 Task: Buy 1 Wheel Locks from Brake System section under best seller category for shipping address: Brandon Turner, 4646 Smithfield Avenue, Lubbock, Texas 79401, Cell Number 8067581089. Pay from credit card ending with 6010, CVV 682
Action: Mouse moved to (429, 76)
Screenshot: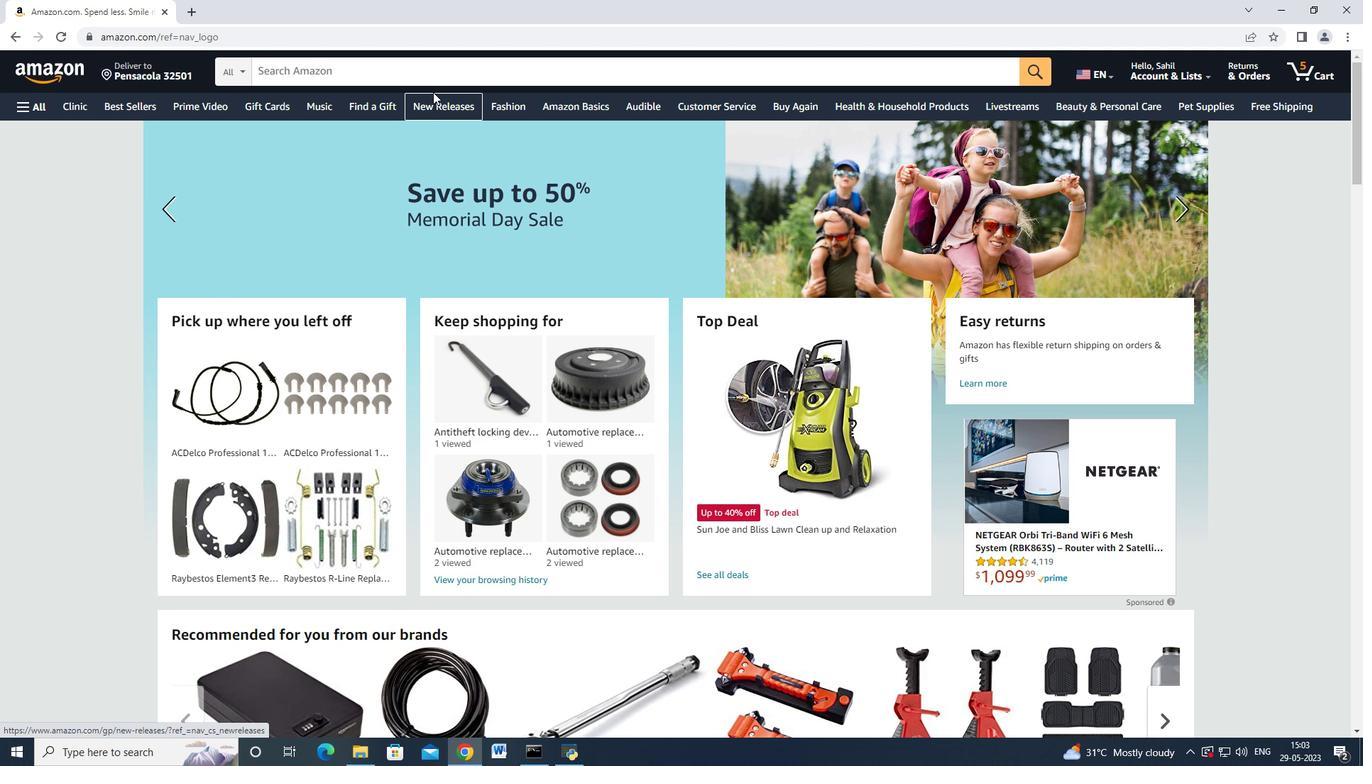
Action: Mouse pressed left at (429, 76)
Screenshot: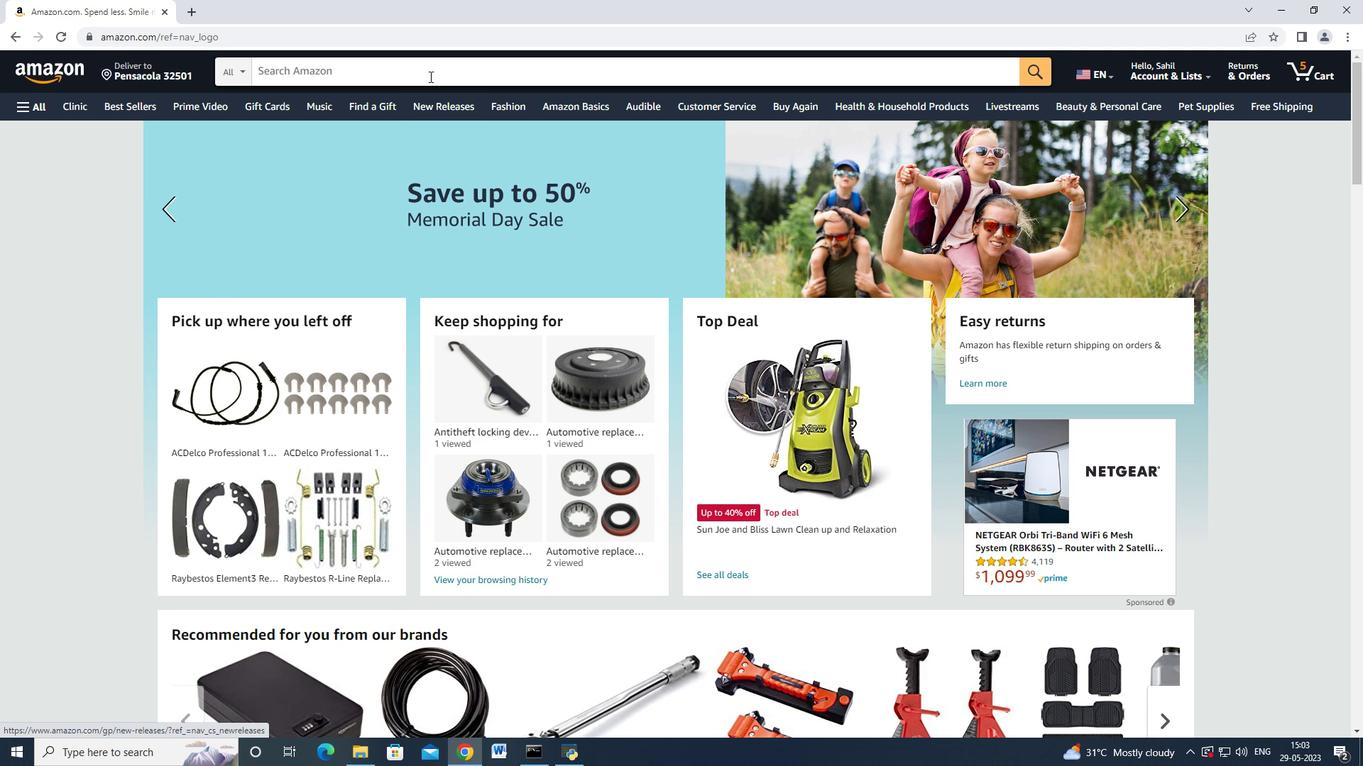 
Action: Mouse moved to (426, 80)
Screenshot: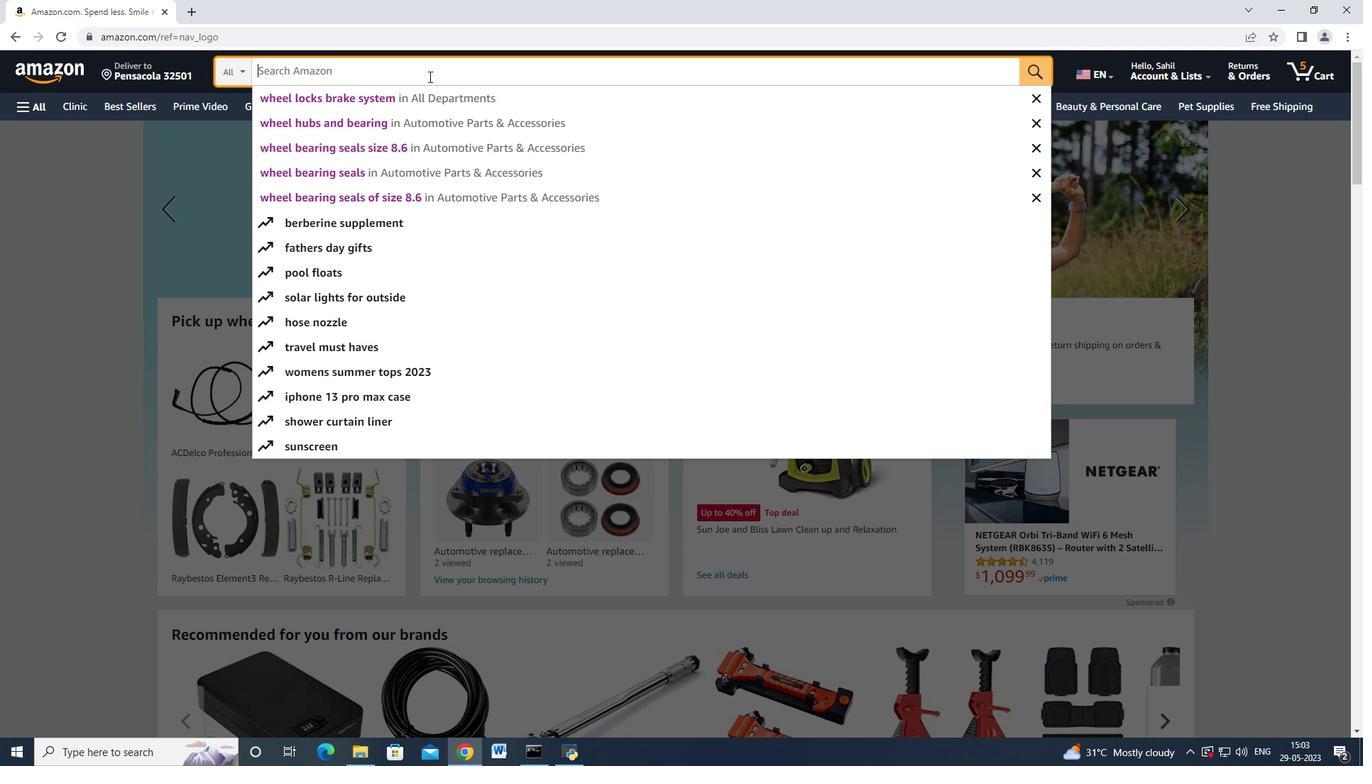 
Action: Key pressed wheel<Key.esc>
Screenshot: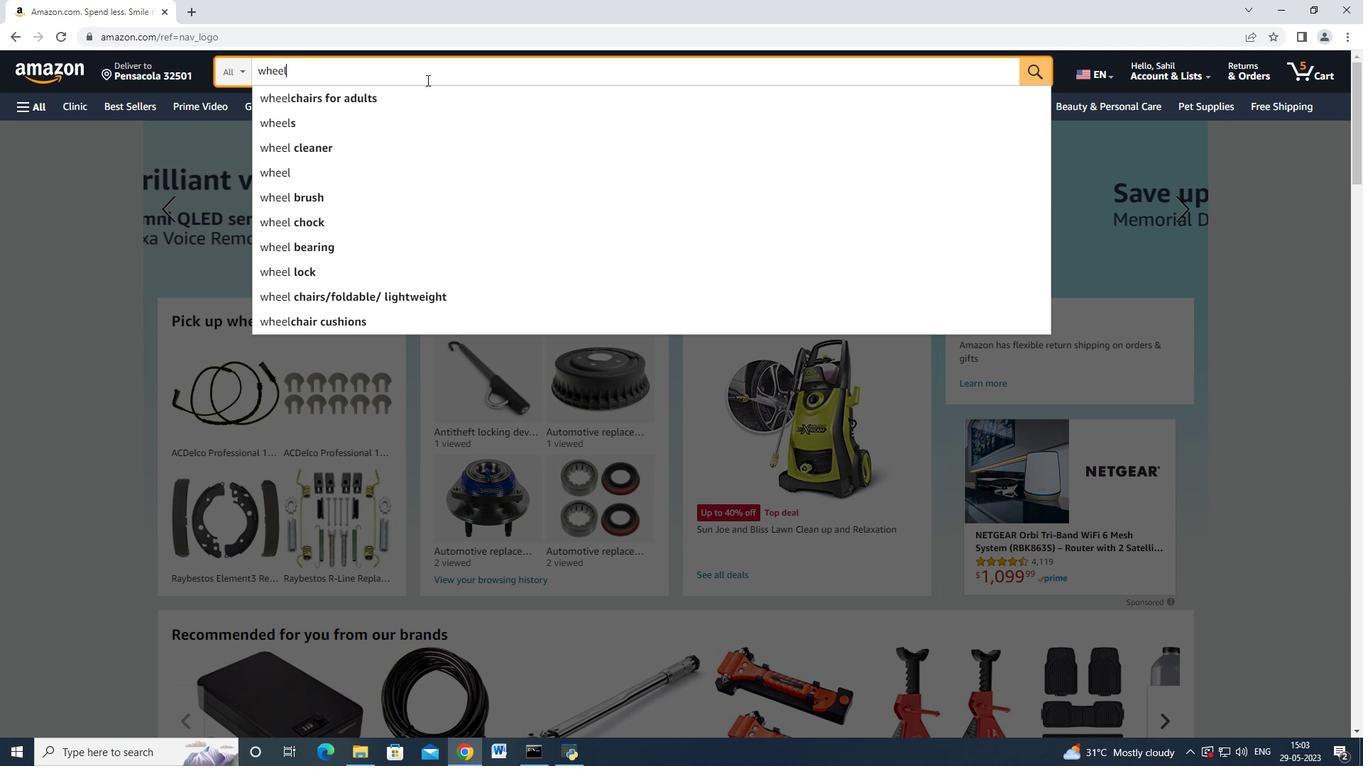 
Action: Mouse moved to (30, 104)
Screenshot: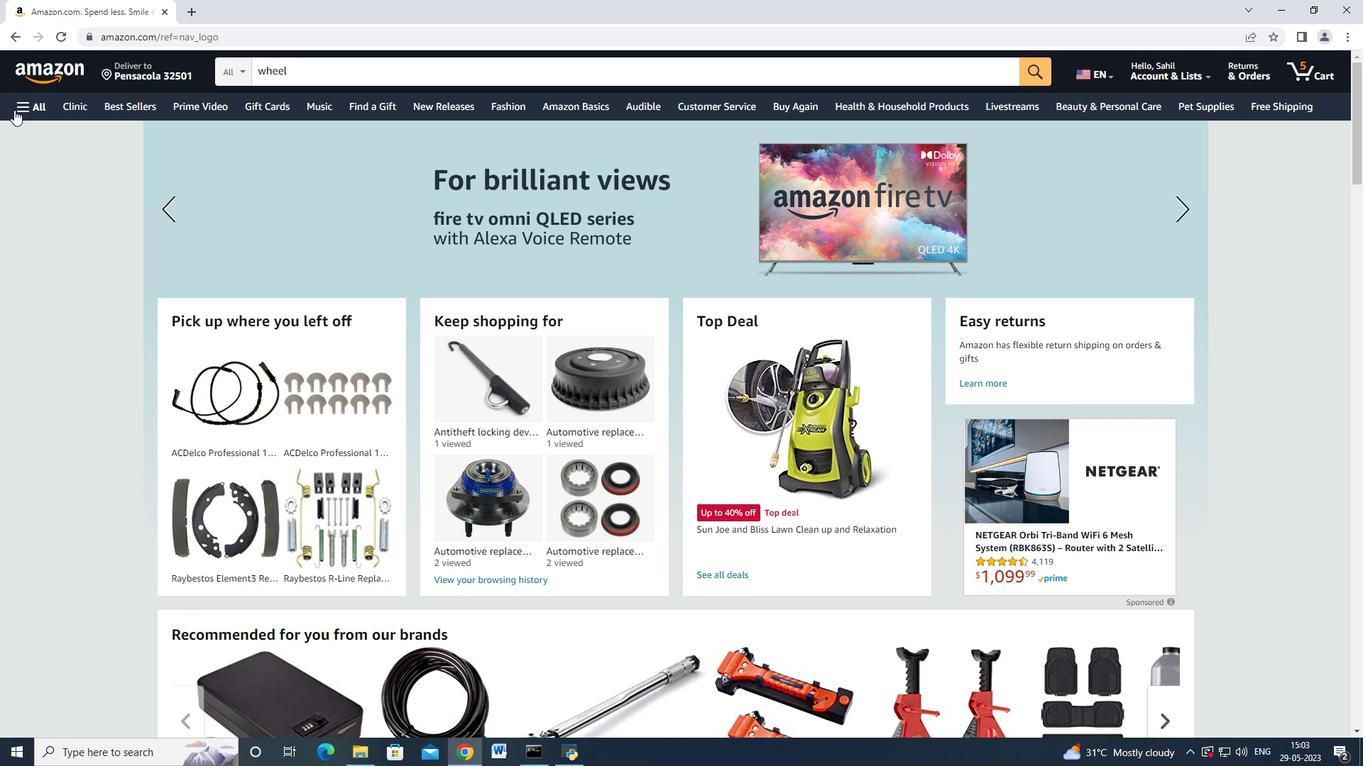
Action: Mouse pressed left at (30, 104)
Screenshot: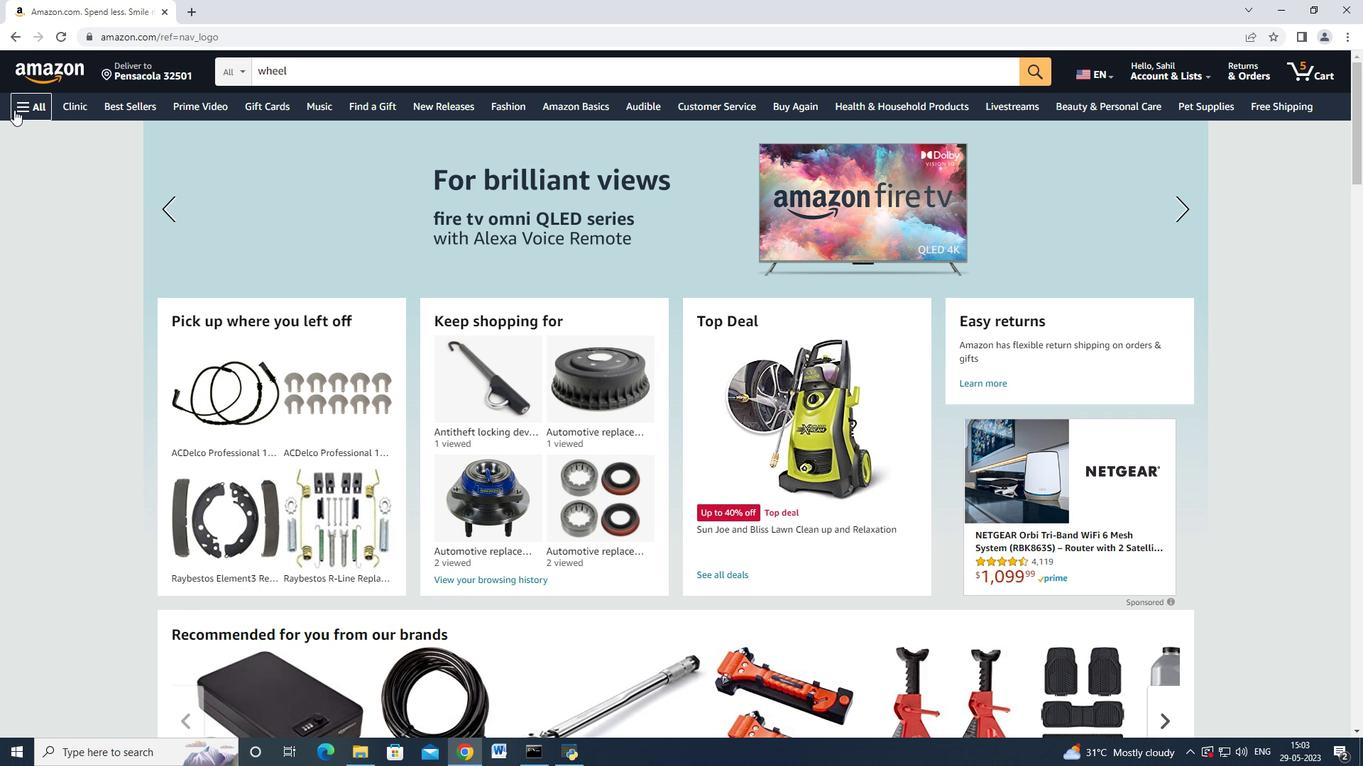 
Action: Mouse moved to (78, 389)
Screenshot: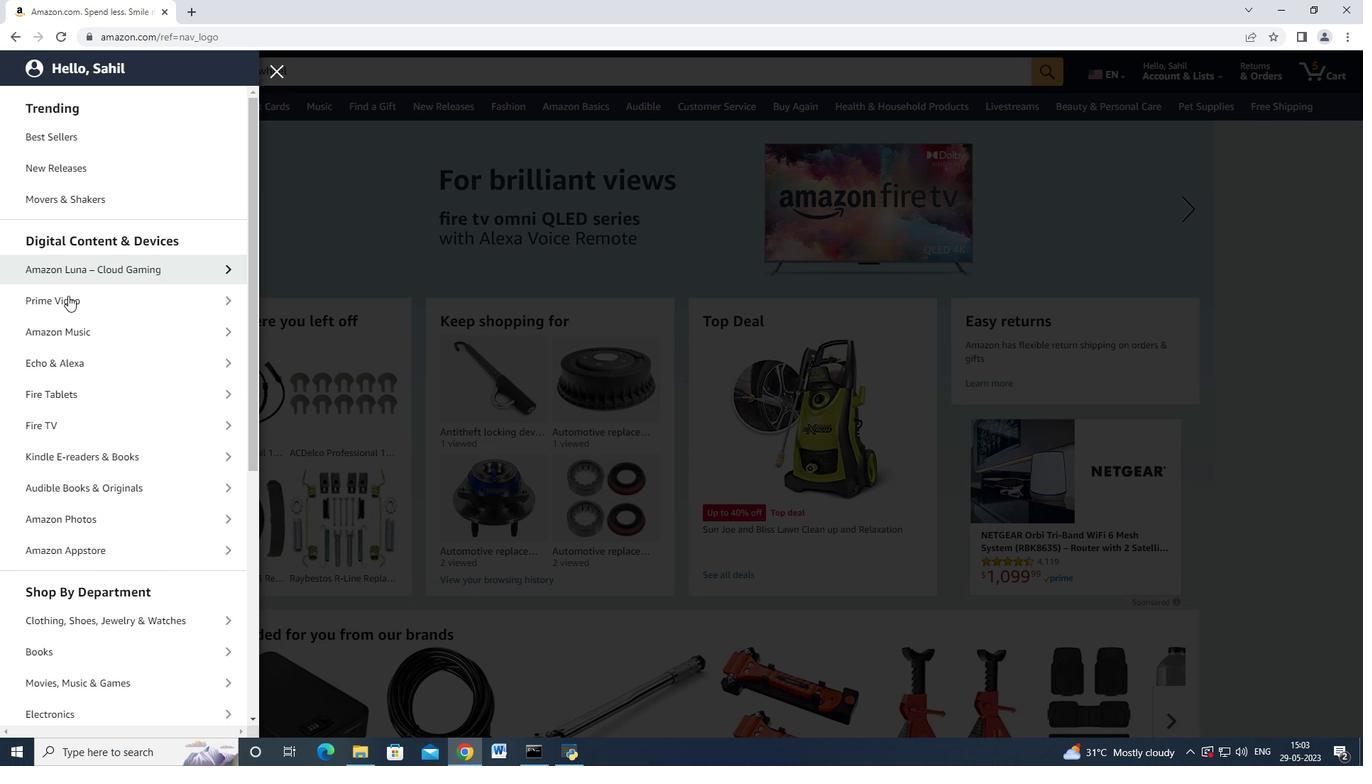 
Action: Mouse scrolled (78, 388) with delta (0, 0)
Screenshot: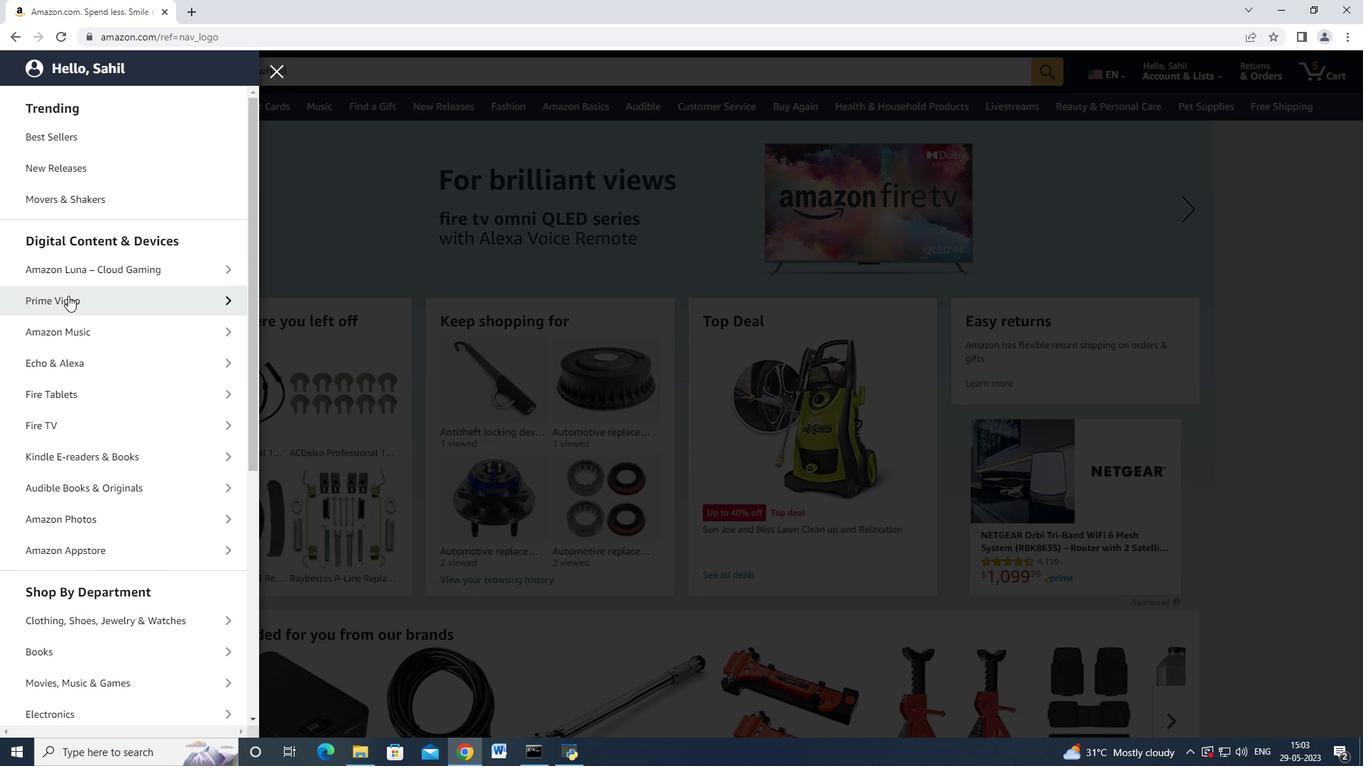 
Action: Mouse moved to (83, 409)
Screenshot: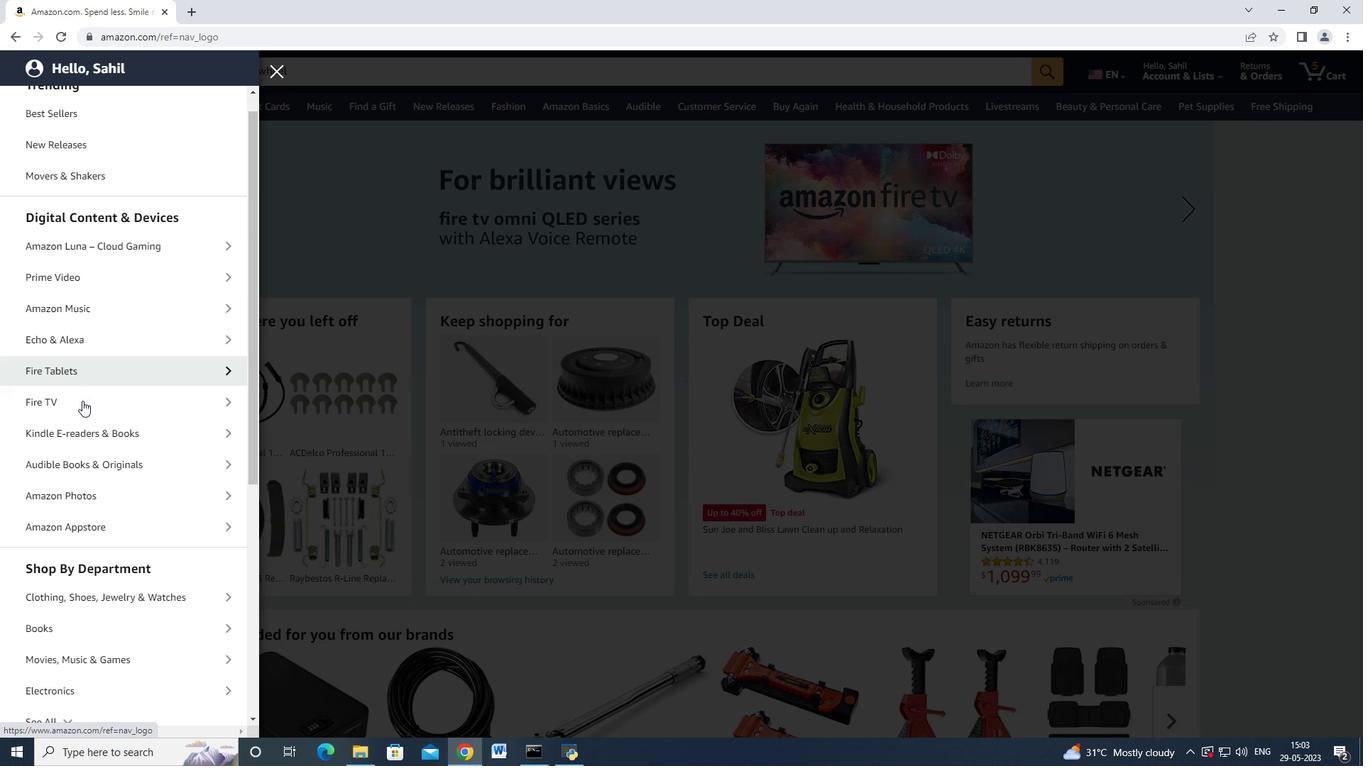 
Action: Mouse scrolled (83, 408) with delta (0, 0)
Screenshot: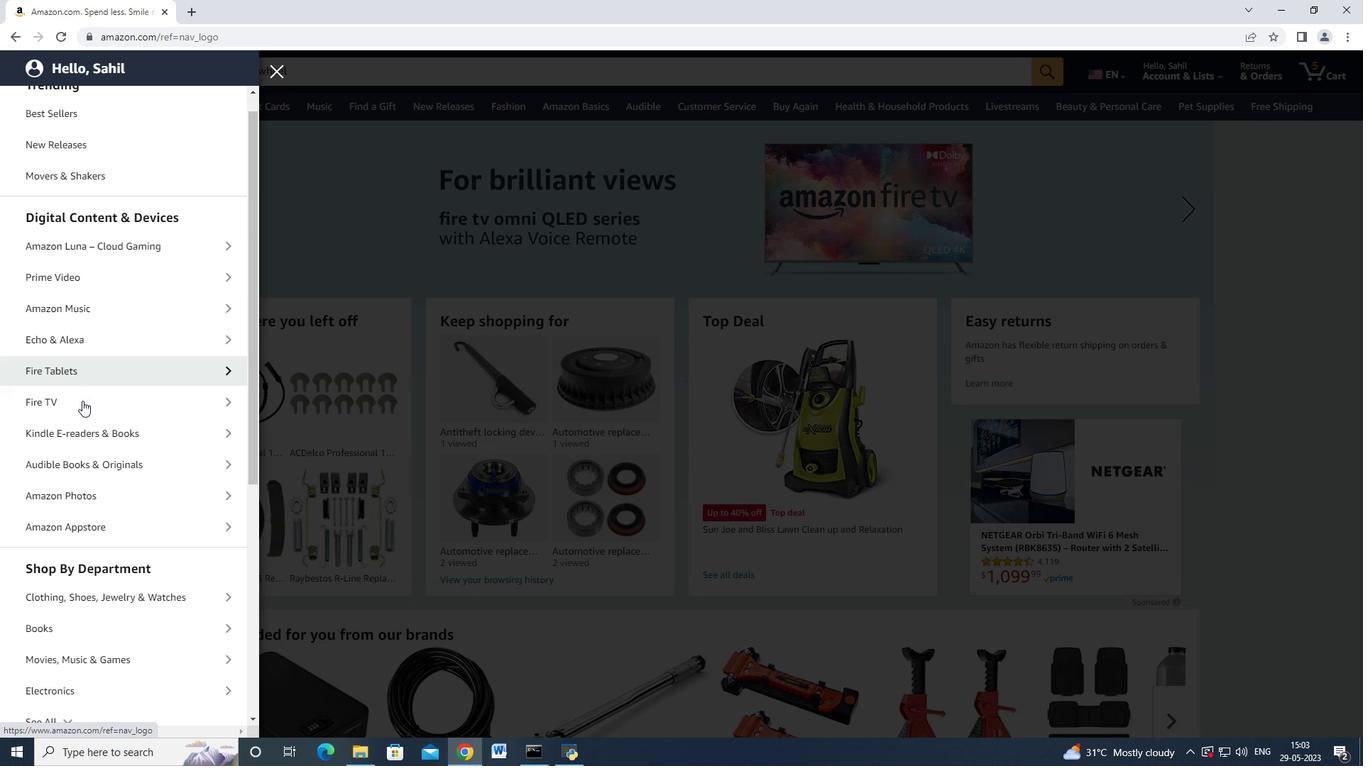 
Action: Mouse moved to (89, 467)
Screenshot: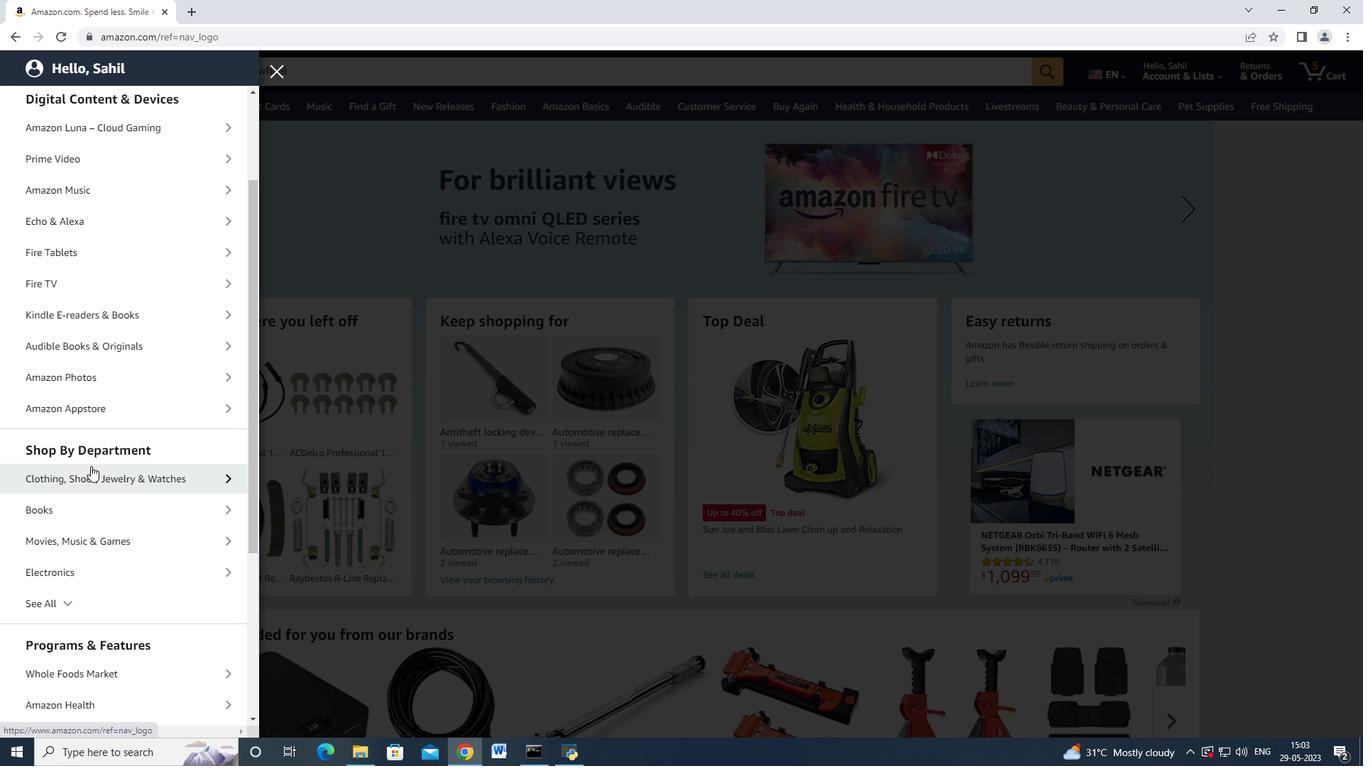 
Action: Mouse scrolled (89, 468) with delta (0, 0)
Screenshot: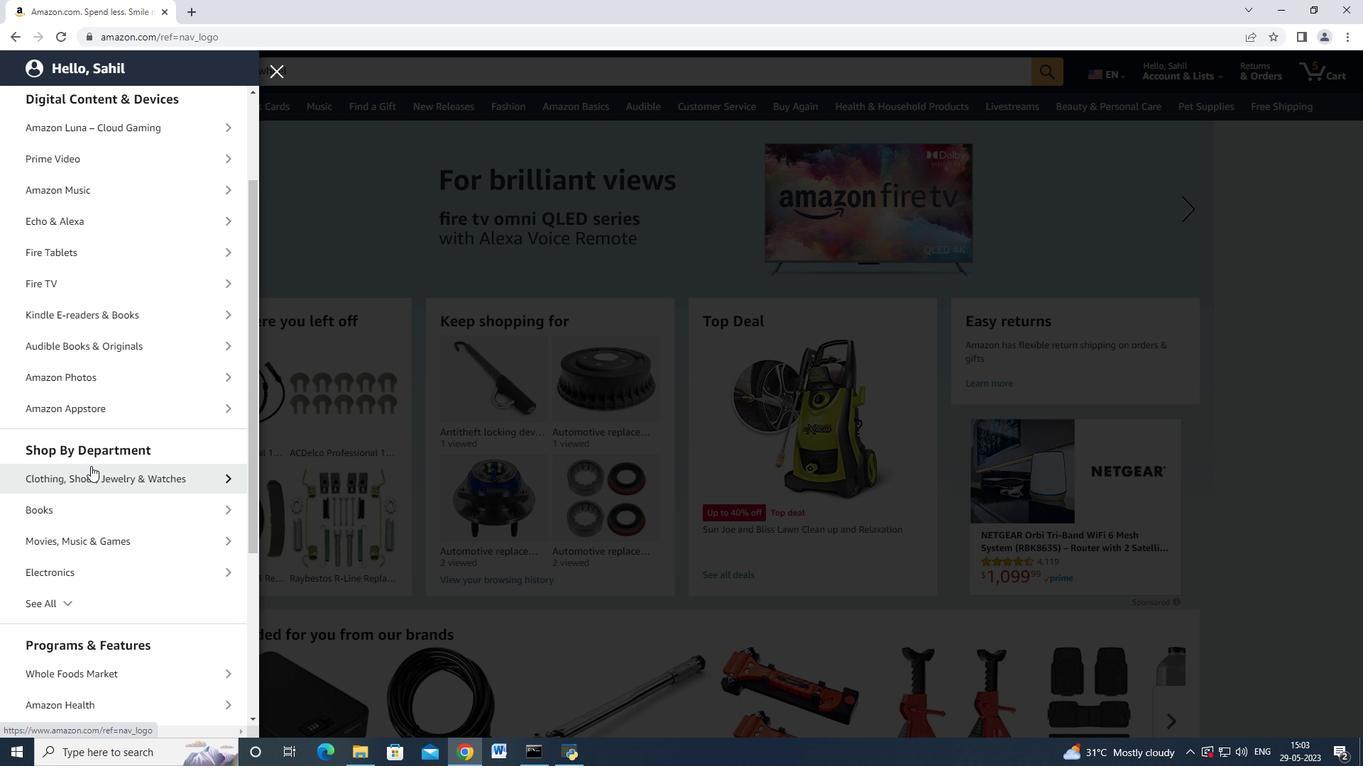 
Action: Mouse scrolled (89, 468) with delta (0, 0)
Screenshot: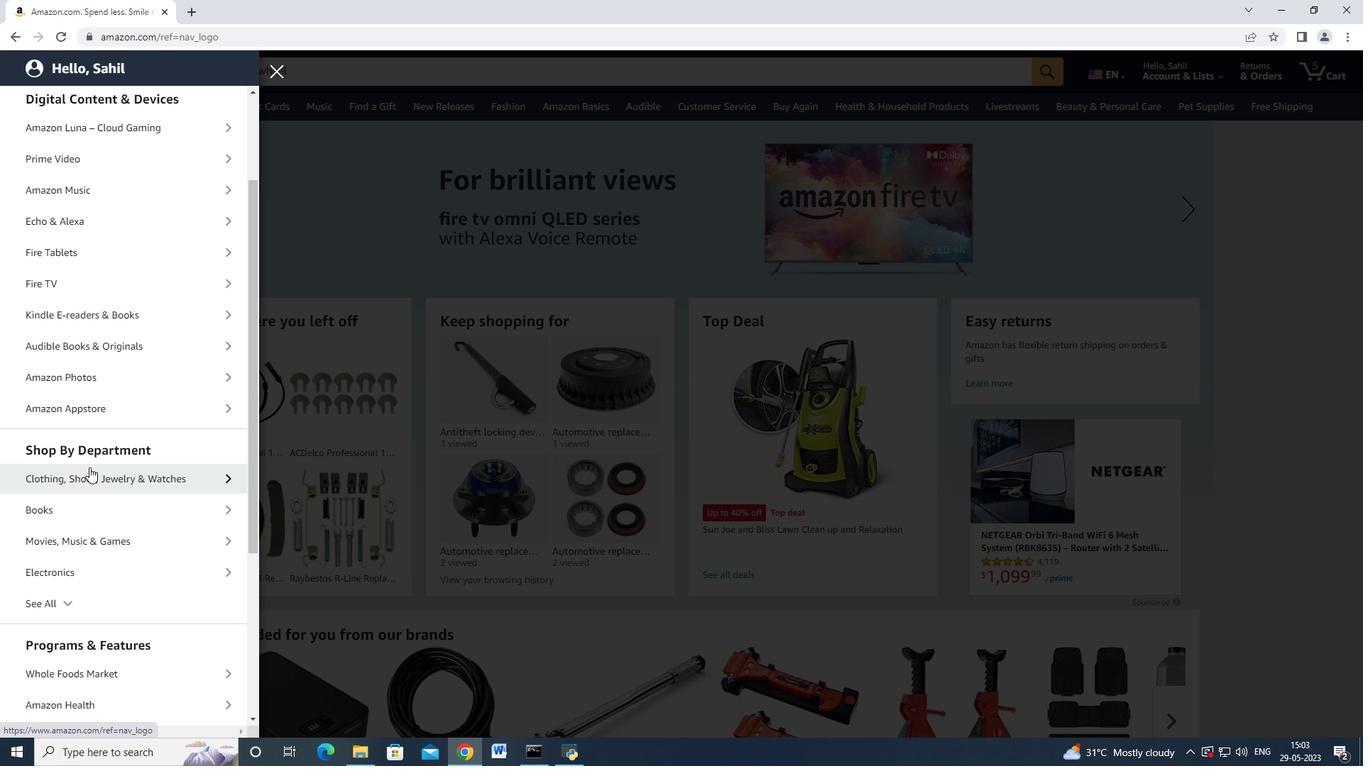 
Action: Mouse moved to (89, 467)
Screenshot: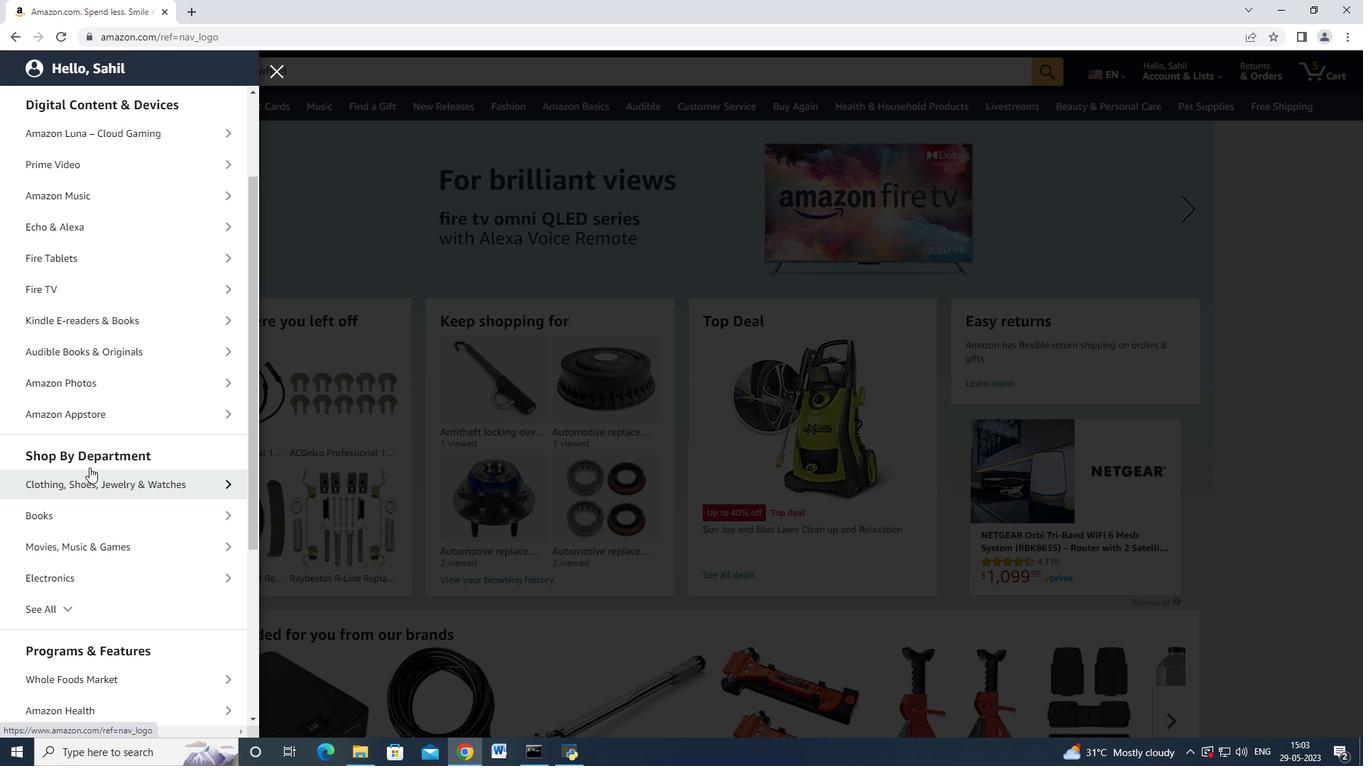 
Action: Mouse scrolled (89, 467) with delta (0, 0)
Screenshot: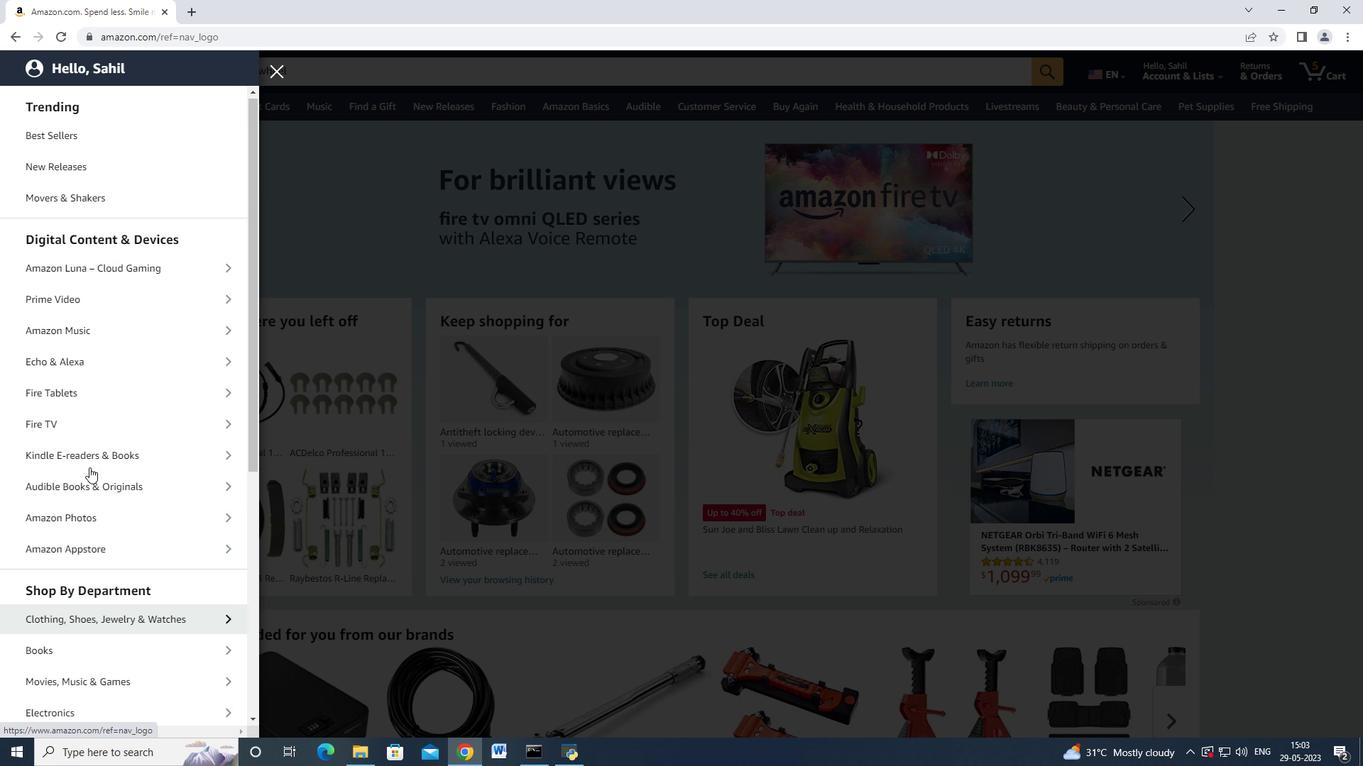 
Action: Mouse scrolled (89, 467) with delta (0, 0)
Screenshot: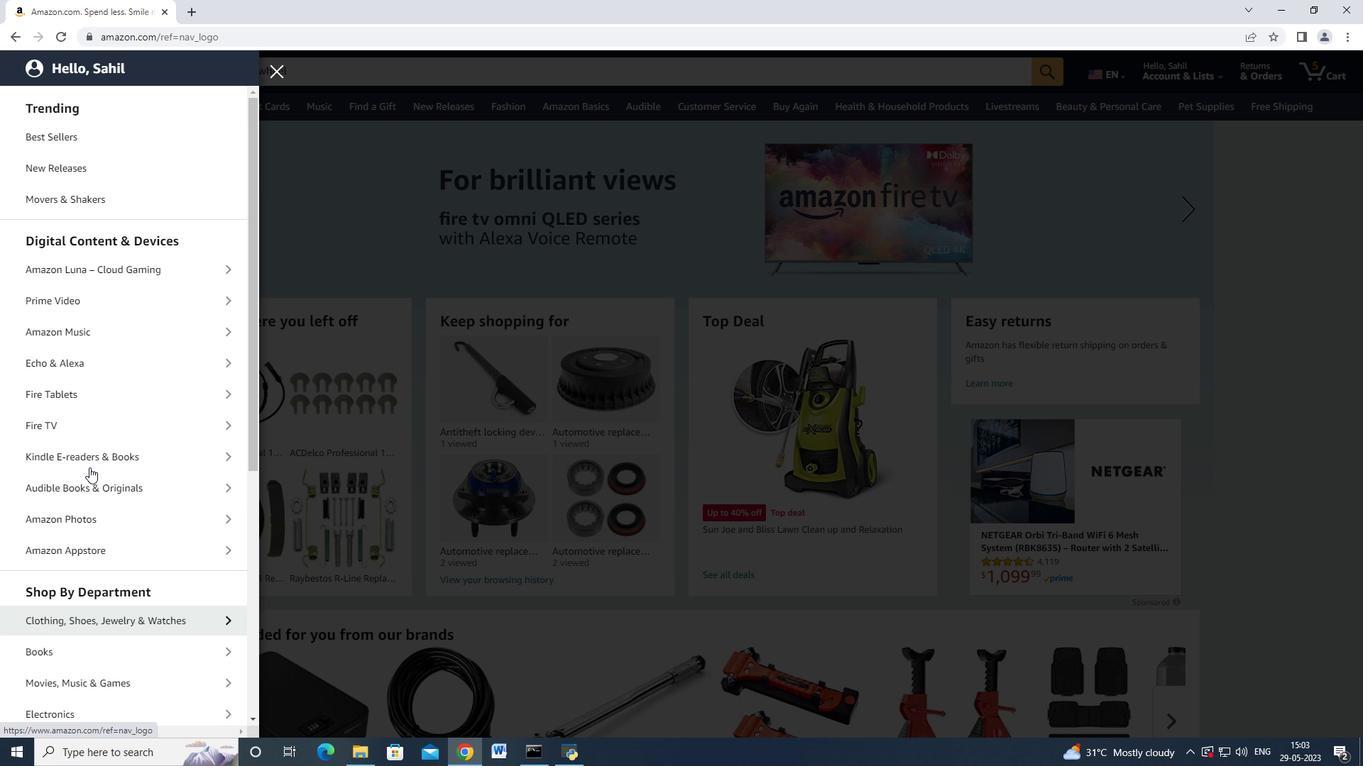 
Action: Mouse scrolled (89, 467) with delta (0, 0)
Screenshot: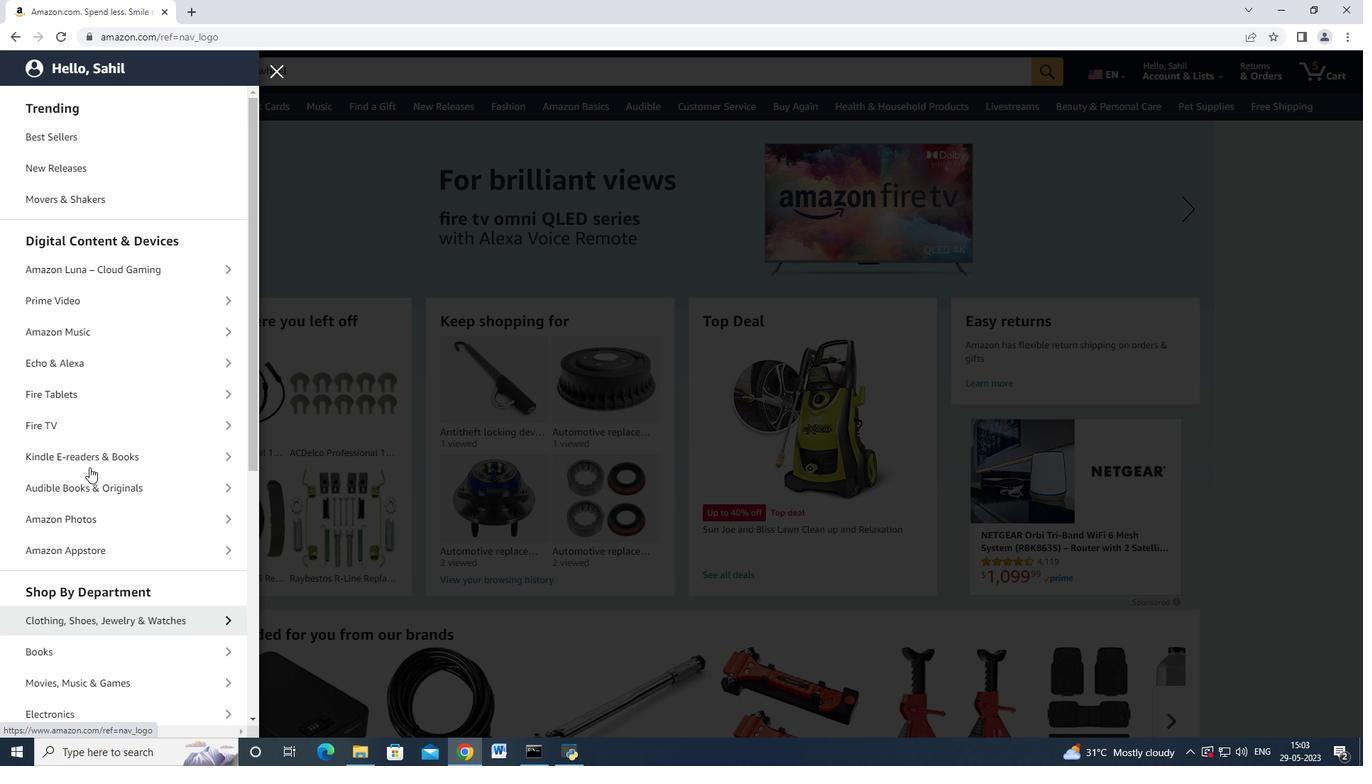 
Action: Mouse moved to (81, 531)
Screenshot: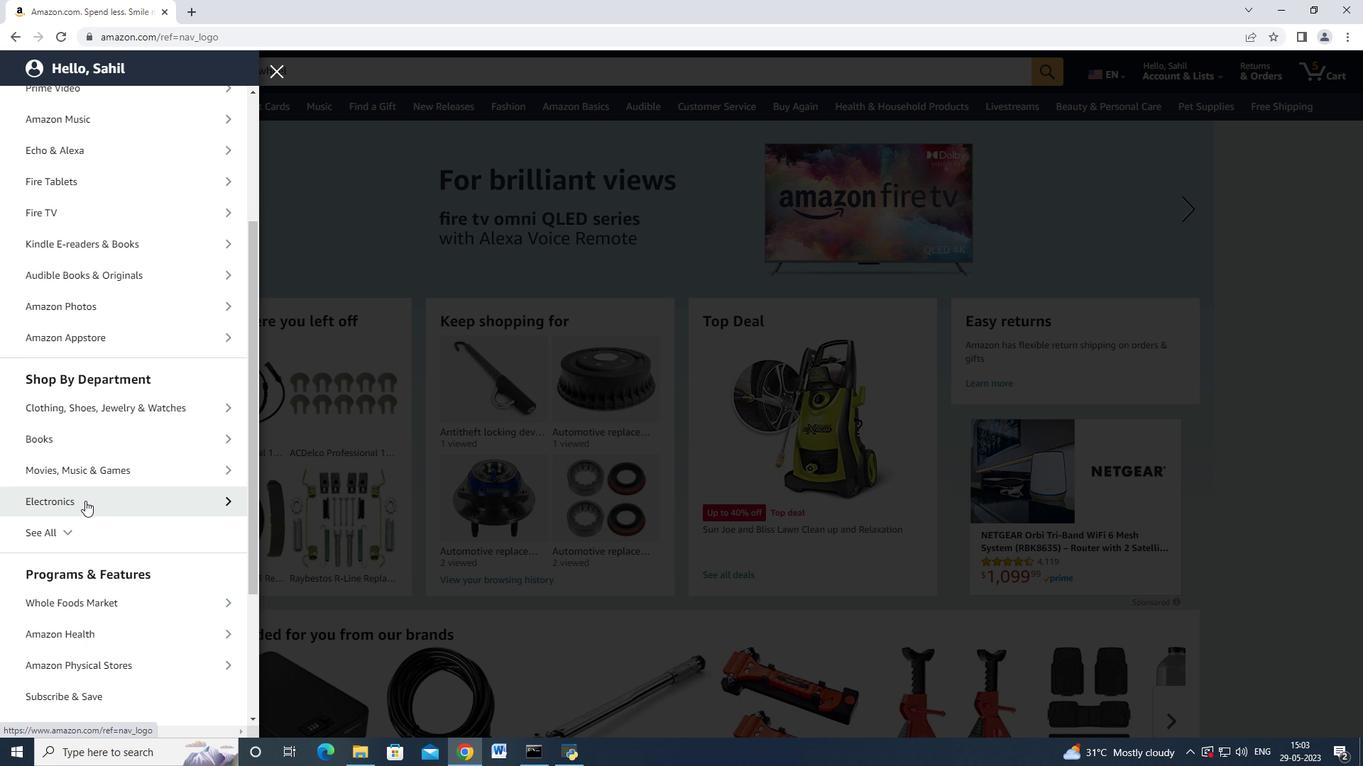 
Action: Mouse pressed left at (81, 531)
Screenshot: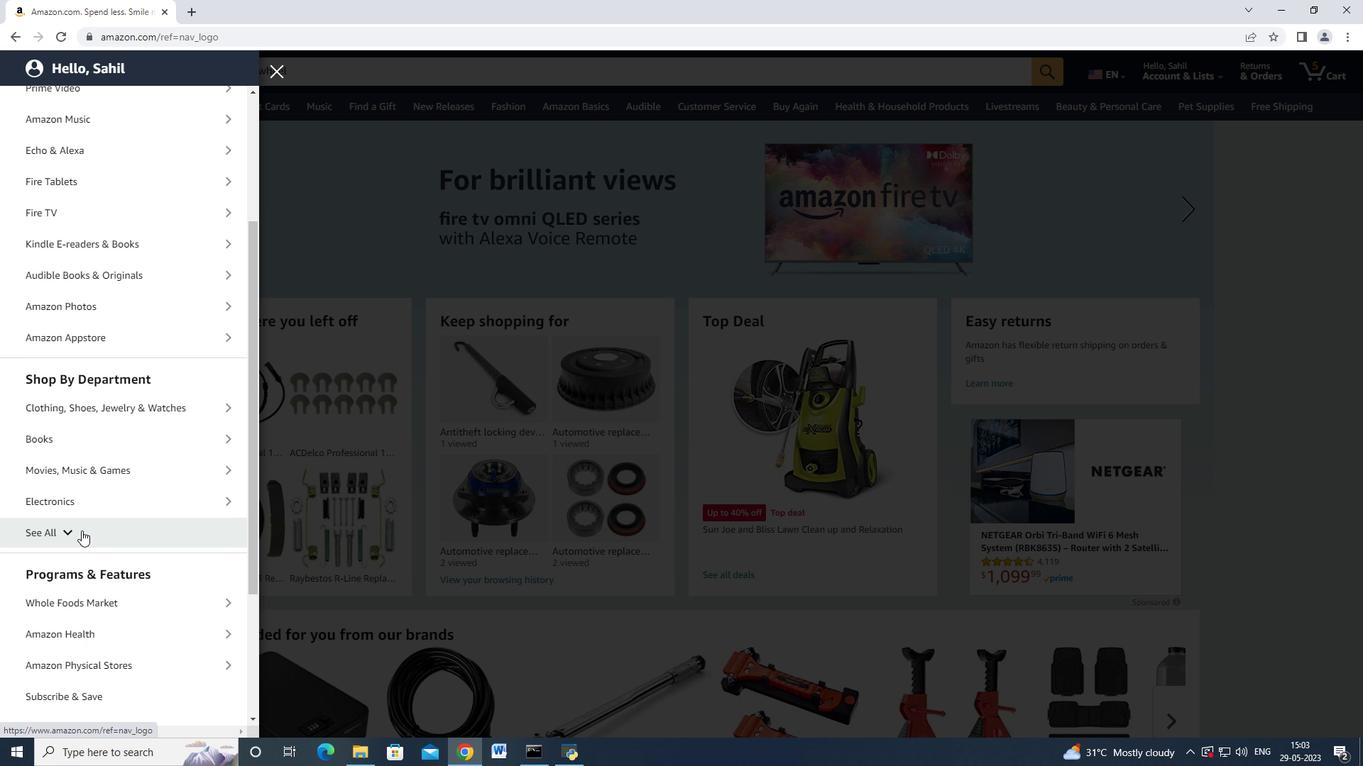 
Action: Mouse moved to (89, 521)
Screenshot: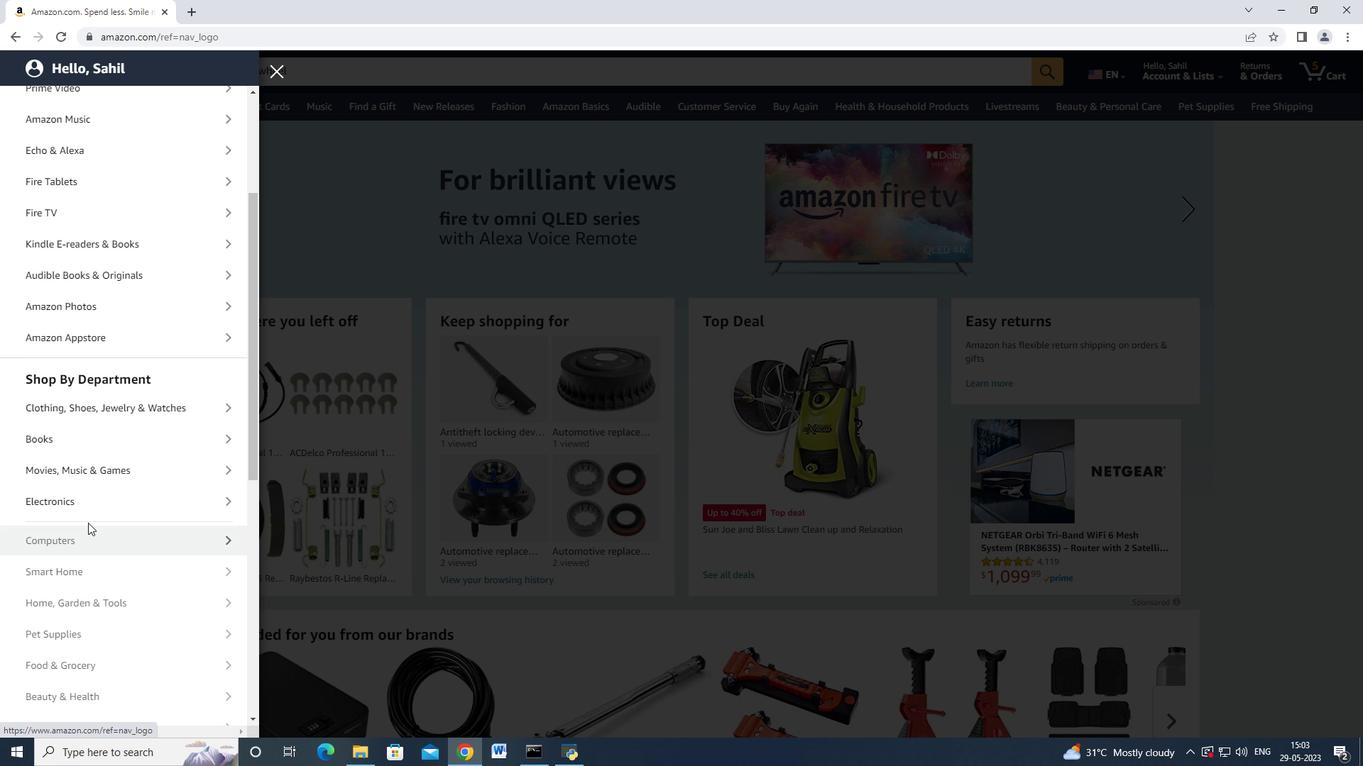 
Action: Mouse scrolled (89, 520) with delta (0, 0)
Screenshot: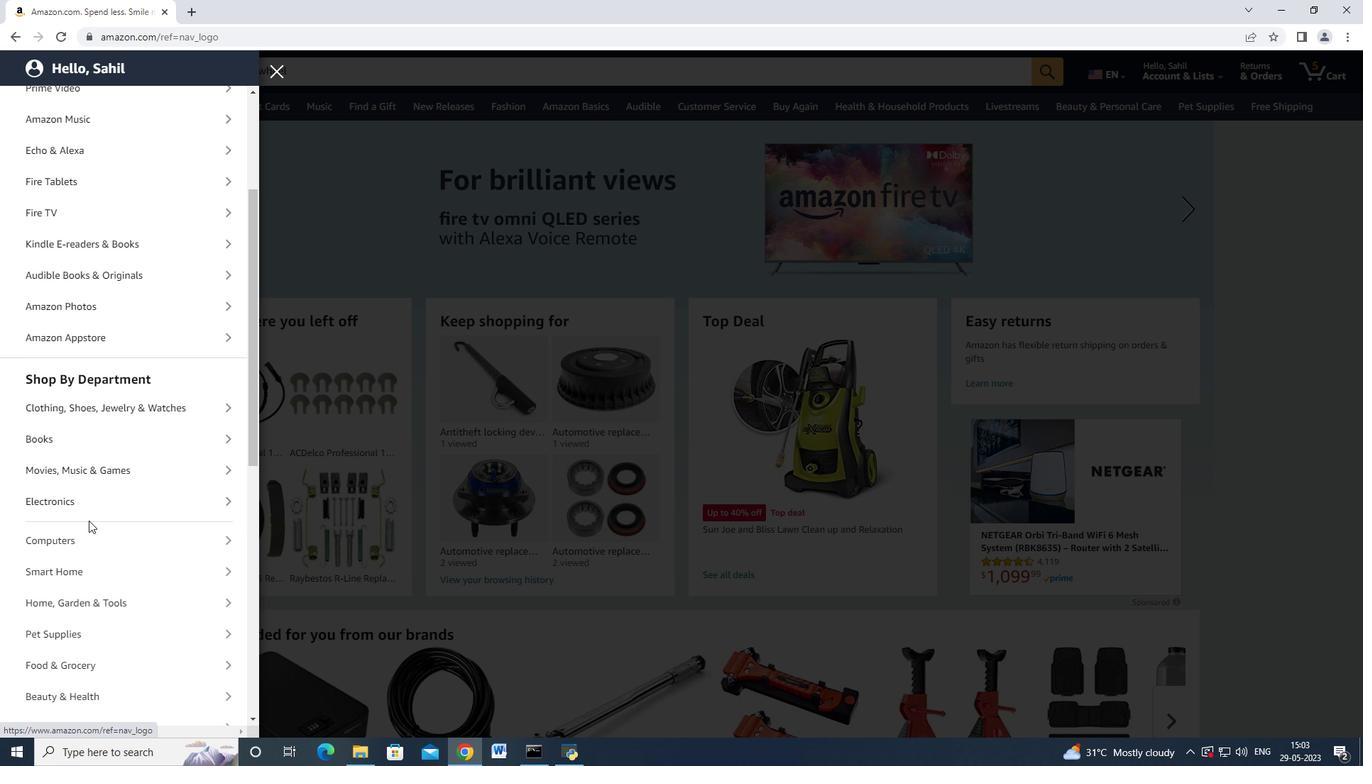 
Action: Mouse scrolled (89, 520) with delta (0, 0)
Screenshot: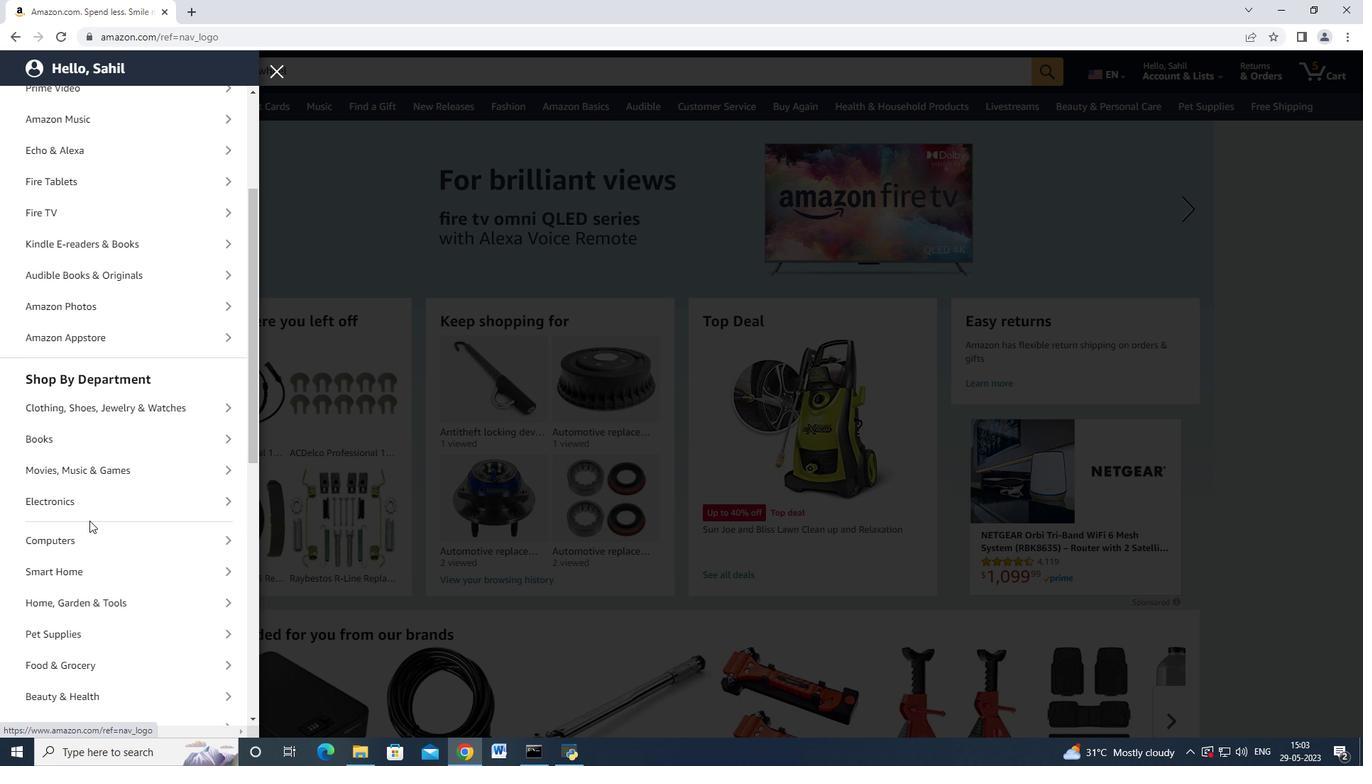 
Action: Mouse scrolled (89, 520) with delta (0, 0)
Screenshot: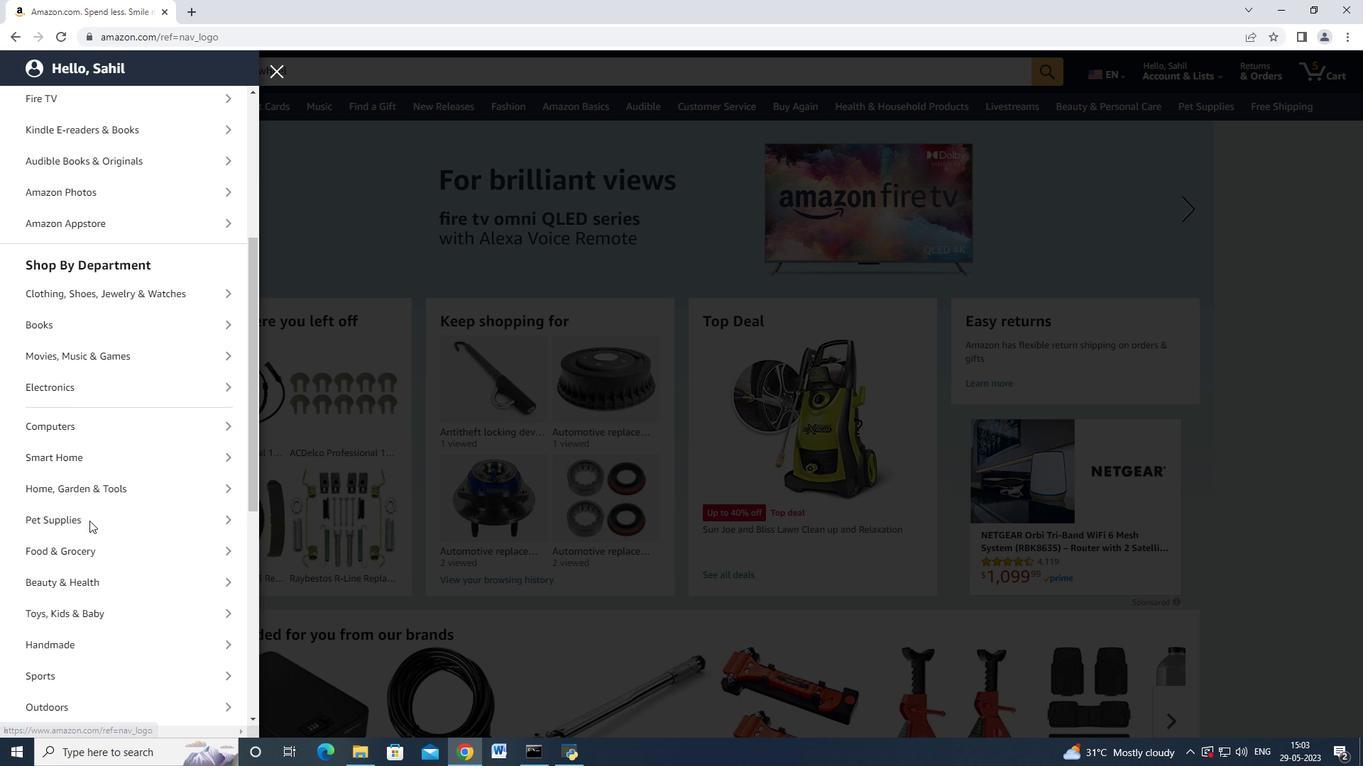 
Action: Mouse scrolled (89, 520) with delta (0, 0)
Screenshot: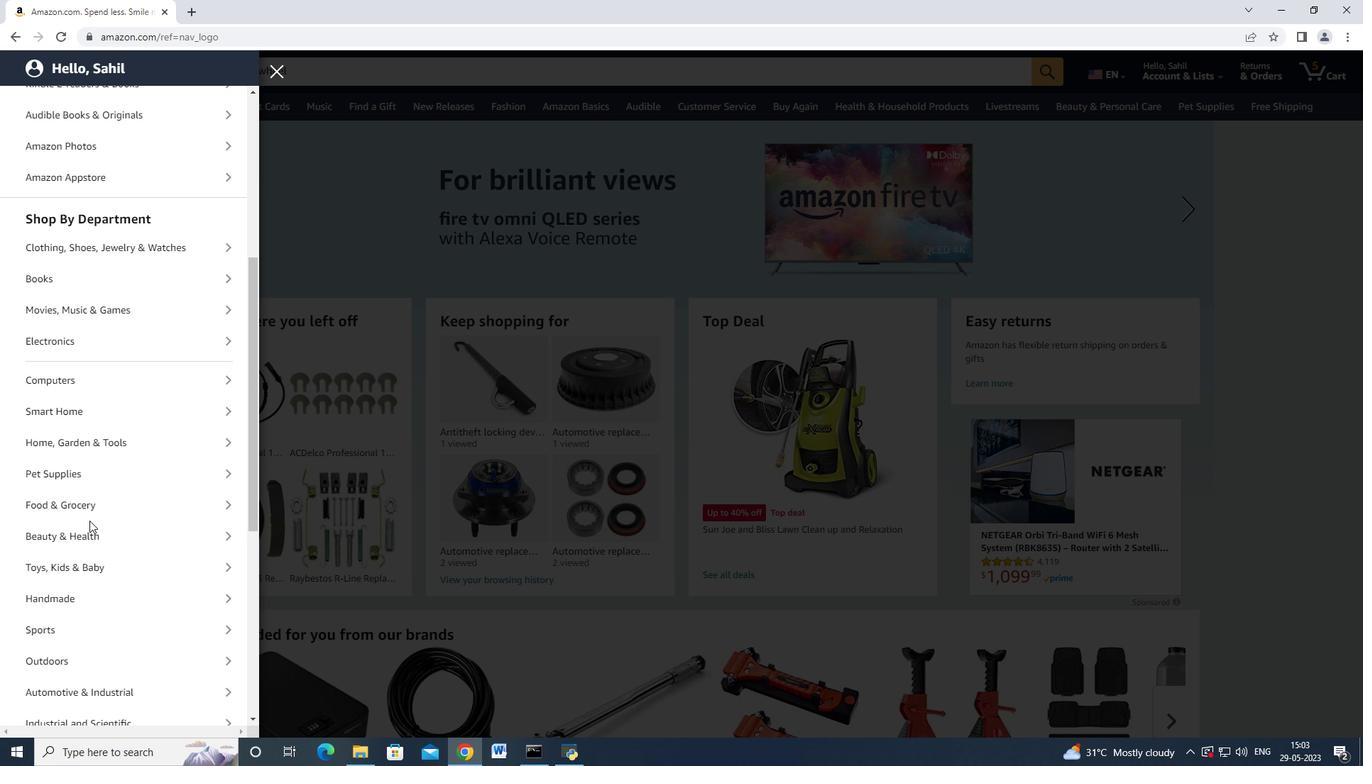 
Action: Mouse scrolled (89, 520) with delta (0, 0)
Screenshot: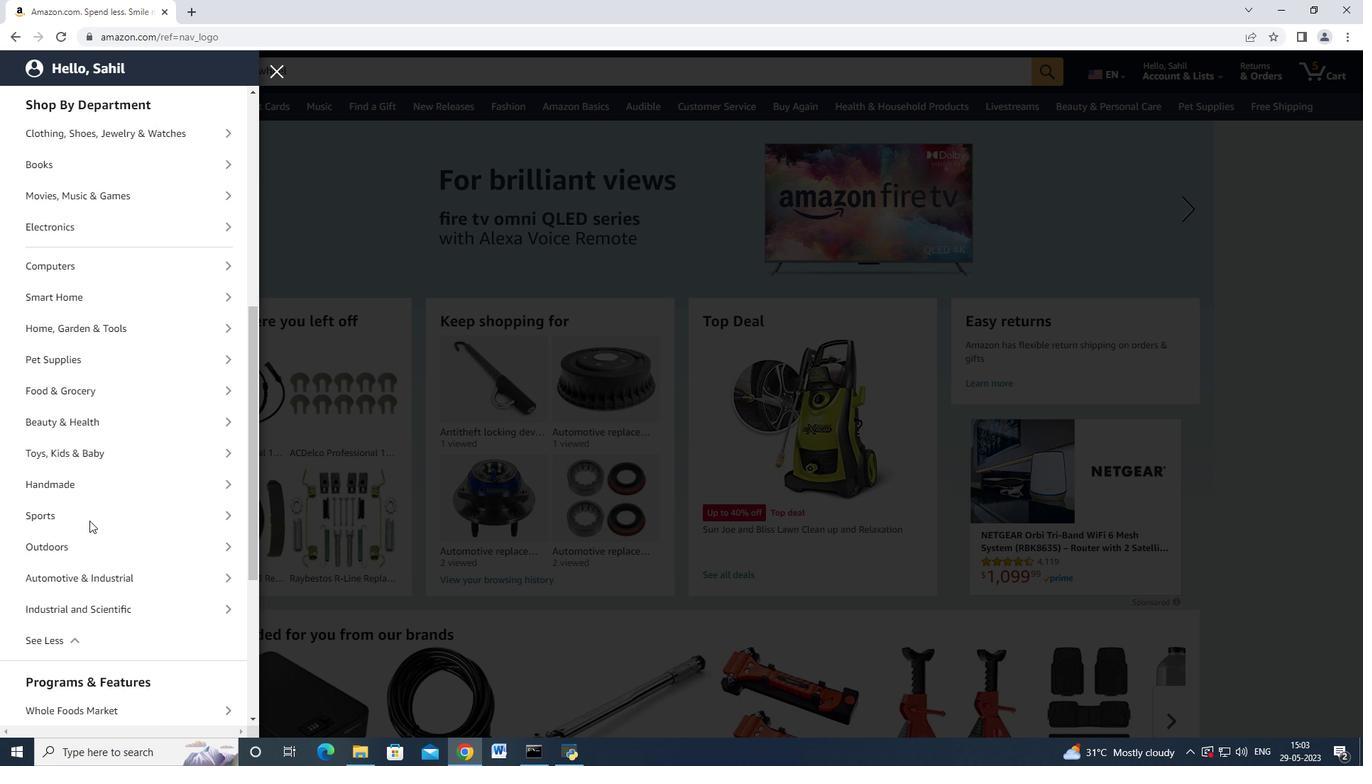 
Action: Mouse moved to (102, 501)
Screenshot: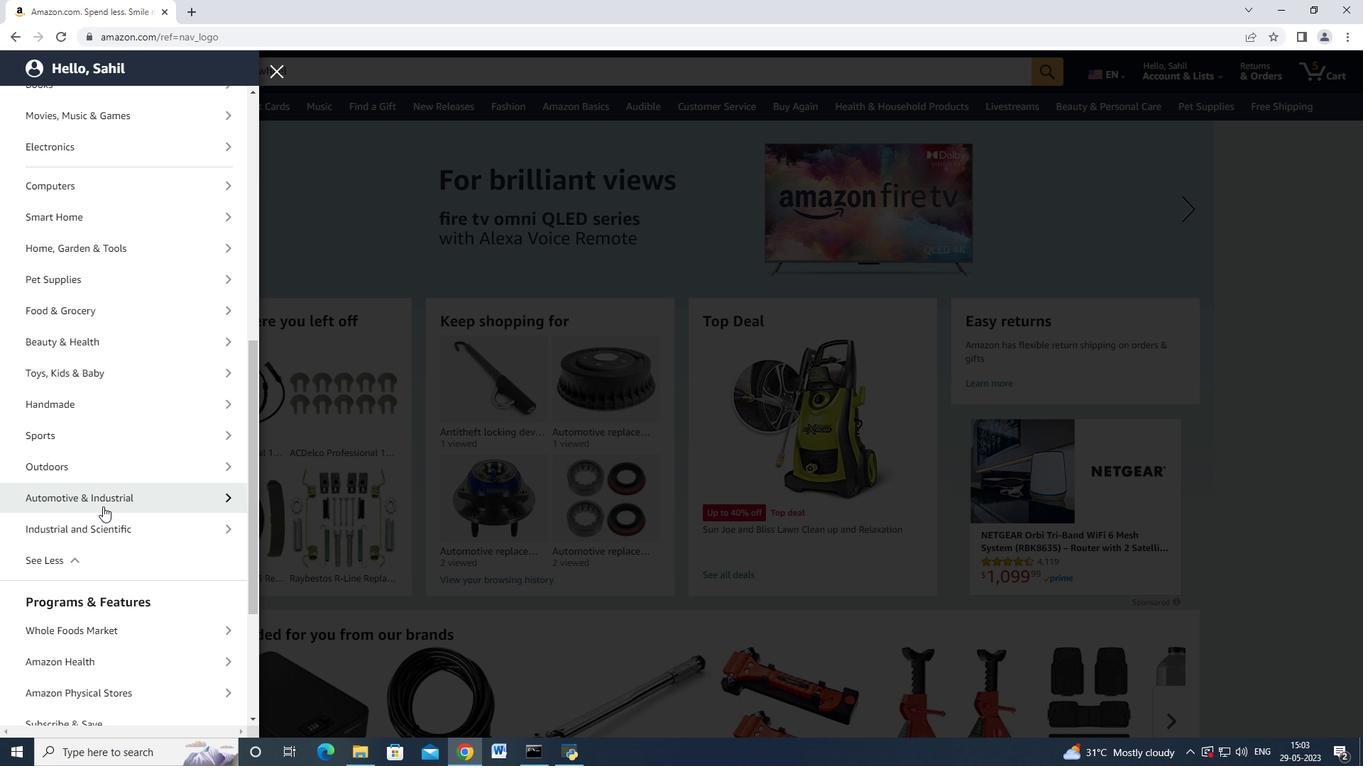 
Action: Mouse pressed left at (102, 501)
Screenshot: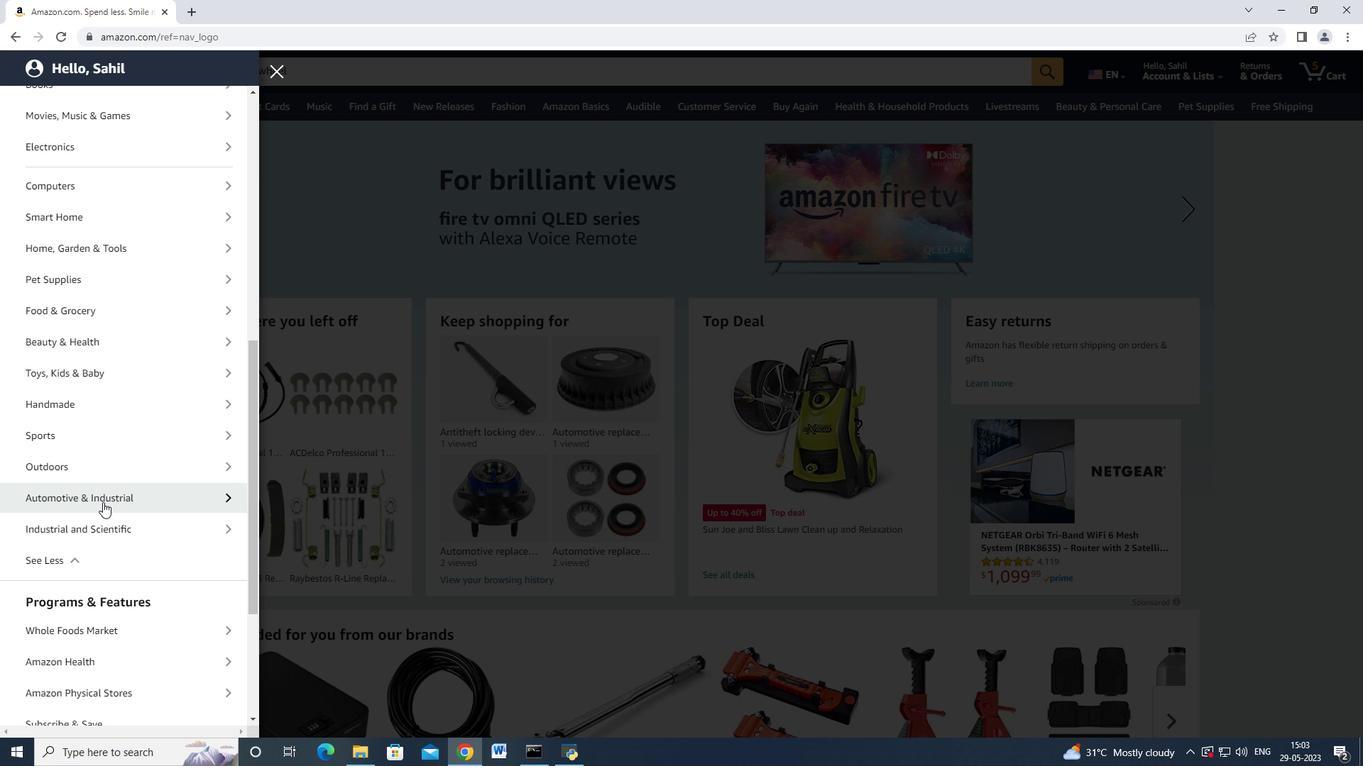 
Action: Mouse moved to (160, 176)
Screenshot: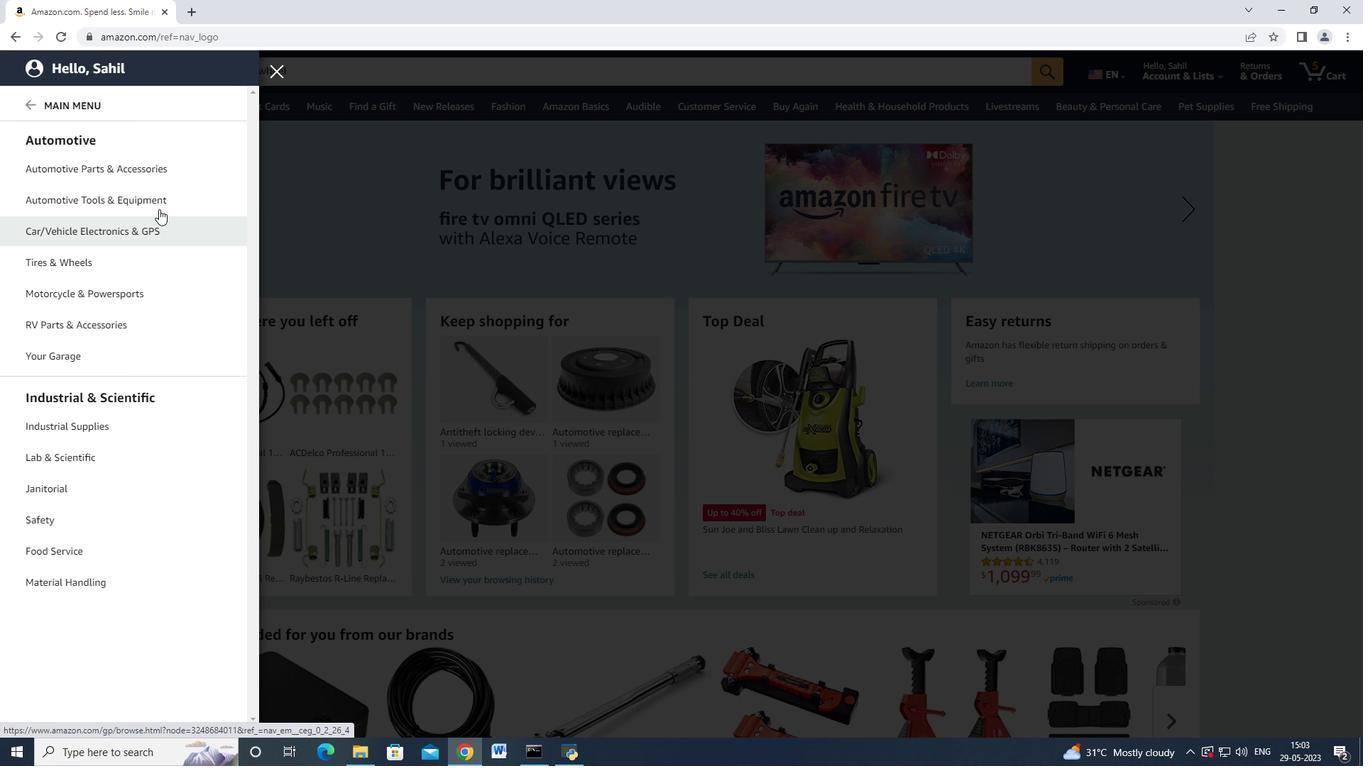 
Action: Mouse pressed left at (160, 176)
Screenshot: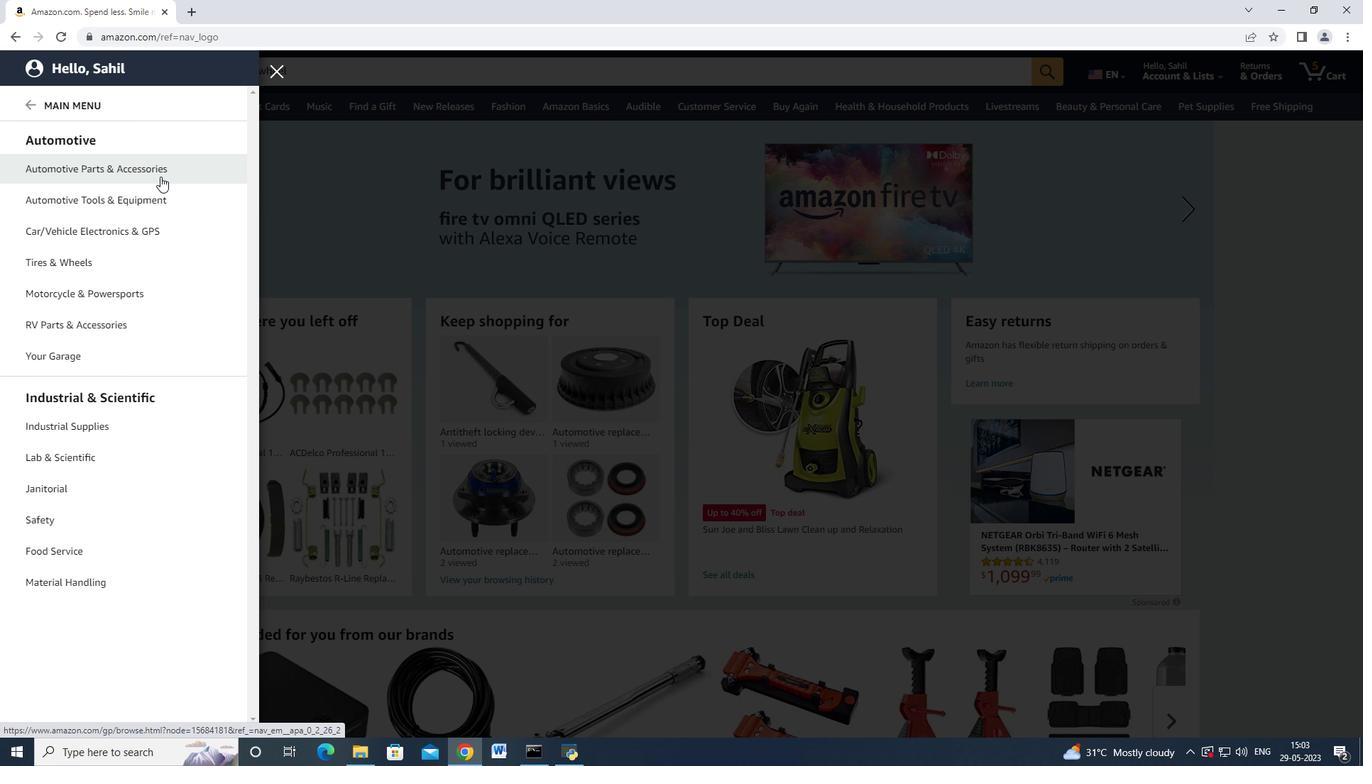 
Action: Mouse moved to (236, 131)
Screenshot: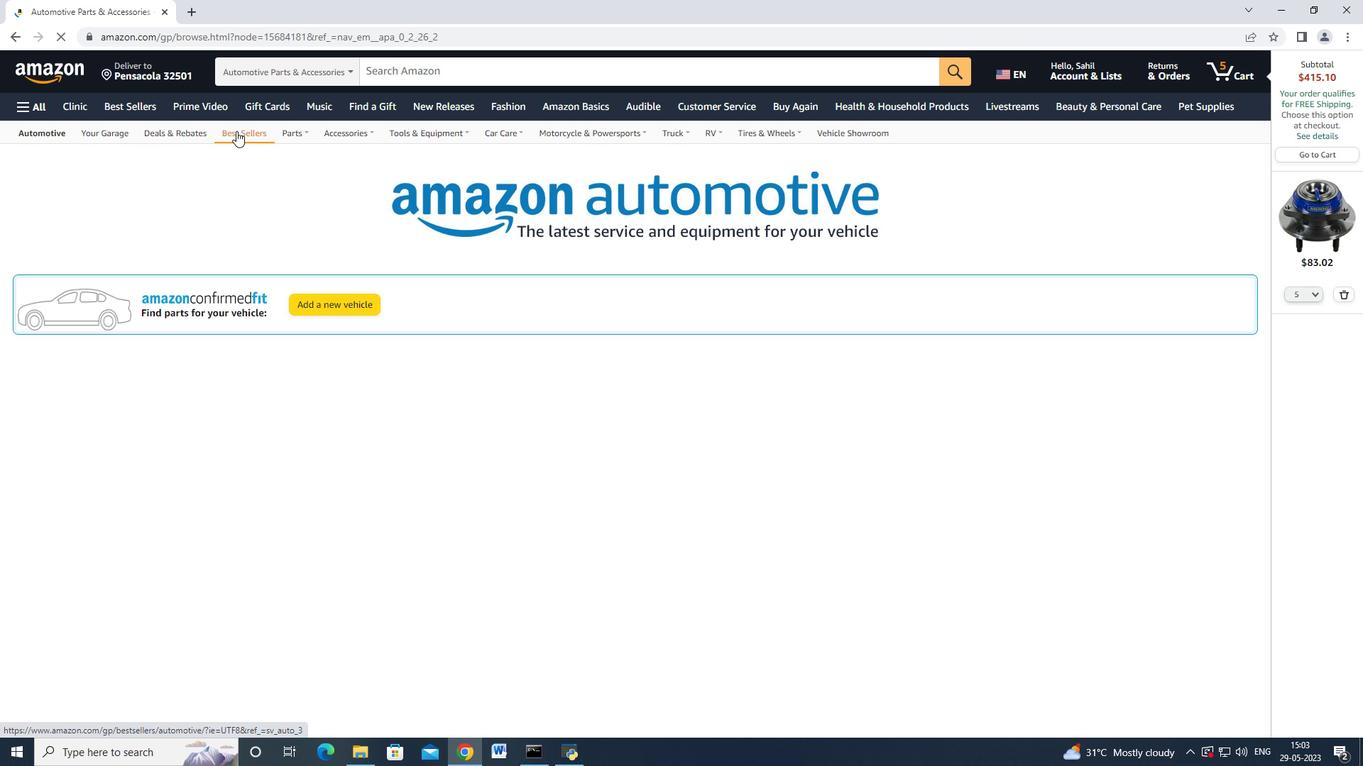 
Action: Mouse pressed left at (236, 131)
Screenshot: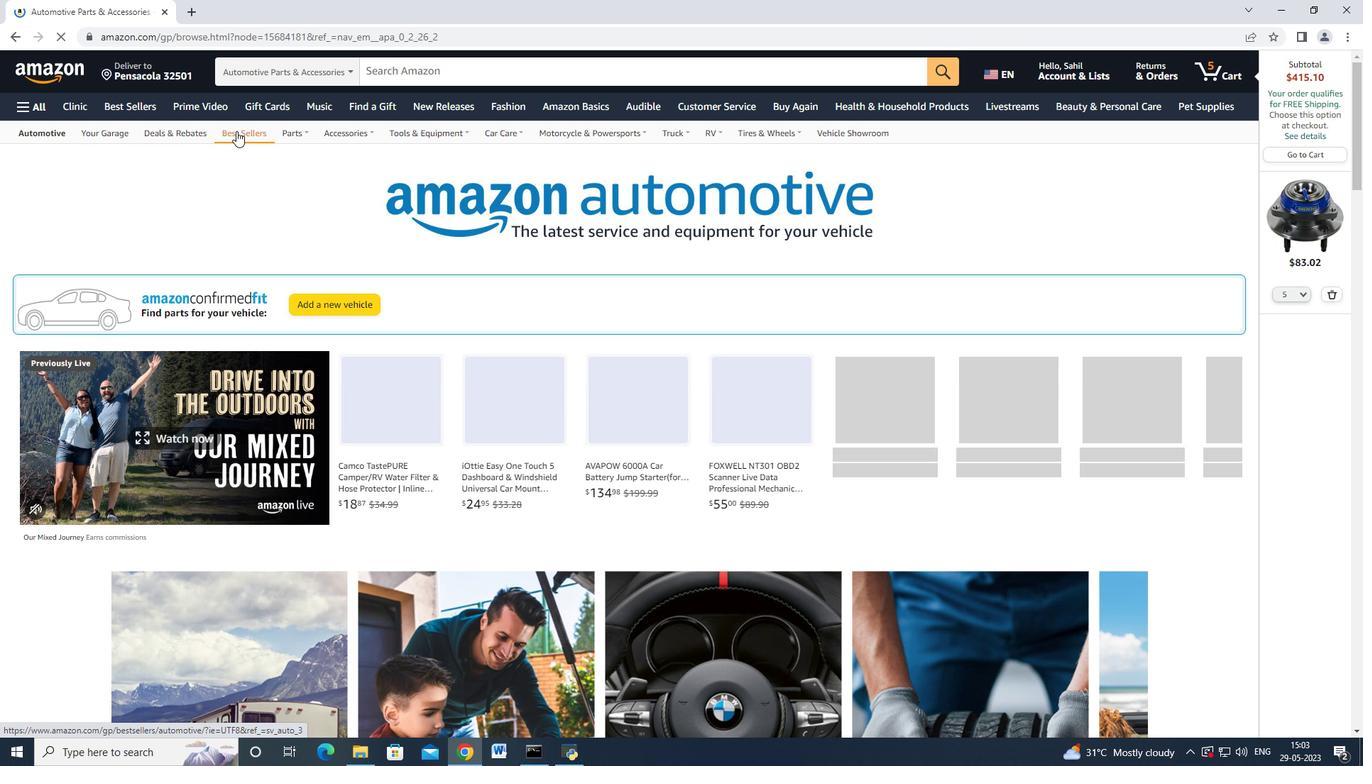 
Action: Mouse moved to (430, 66)
Screenshot: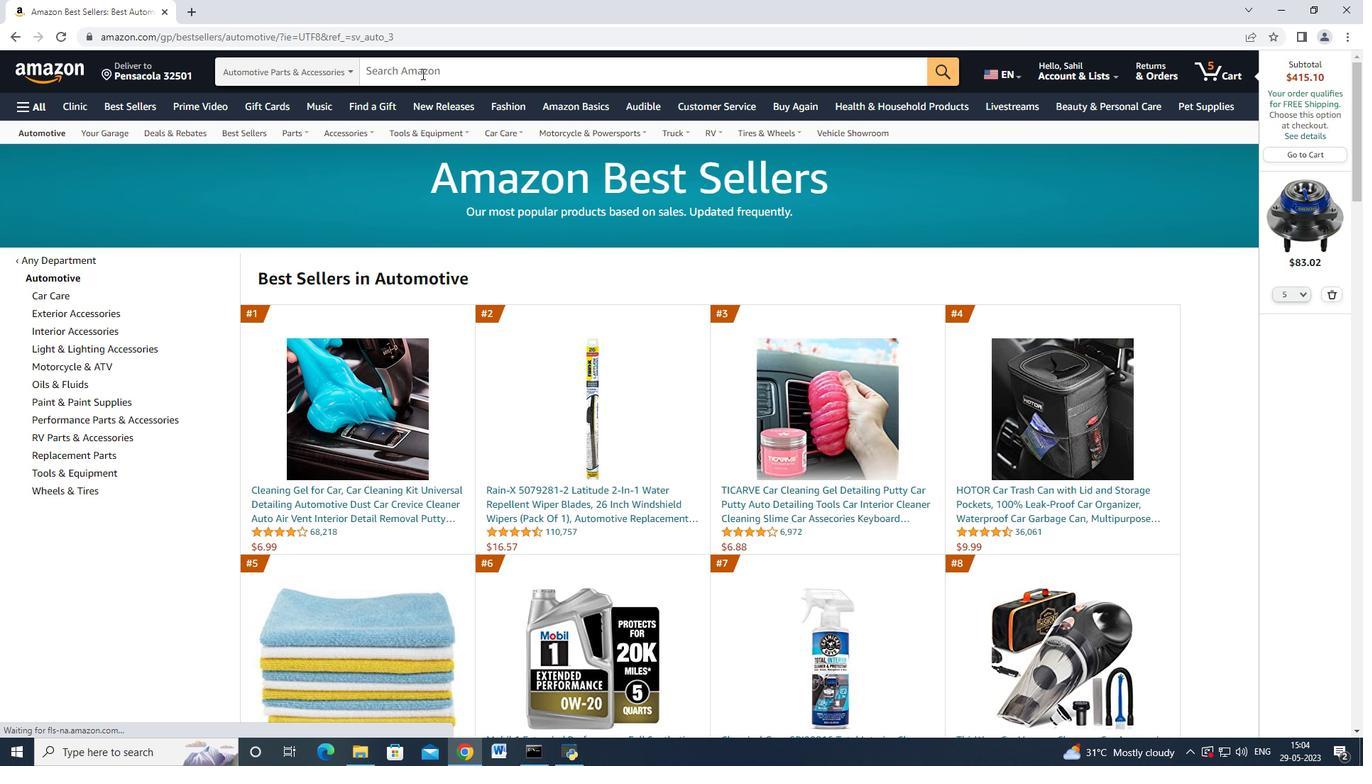 
Action: Mouse pressed left at (430, 66)
Screenshot: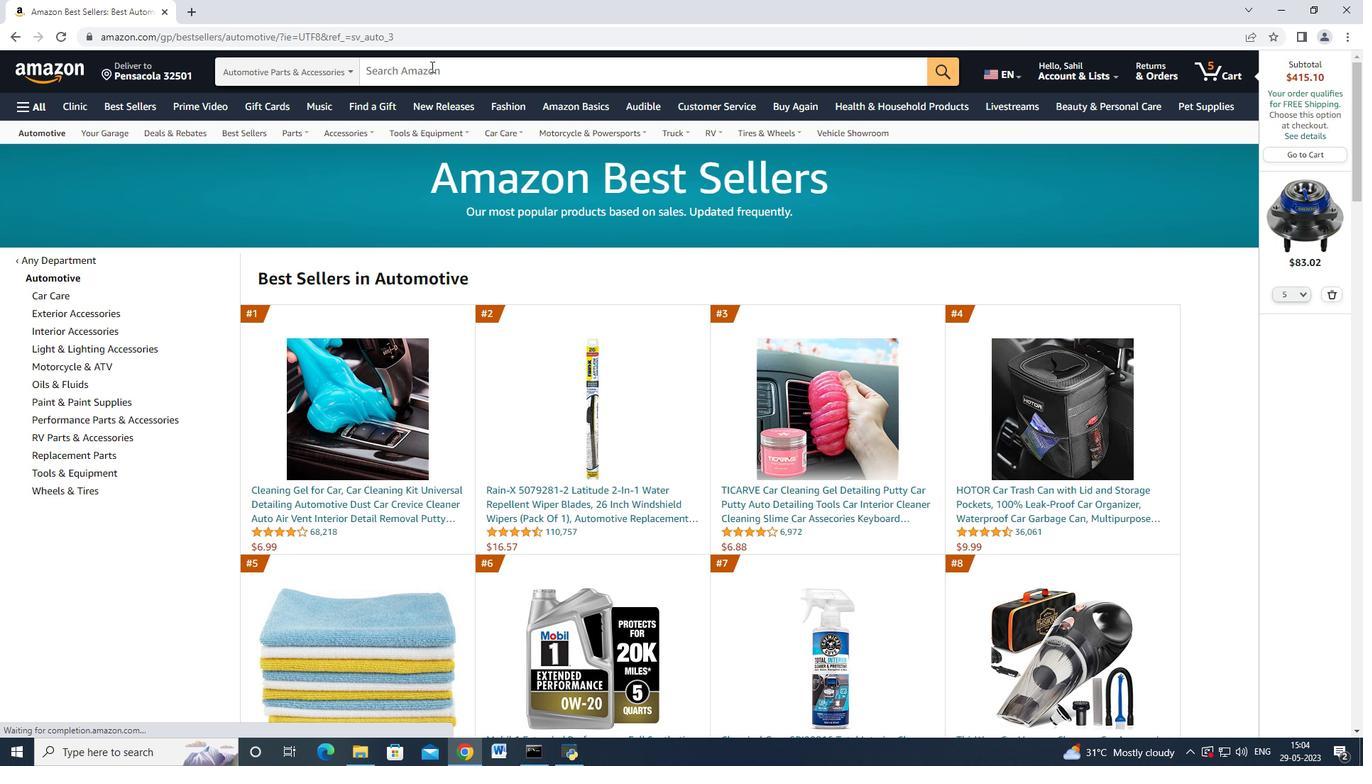 
Action: Mouse moved to (101, 482)
Screenshot: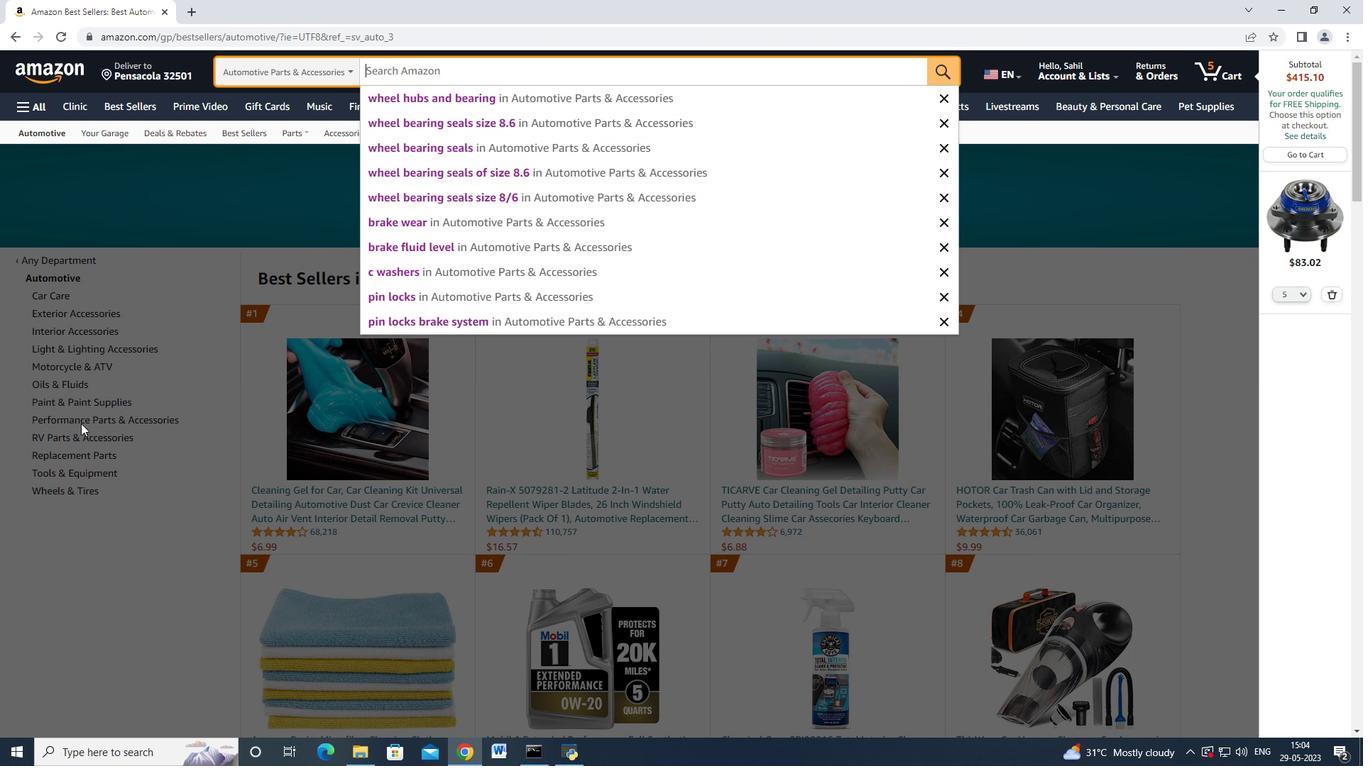 
Action: Mouse pressed left at (101, 482)
Screenshot: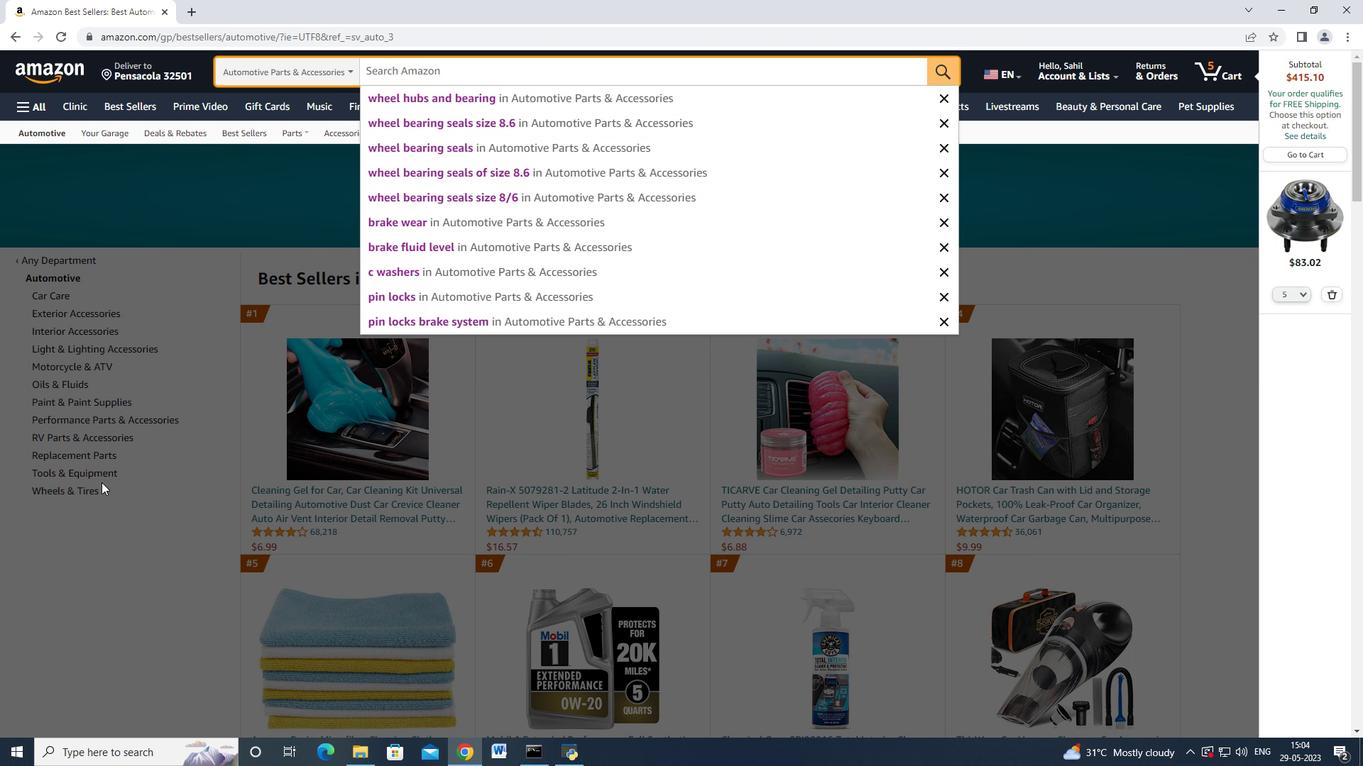 
Action: Mouse moved to (94, 451)
Screenshot: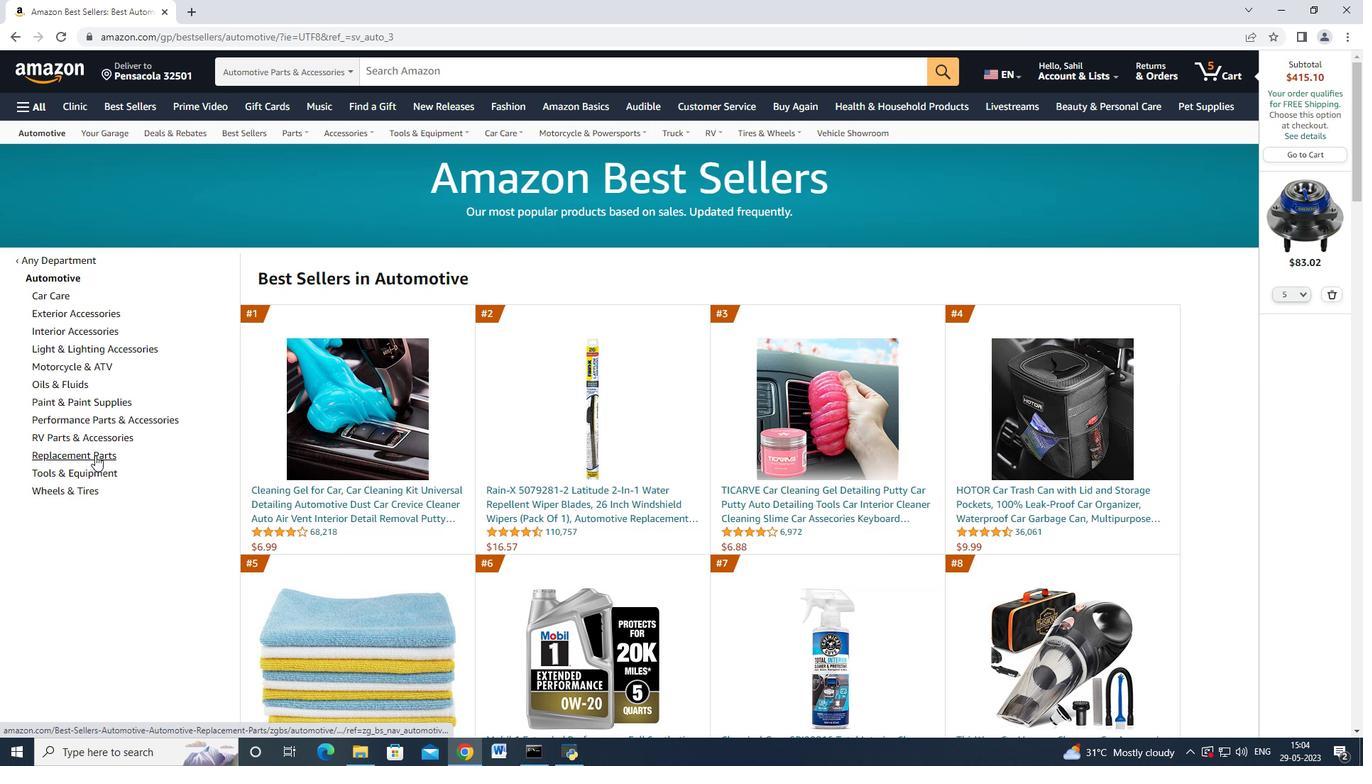 
Action: Mouse pressed left at (94, 451)
Screenshot: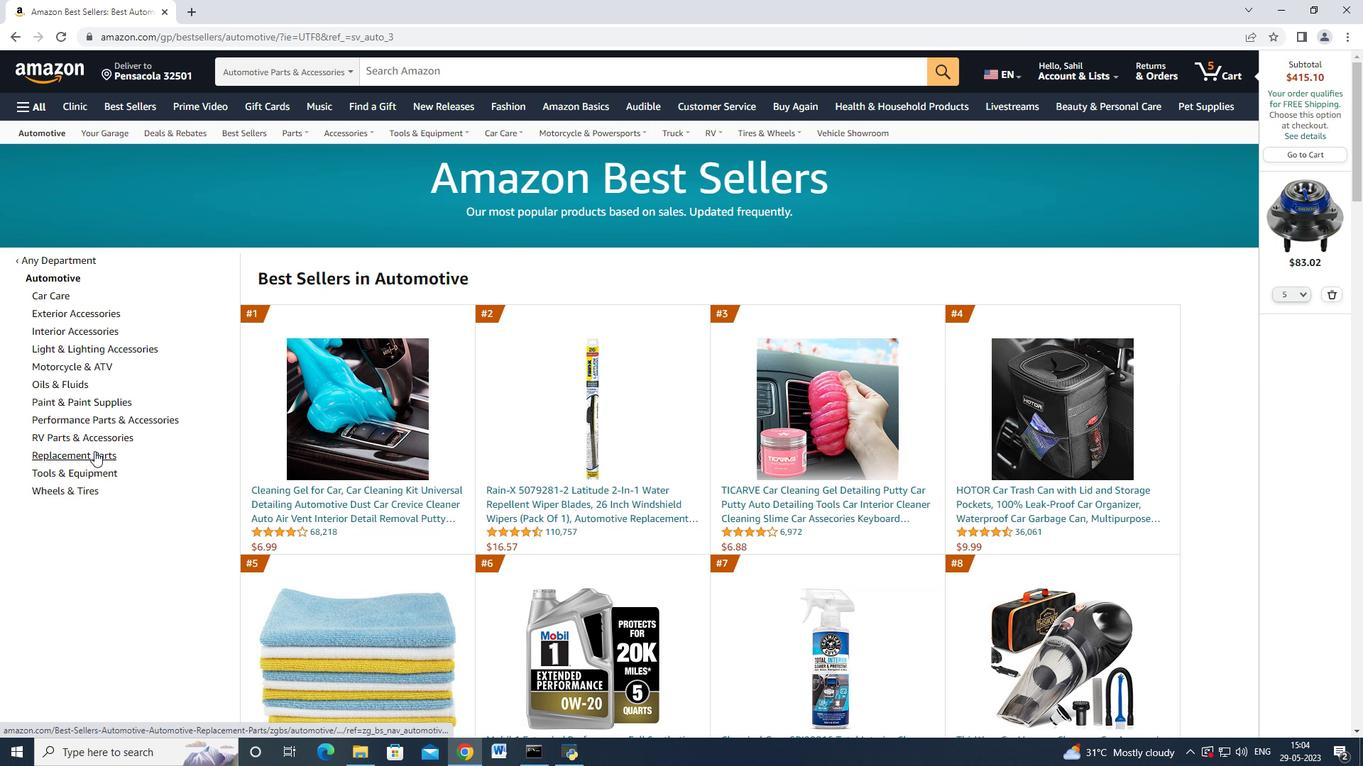 
Action: Mouse moved to (85, 379)
Screenshot: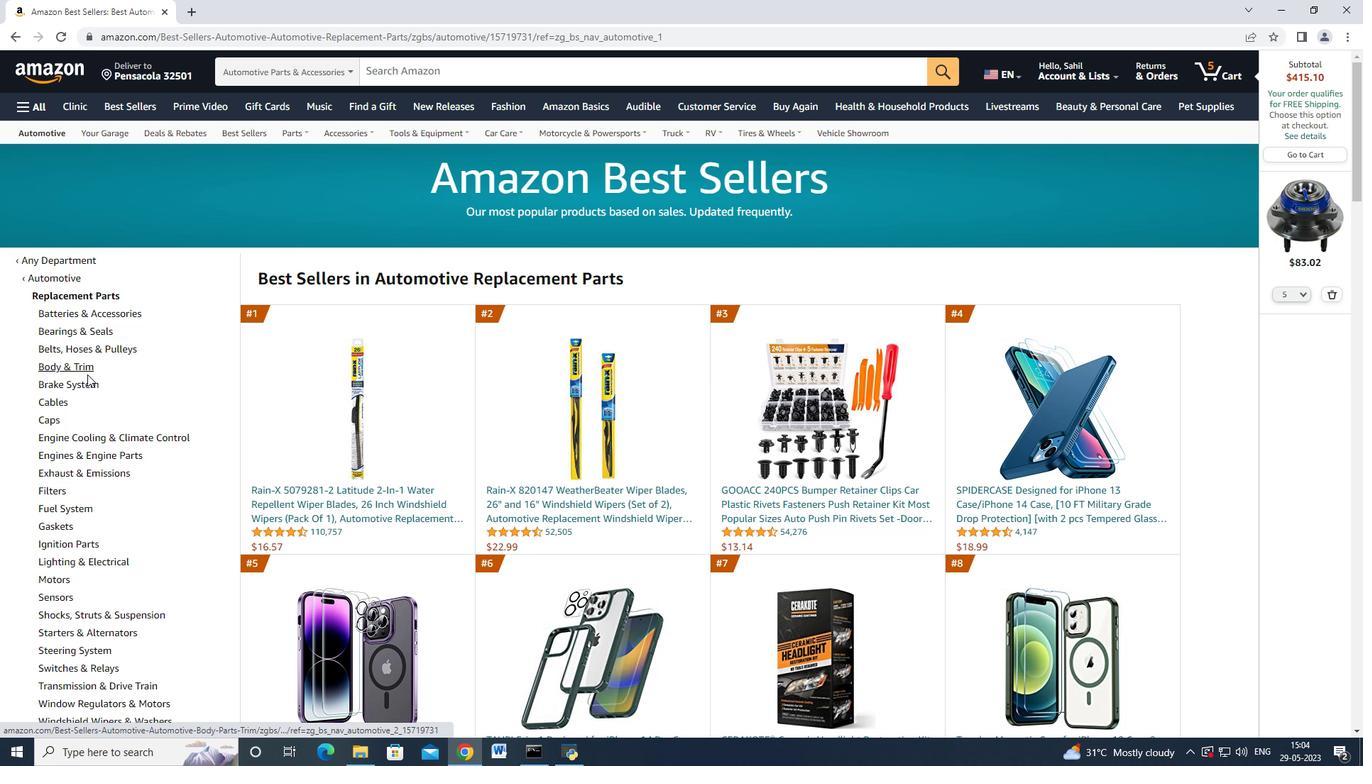 
Action: Mouse pressed left at (85, 379)
Screenshot: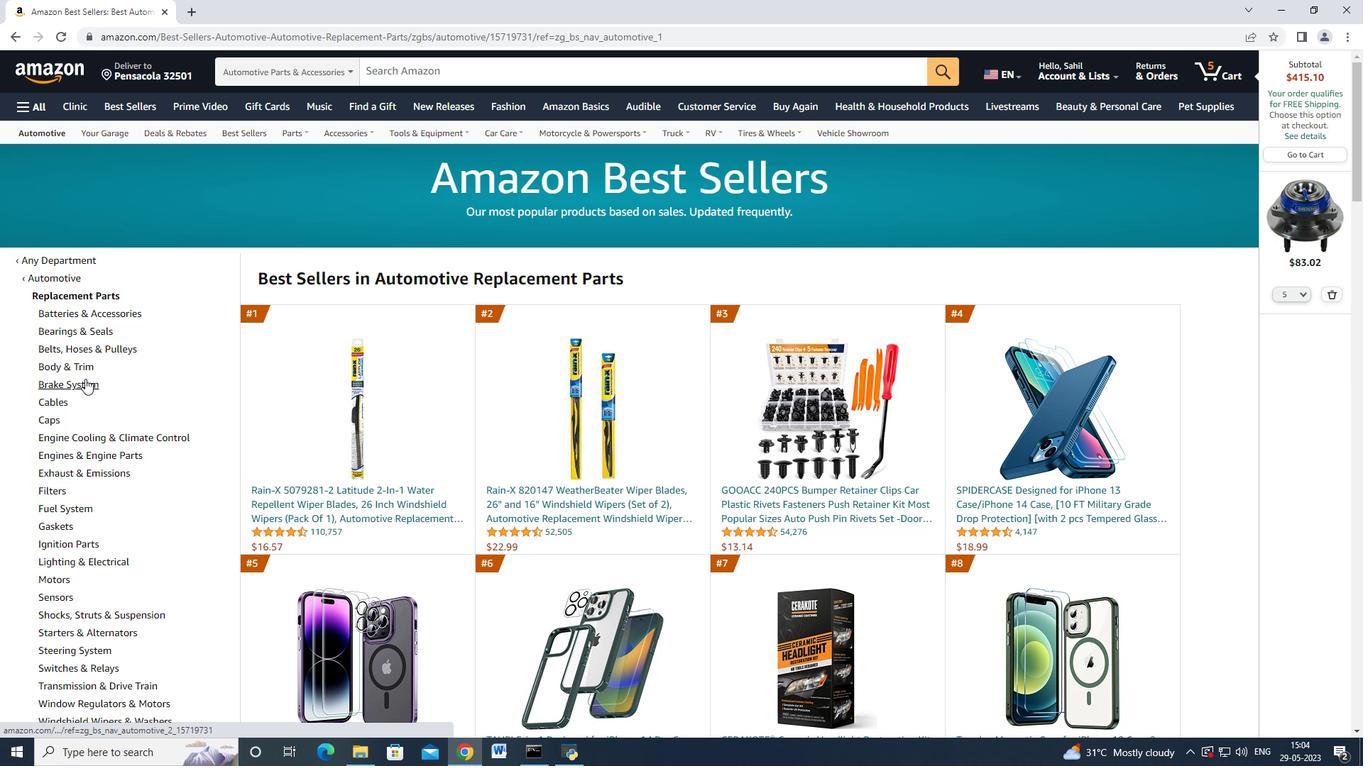 
Action: Mouse moved to (83, 386)
Screenshot: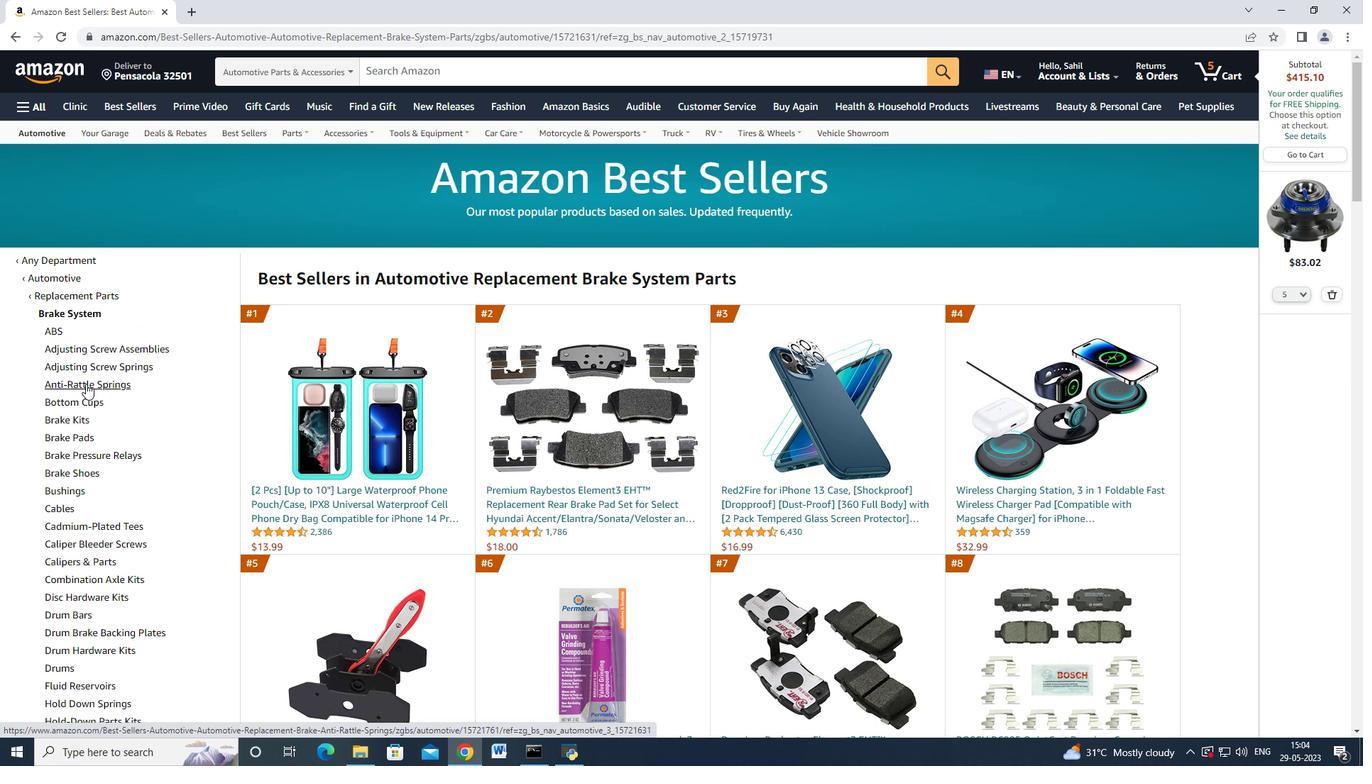
Action: Mouse scrolled (83, 385) with delta (0, 0)
Screenshot: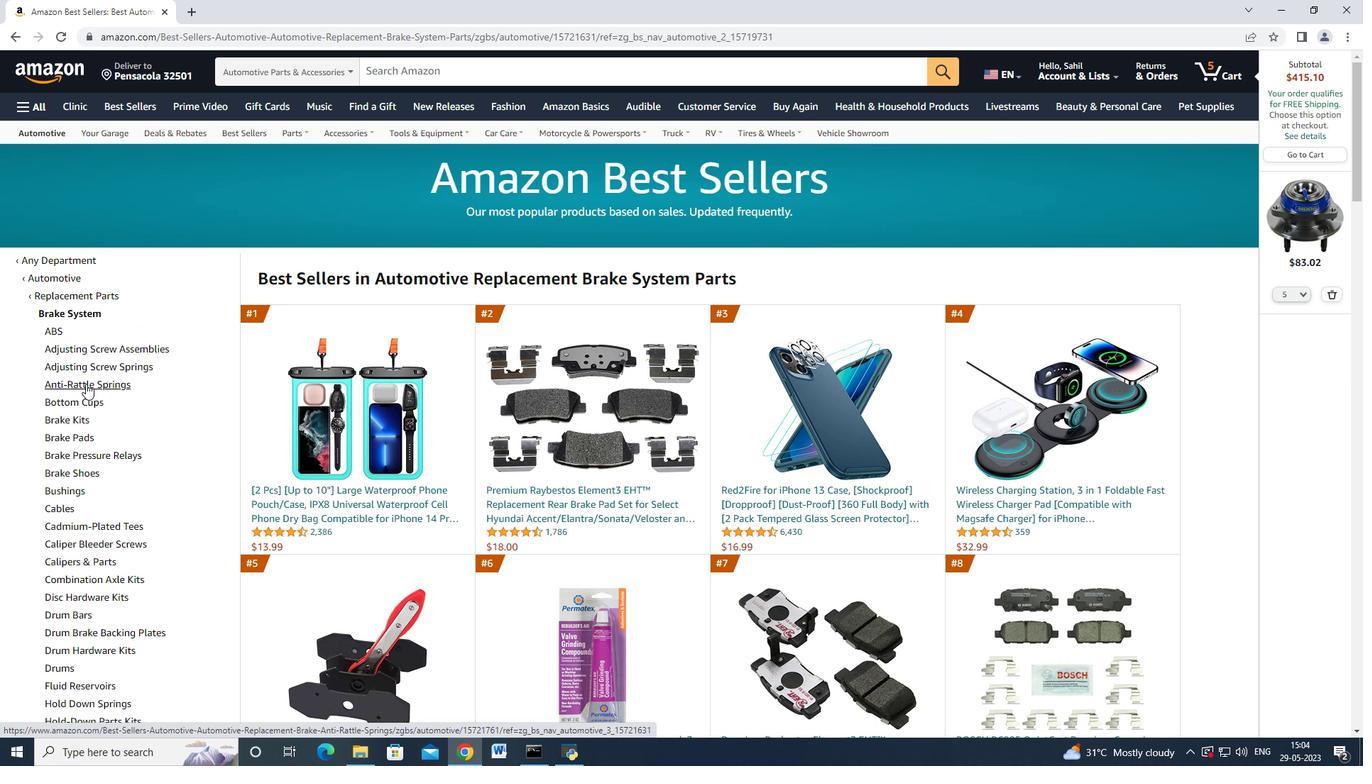 
Action: Mouse scrolled (83, 385) with delta (0, 0)
Screenshot: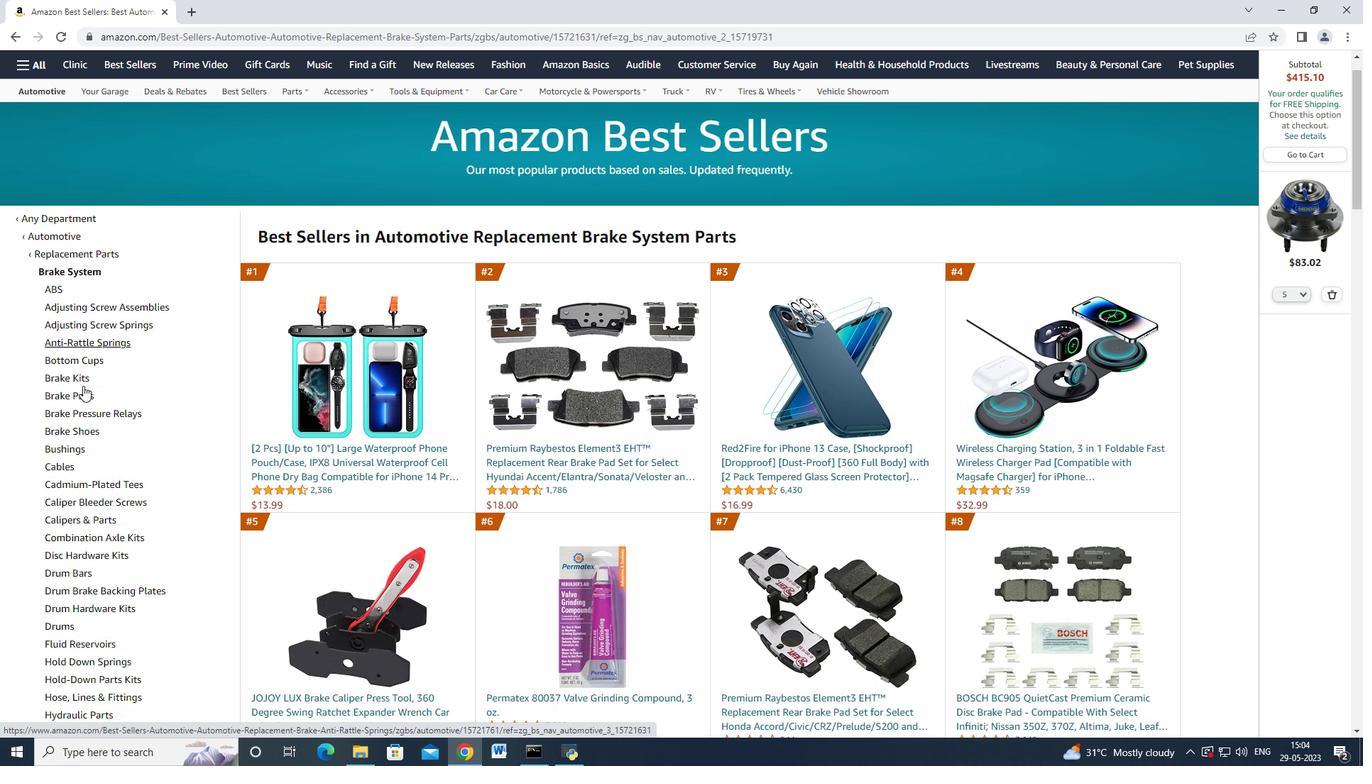 
Action: Mouse moved to (81, 384)
Screenshot: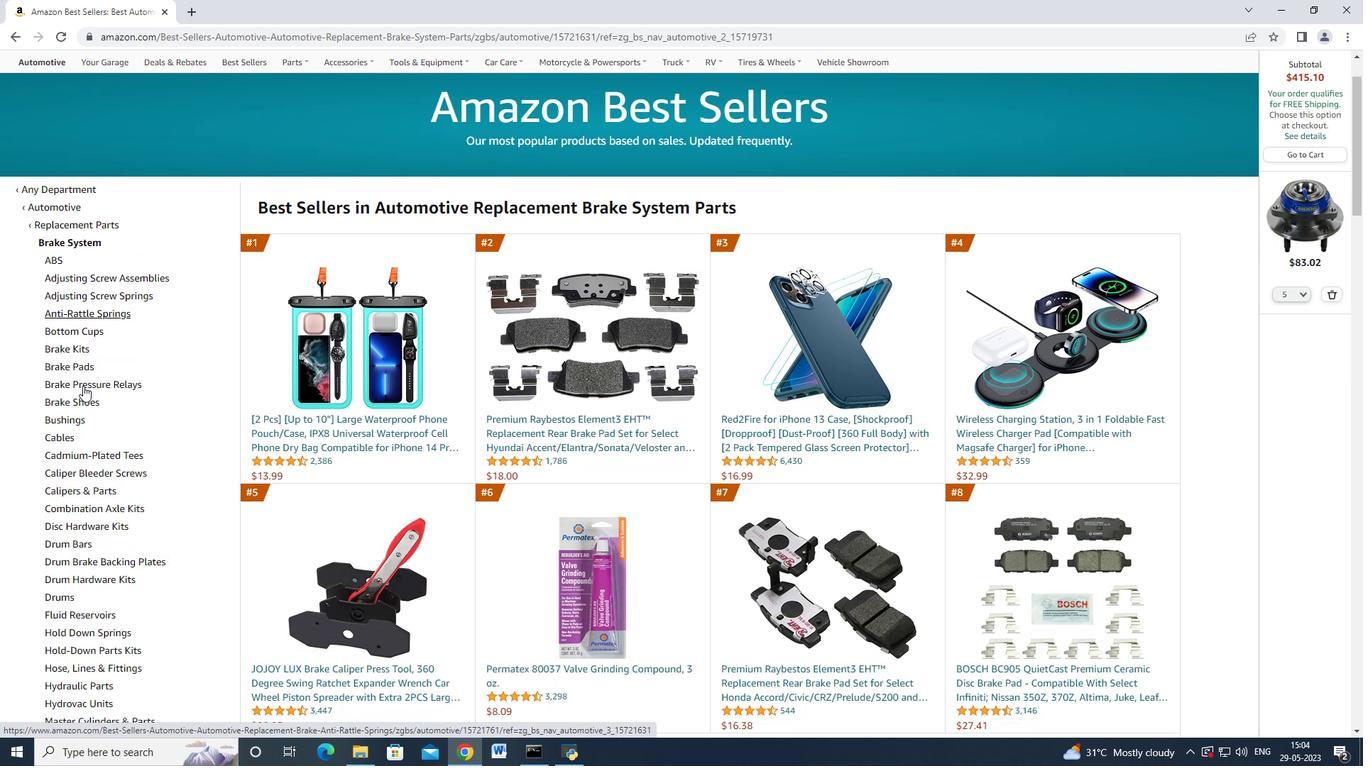 
Action: Mouse scrolled (81, 383) with delta (0, 0)
Screenshot: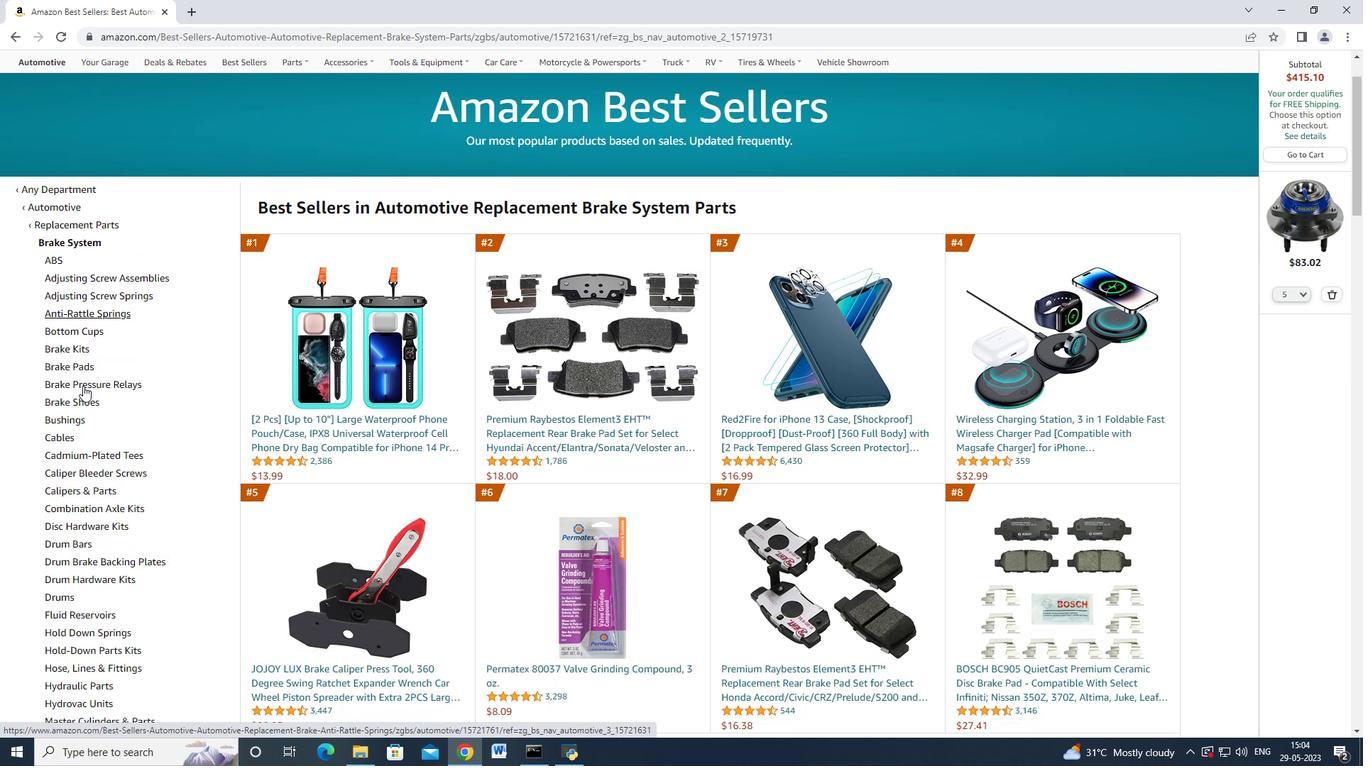 
Action: Mouse moved to (82, 377)
Screenshot: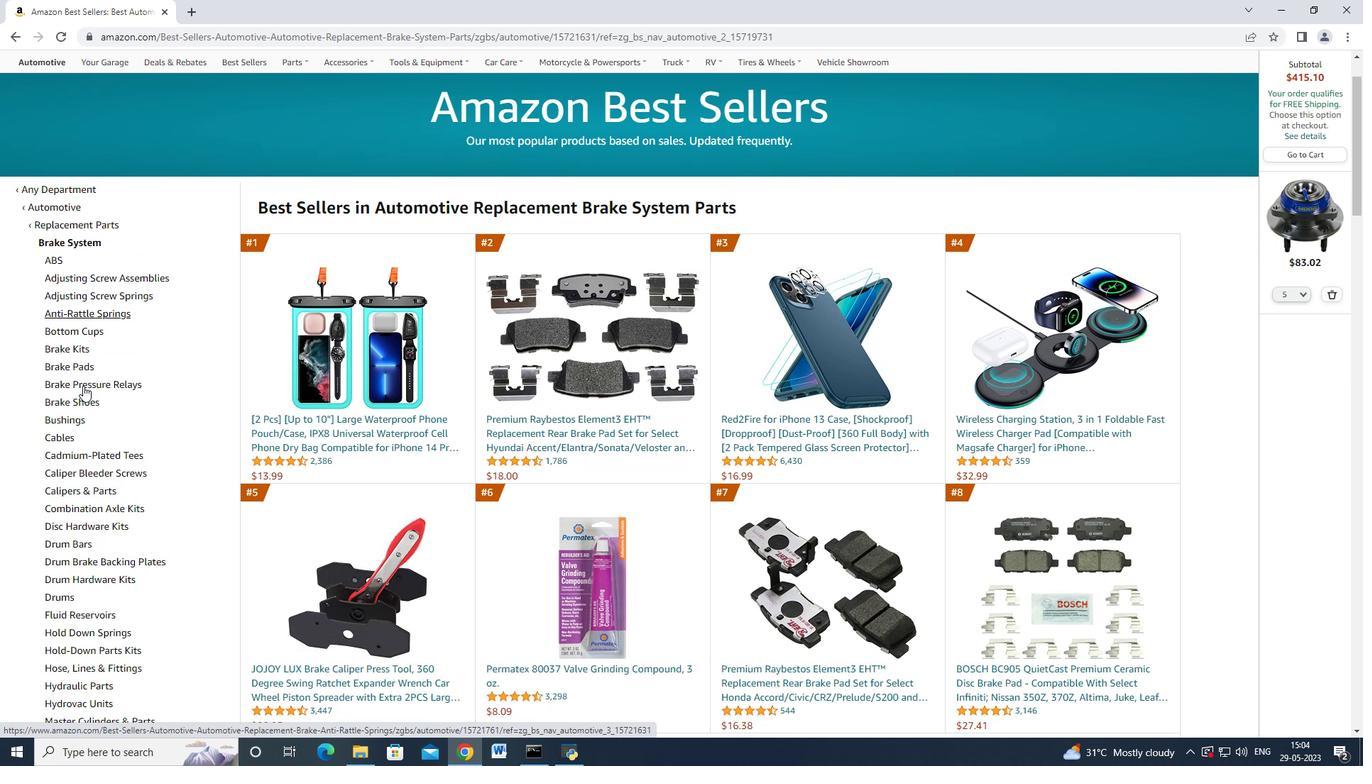 
Action: Mouse scrolled (80, 377) with delta (0, 0)
Screenshot: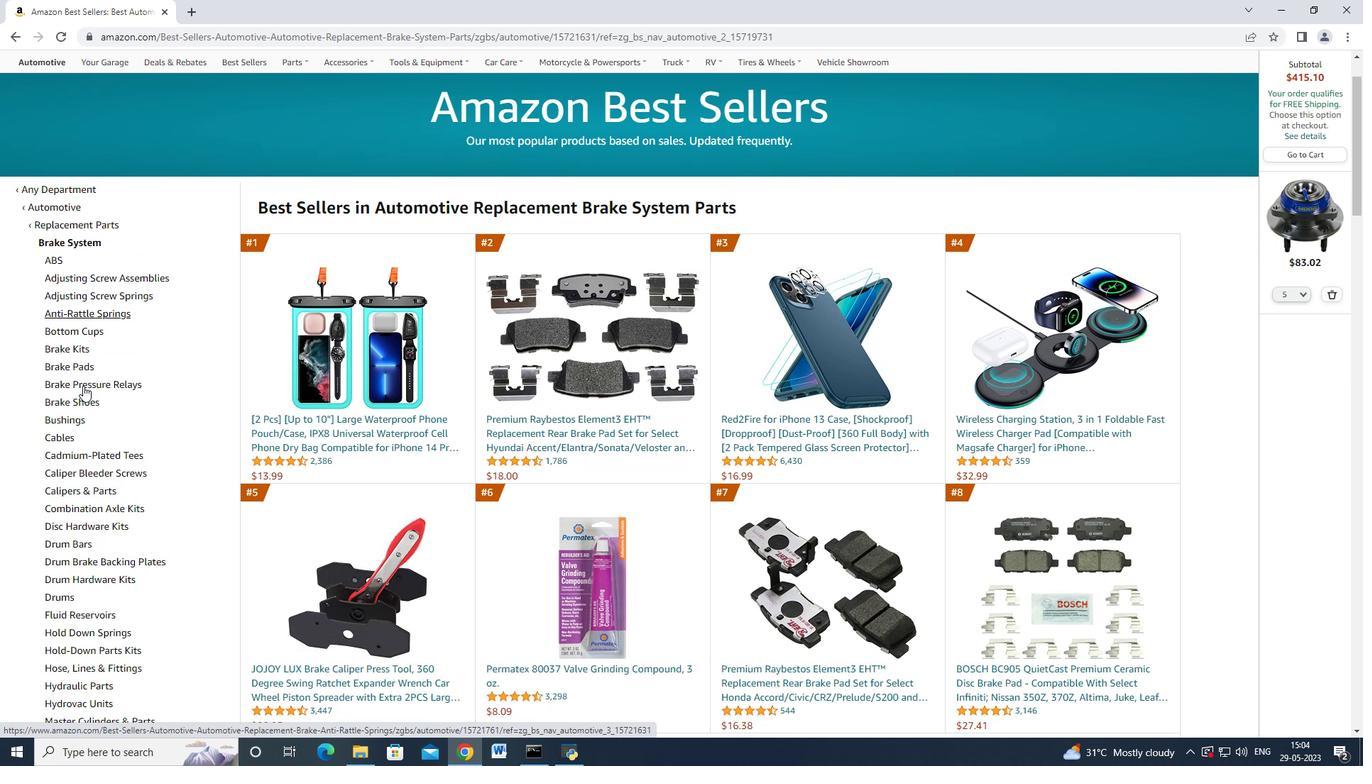 
Action: Mouse moved to (77, 379)
Screenshot: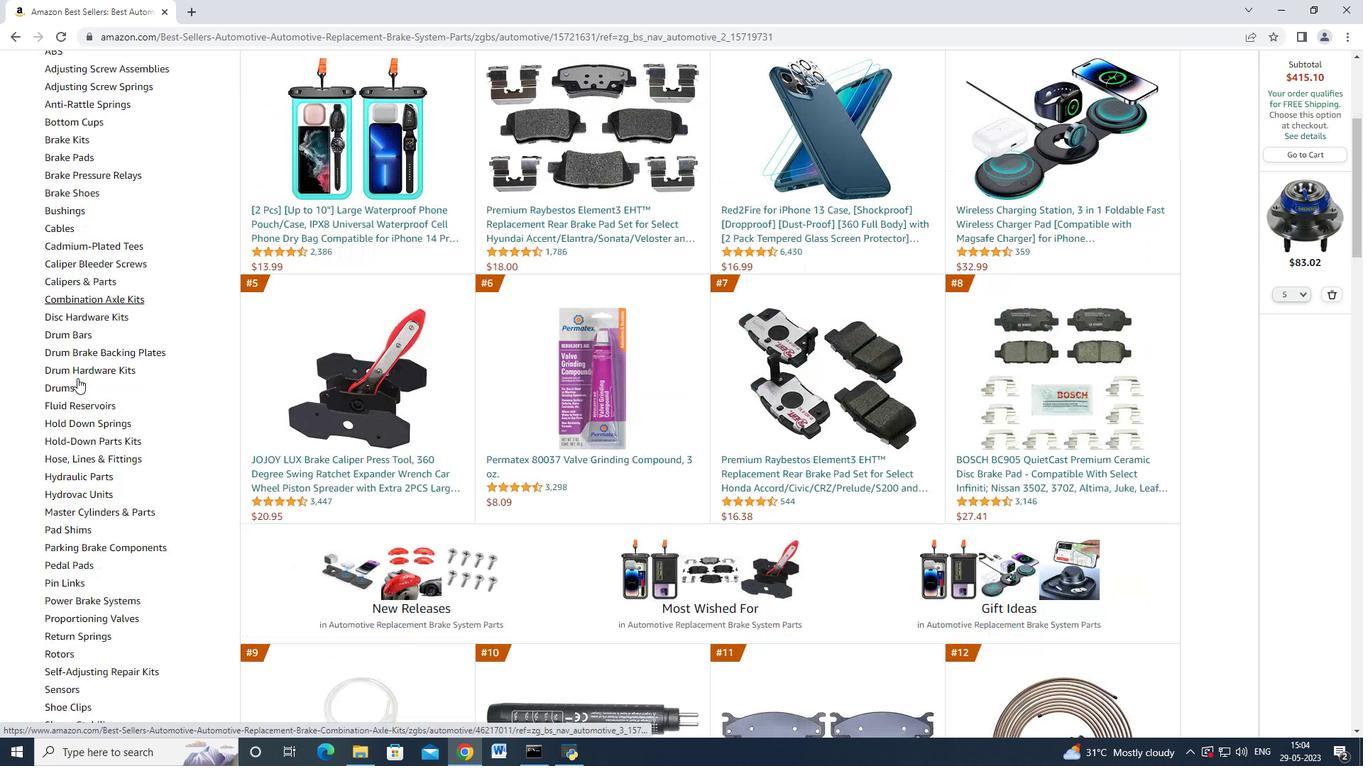 
Action: Mouse scrolled (77, 378) with delta (0, 0)
Screenshot: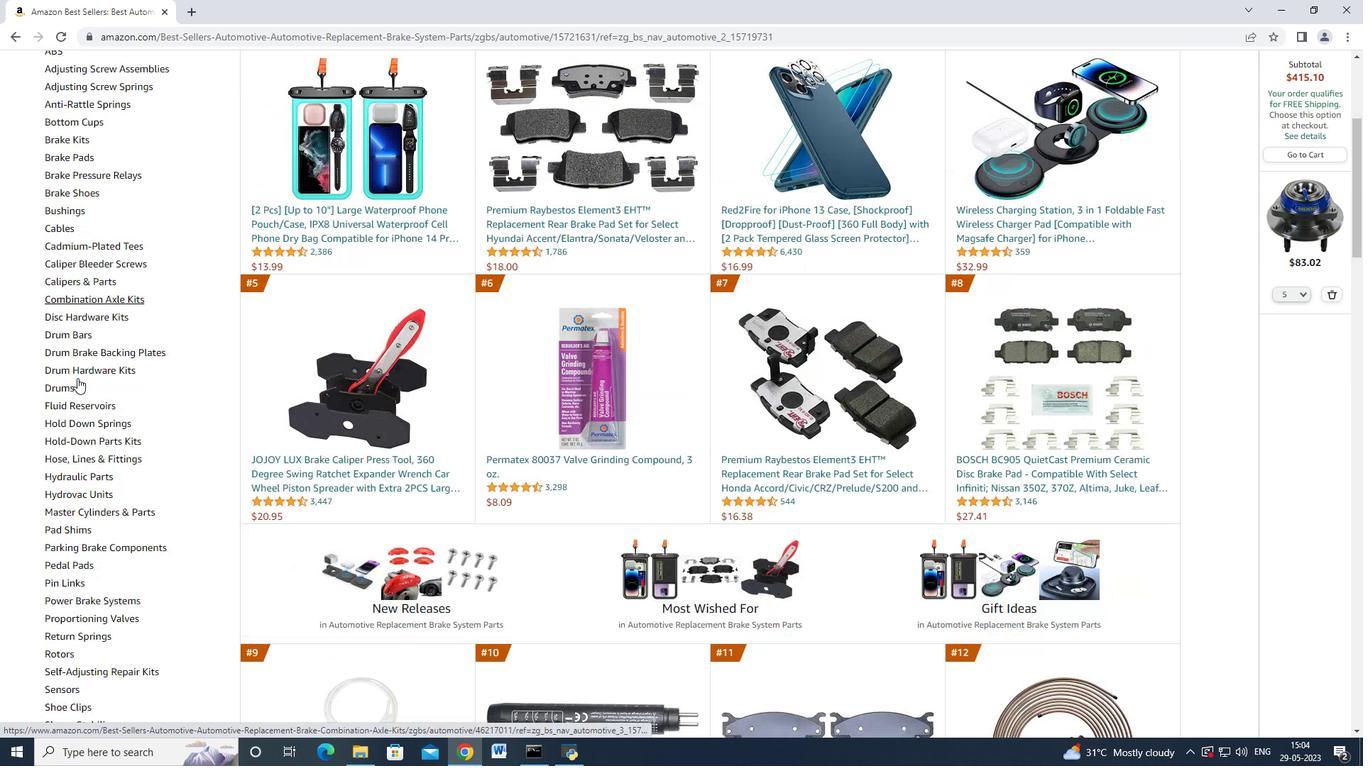 
Action: Mouse moved to (77, 379)
Screenshot: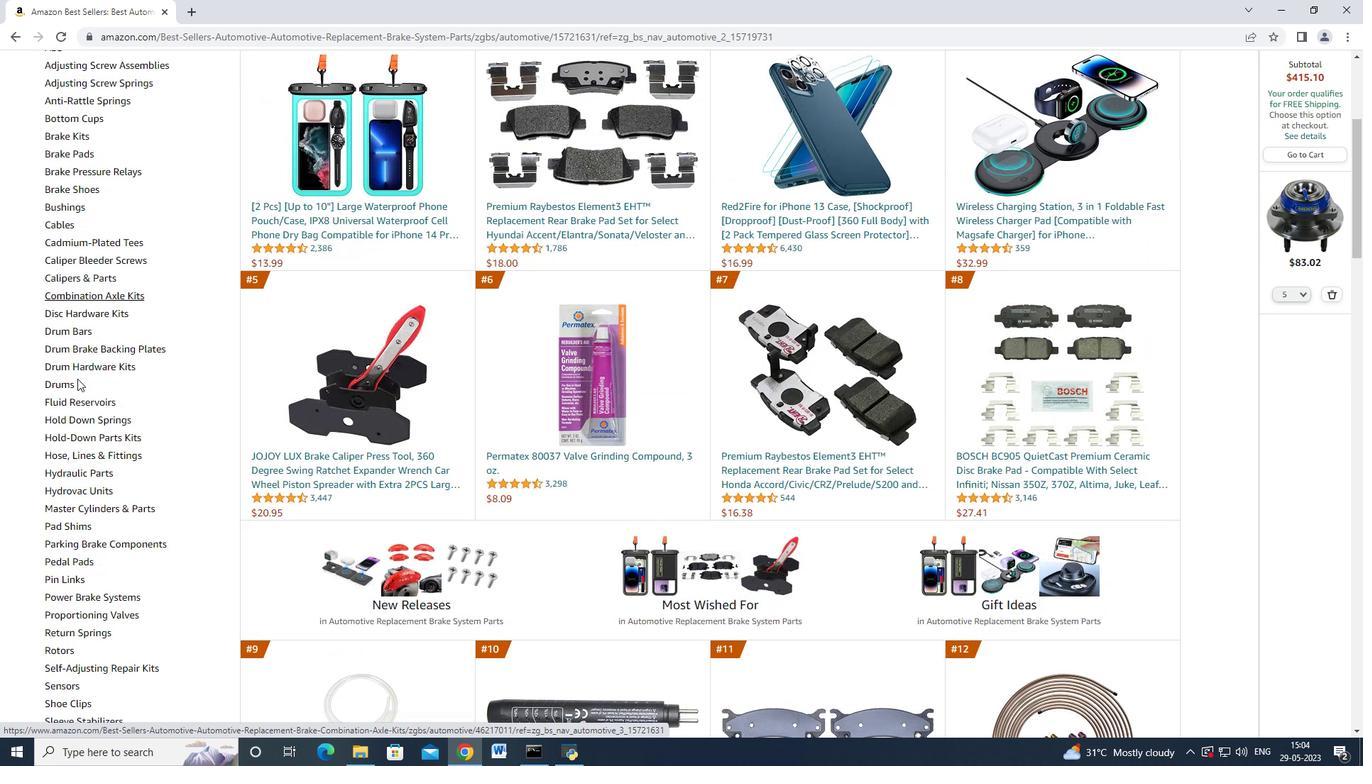 
Action: Mouse scrolled (77, 379) with delta (0, 0)
Screenshot: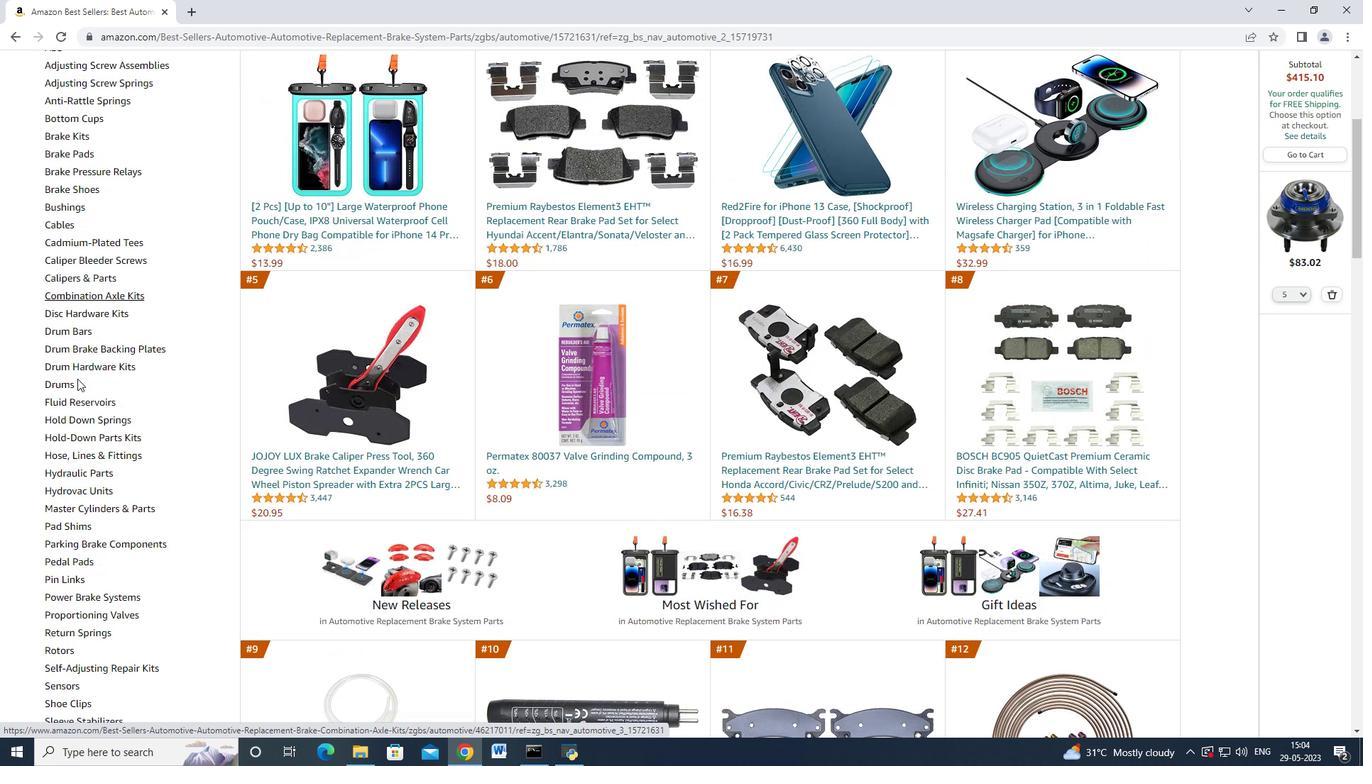 
Action: Mouse moved to (72, 386)
Screenshot: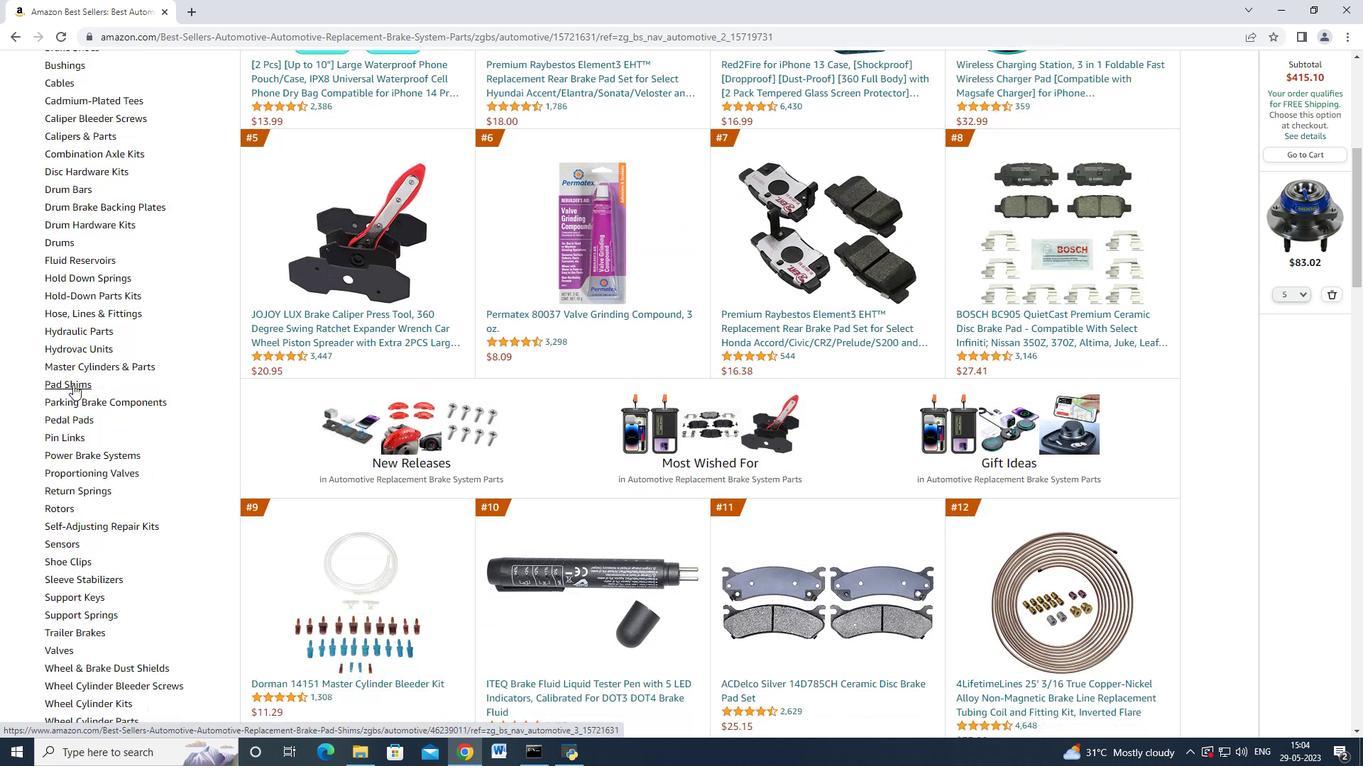
Action: Mouse scrolled (72, 385) with delta (0, 0)
Screenshot: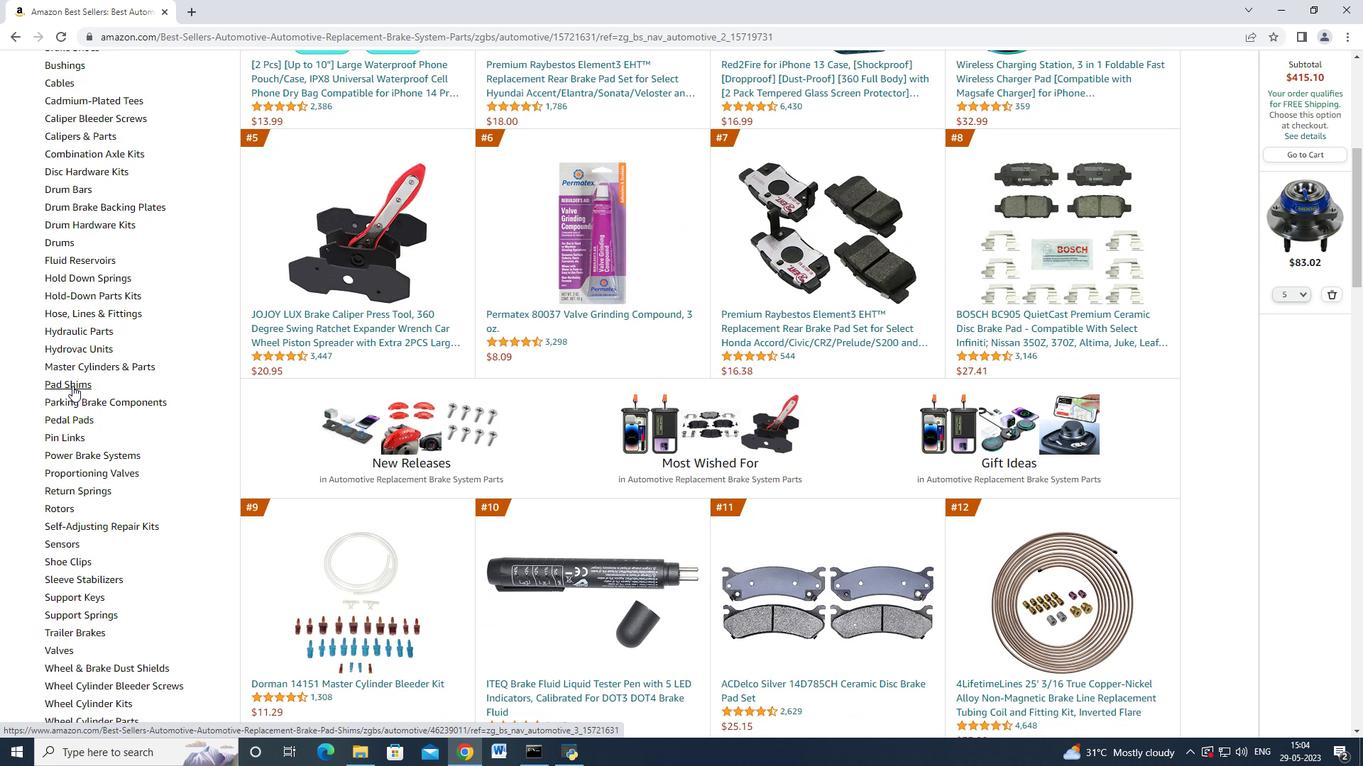 
Action: Mouse moved to (74, 389)
Screenshot: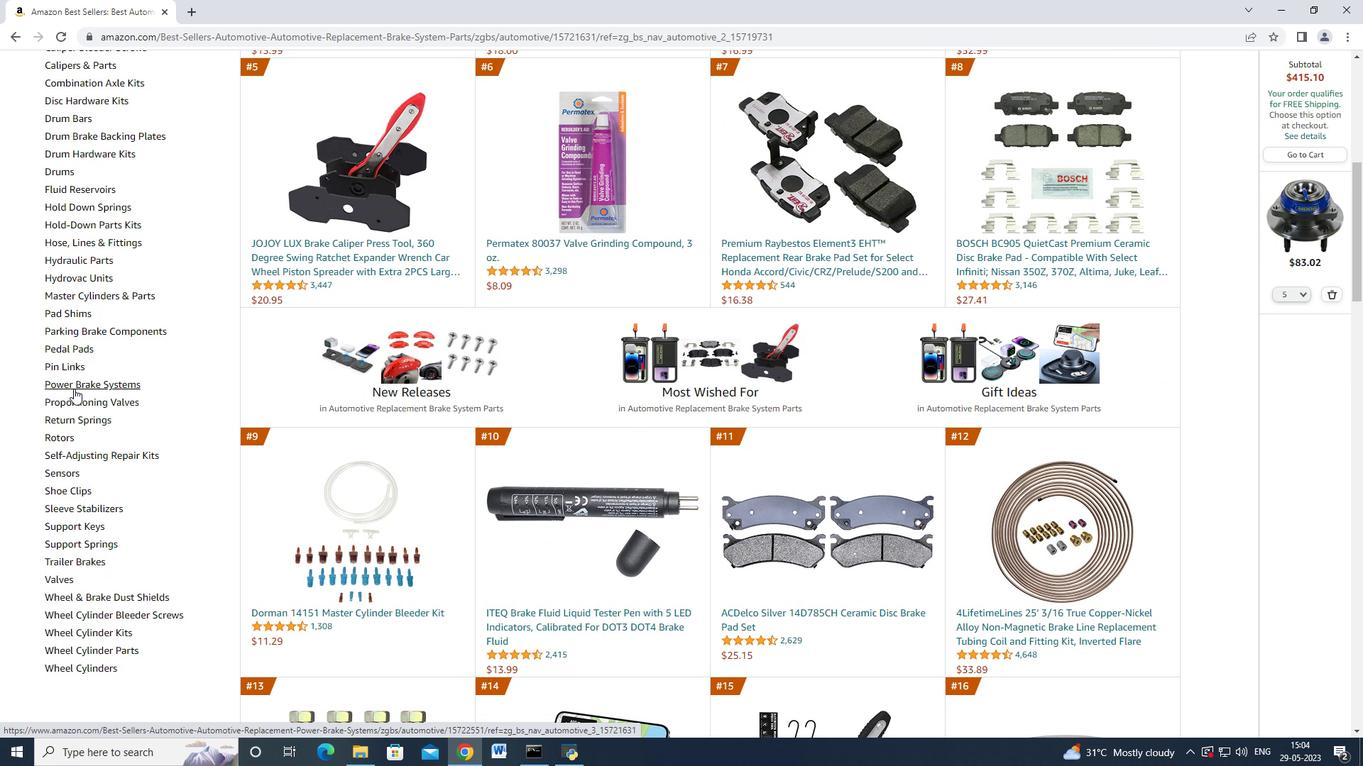 
Action: Mouse scrolled (74, 388) with delta (0, 0)
Screenshot: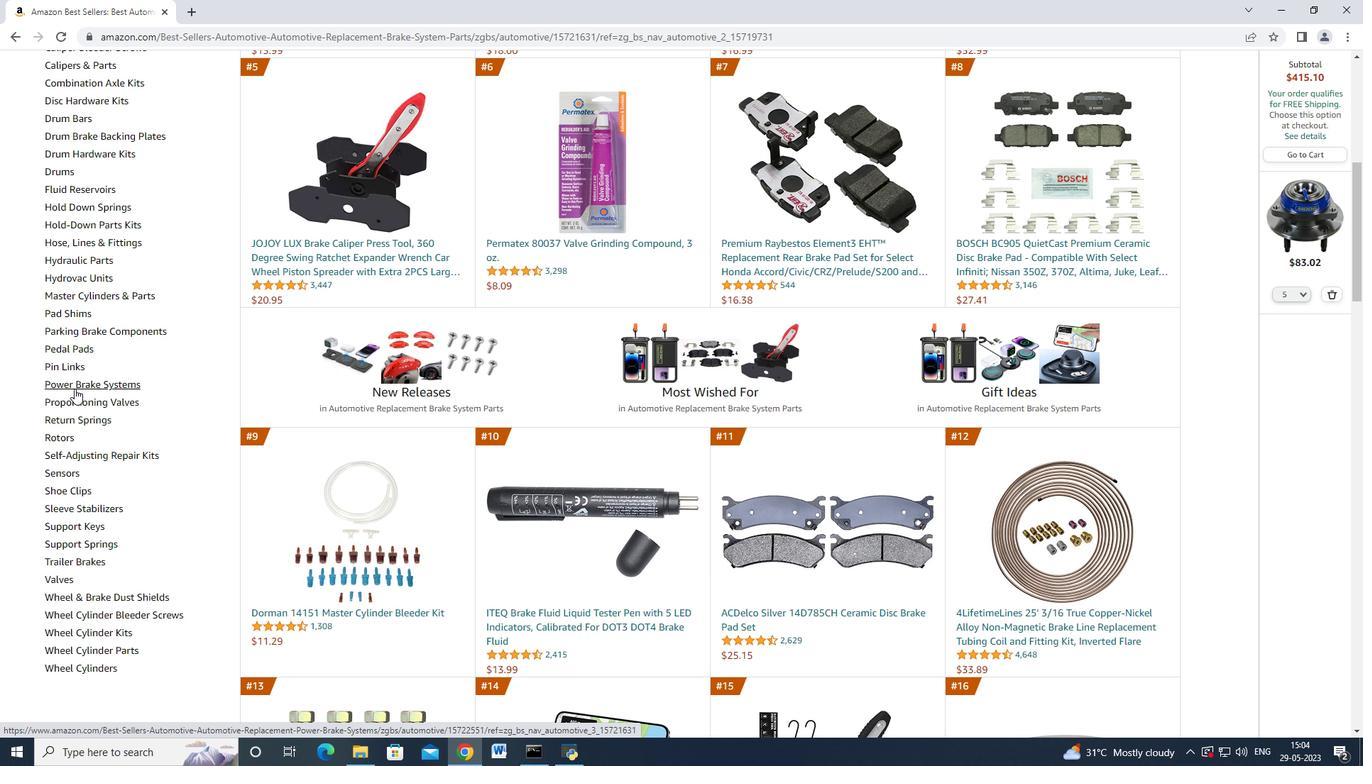 
Action: Mouse moved to (119, 526)
Screenshot: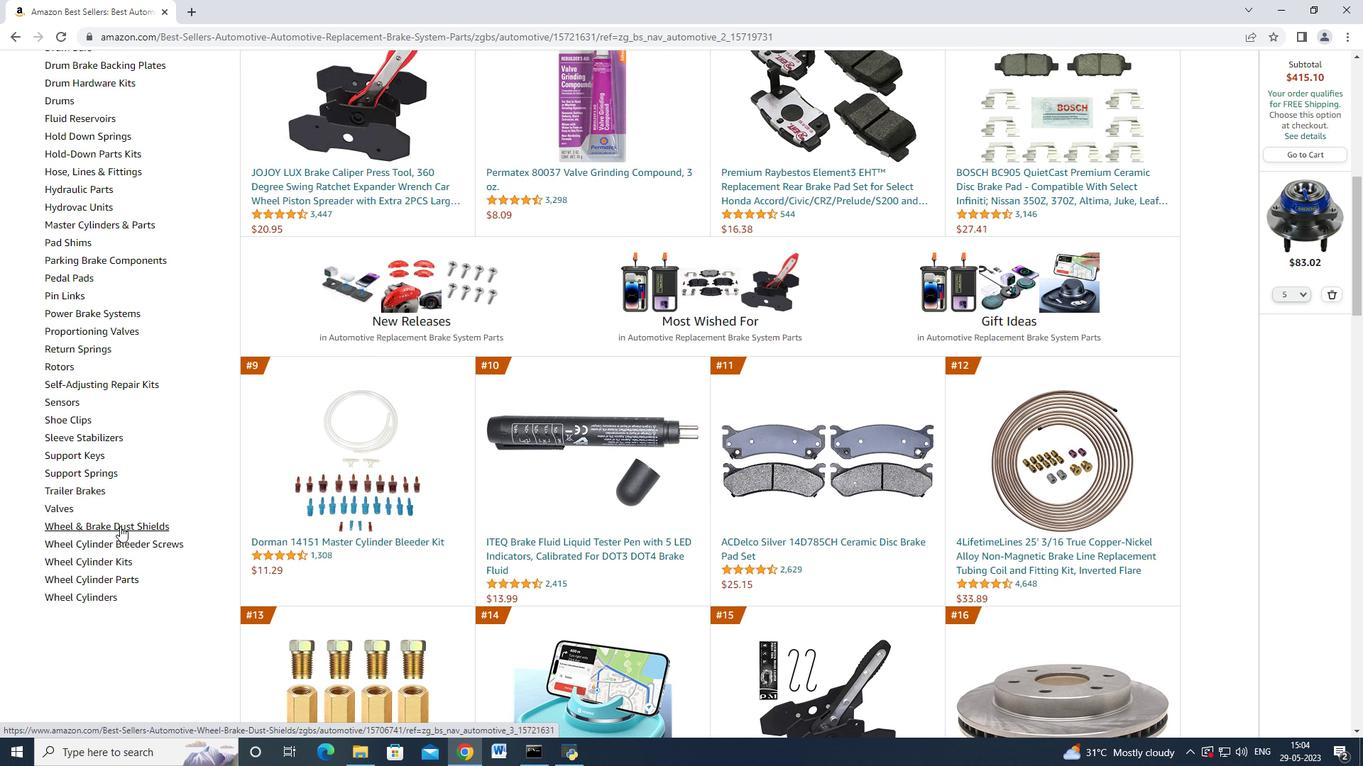 
Action: Mouse pressed left at (119, 526)
Screenshot: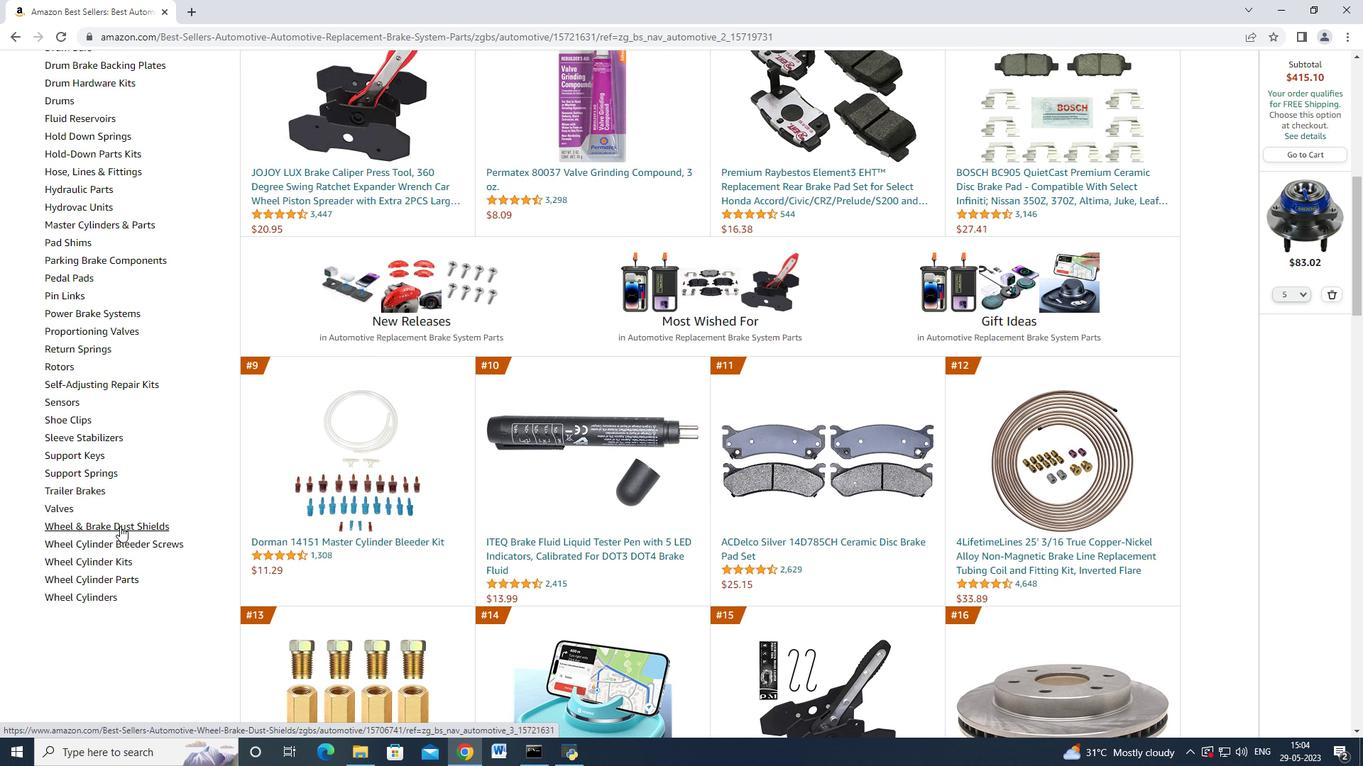 
Action: Mouse moved to (520, 425)
Screenshot: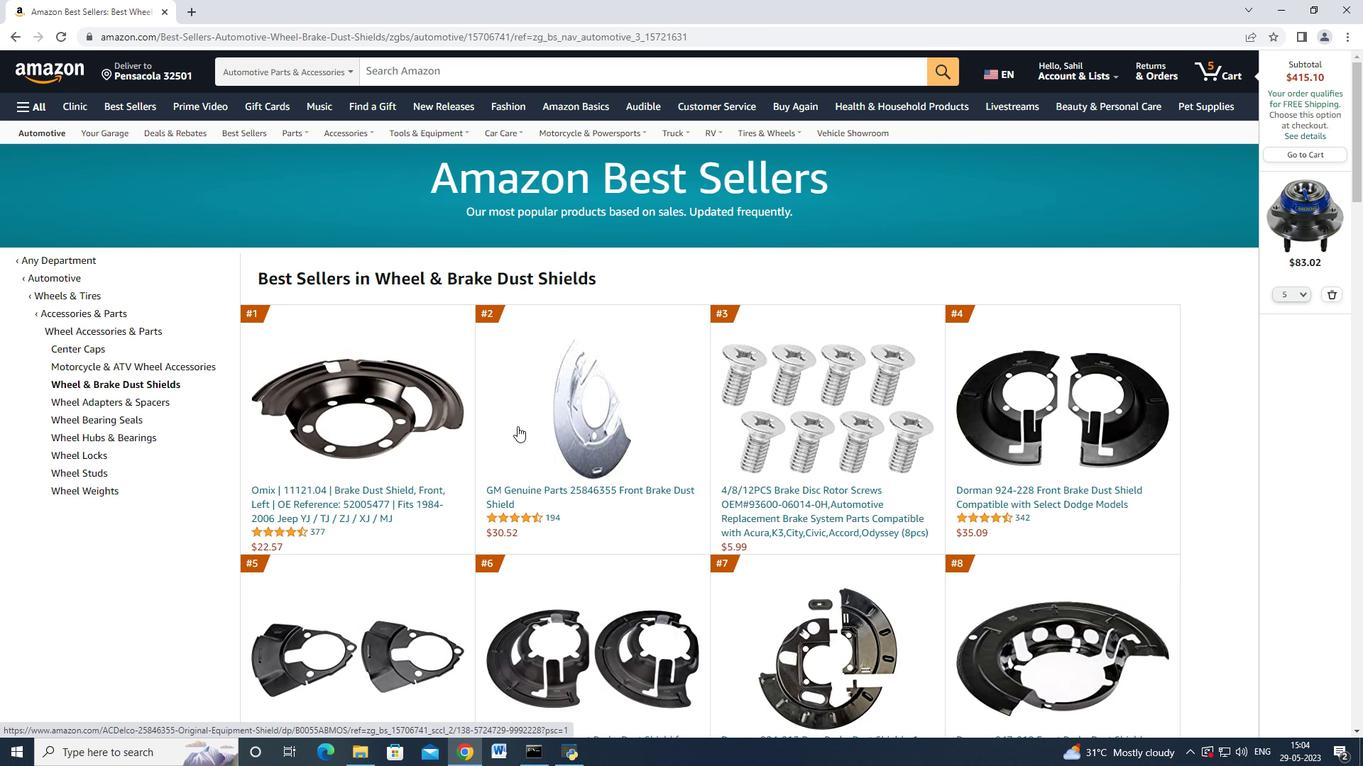 
Action: Mouse scrolled (520, 425) with delta (0, 0)
Screenshot: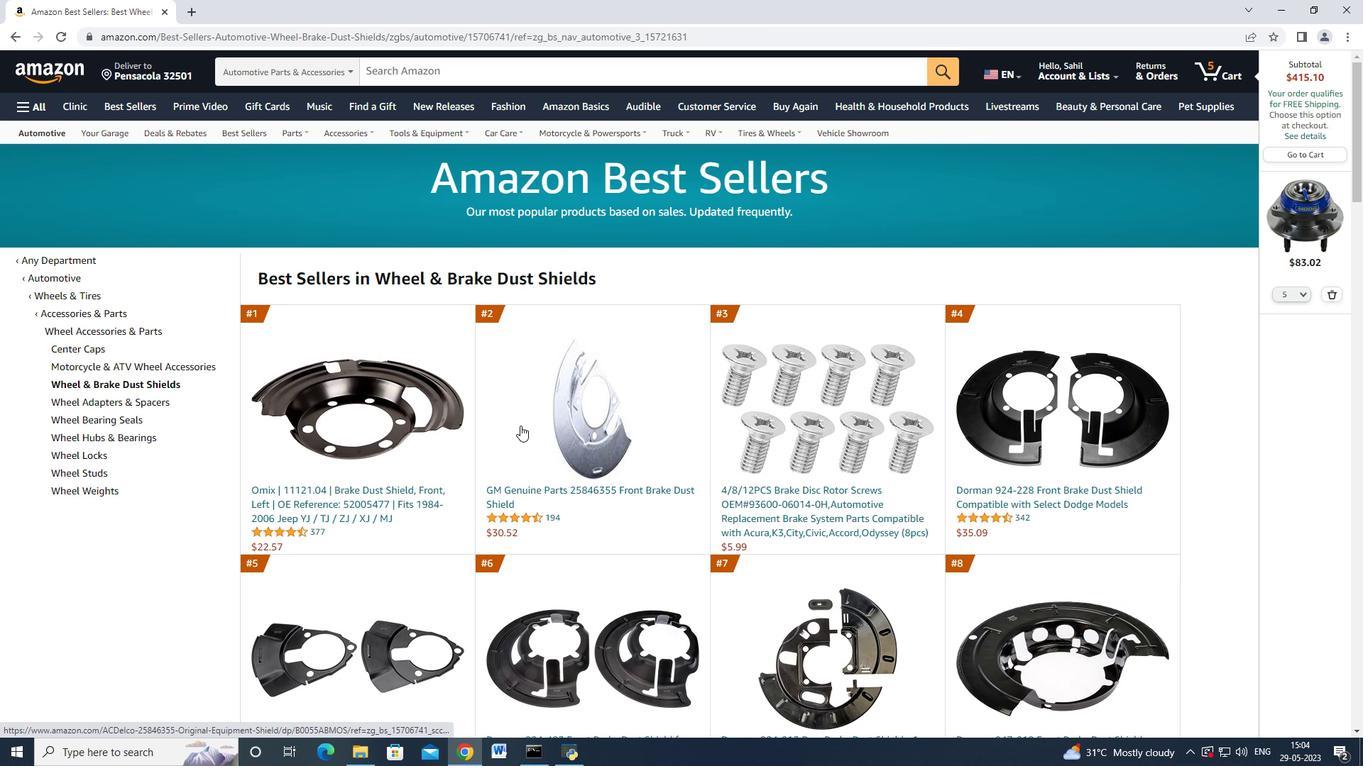 
Action: Mouse scrolled (520, 425) with delta (0, 0)
Screenshot: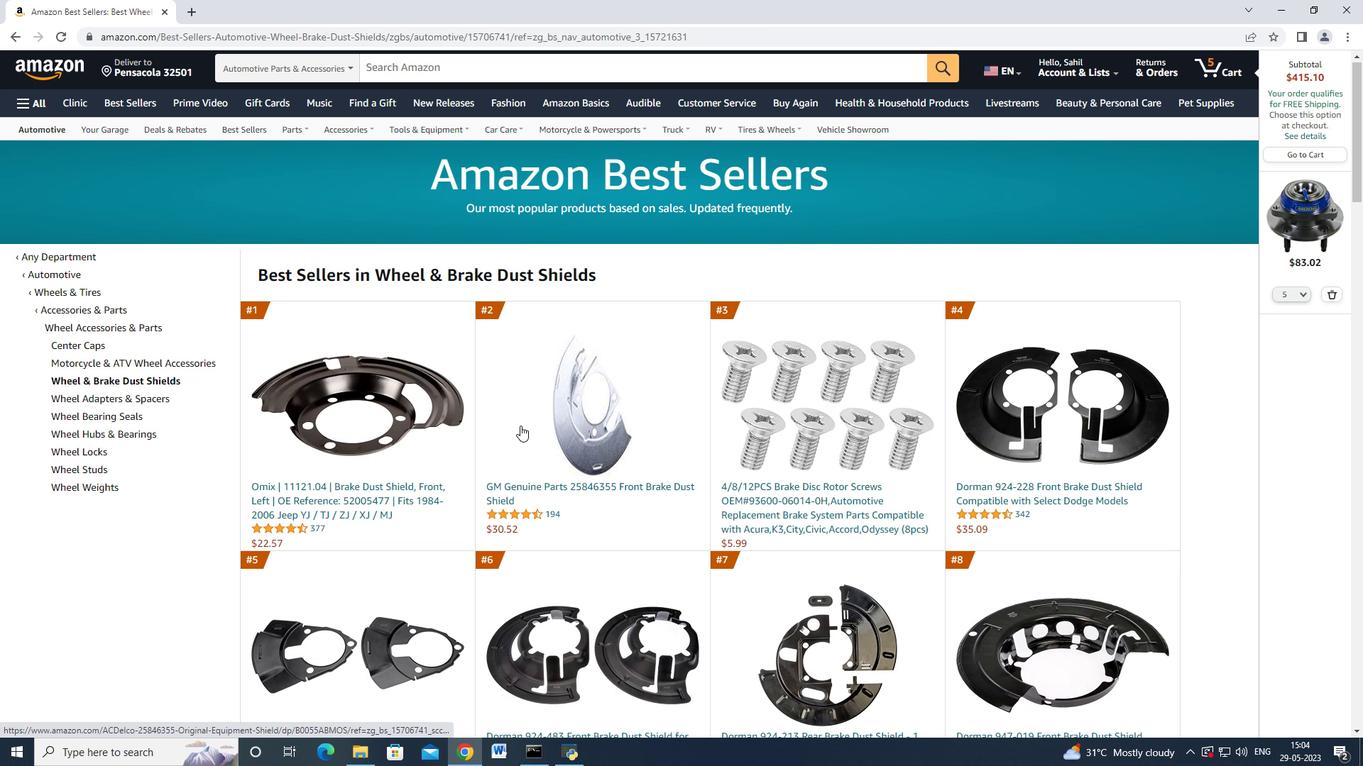 
Action: Mouse scrolled (520, 425) with delta (0, 0)
Screenshot: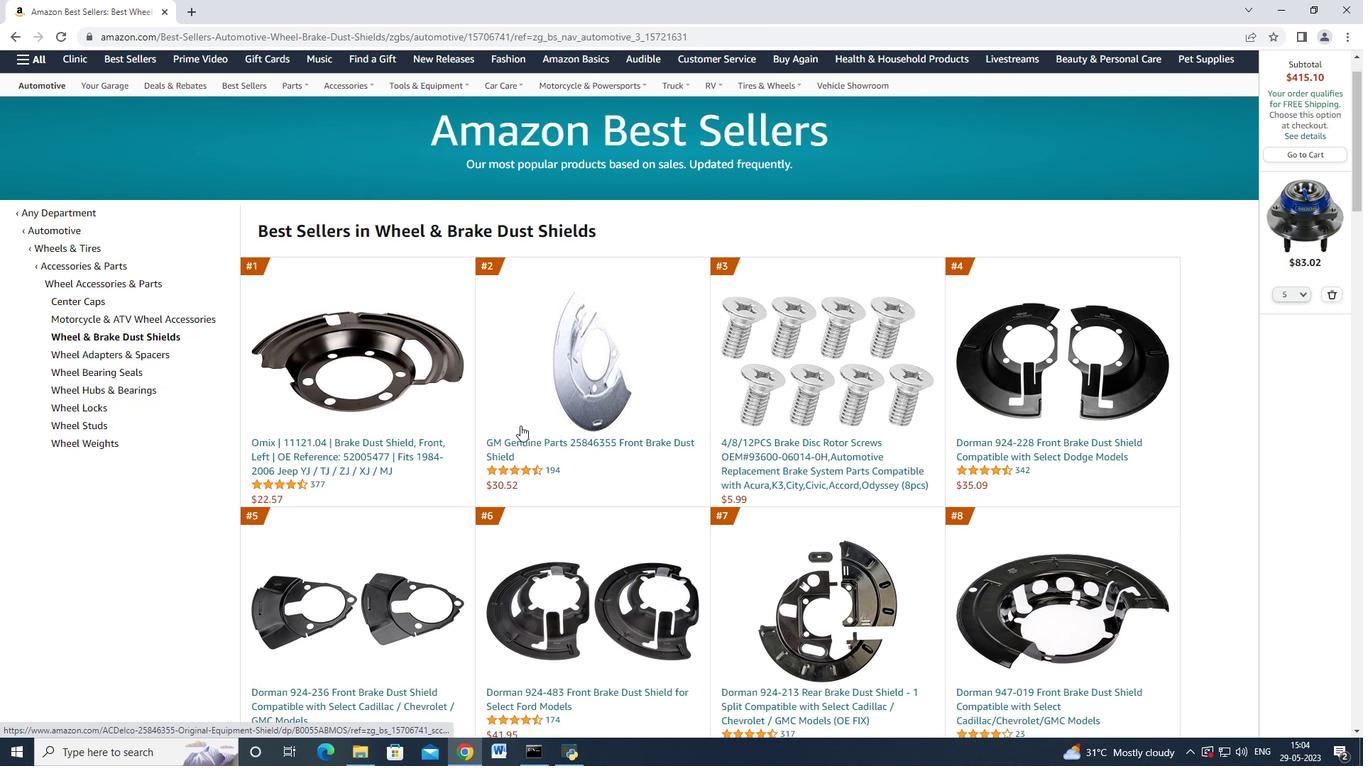 
Action: Mouse scrolled (520, 425) with delta (0, 0)
Screenshot: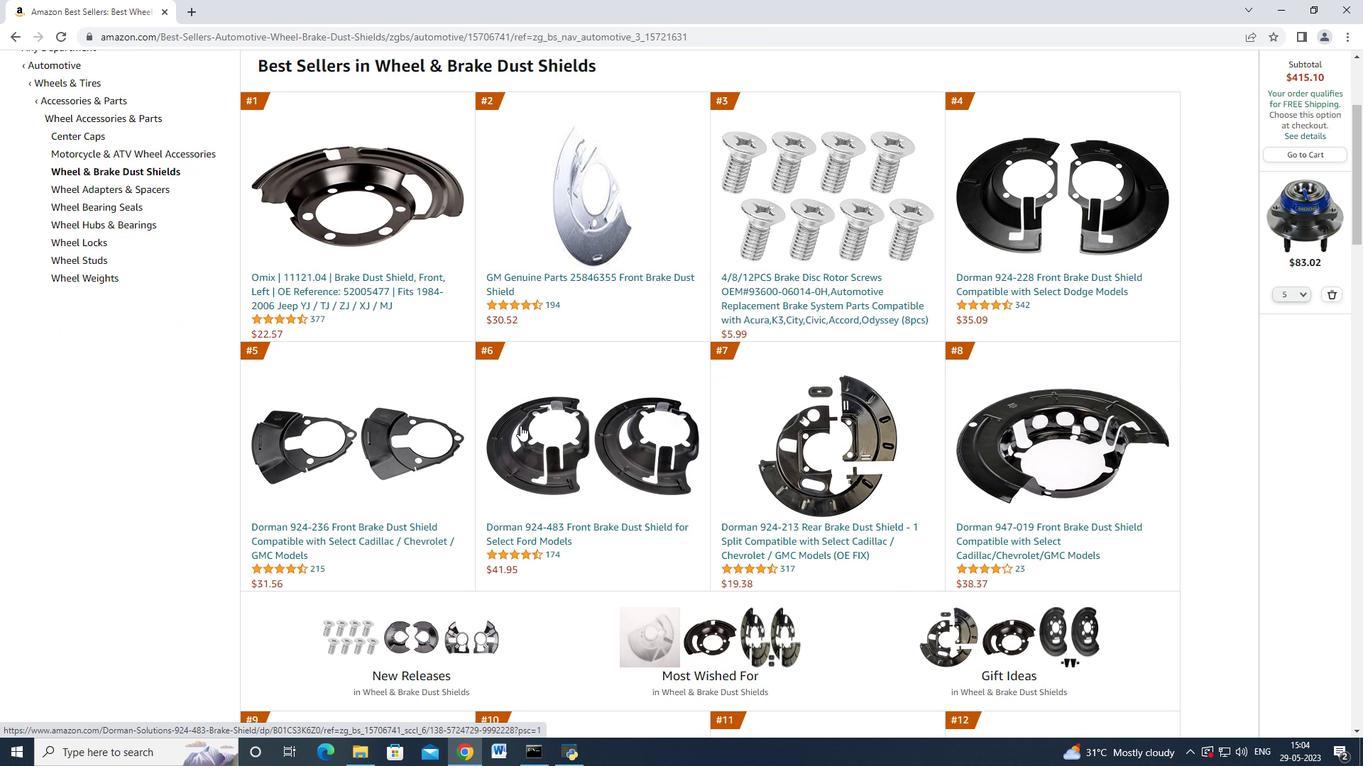 
Action: Mouse moved to (520, 425)
Screenshot: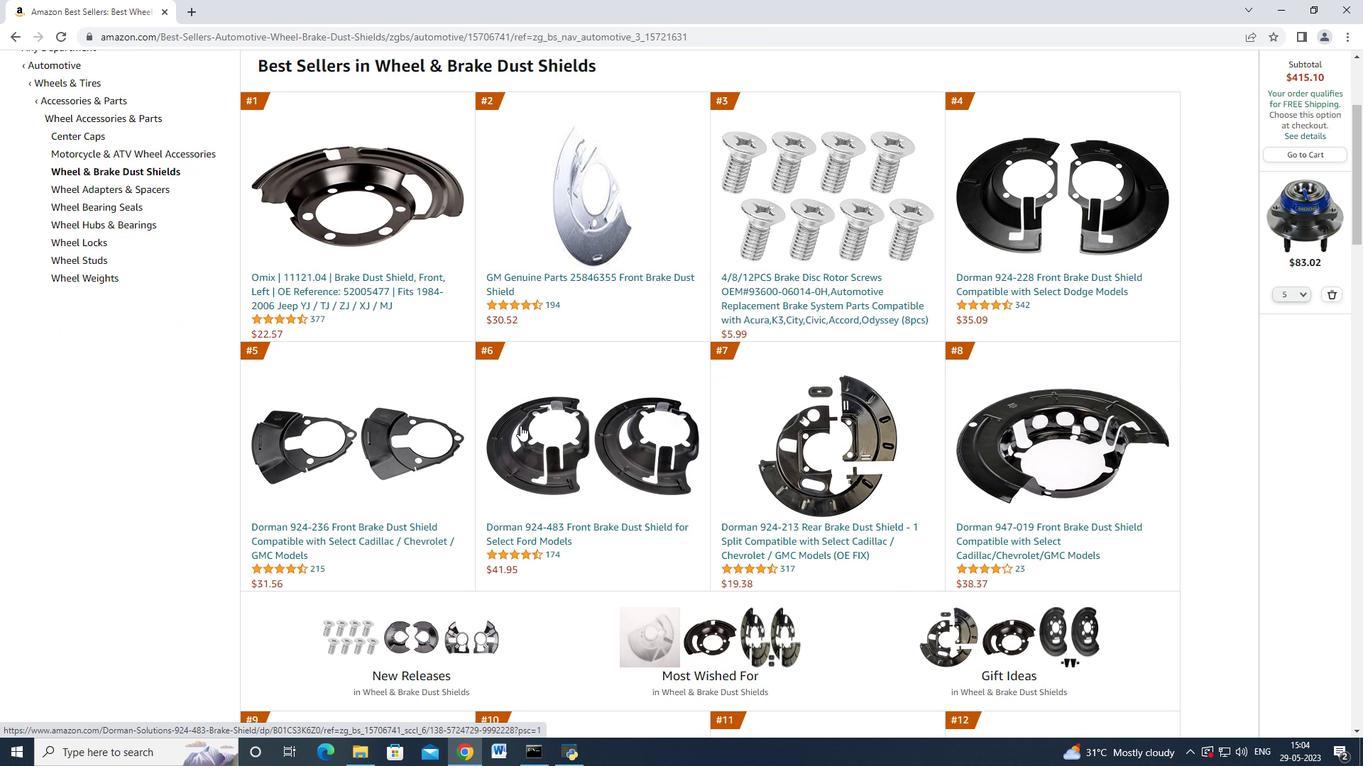 
Action: Mouse scrolled (520, 425) with delta (0, 0)
Screenshot: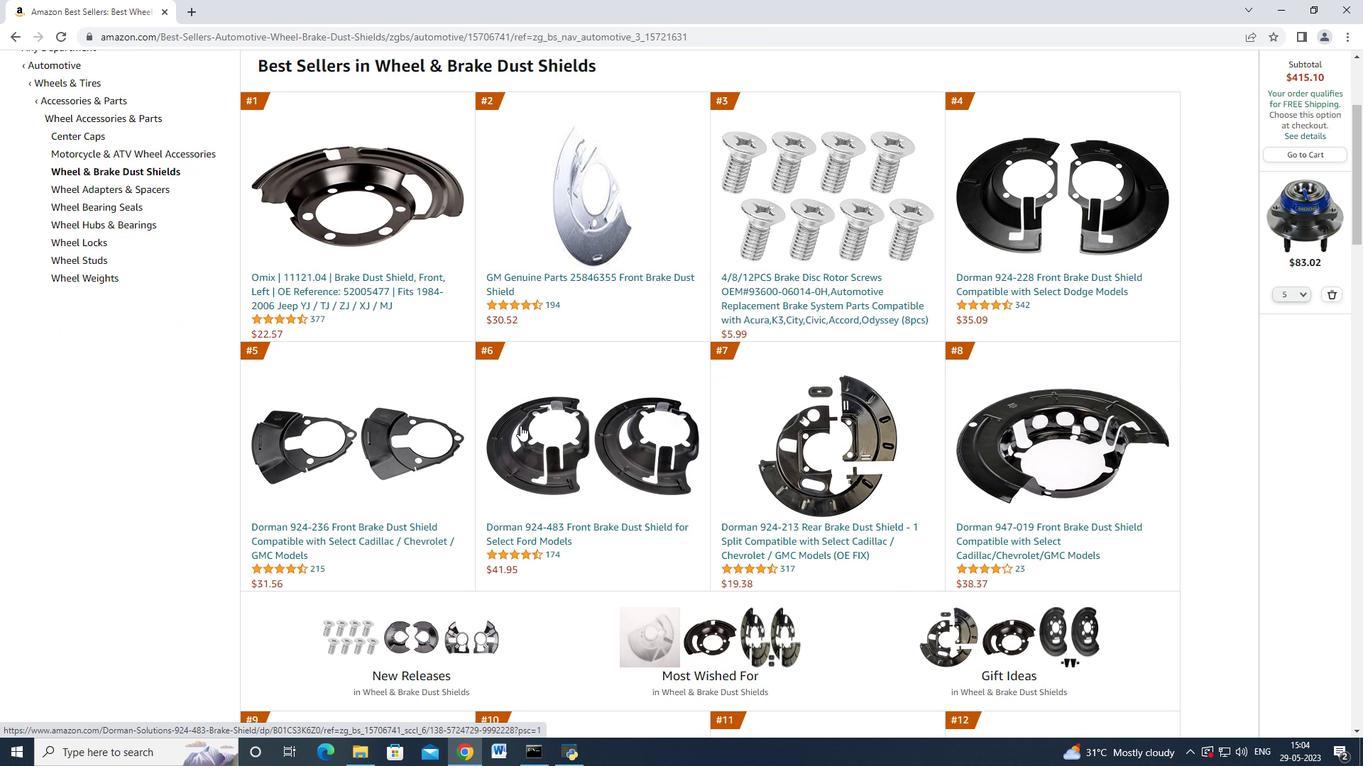 
Action: Mouse moved to (520, 425)
Screenshot: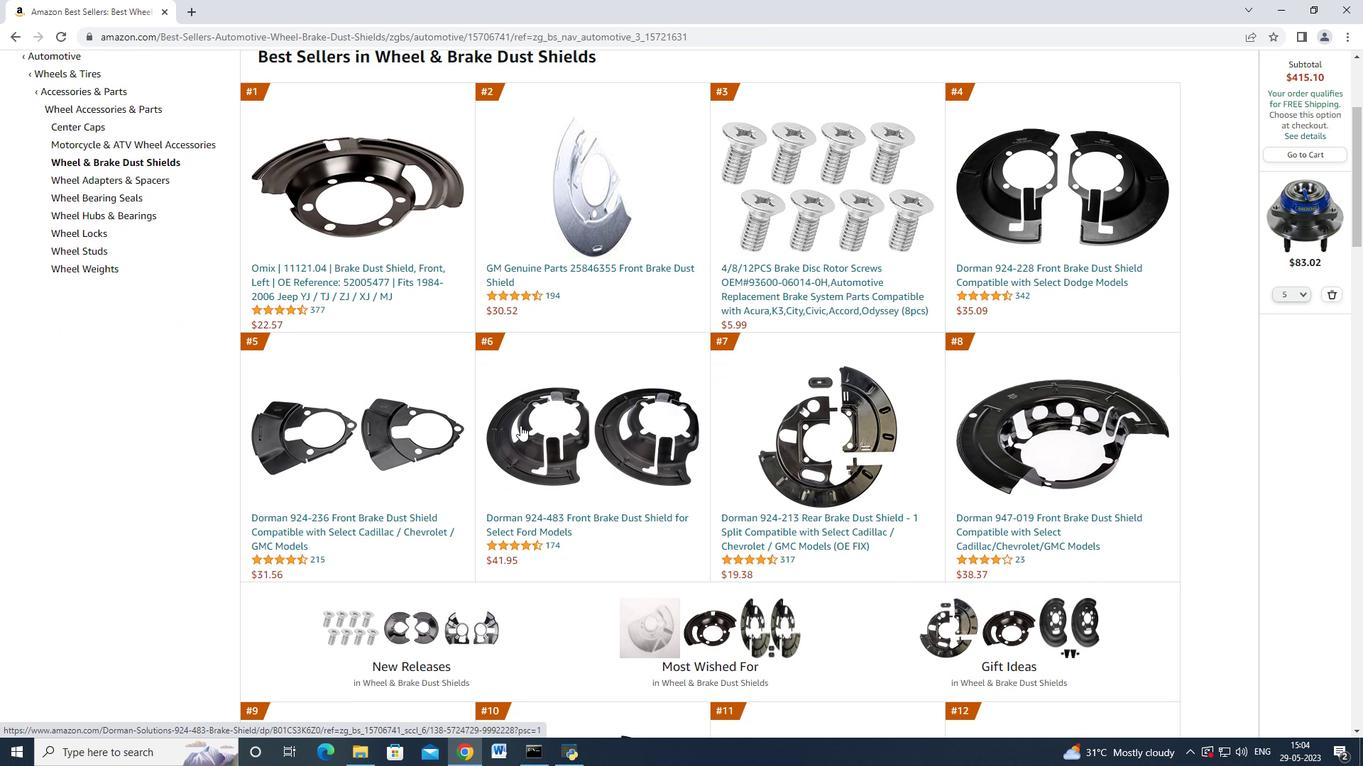 
Action: Mouse scrolled (520, 425) with delta (0, 0)
Screenshot: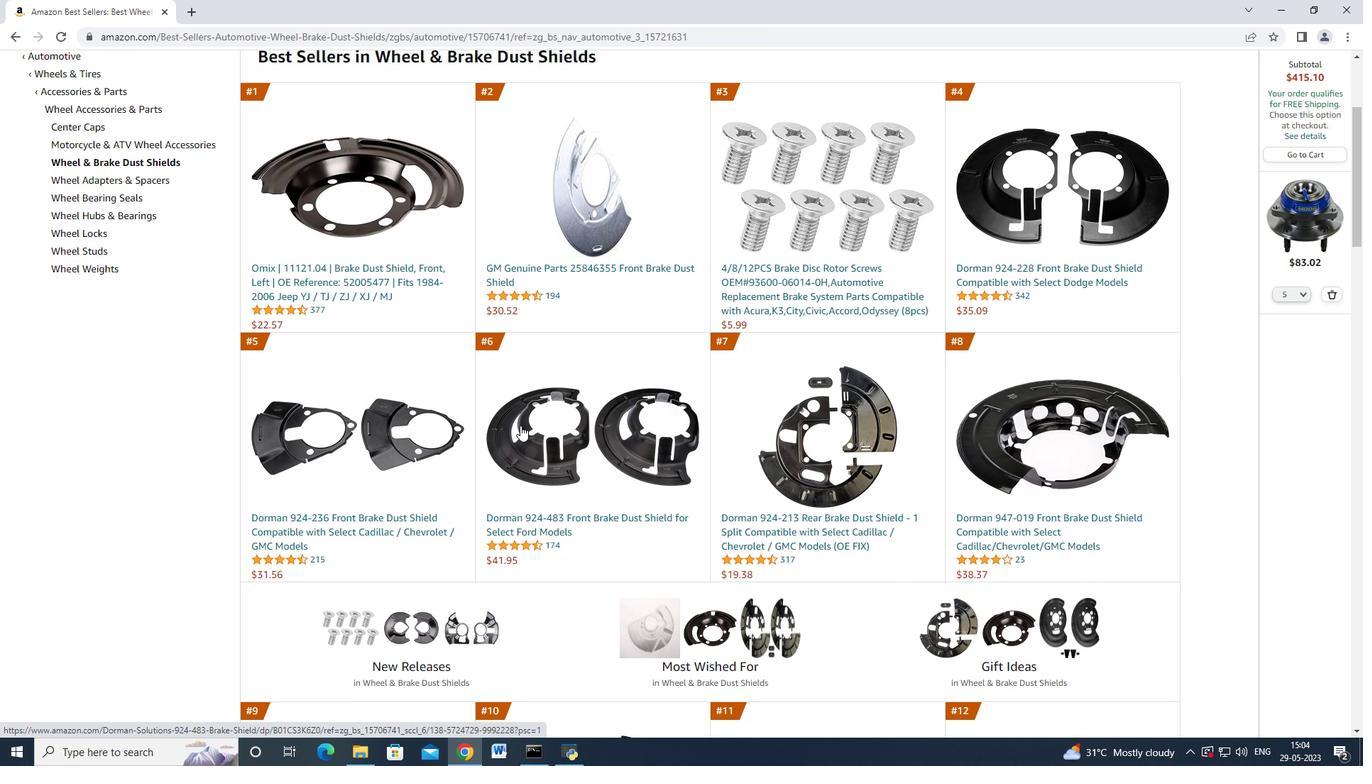 
Action: Mouse moved to (520, 425)
Screenshot: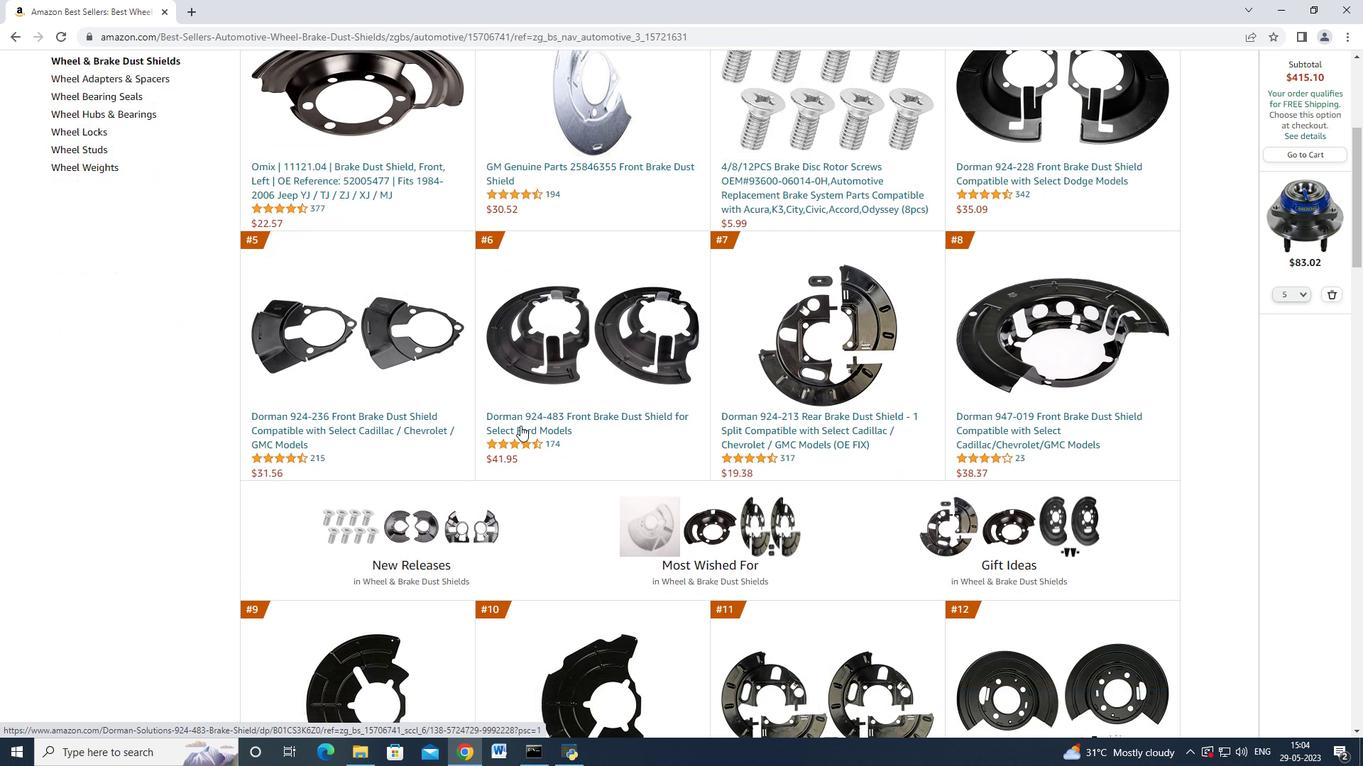 
Action: Mouse scrolled (520, 425) with delta (0, 0)
Screenshot: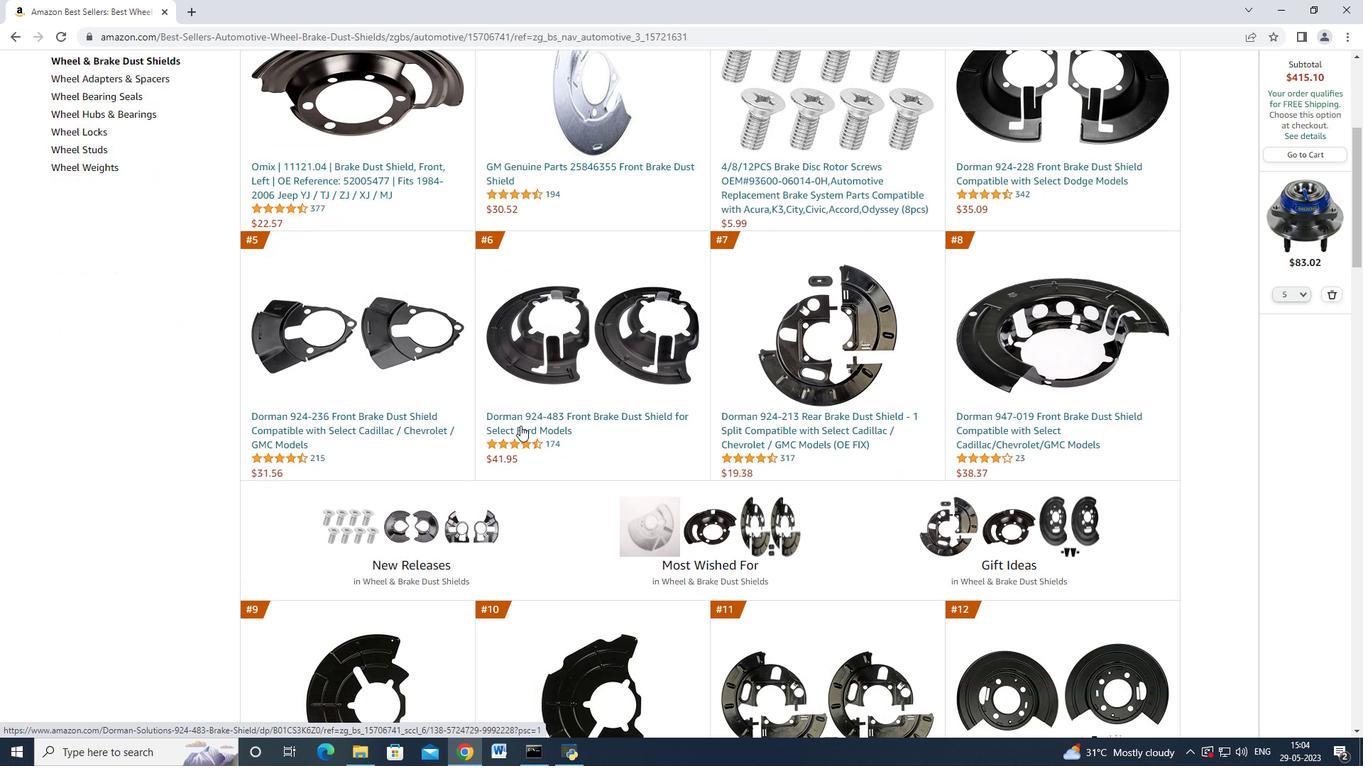 
Action: Mouse moved to (514, 427)
Screenshot: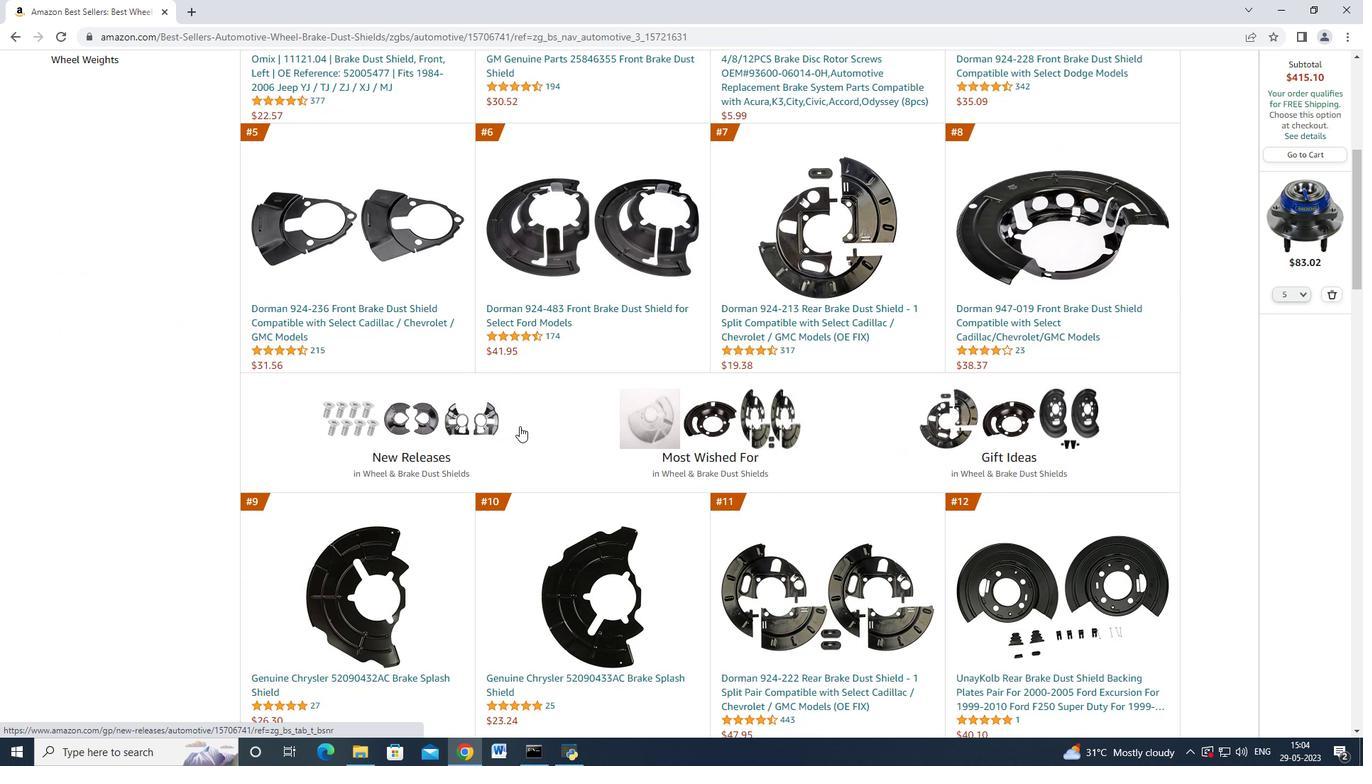 
Action: Mouse scrolled (514, 426) with delta (0, 0)
Screenshot: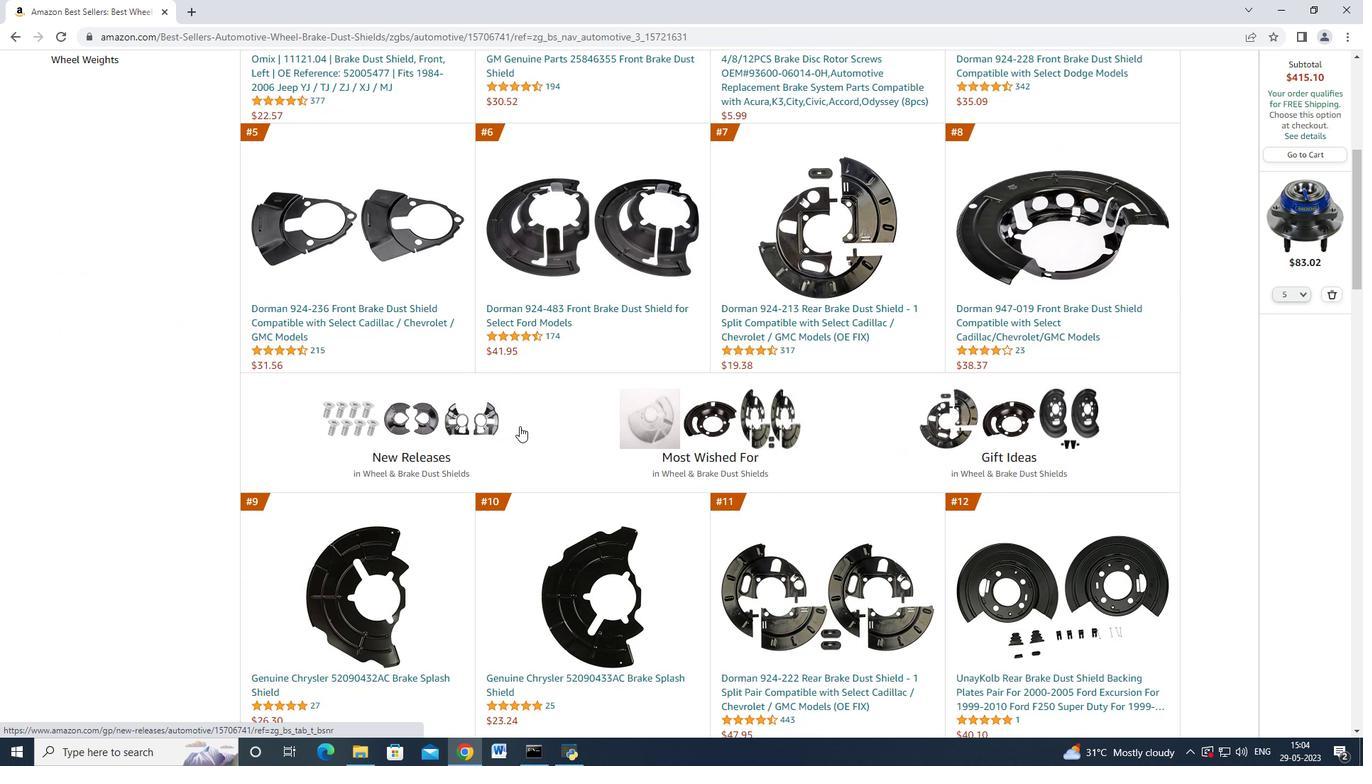 
Action: Mouse scrolled (514, 426) with delta (0, 0)
Screenshot: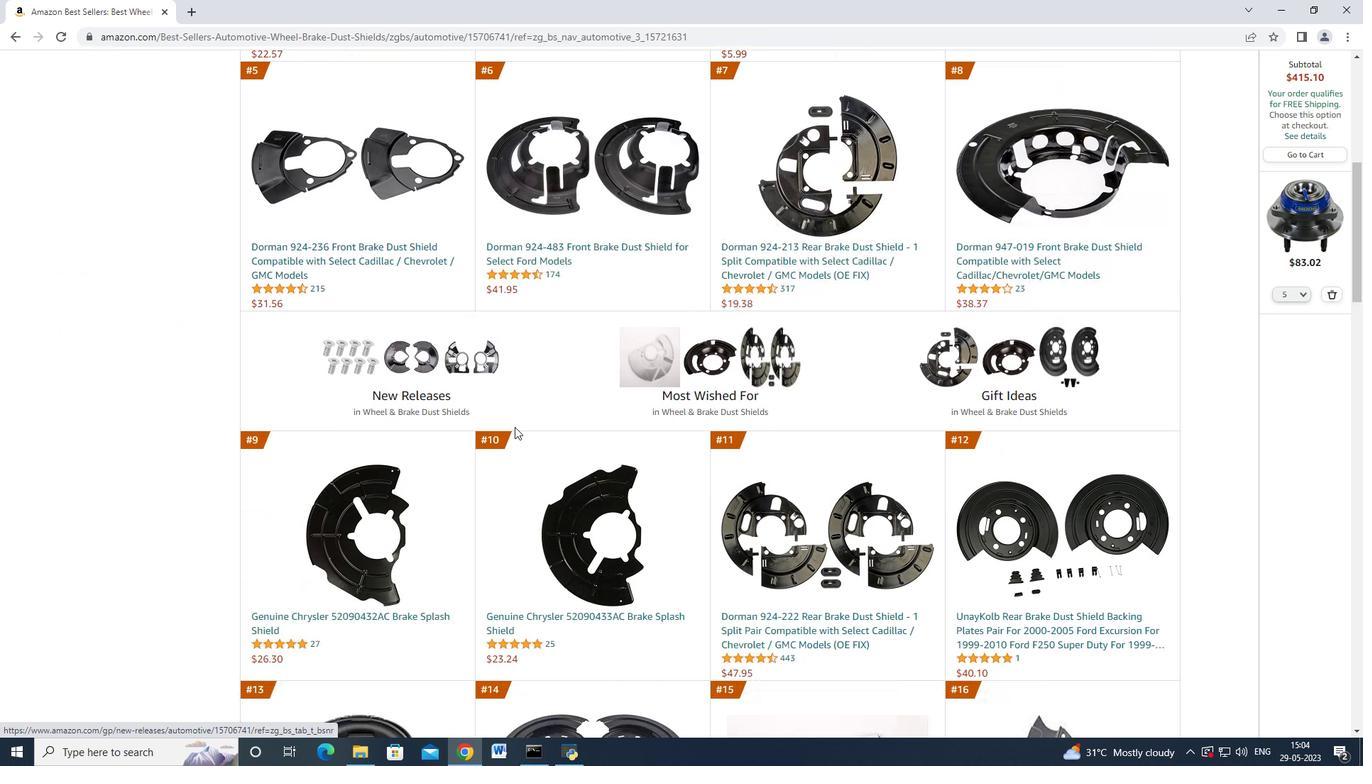 
Action: Mouse scrolled (514, 426) with delta (0, 0)
Screenshot: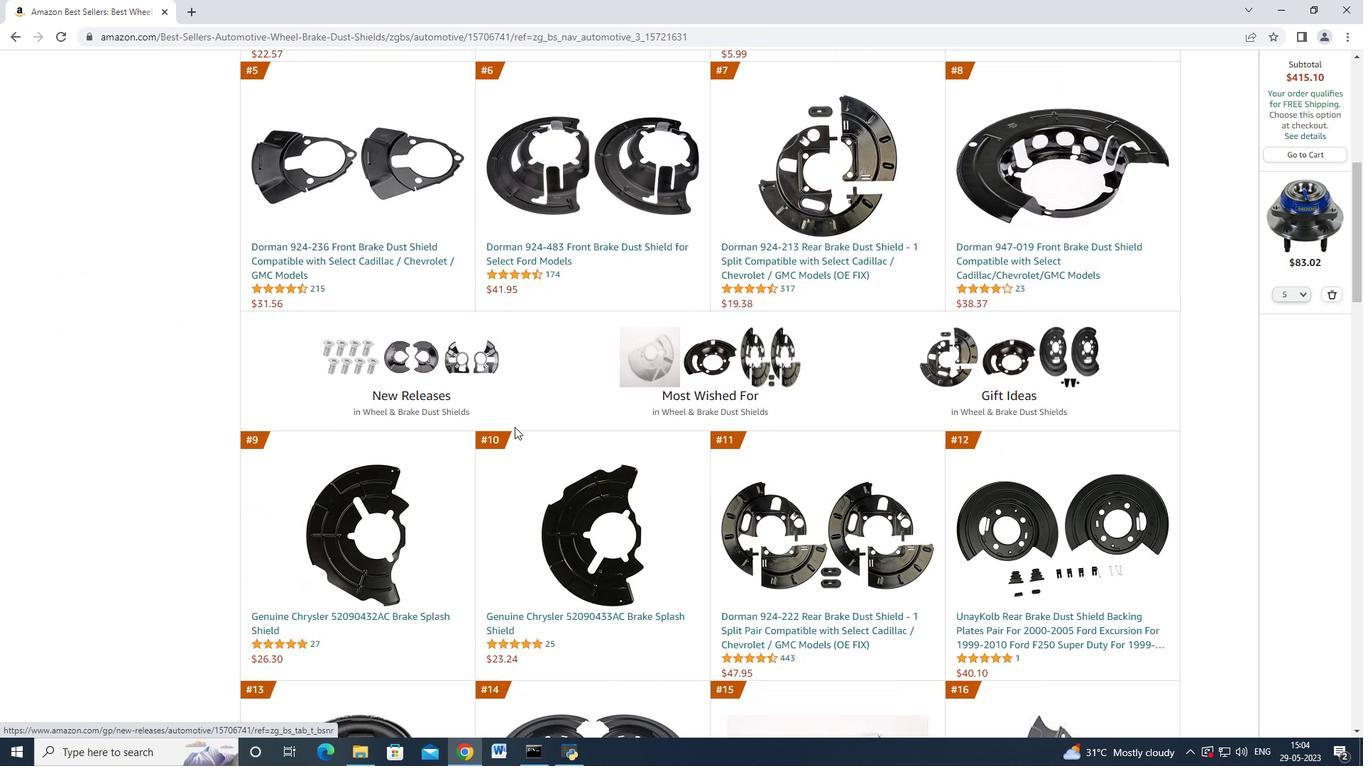 
Action: Mouse scrolled (514, 426) with delta (0, 0)
Screenshot: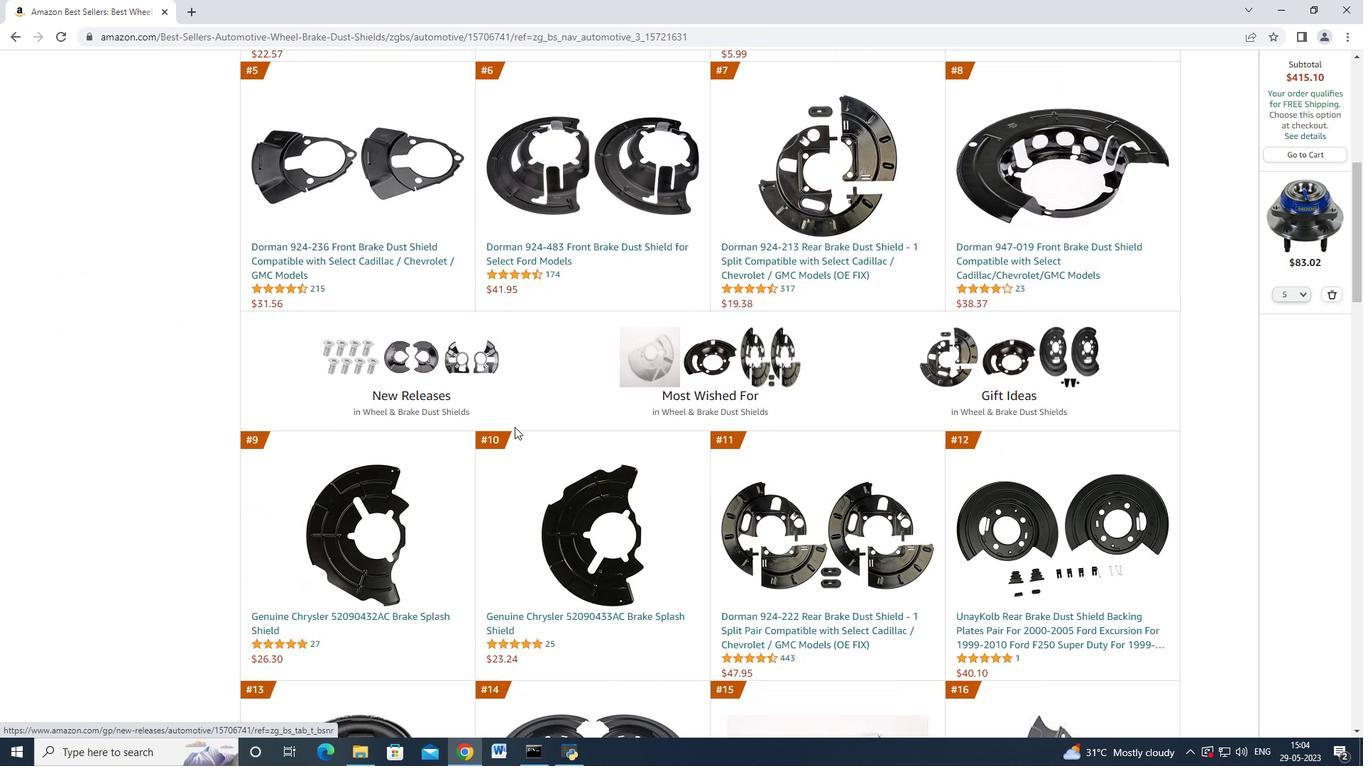
Action: Mouse scrolled (514, 426) with delta (0, 0)
Screenshot: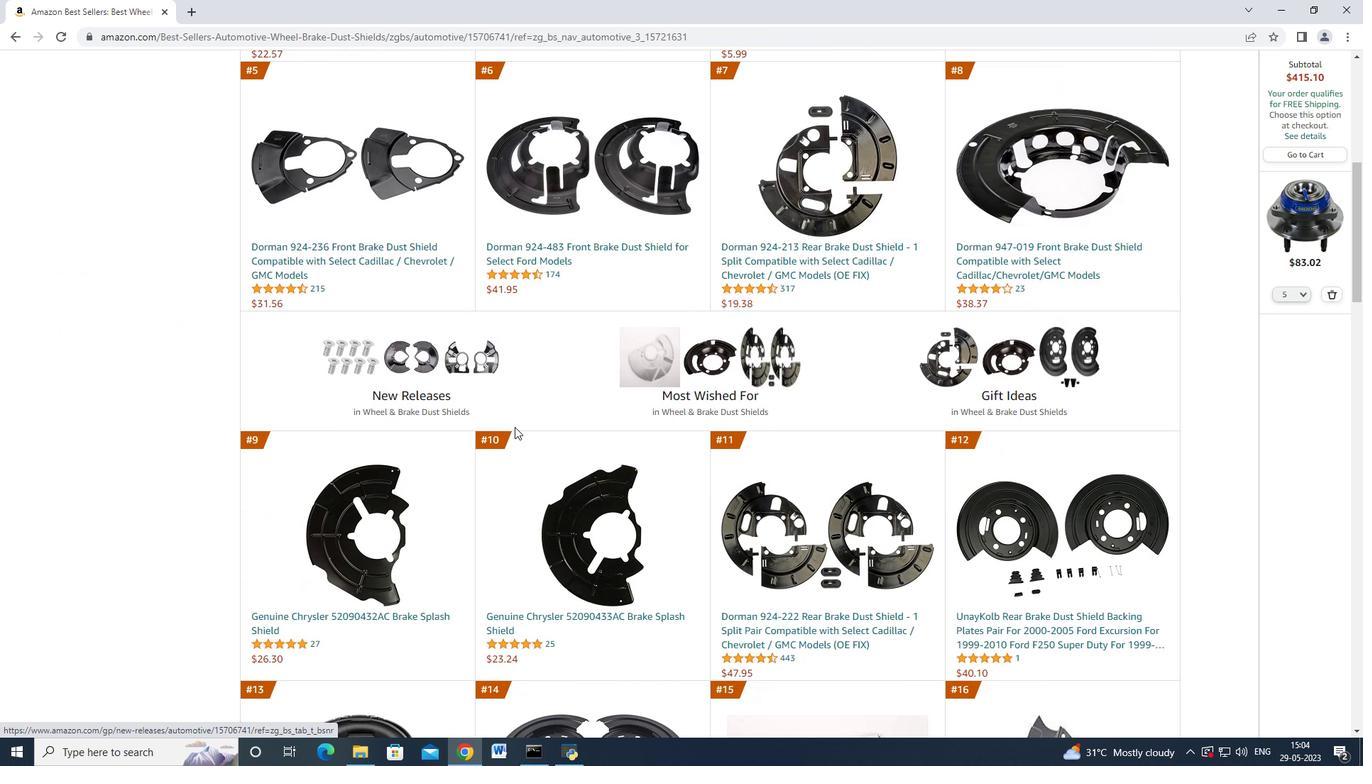
Action: Mouse scrolled (514, 426) with delta (0, 0)
Screenshot: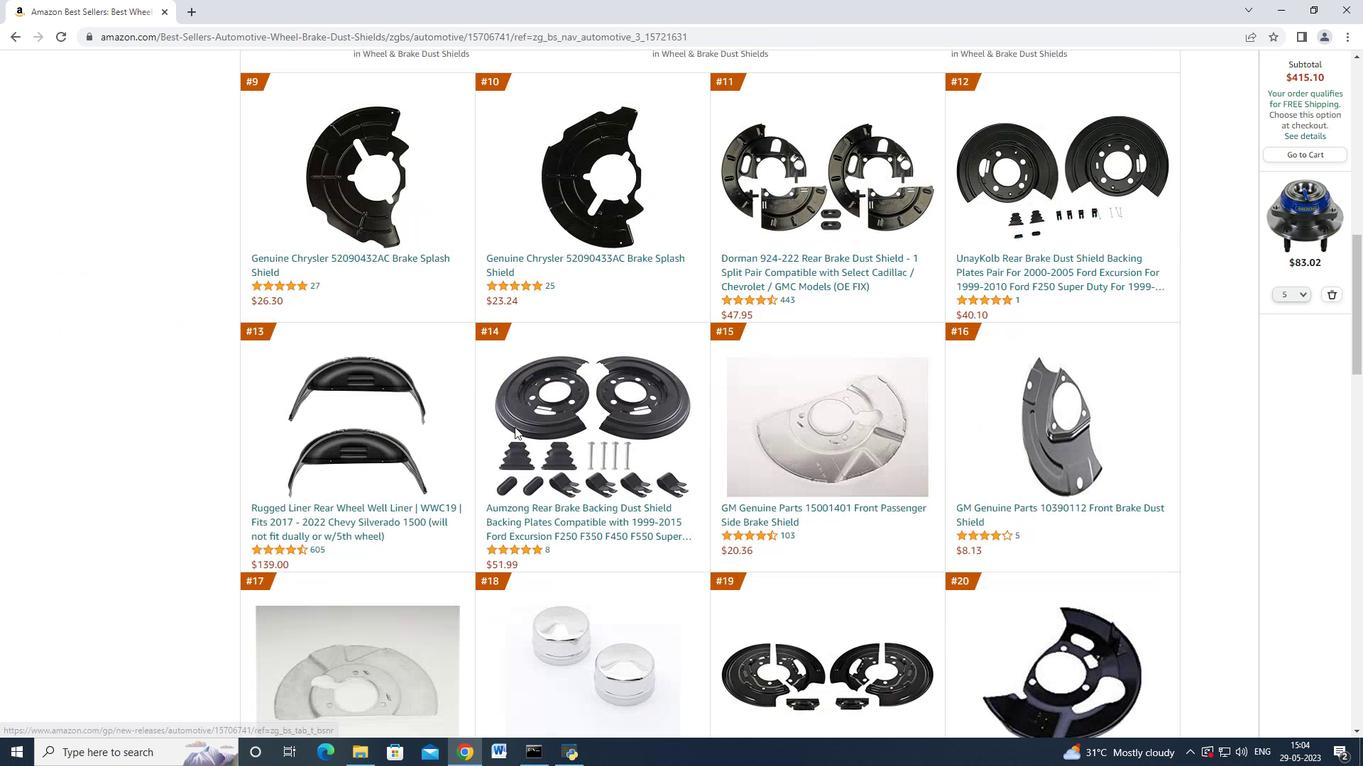 
Action: Mouse scrolled (514, 426) with delta (0, 0)
Screenshot: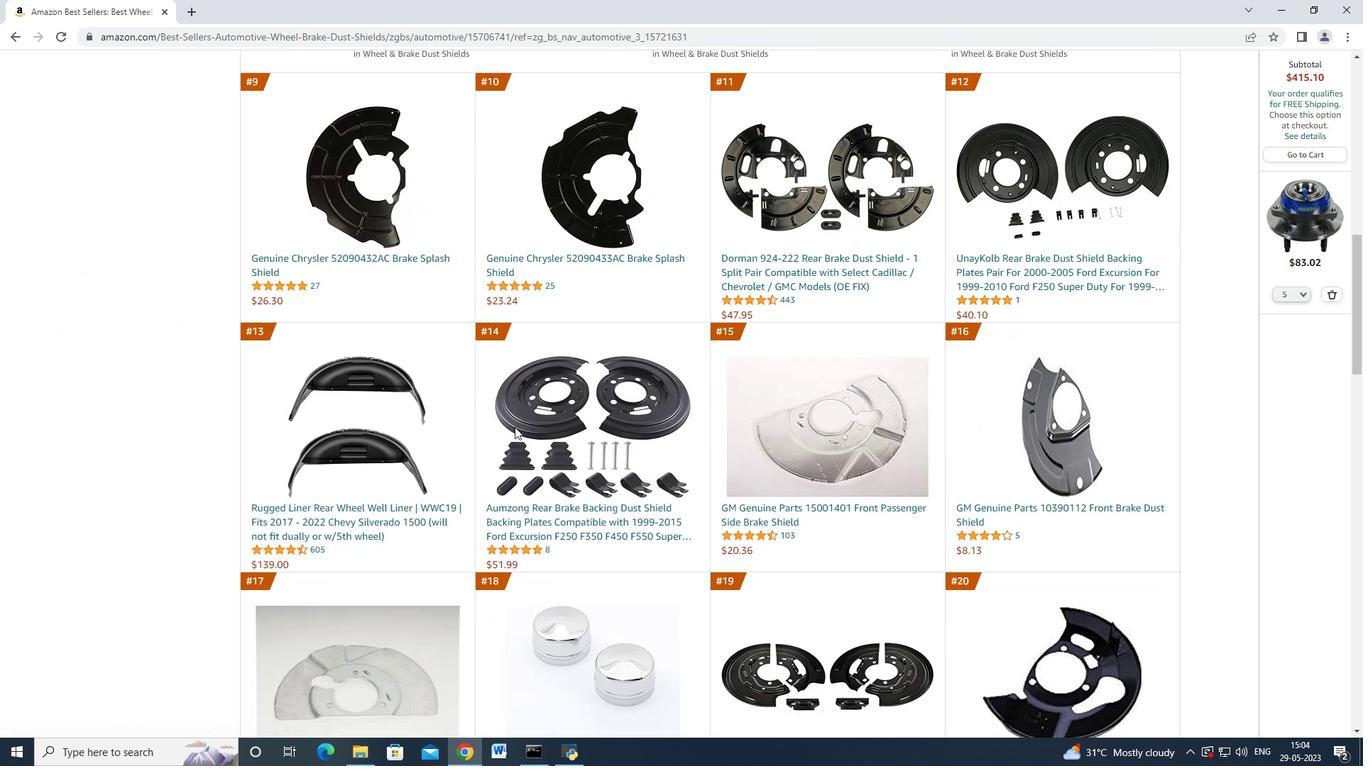 
Action: Mouse moved to (514, 427)
Screenshot: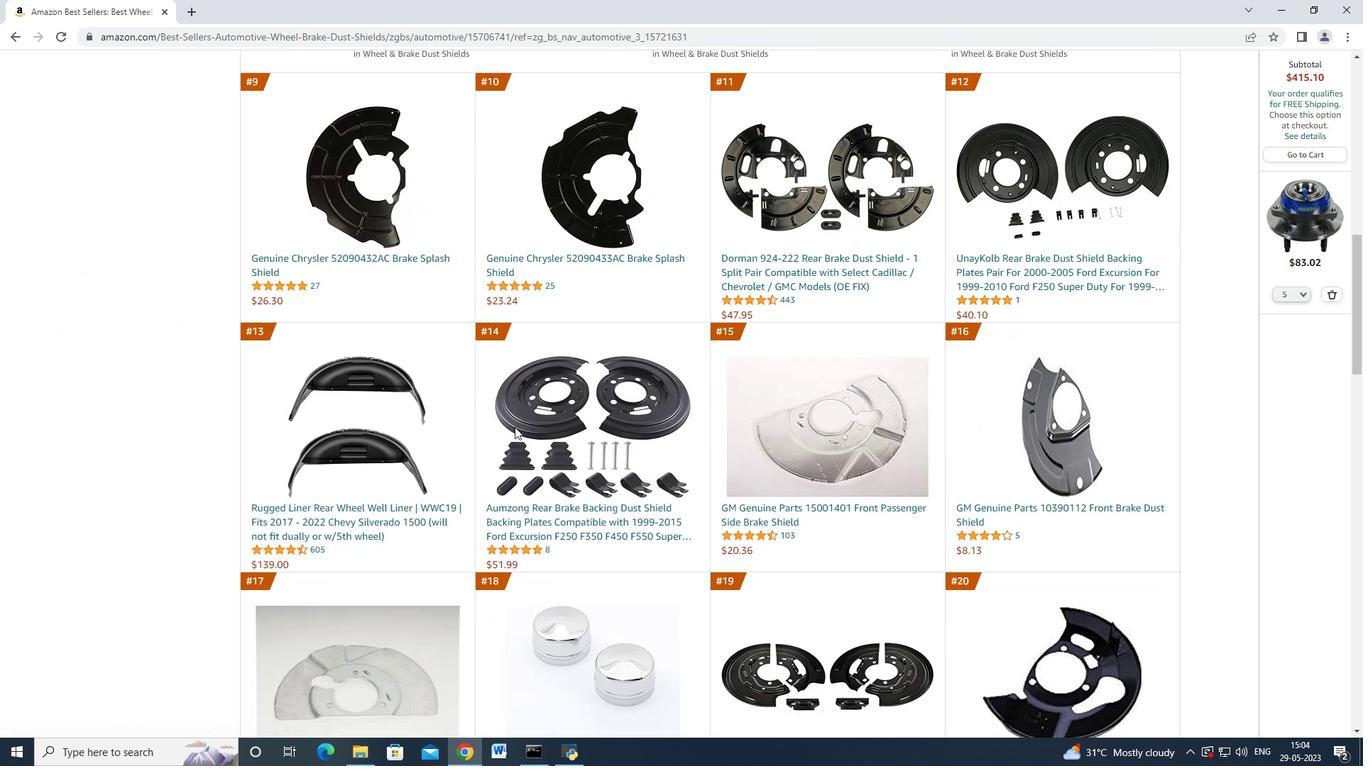 
Action: Mouse scrolled (514, 426) with delta (0, 0)
Screenshot: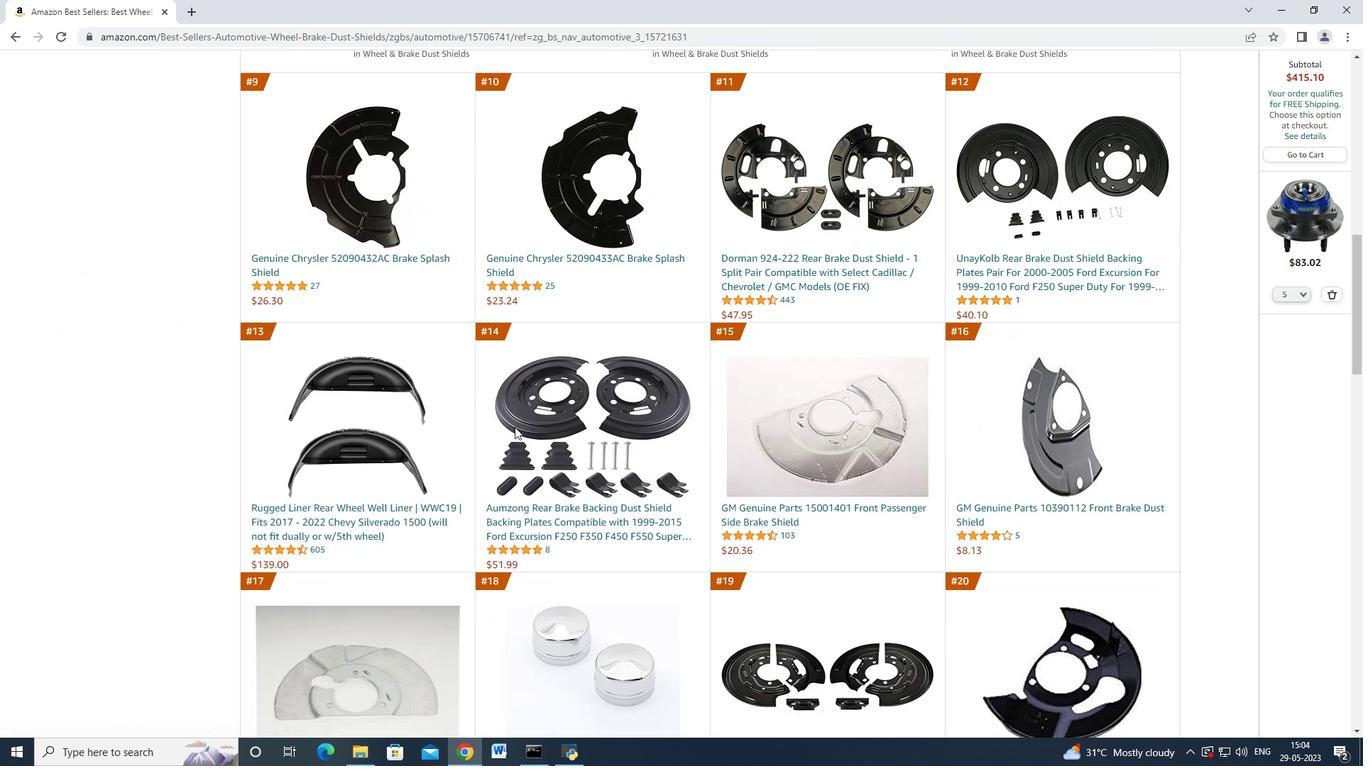 
Action: Mouse scrolled (514, 426) with delta (0, 0)
Screenshot: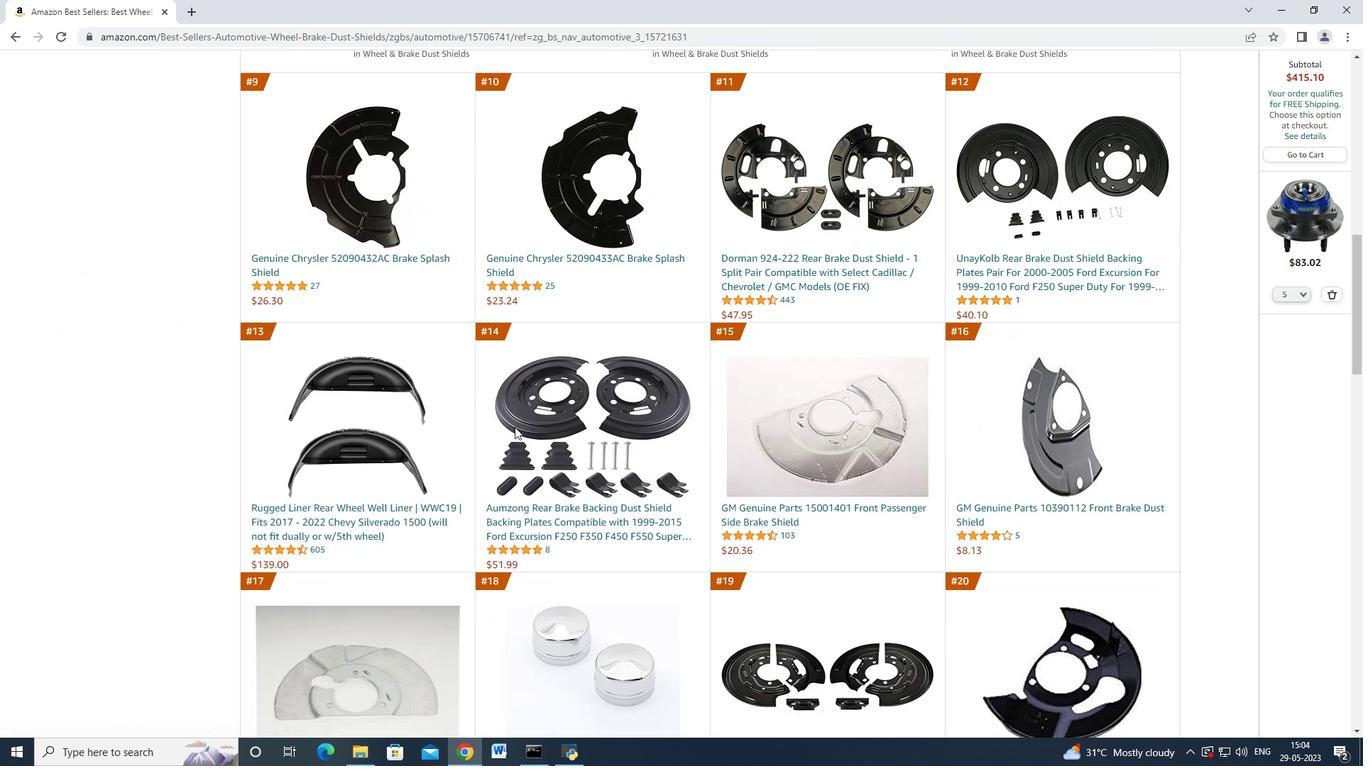 
Action: Mouse scrolled (514, 426) with delta (0, 0)
Screenshot: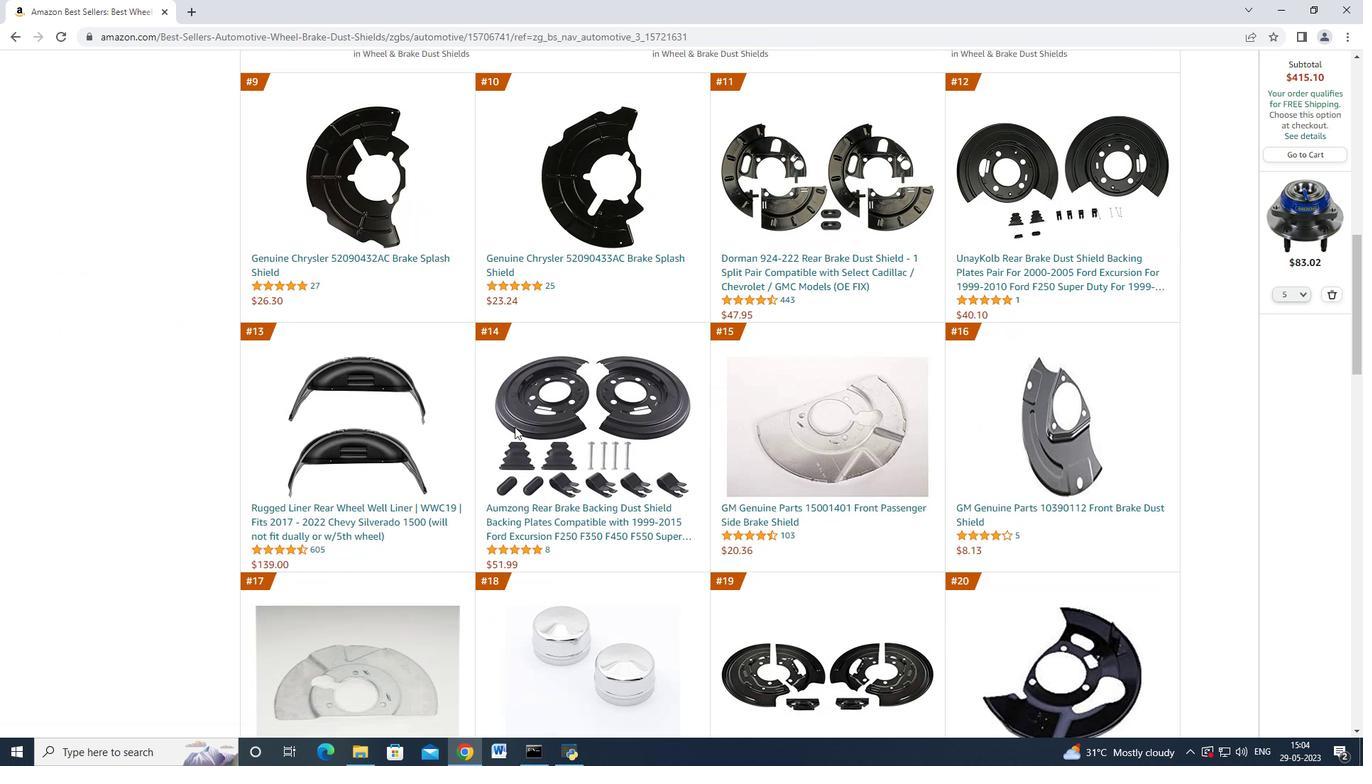 
Action: Mouse scrolled (514, 426) with delta (0, 0)
Screenshot: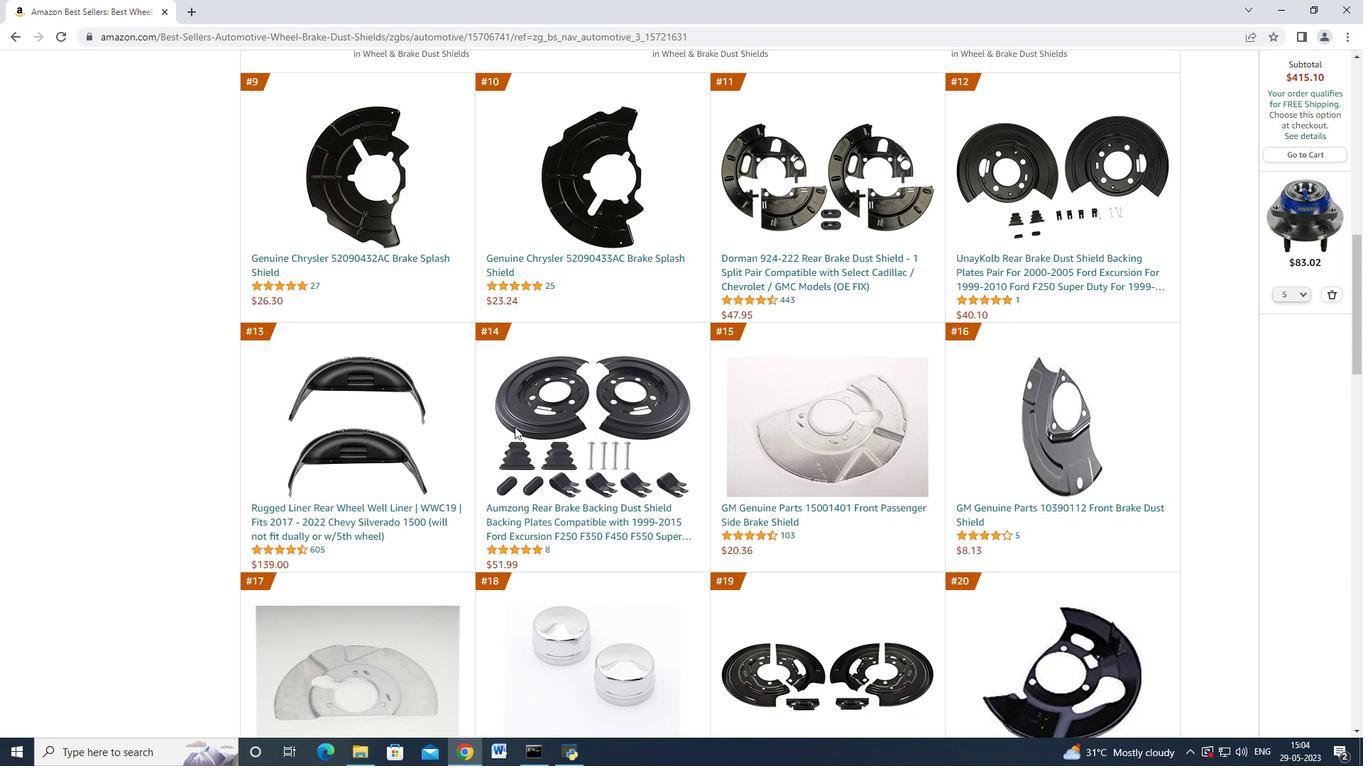 
Action: Mouse moved to (515, 427)
Screenshot: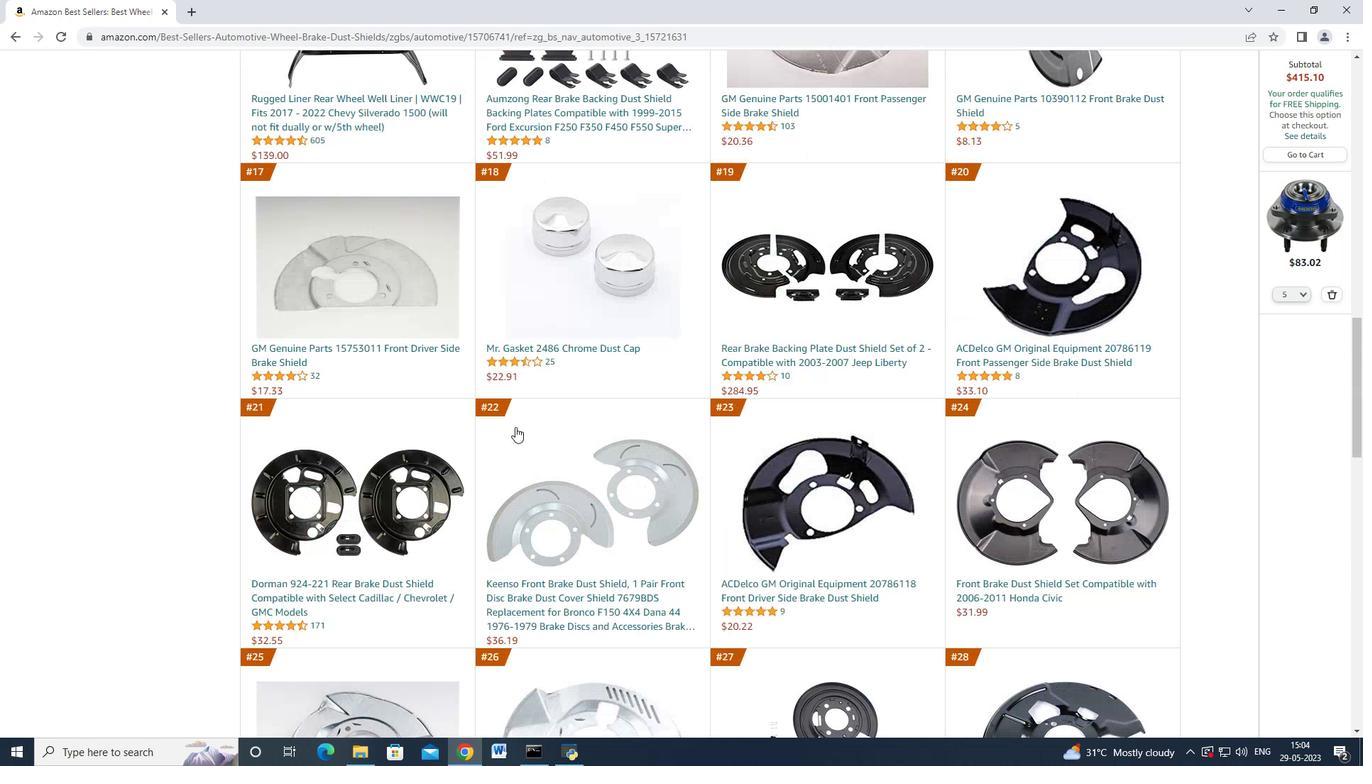
Action: Mouse scrolled (515, 426) with delta (0, 0)
Screenshot: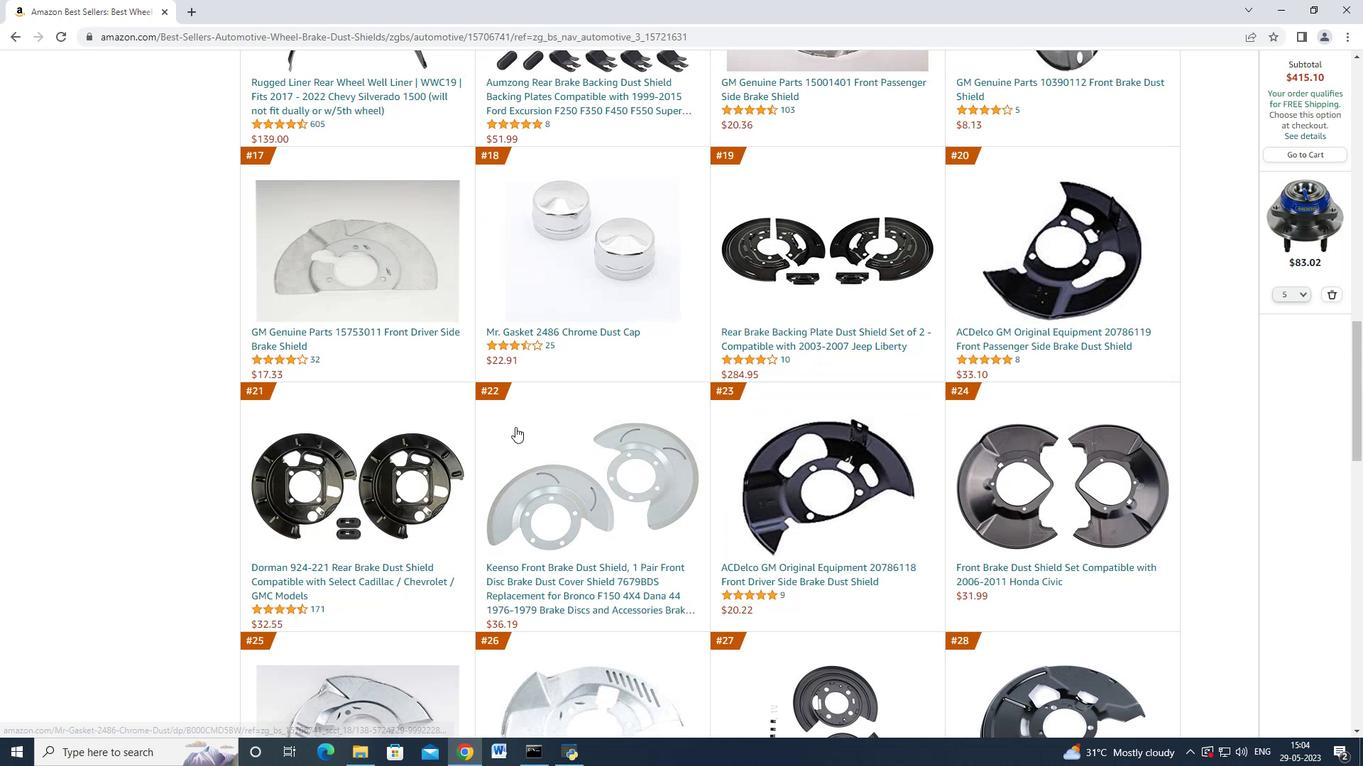 
Action: Mouse scrolled (515, 426) with delta (0, 0)
Screenshot: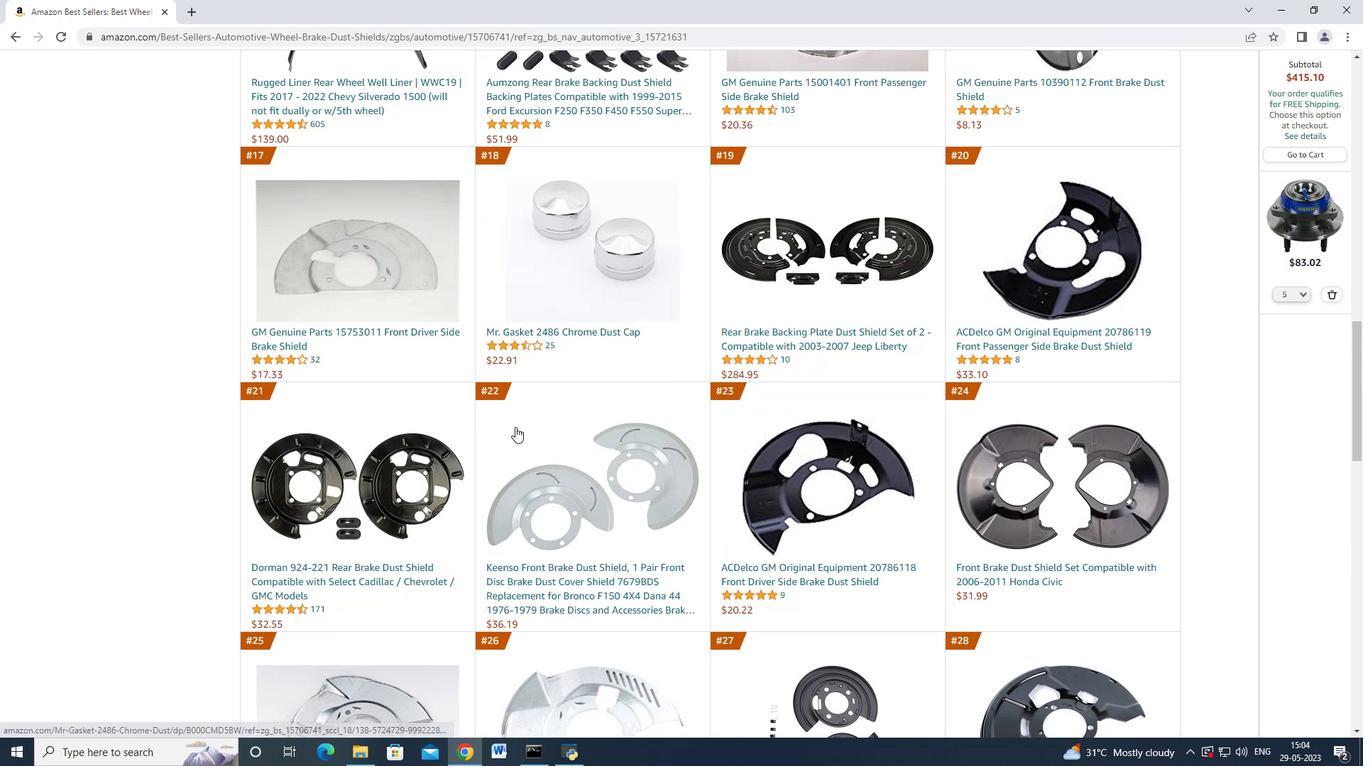 
Action: Mouse scrolled (515, 426) with delta (0, 0)
Screenshot: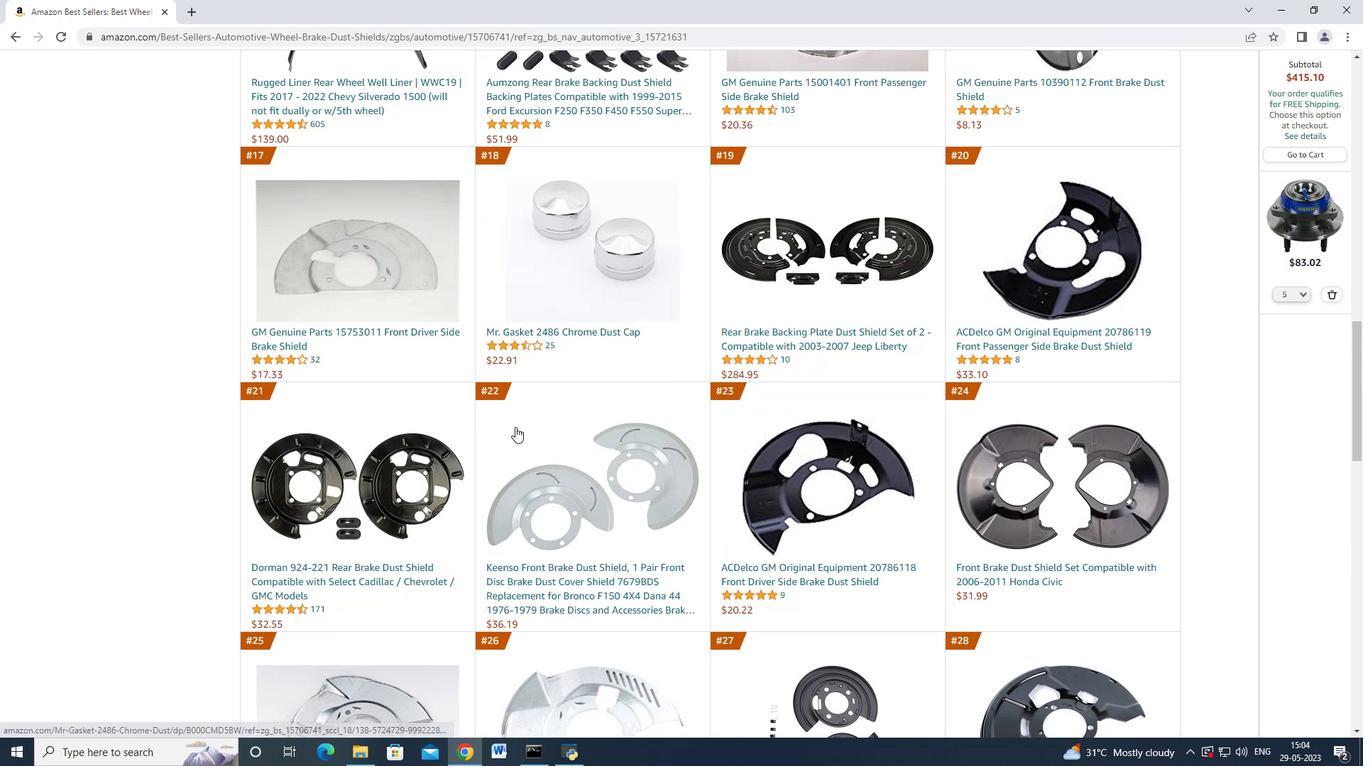 
Action: Mouse scrolled (515, 426) with delta (0, 0)
Screenshot: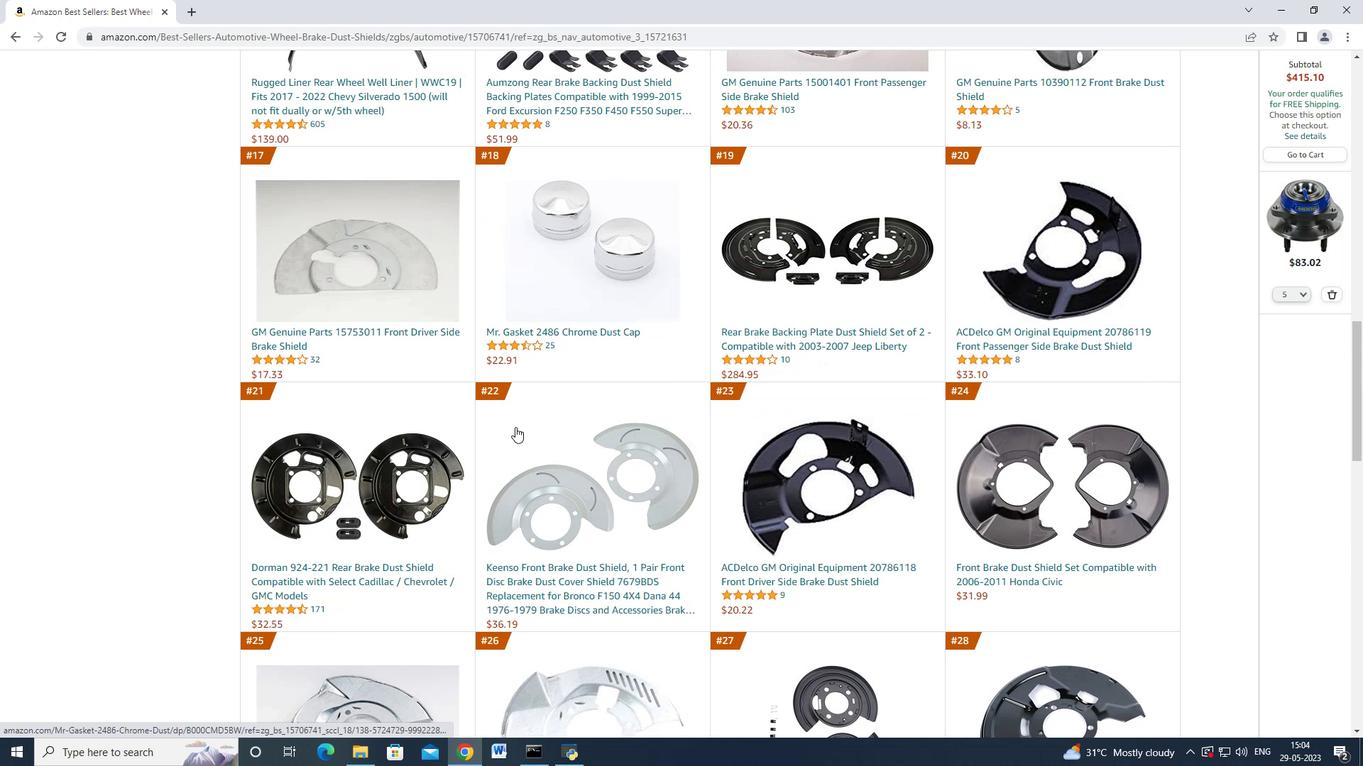 
Action: Mouse scrolled (515, 426) with delta (0, 0)
Screenshot: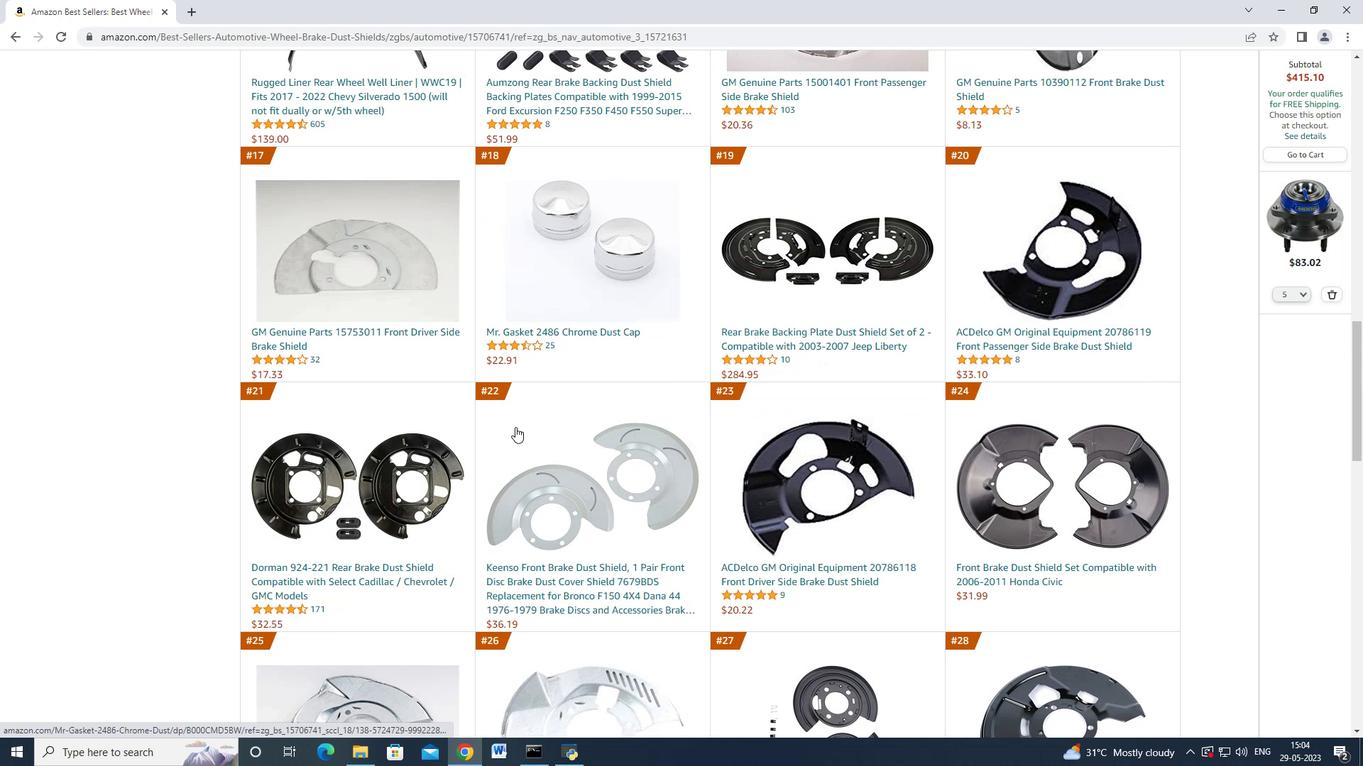 
Action: Mouse scrolled (515, 426) with delta (0, 0)
Screenshot: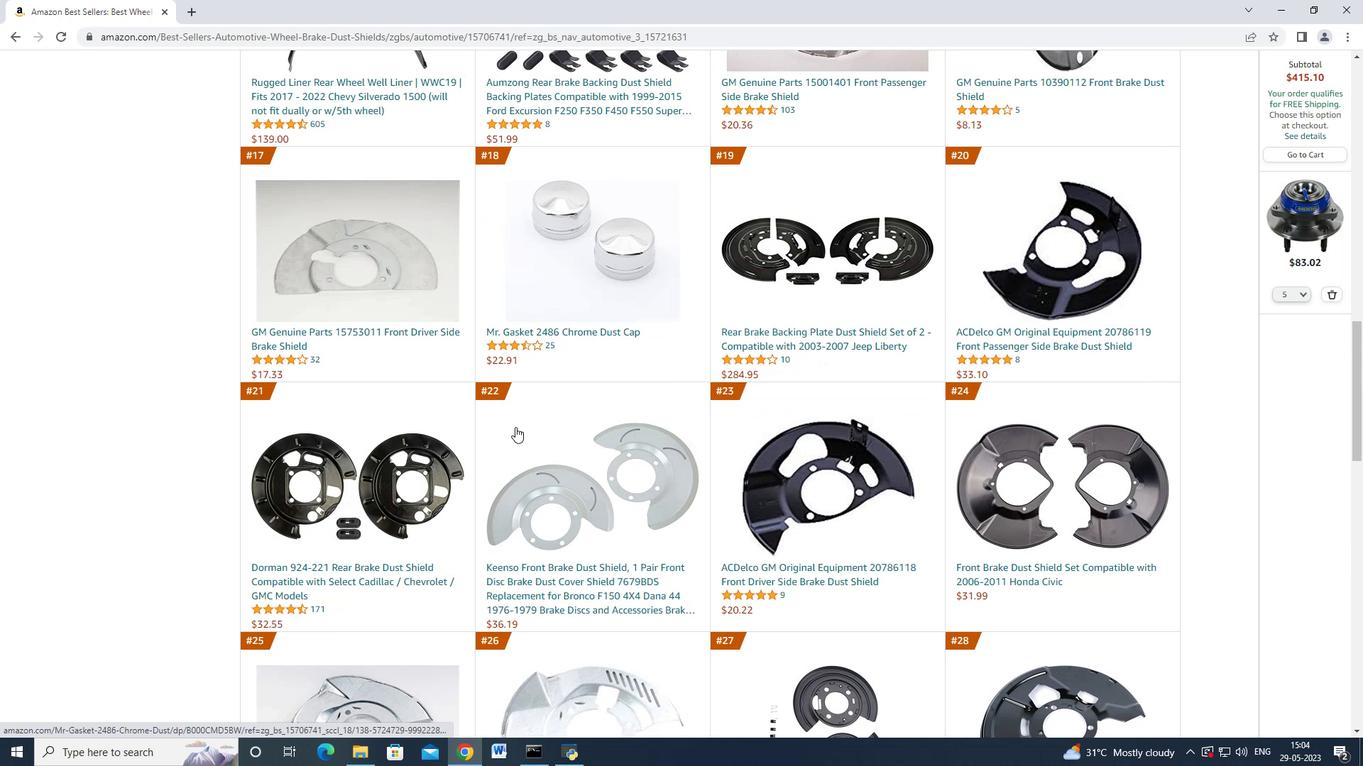 
Action: Mouse moved to (516, 427)
Screenshot: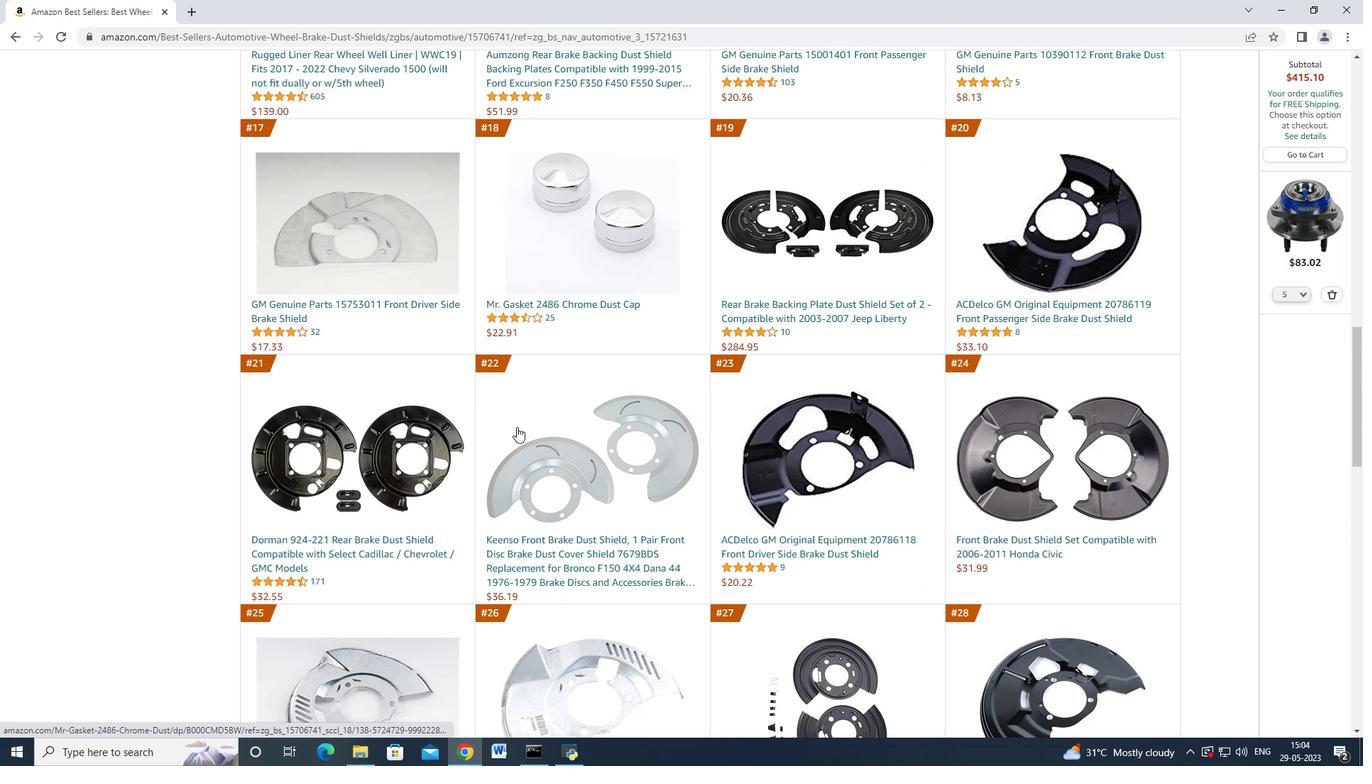
Action: Mouse scrolled (516, 426) with delta (0, 0)
Screenshot: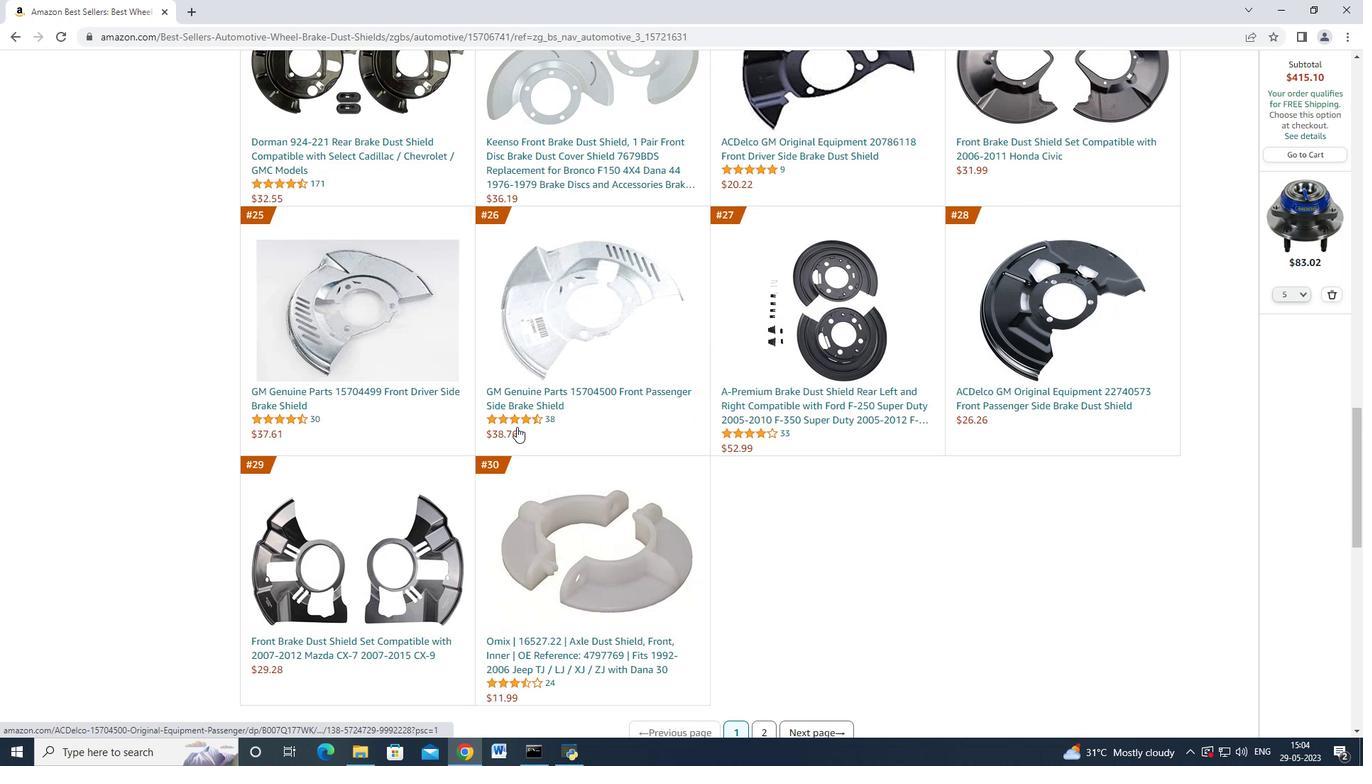 
Action: Mouse scrolled (516, 426) with delta (0, 0)
Screenshot: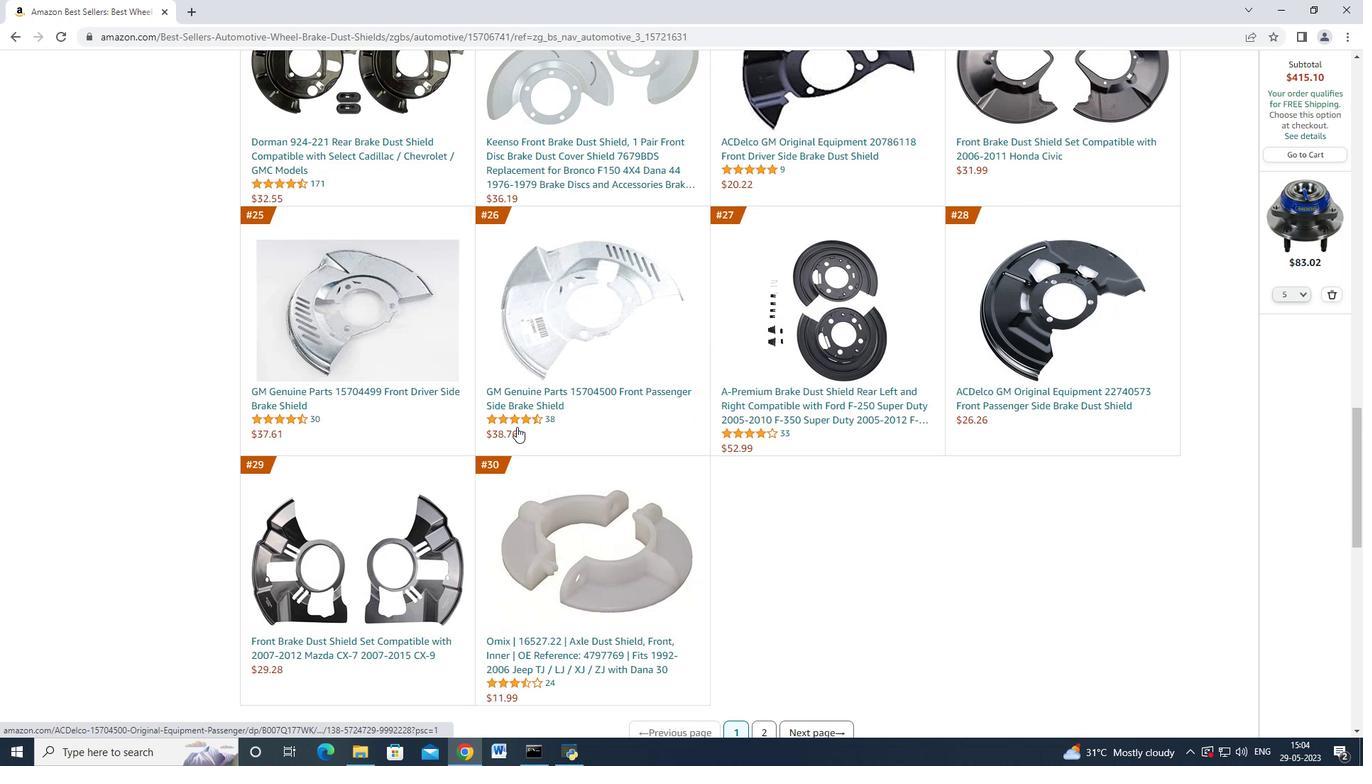 
Action: Mouse scrolled (516, 426) with delta (0, 0)
Screenshot: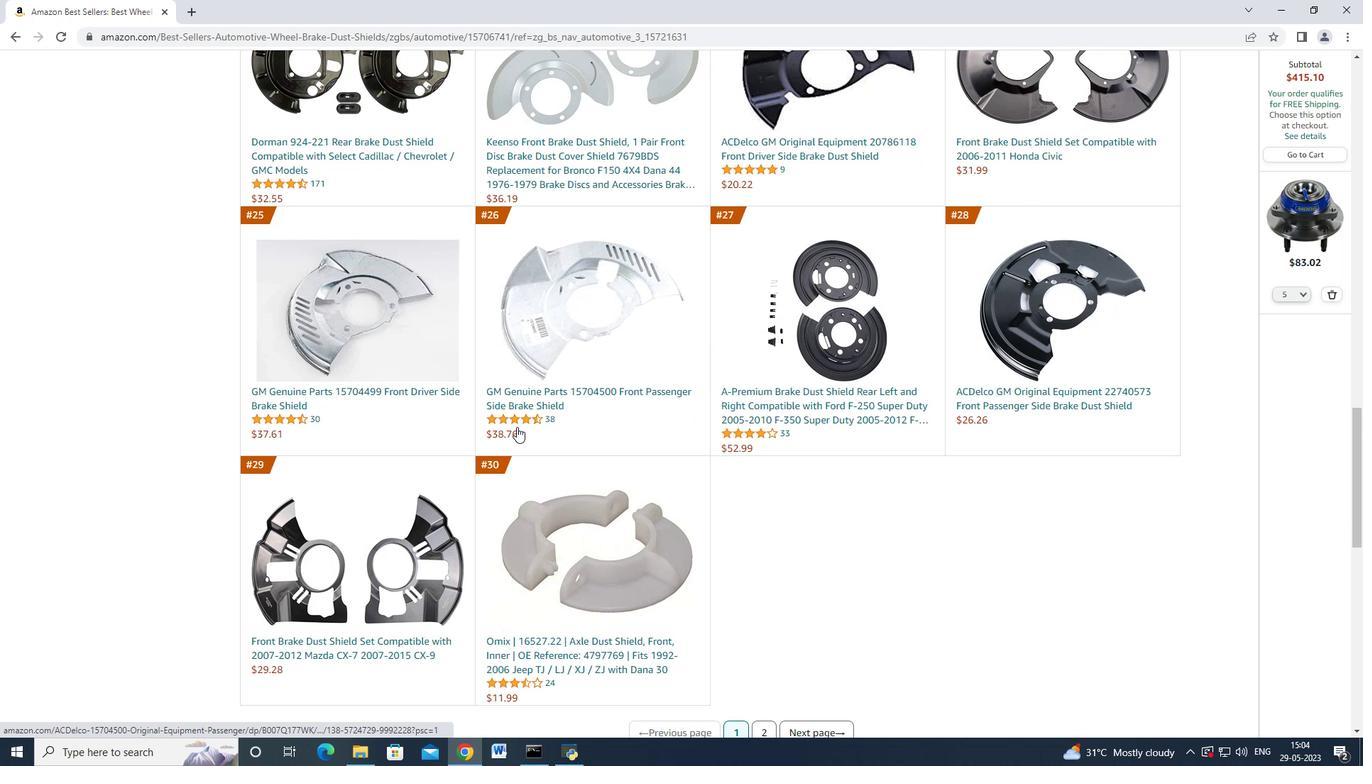 
Action: Mouse scrolled (516, 426) with delta (0, 0)
Screenshot: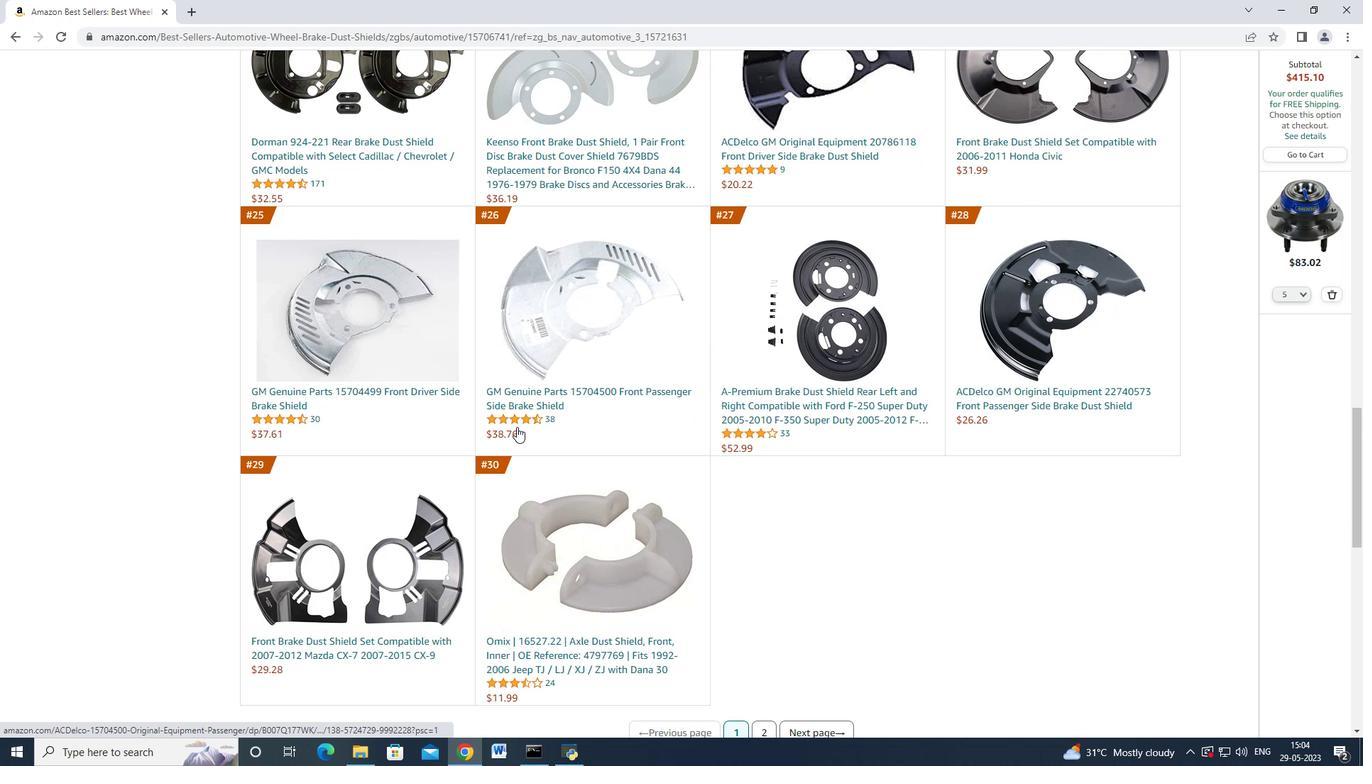 
Action: Mouse scrolled (516, 426) with delta (0, 0)
Screenshot: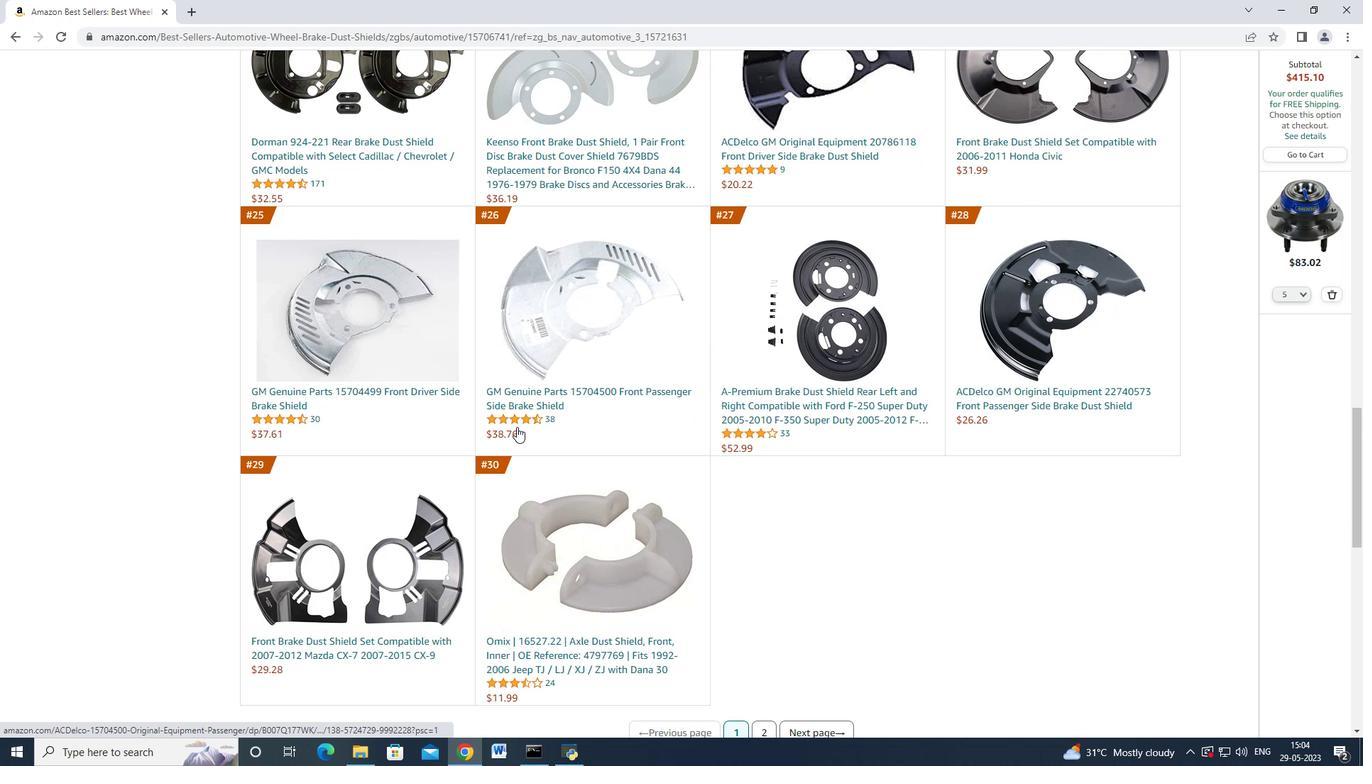 
Action: Mouse scrolled (516, 426) with delta (0, 0)
Screenshot: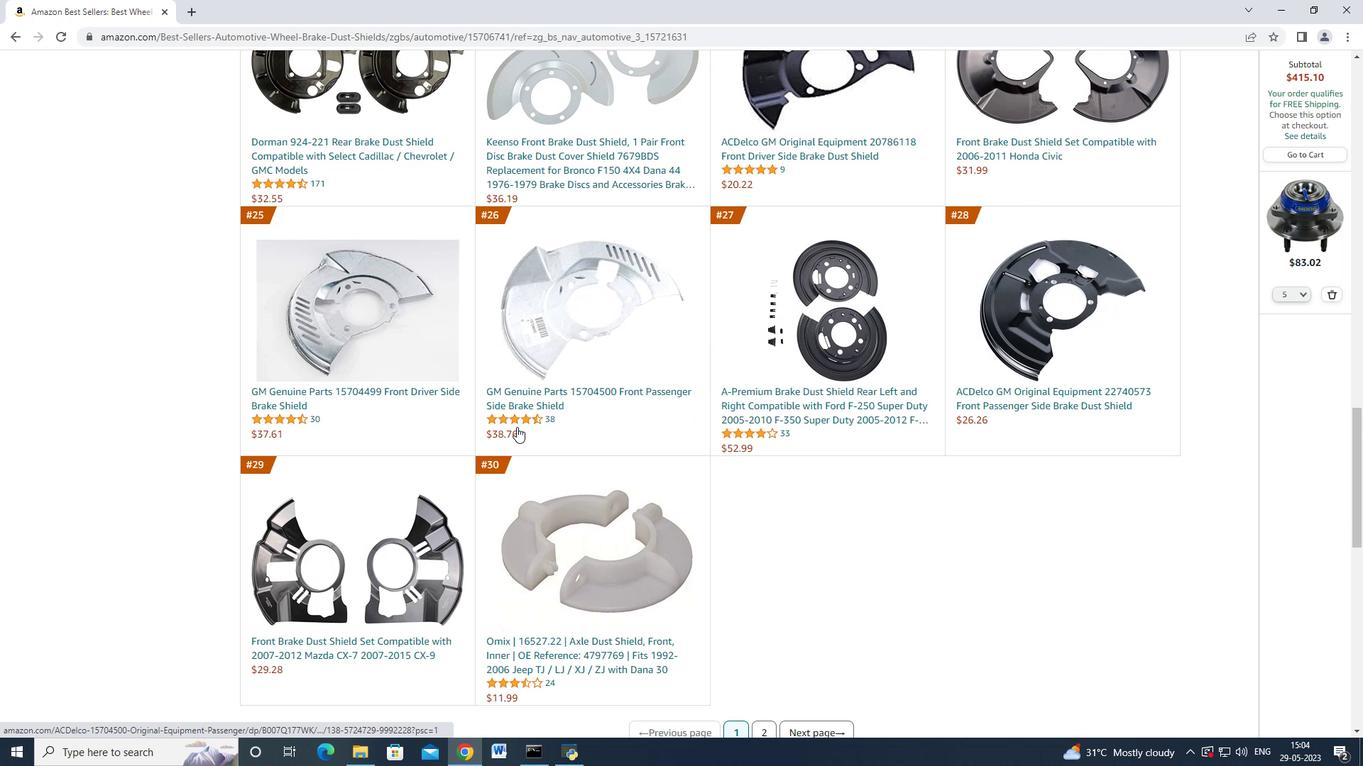 
Action: Mouse scrolled (516, 426) with delta (0, 0)
Screenshot: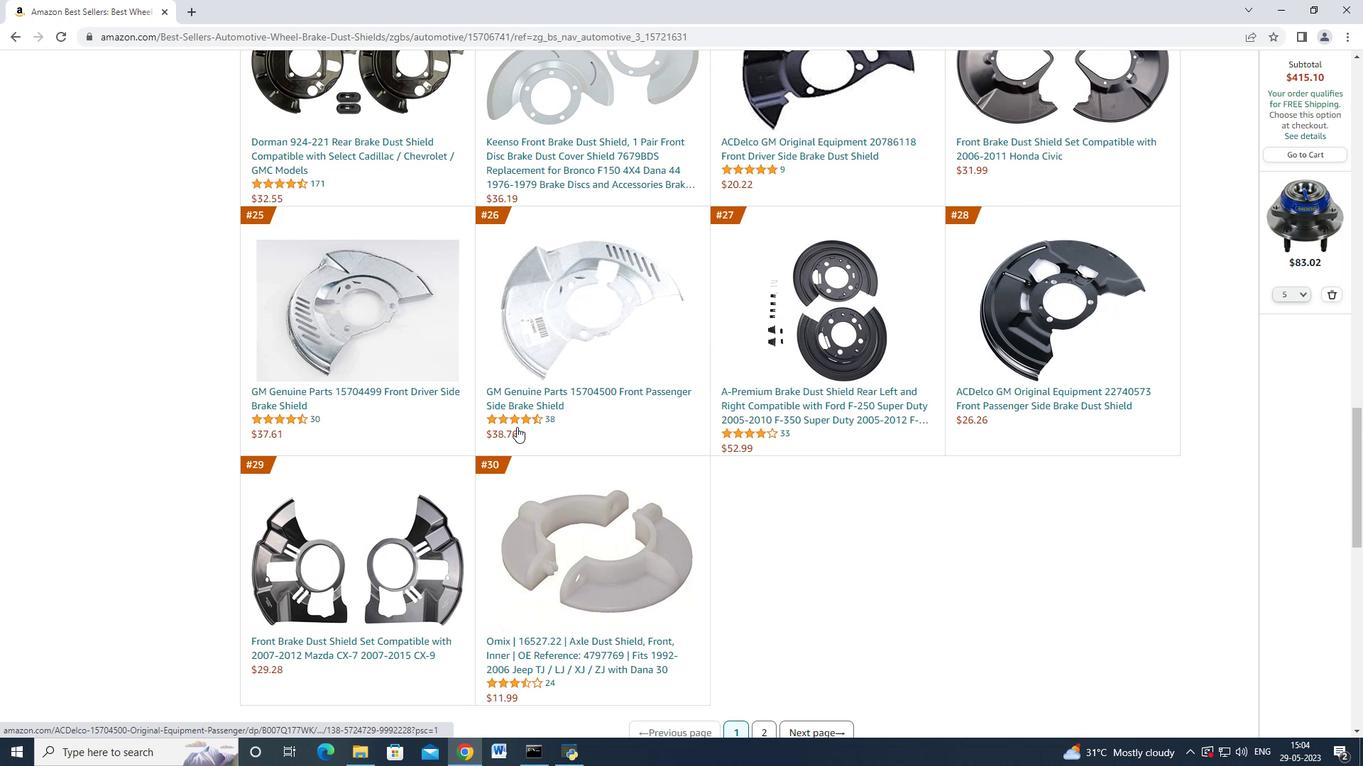 
Action: Mouse moved to (516, 427)
Screenshot: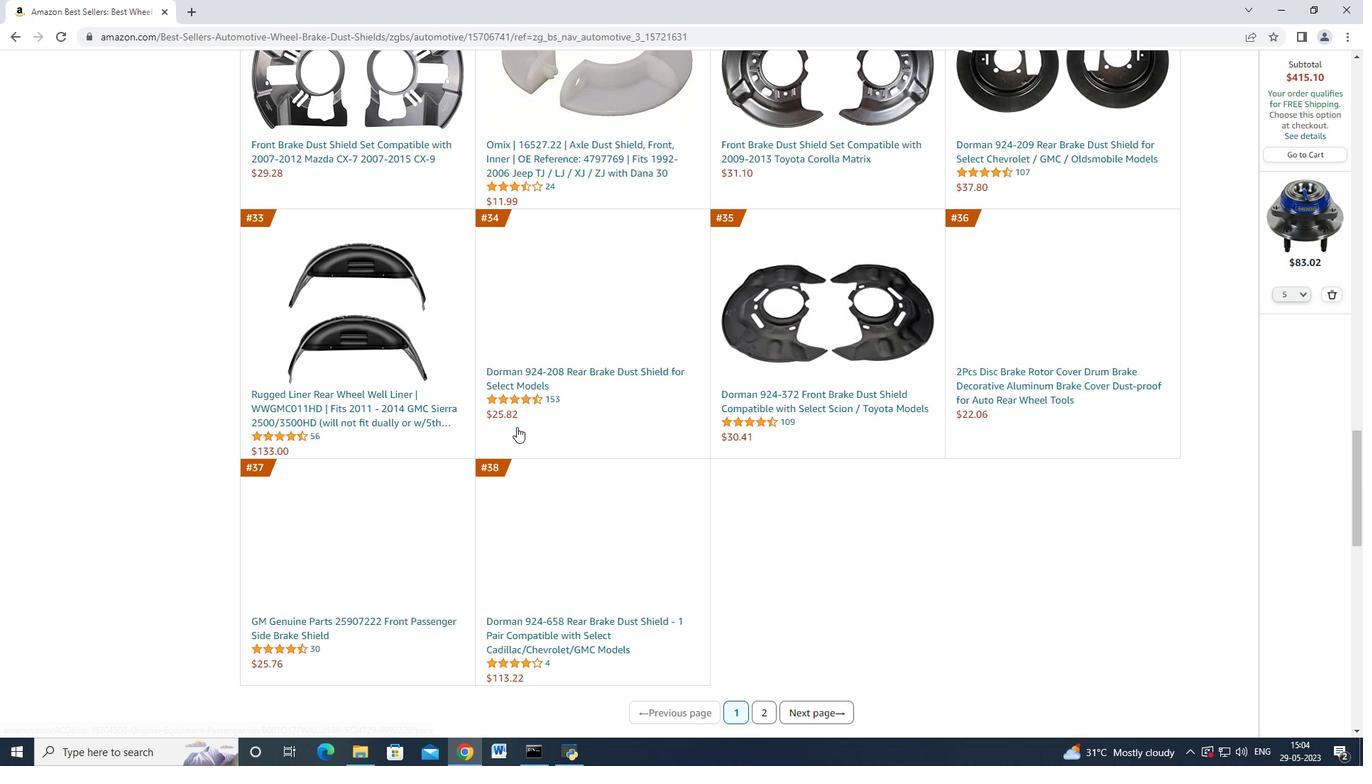 
Action: Mouse scrolled (516, 428) with delta (0, 0)
Screenshot: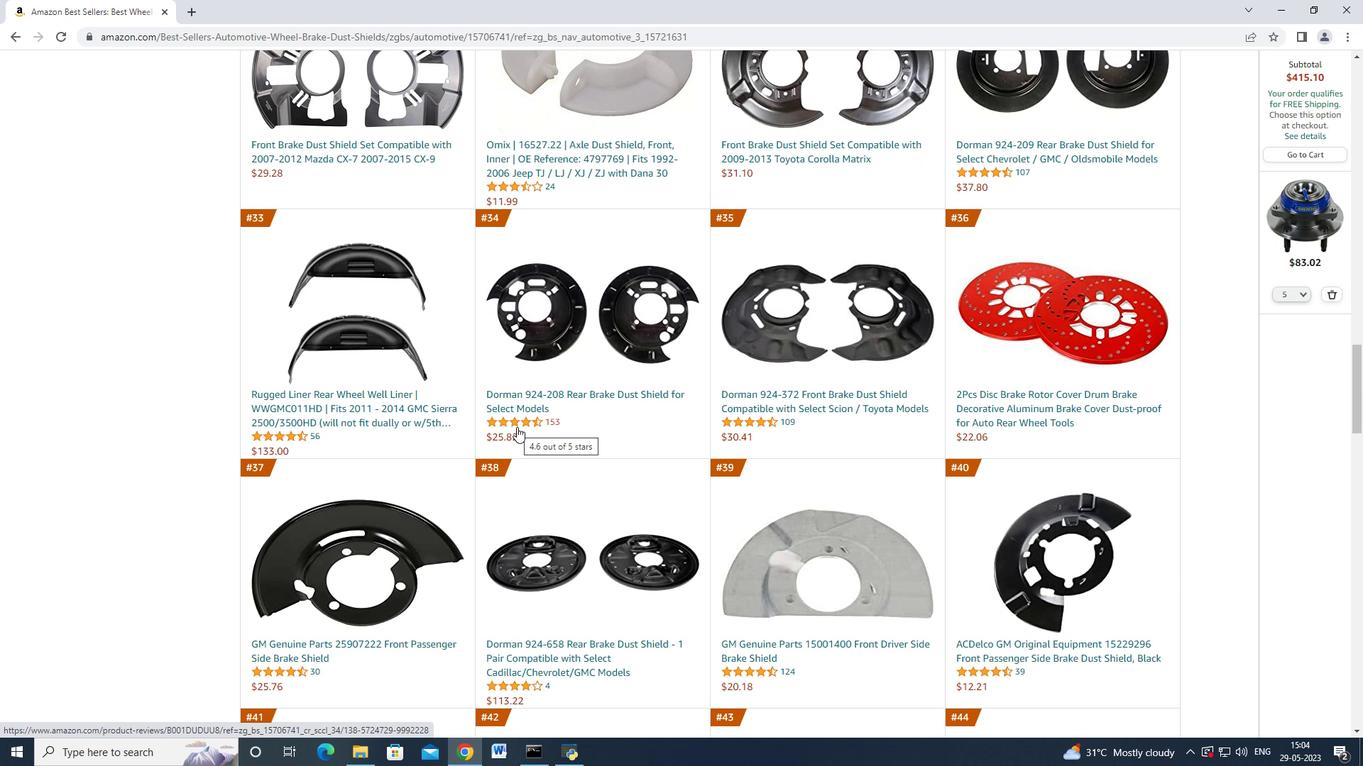 
Action: Mouse scrolled (516, 428) with delta (0, 0)
Screenshot: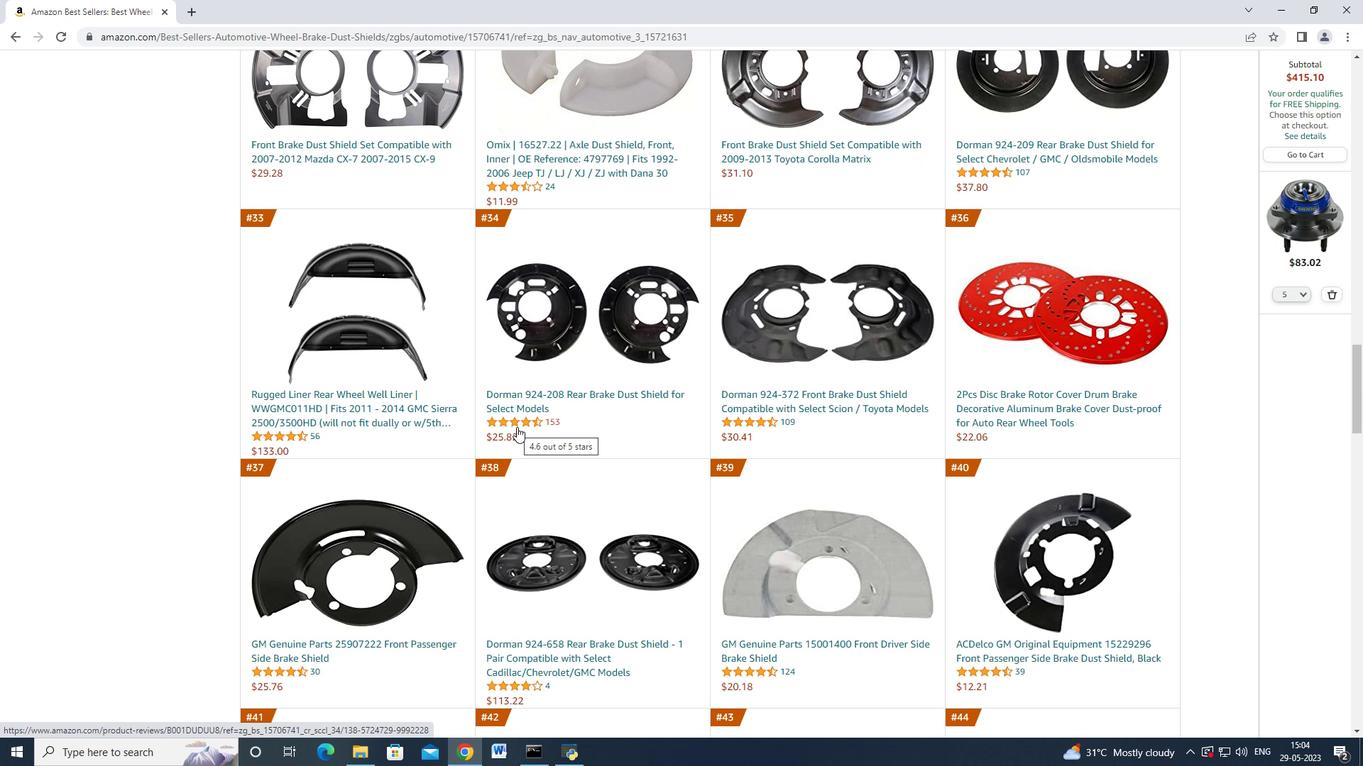 
Action: Mouse scrolled (516, 428) with delta (0, 0)
Screenshot: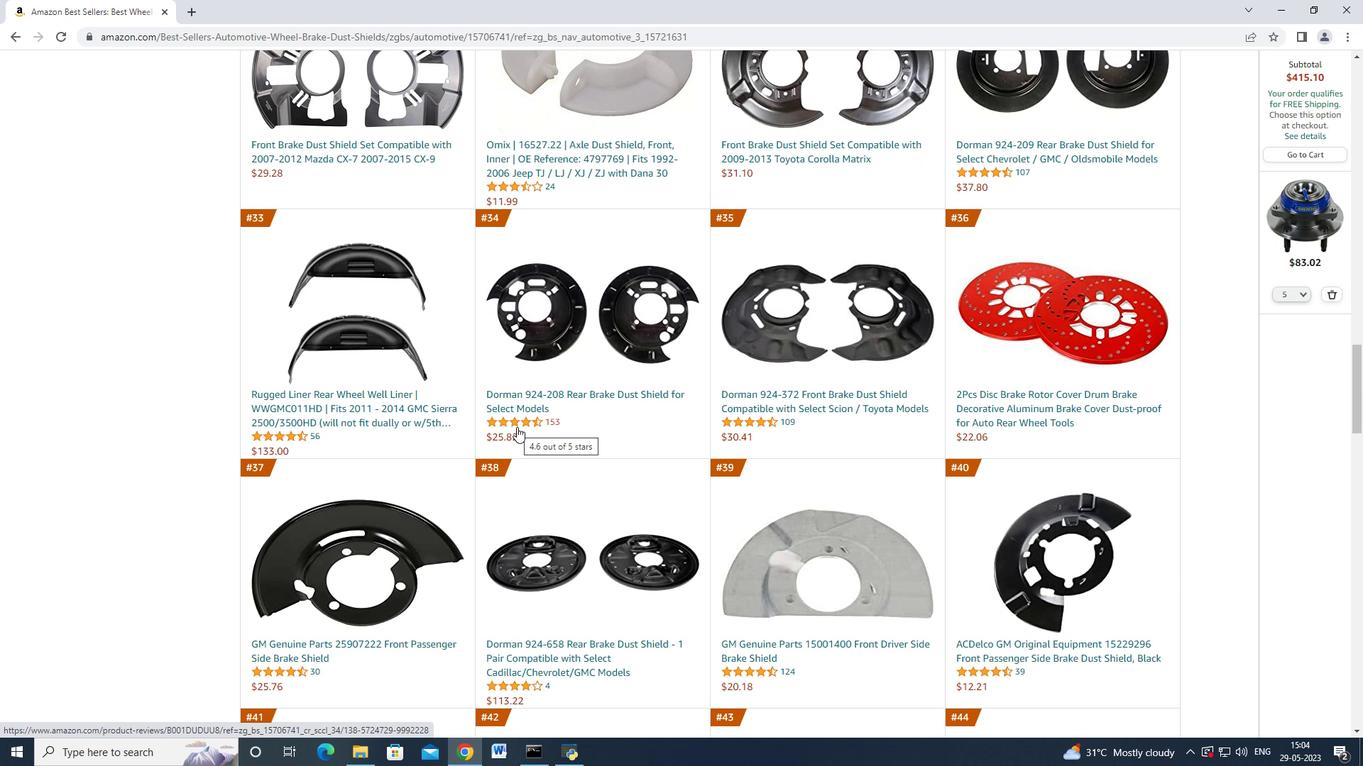 
Action: Mouse scrolled (516, 428) with delta (0, 0)
Screenshot: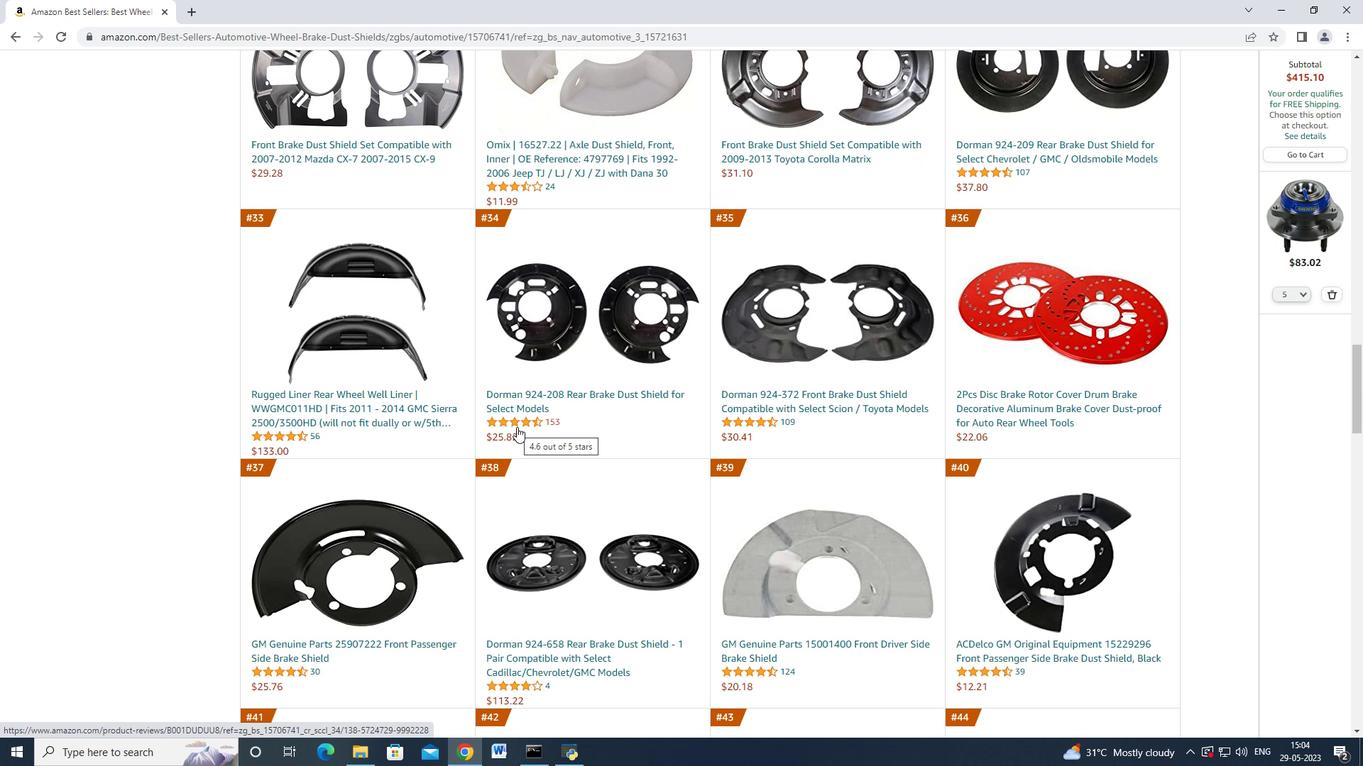 
Action: Mouse scrolled (516, 428) with delta (0, 0)
Screenshot: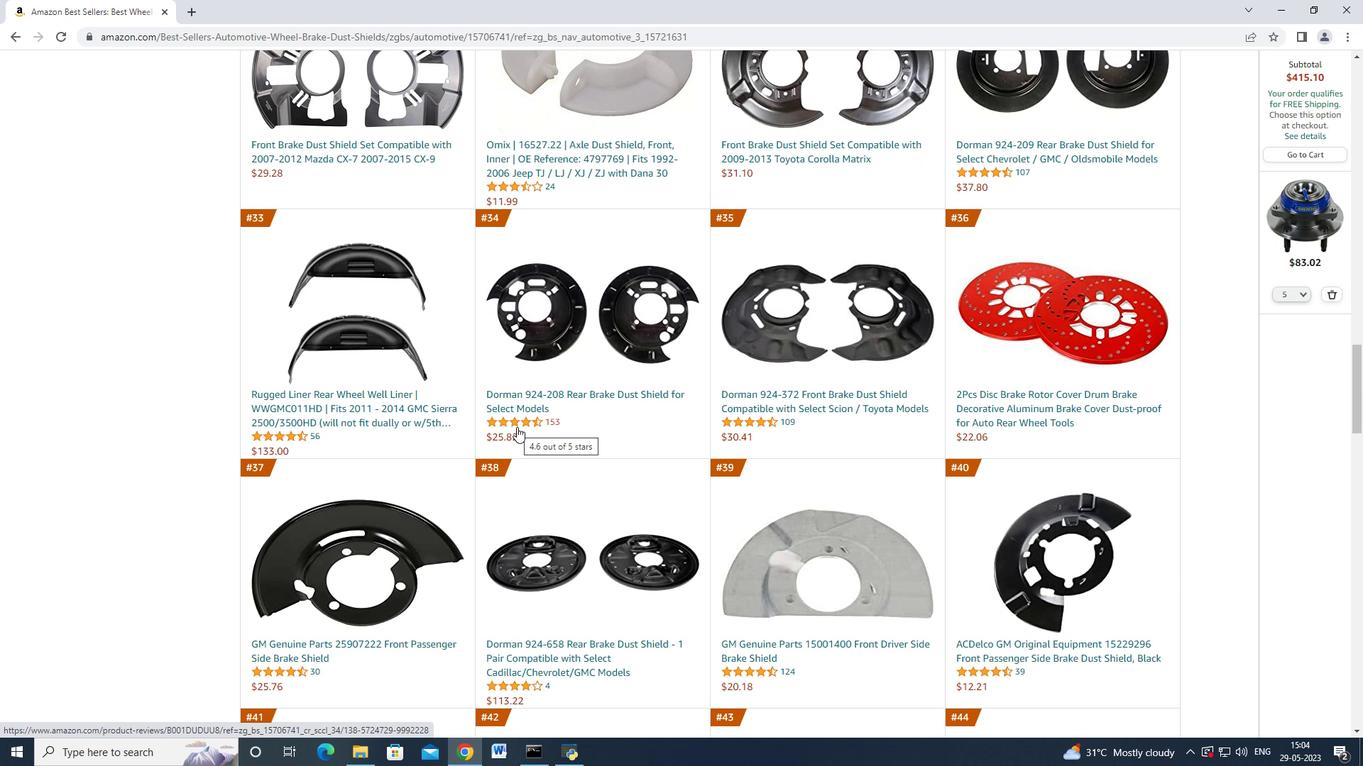
Action: Mouse scrolled (516, 428) with delta (0, 0)
Screenshot: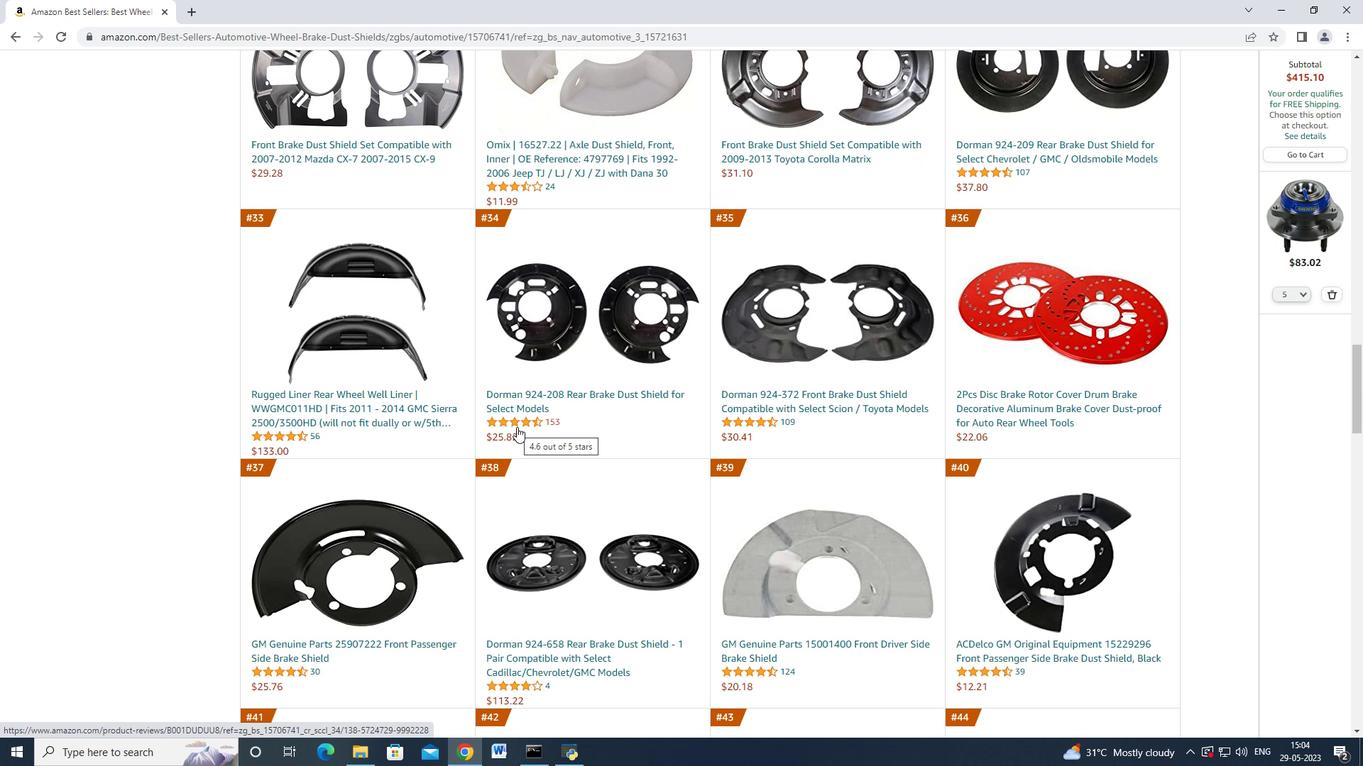 
Action: Mouse scrolled (516, 428) with delta (0, 0)
Screenshot: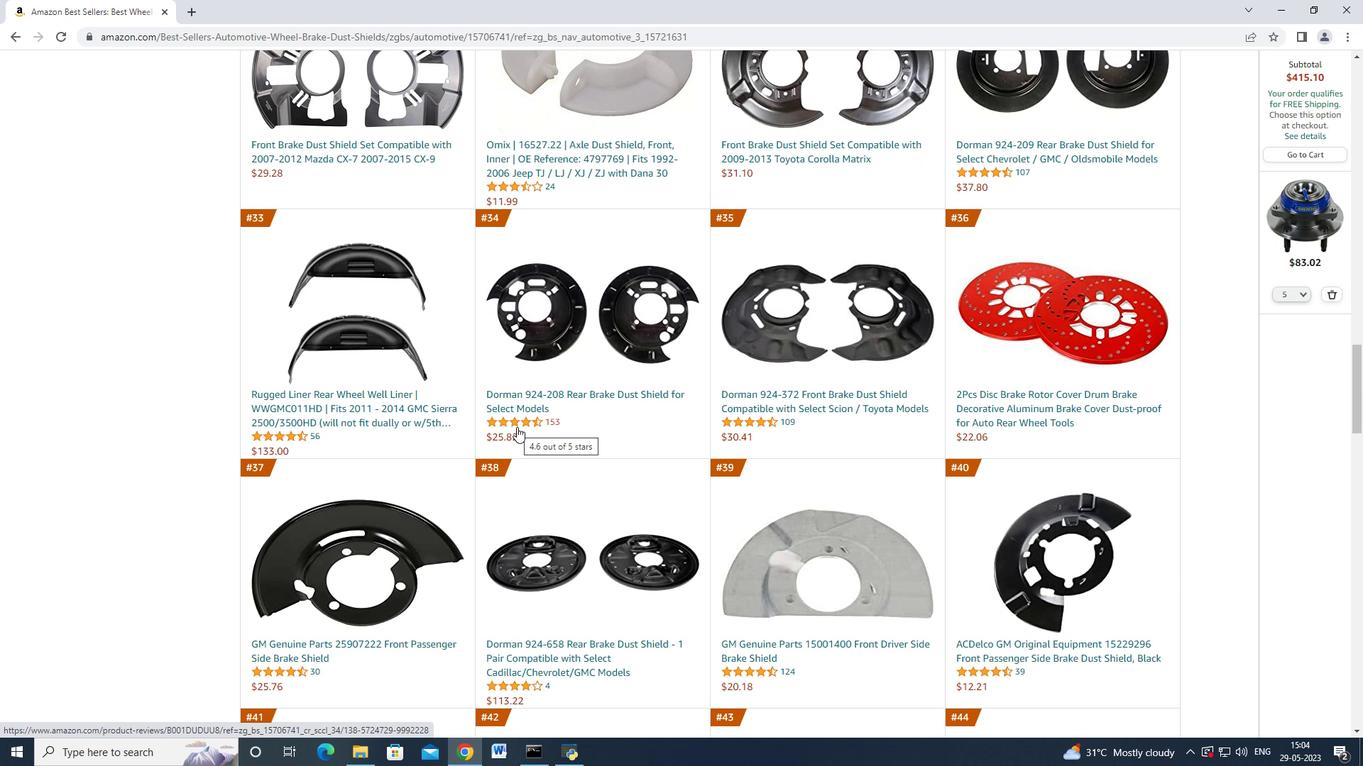 
Action: Mouse moved to (519, 425)
Screenshot: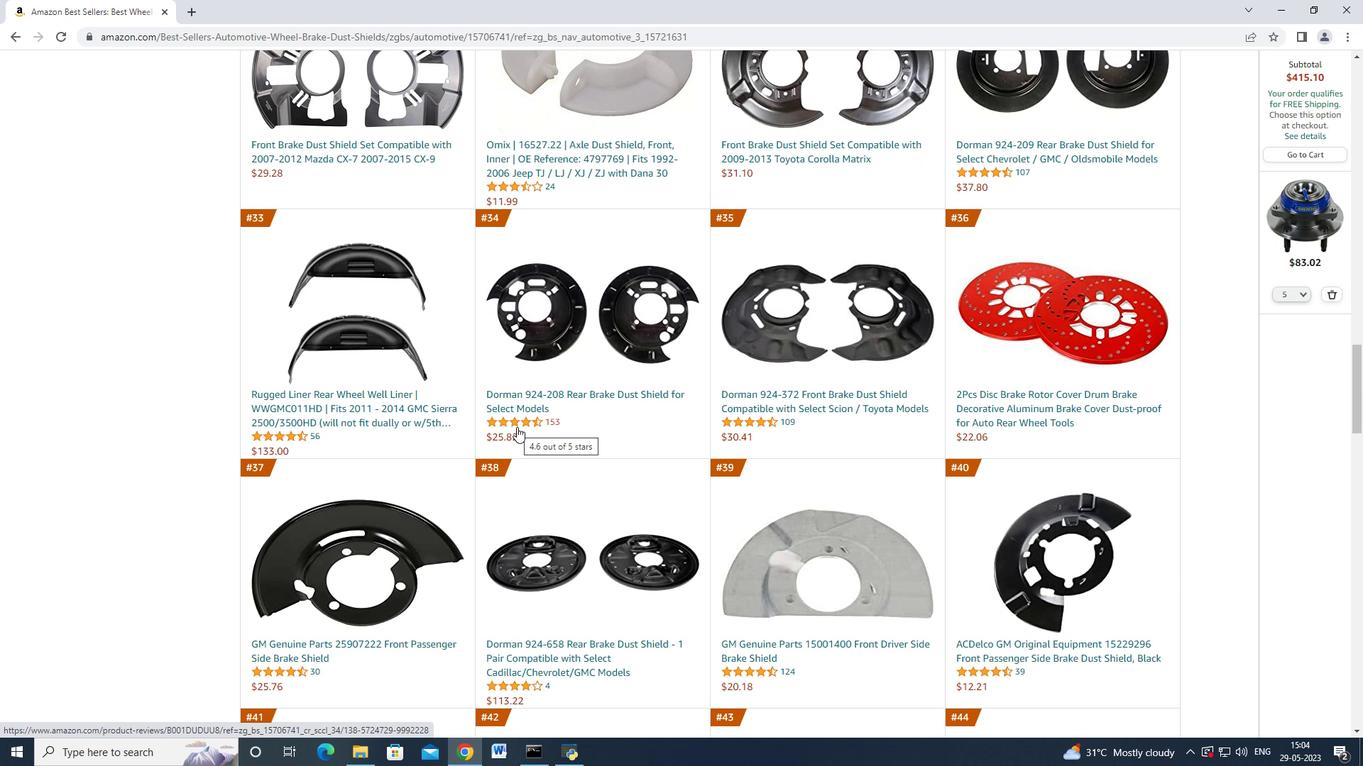 
Action: Mouse scrolled (519, 425) with delta (0, 0)
Screenshot: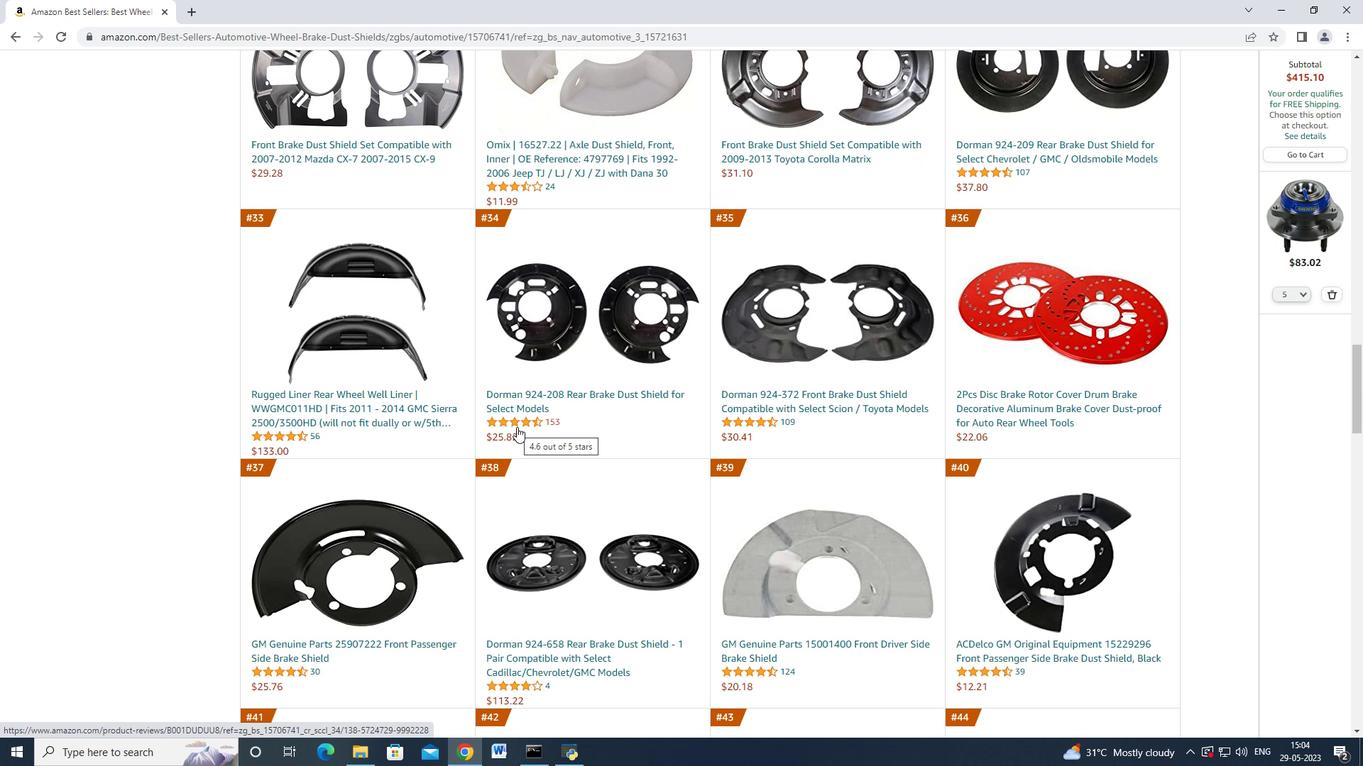 
Action: Mouse moved to (513, 416)
Screenshot: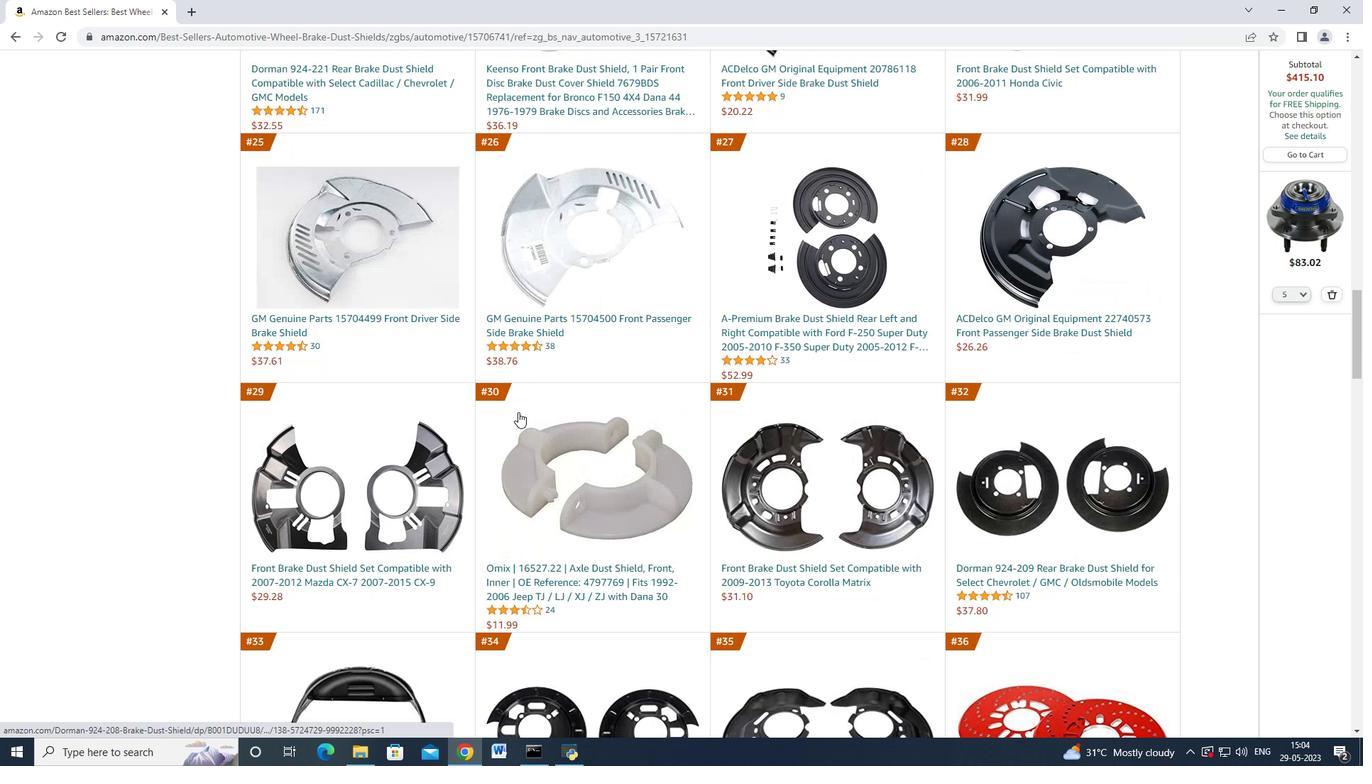 
Action: Mouse scrolled (513, 416) with delta (0, 0)
Screenshot: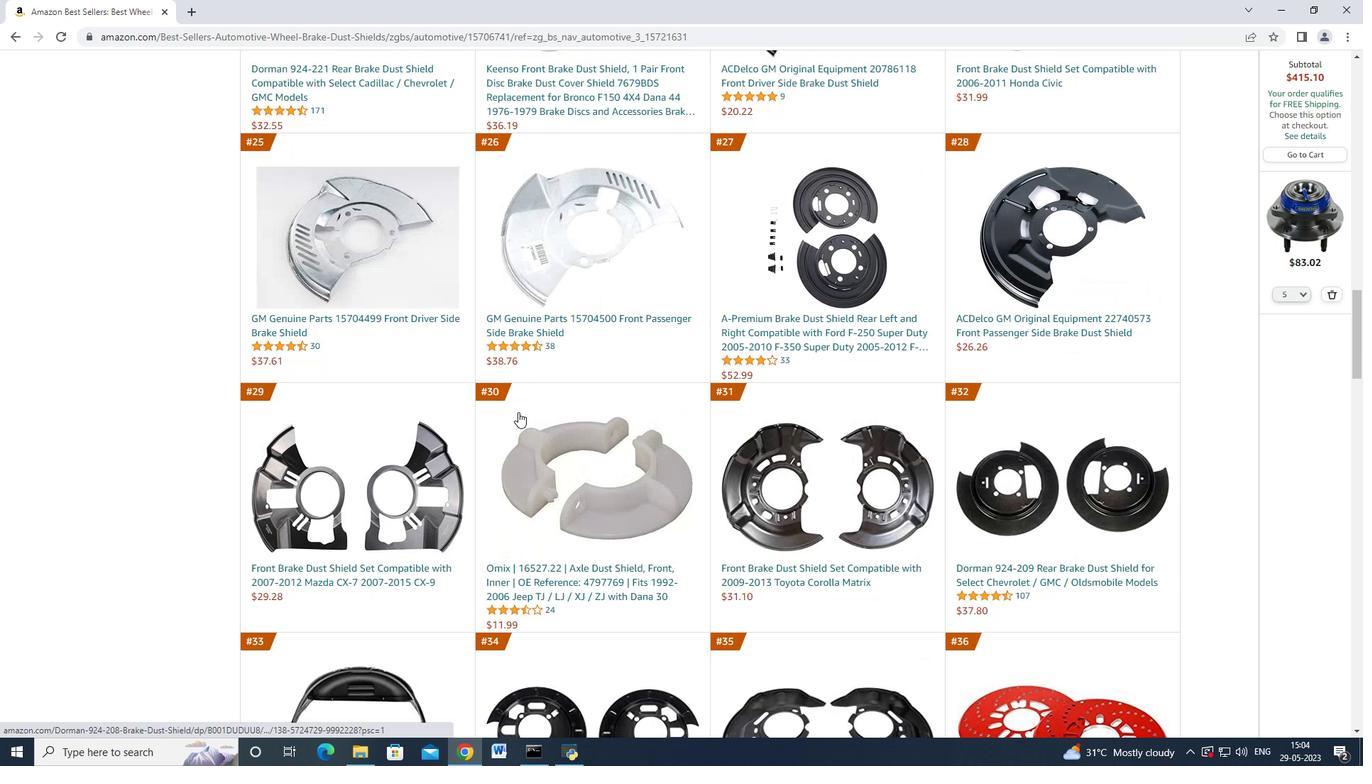 
Action: Mouse moved to (512, 416)
Screenshot: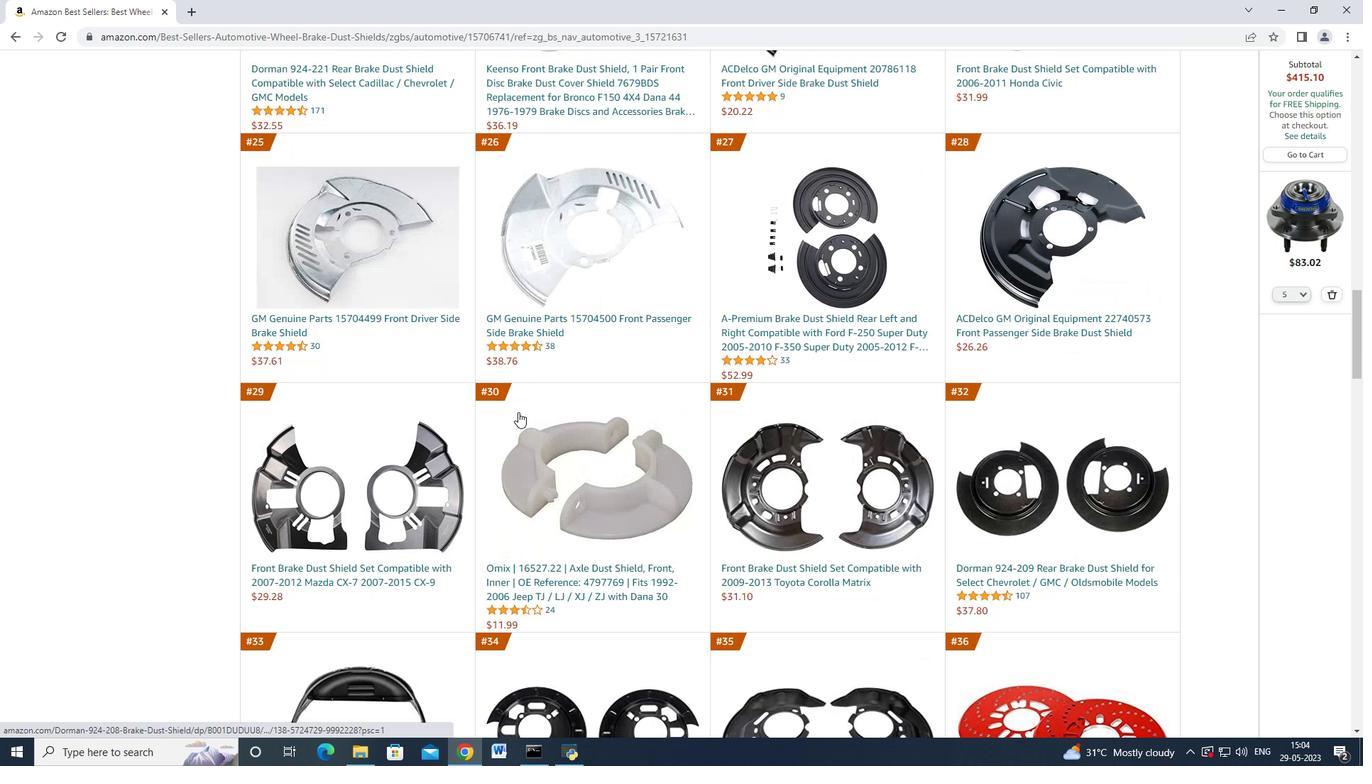 
Action: Mouse scrolled (512, 416) with delta (0, 0)
Screenshot: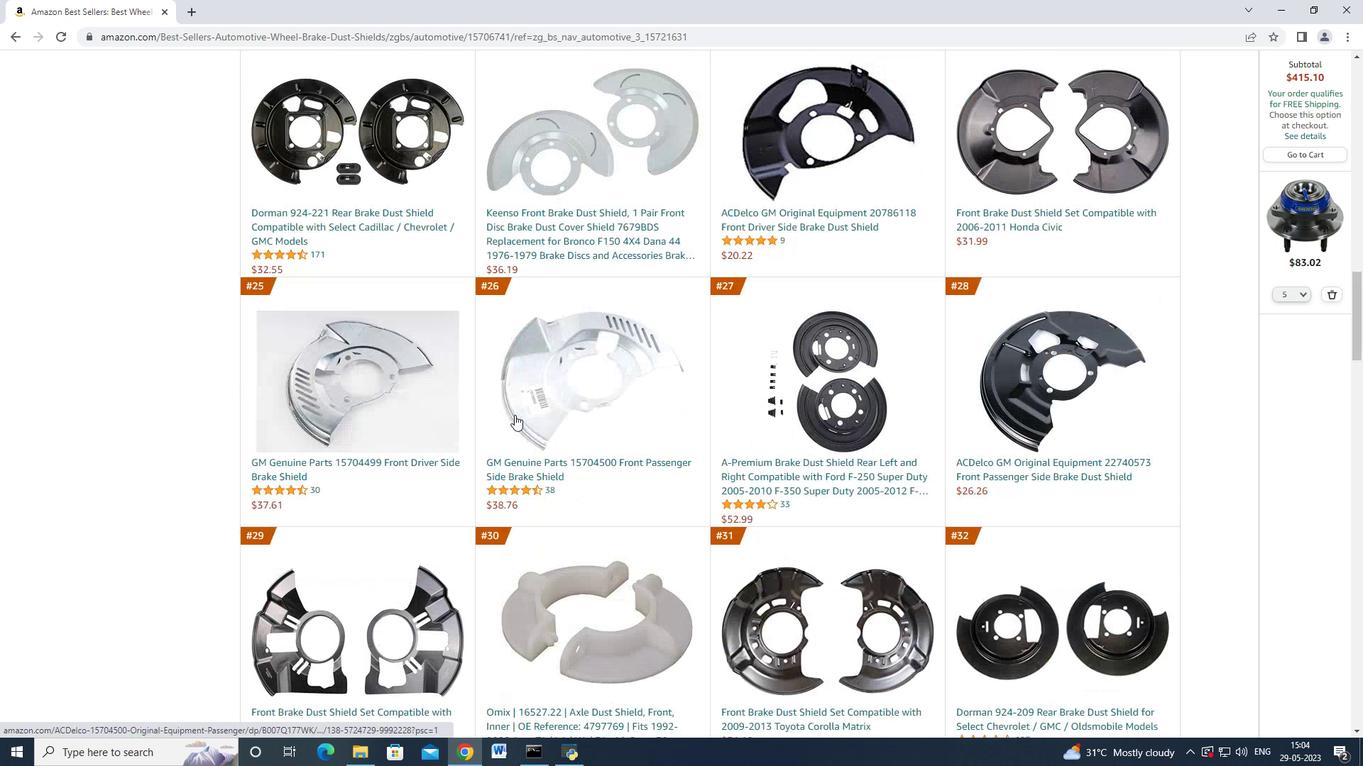 
Action: Mouse scrolled (512, 416) with delta (0, 0)
Screenshot: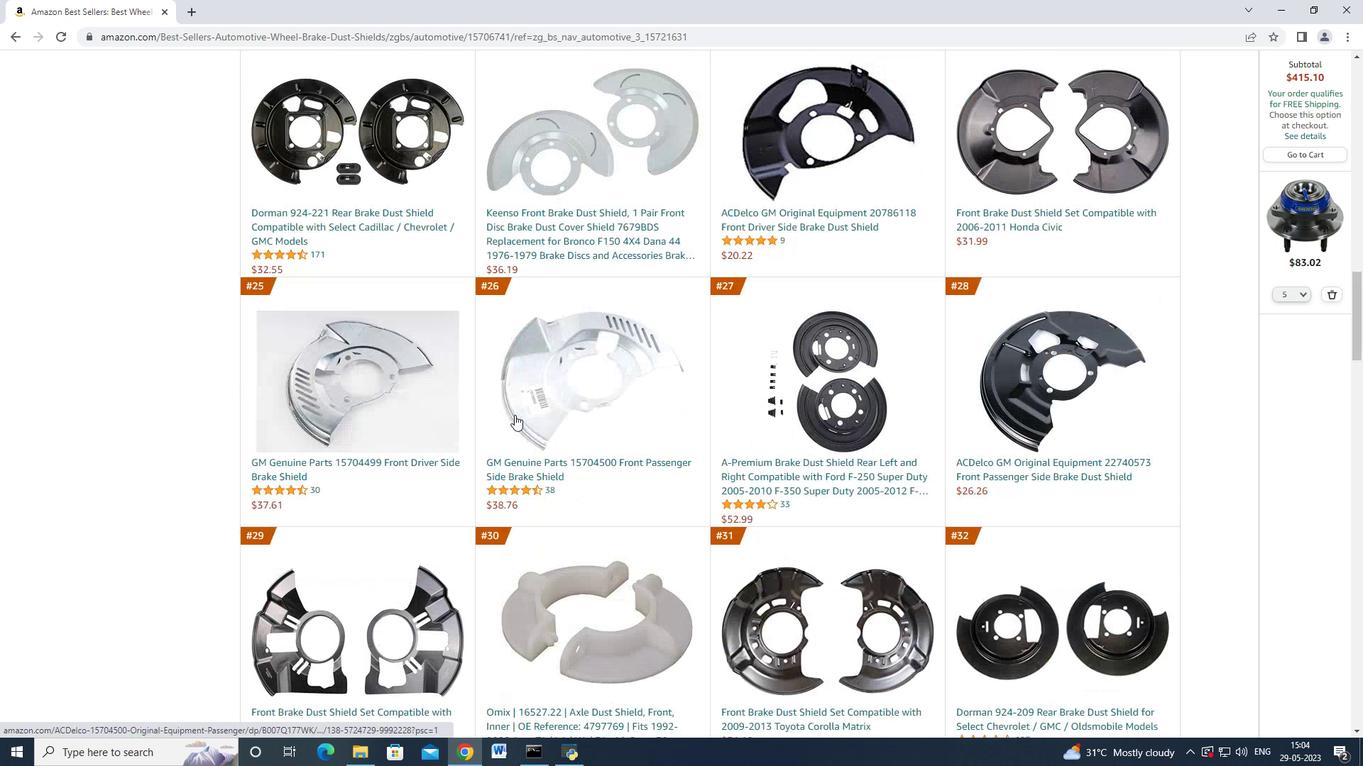 
Action: Mouse scrolled (512, 416) with delta (0, 0)
Screenshot: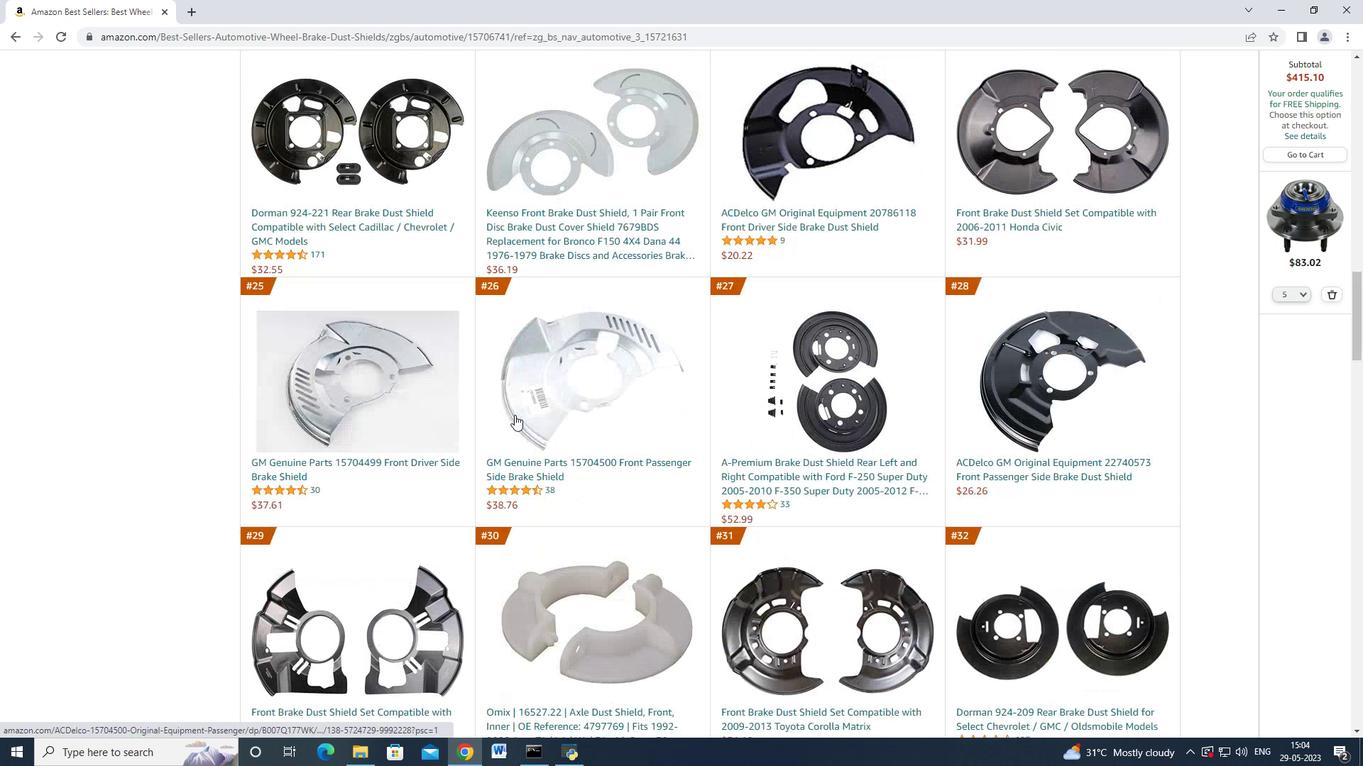 
Action: Mouse scrolled (512, 416) with delta (0, 0)
Screenshot: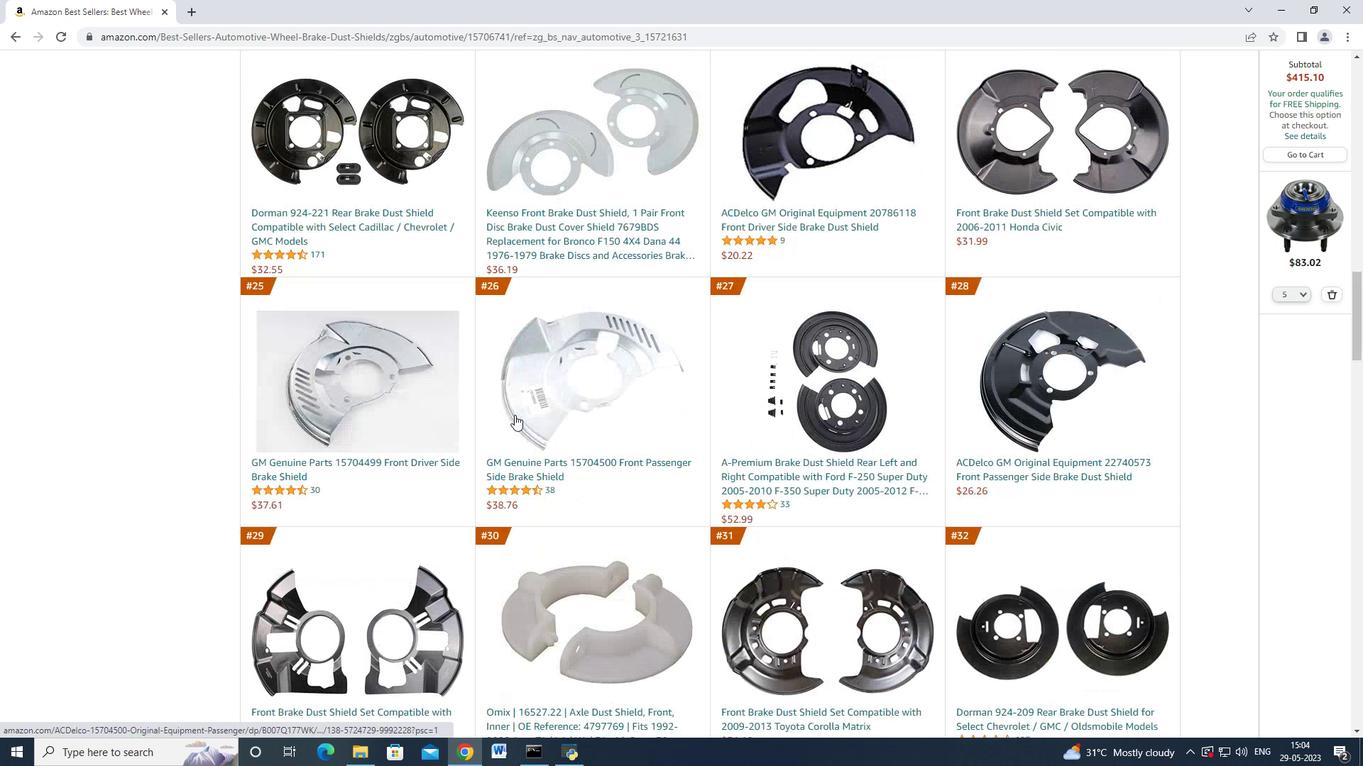 
Action: Mouse scrolled (512, 416) with delta (0, 0)
Screenshot: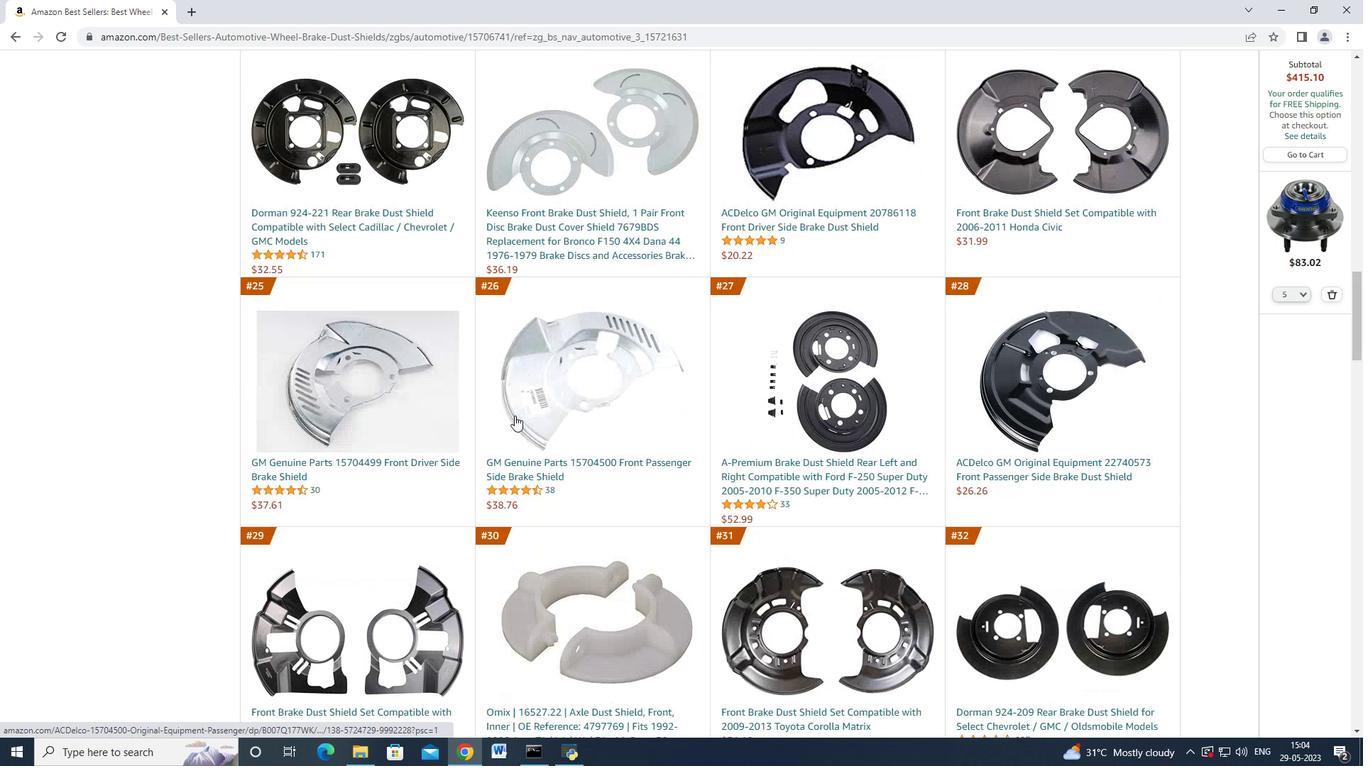 
Action: Mouse moved to (512, 416)
Screenshot: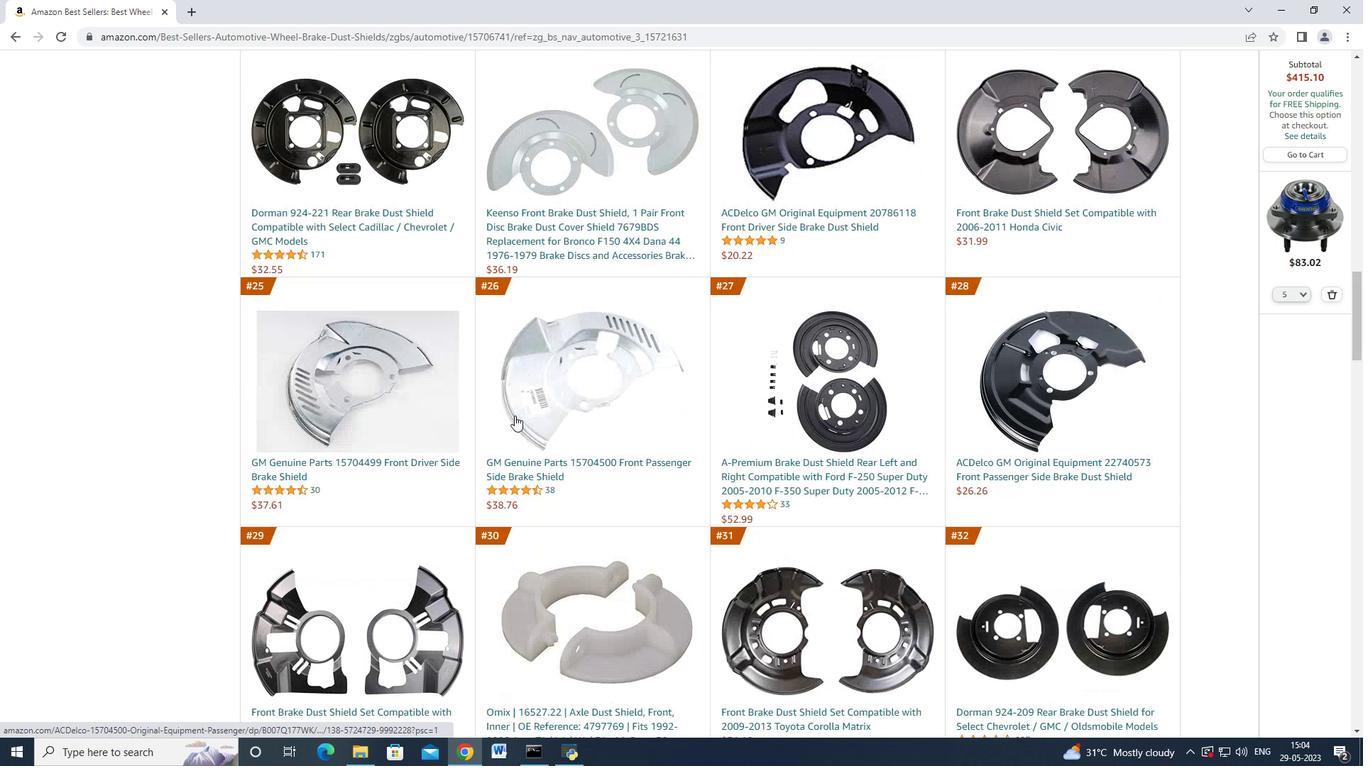
Action: Mouse scrolled (512, 416) with delta (0, 0)
Screenshot: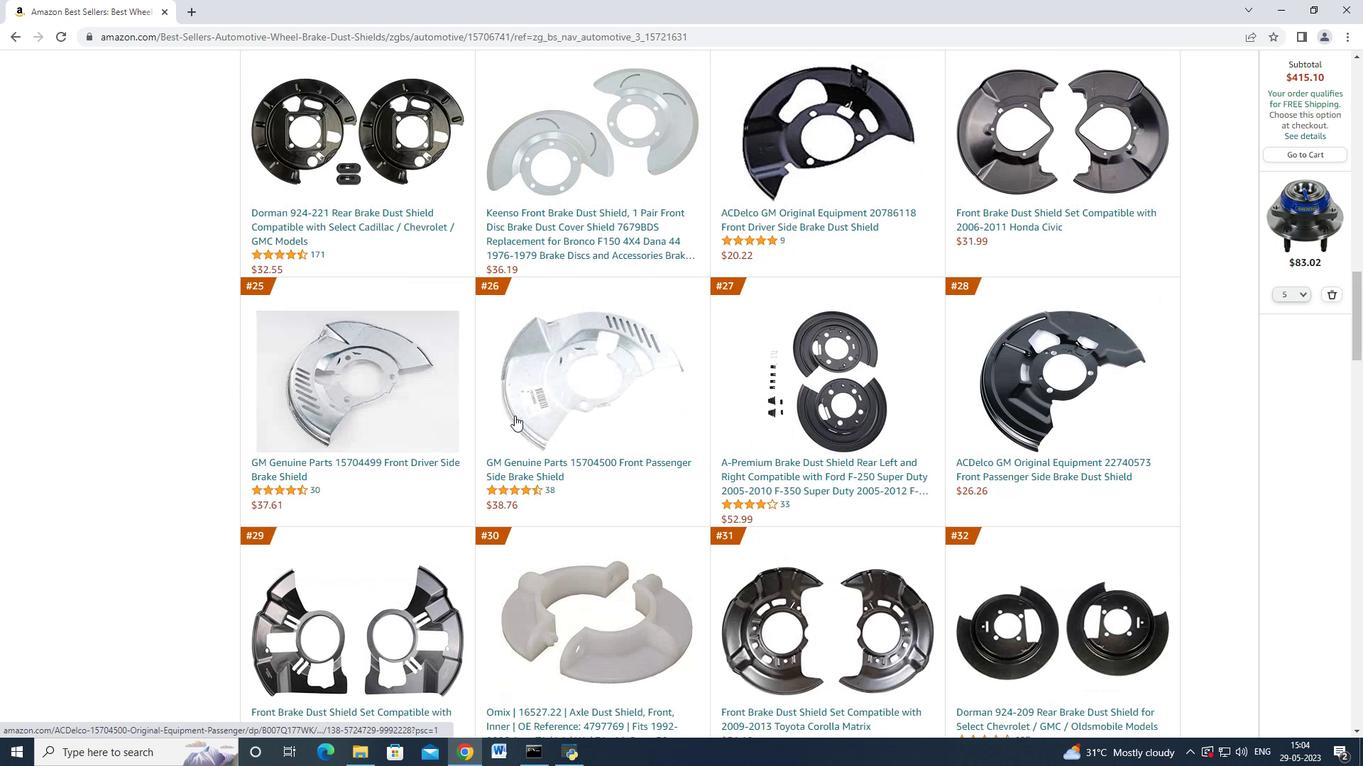 
Action: Mouse moved to (509, 410)
Screenshot: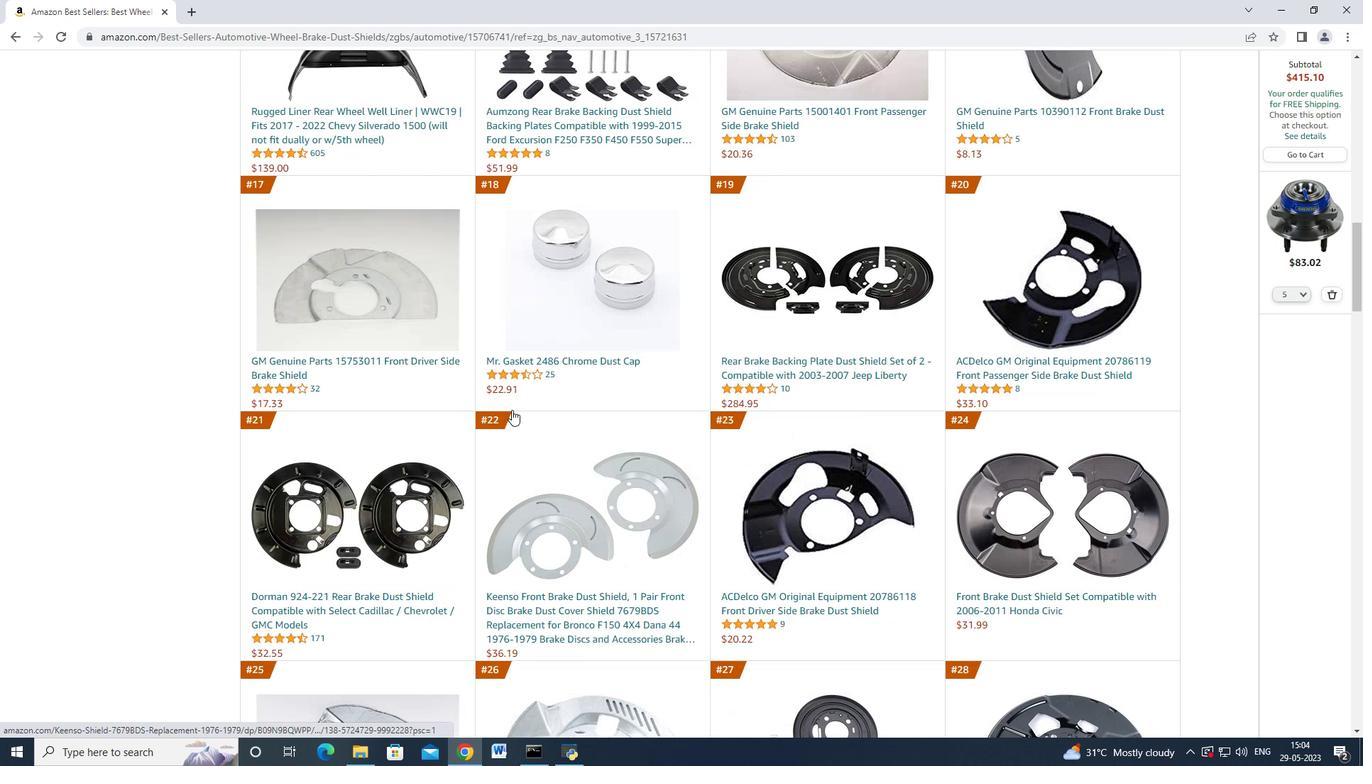 
Action: Mouse scrolled (511, 411) with delta (0, 0)
Screenshot: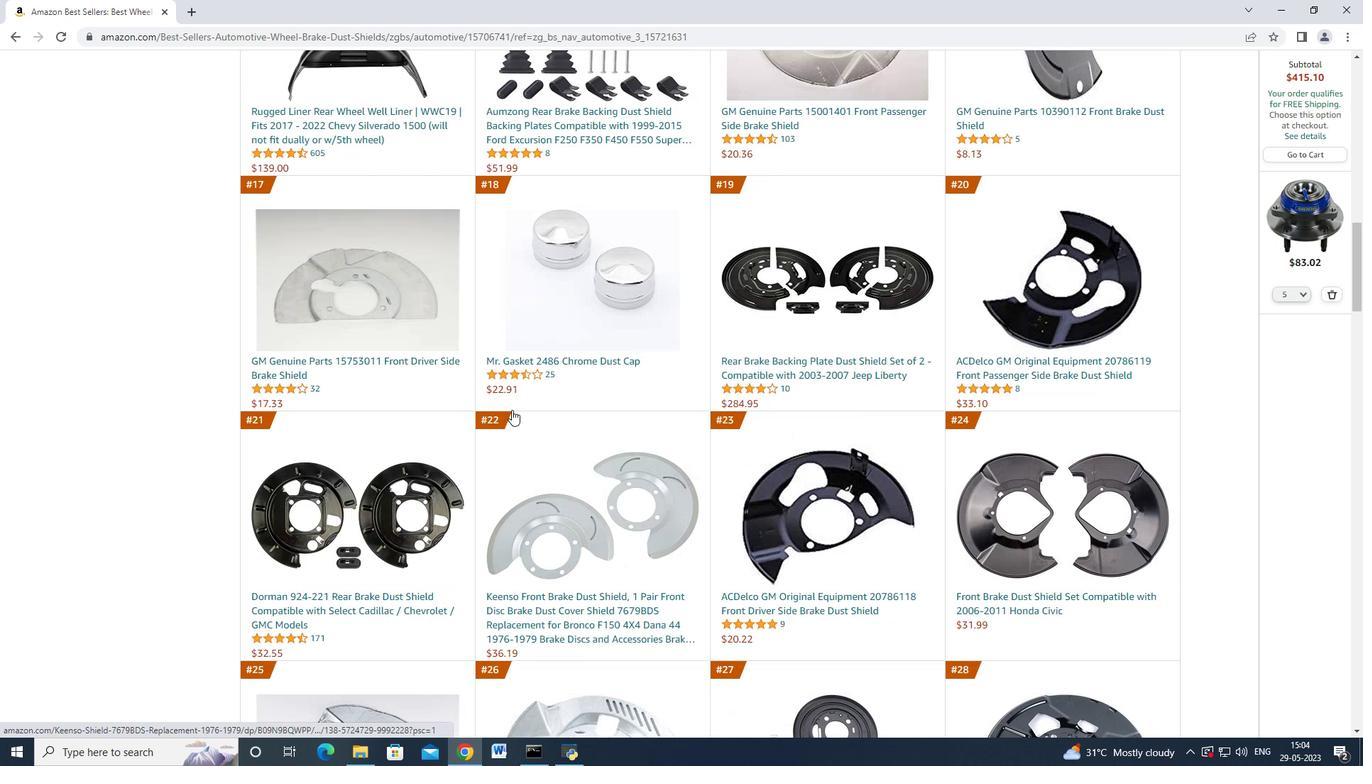 
Action: Mouse moved to (509, 410)
Screenshot: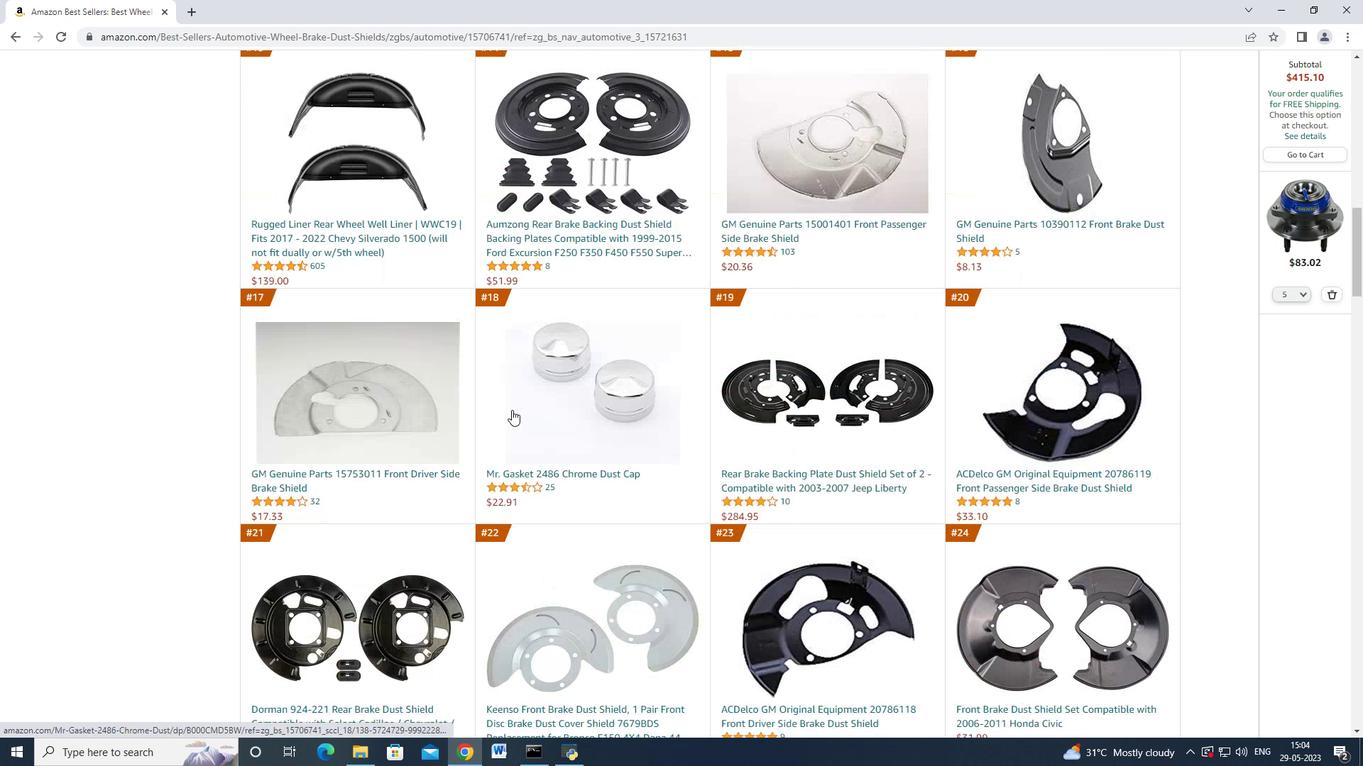 
Action: Mouse scrolled (509, 411) with delta (0, 0)
Screenshot: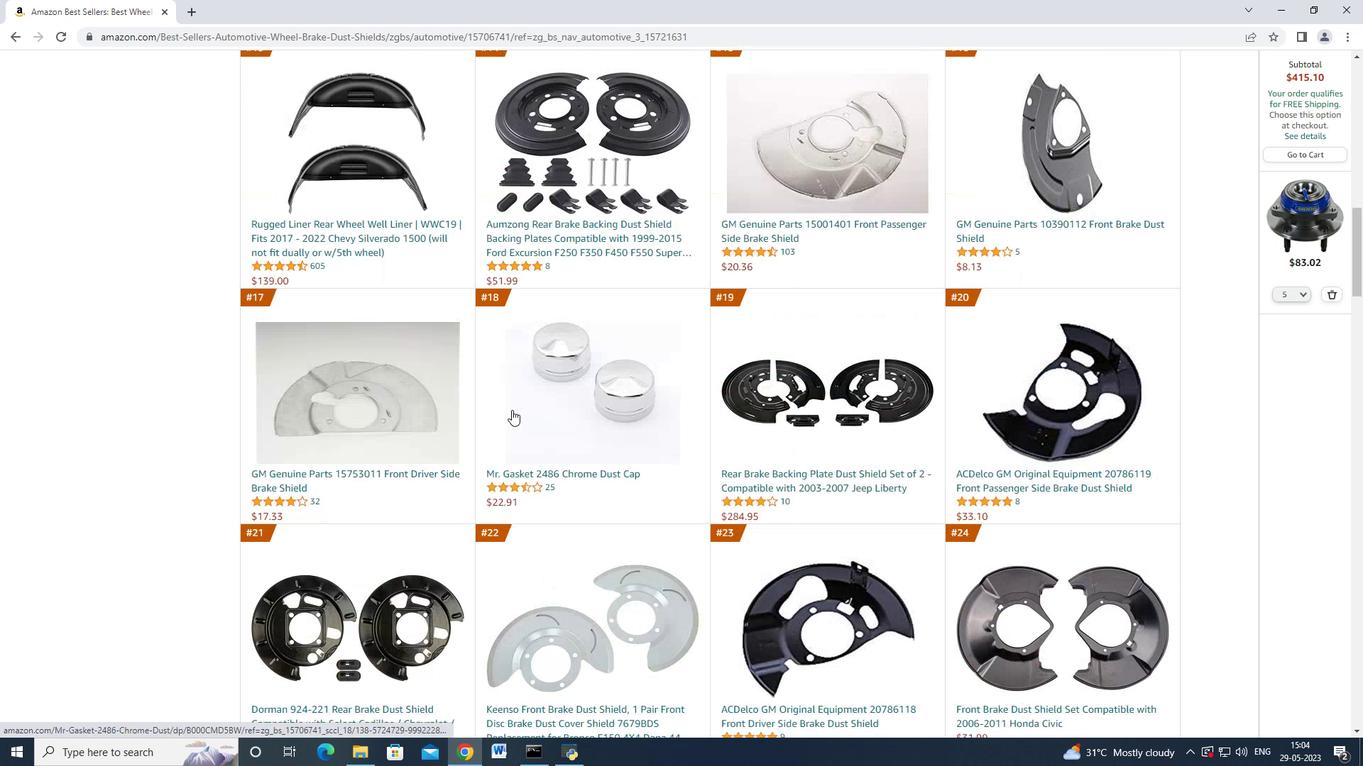 
Action: Mouse scrolled (509, 411) with delta (0, 0)
Screenshot: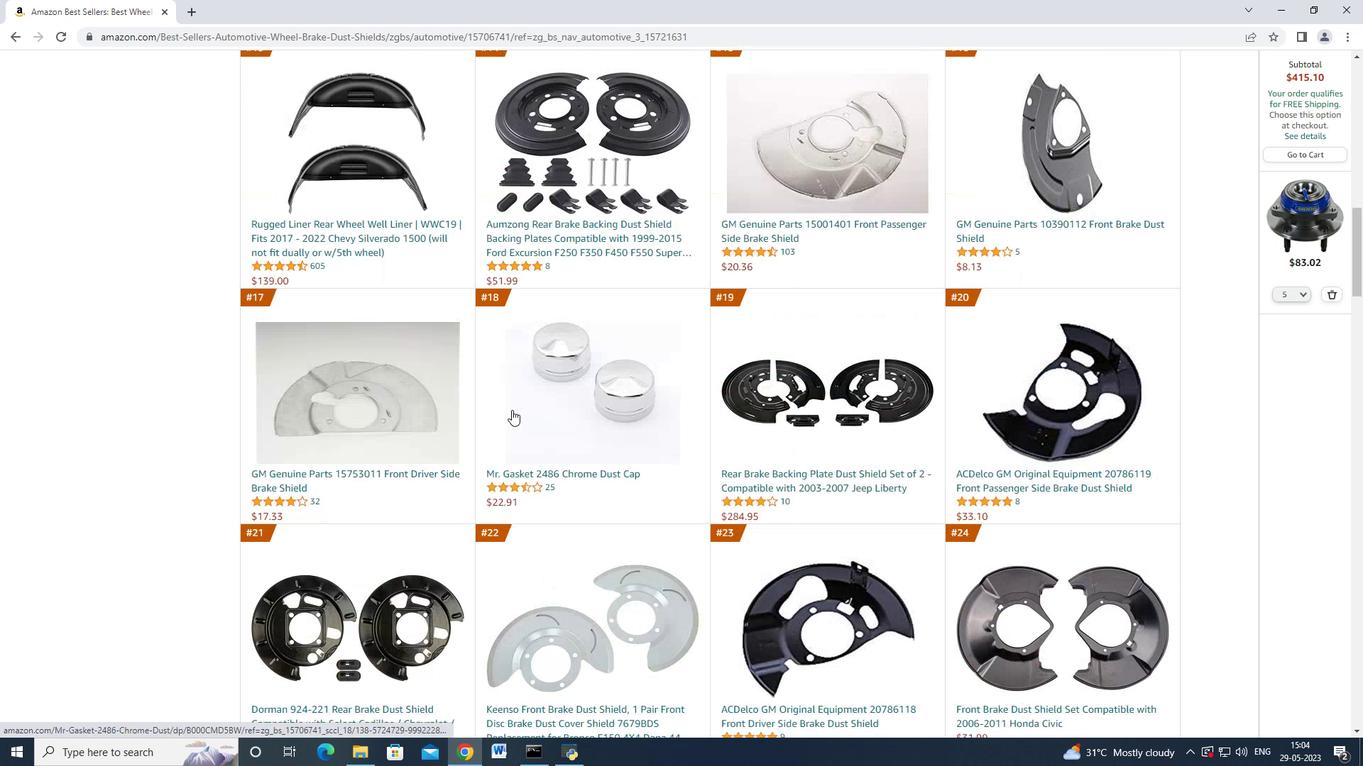 
Action: Mouse scrolled (509, 411) with delta (0, 0)
Screenshot: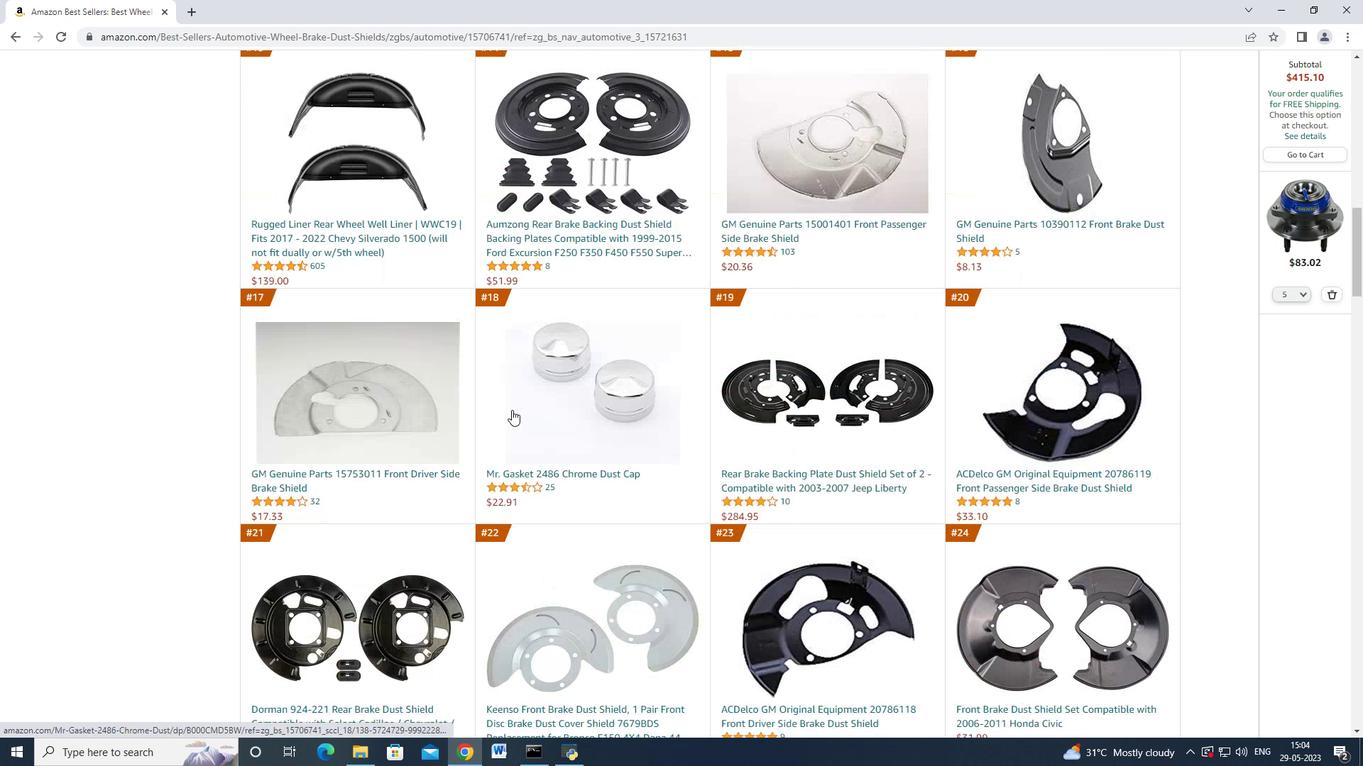 
Action: Mouse scrolled (509, 411) with delta (0, 0)
Screenshot: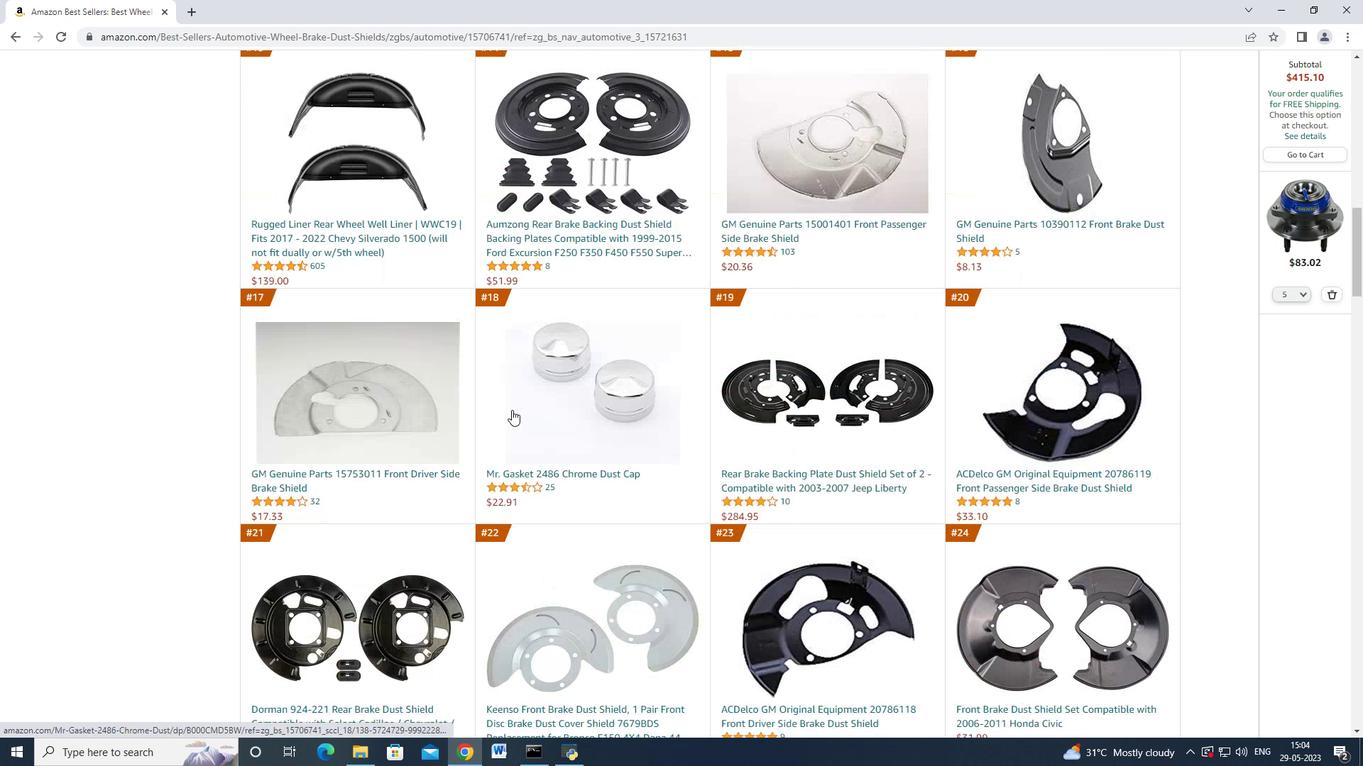 
Action: Mouse scrolled (509, 411) with delta (0, 0)
Screenshot: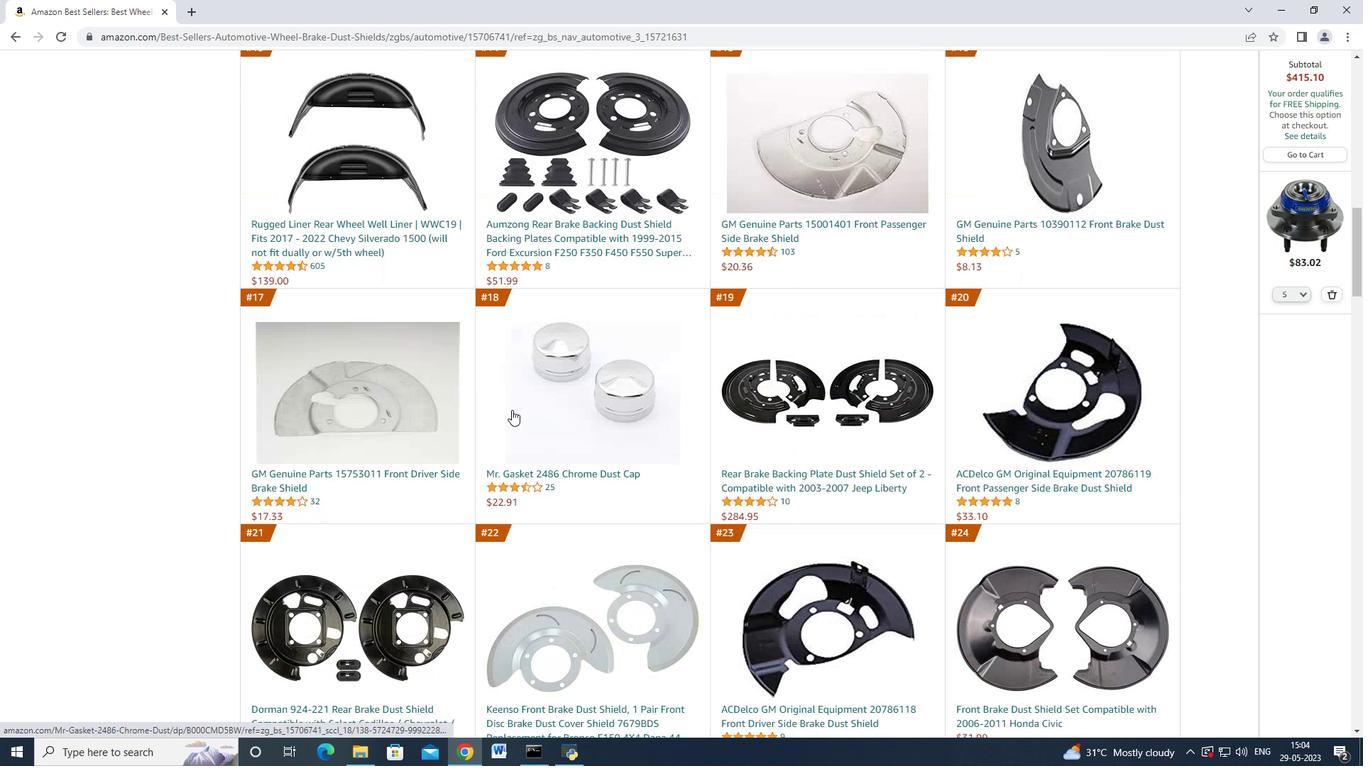 
Action: Mouse moved to (514, 413)
Screenshot: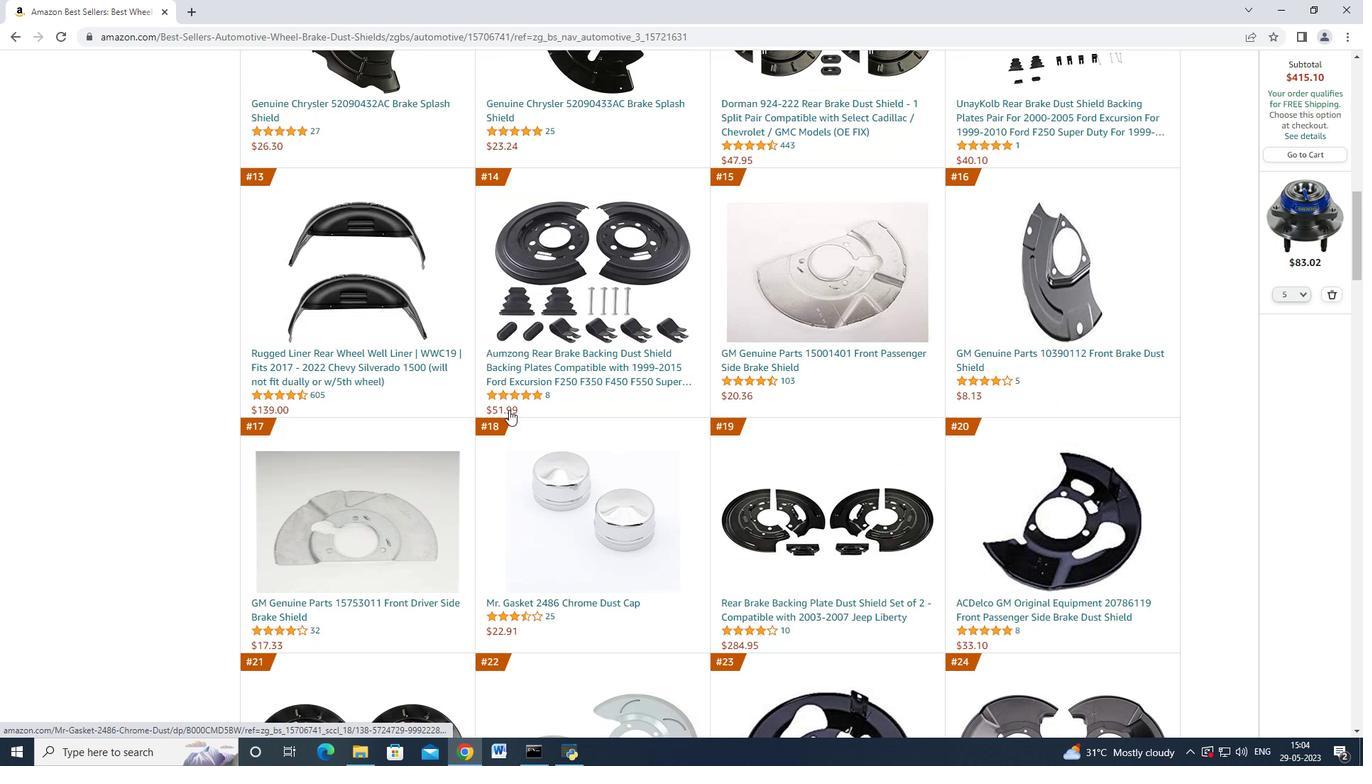 
Action: Mouse scrolled (514, 414) with delta (0, 0)
Screenshot: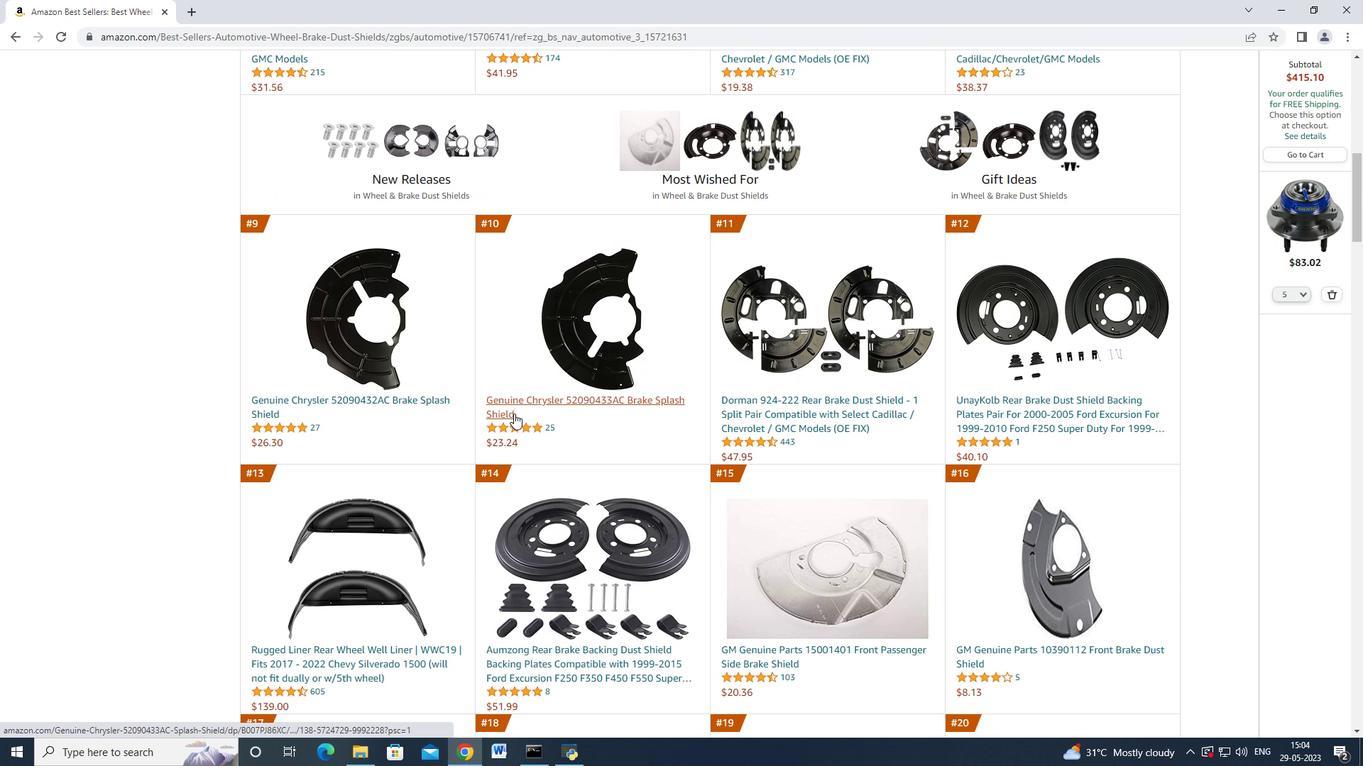 
Action: Mouse scrolled (514, 414) with delta (0, 0)
Screenshot: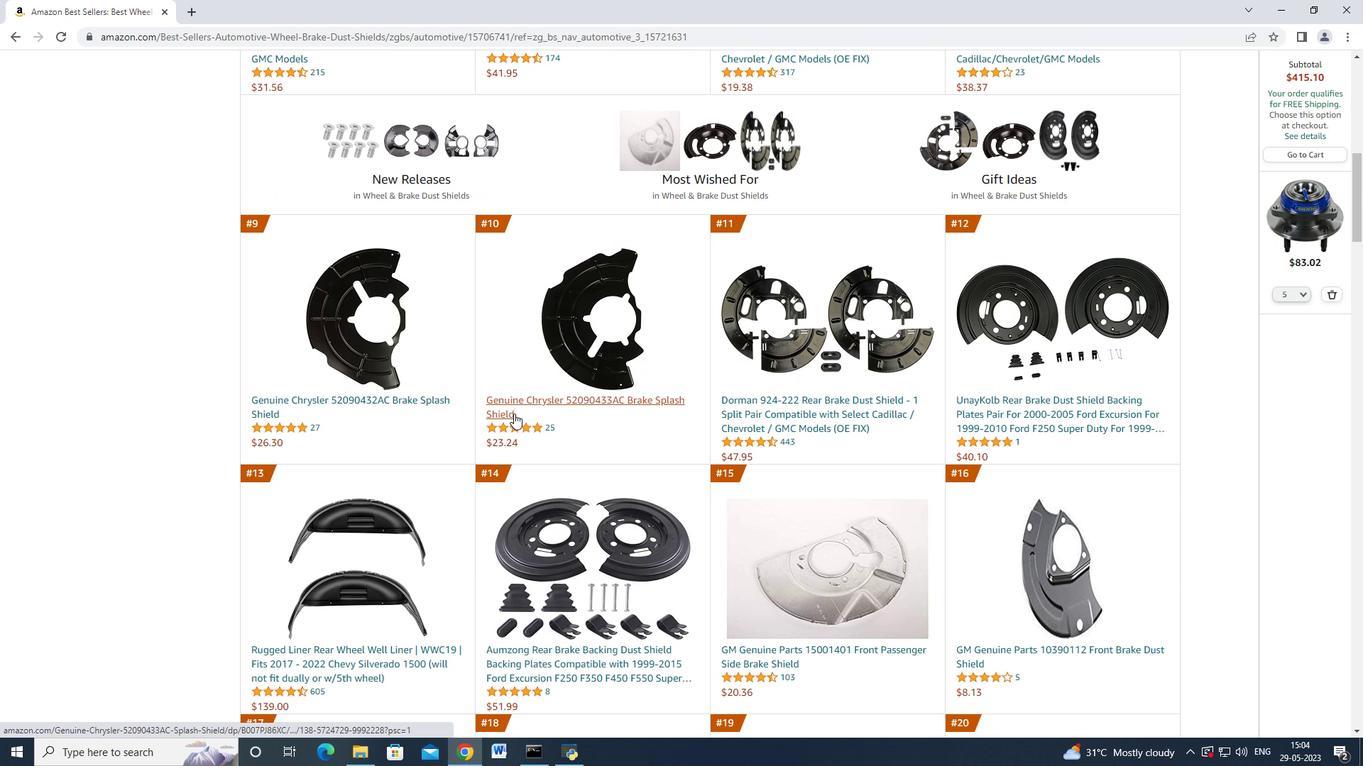 
Action: Mouse scrolled (514, 414) with delta (0, 0)
Screenshot: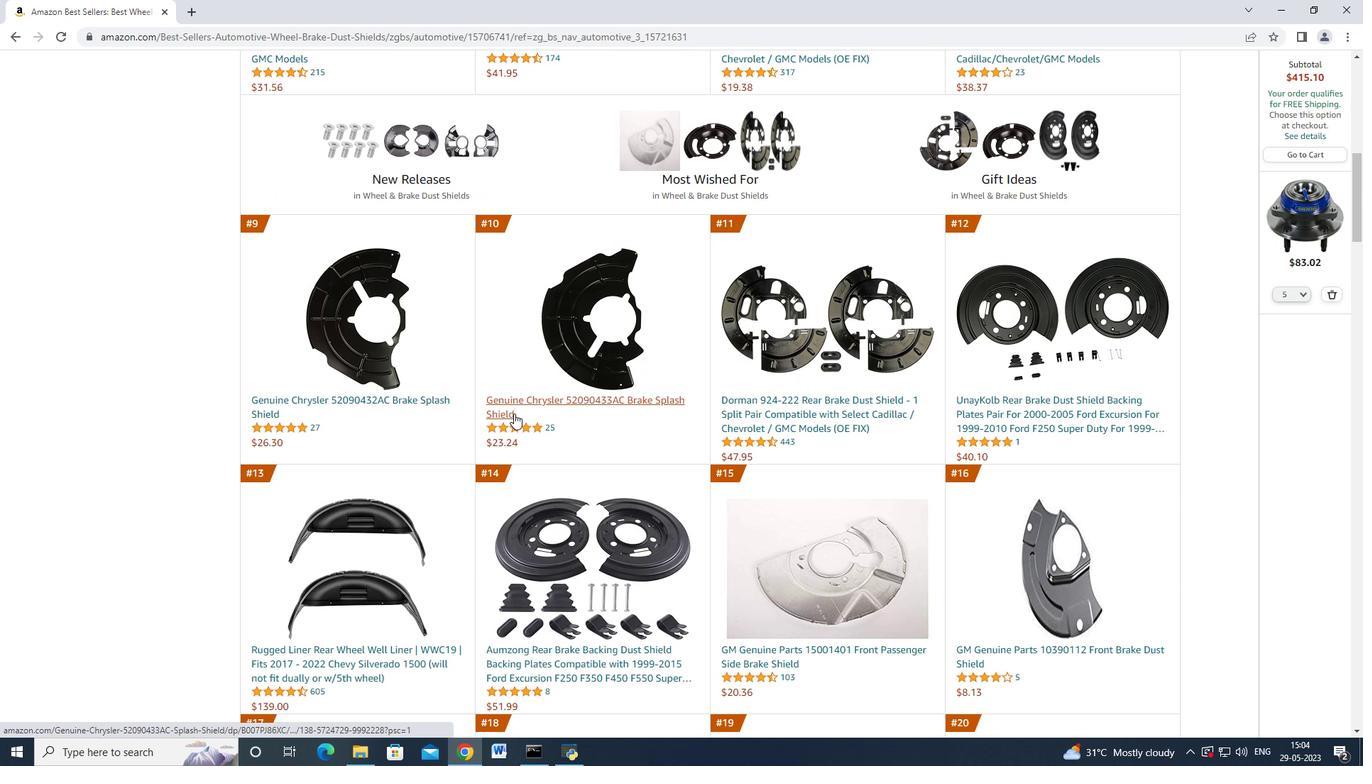 
Action: Mouse scrolled (514, 414) with delta (0, 0)
Screenshot: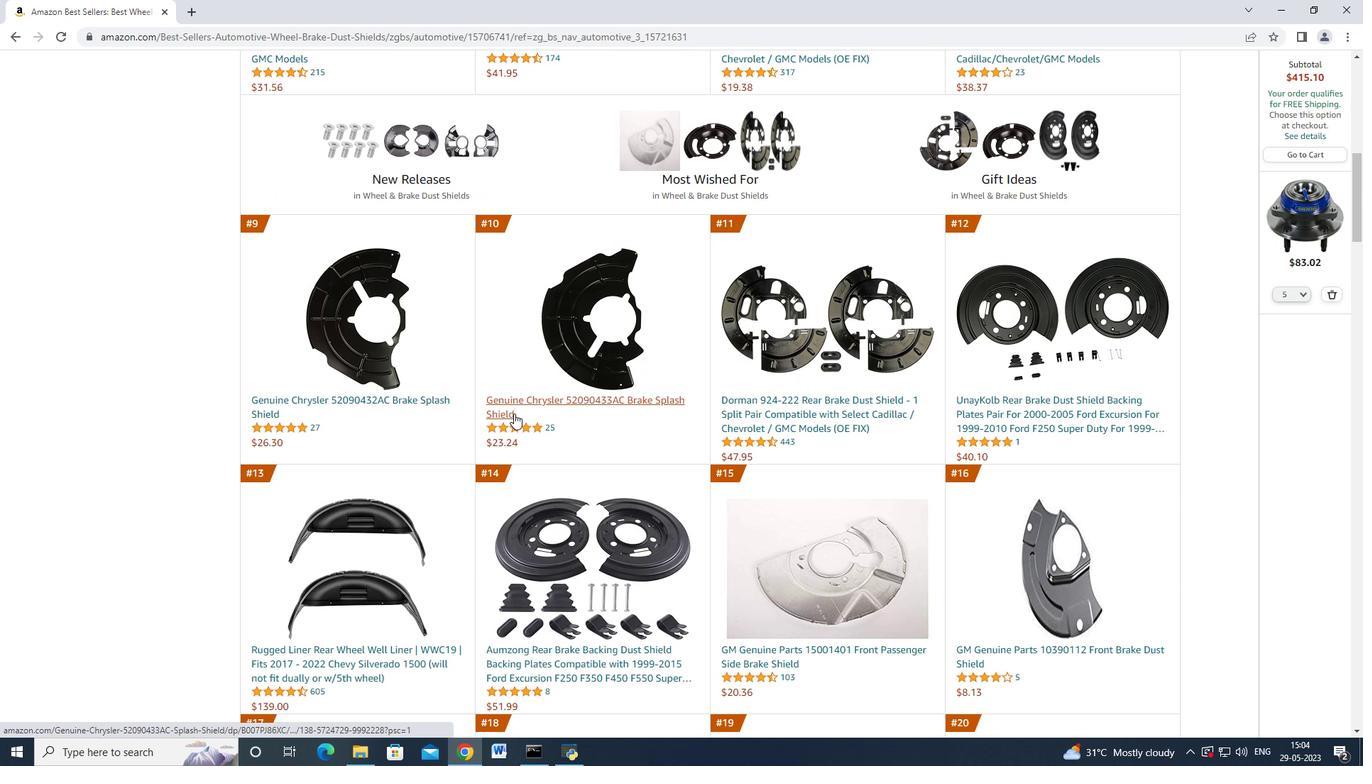 
Action: Mouse scrolled (514, 414) with delta (0, 0)
Screenshot: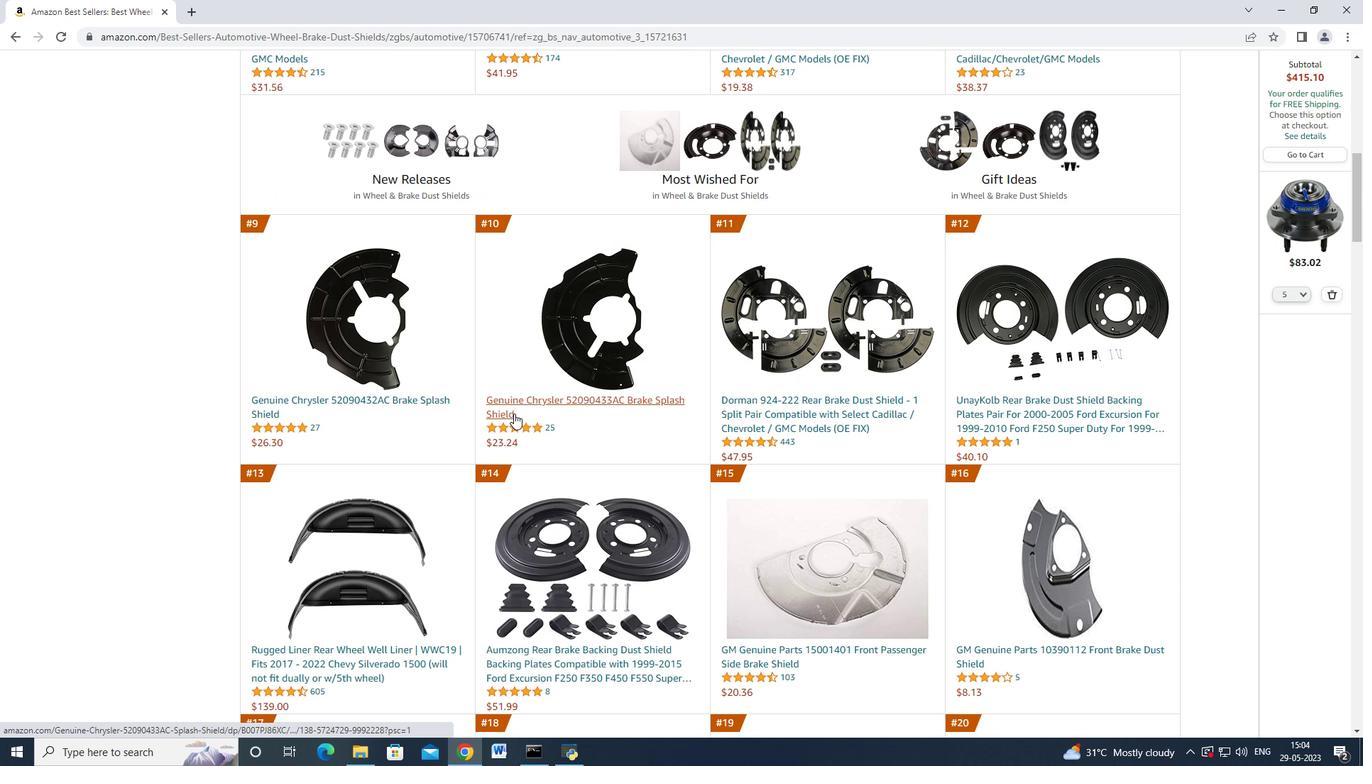 
Action: Mouse scrolled (514, 414) with delta (0, 0)
Screenshot: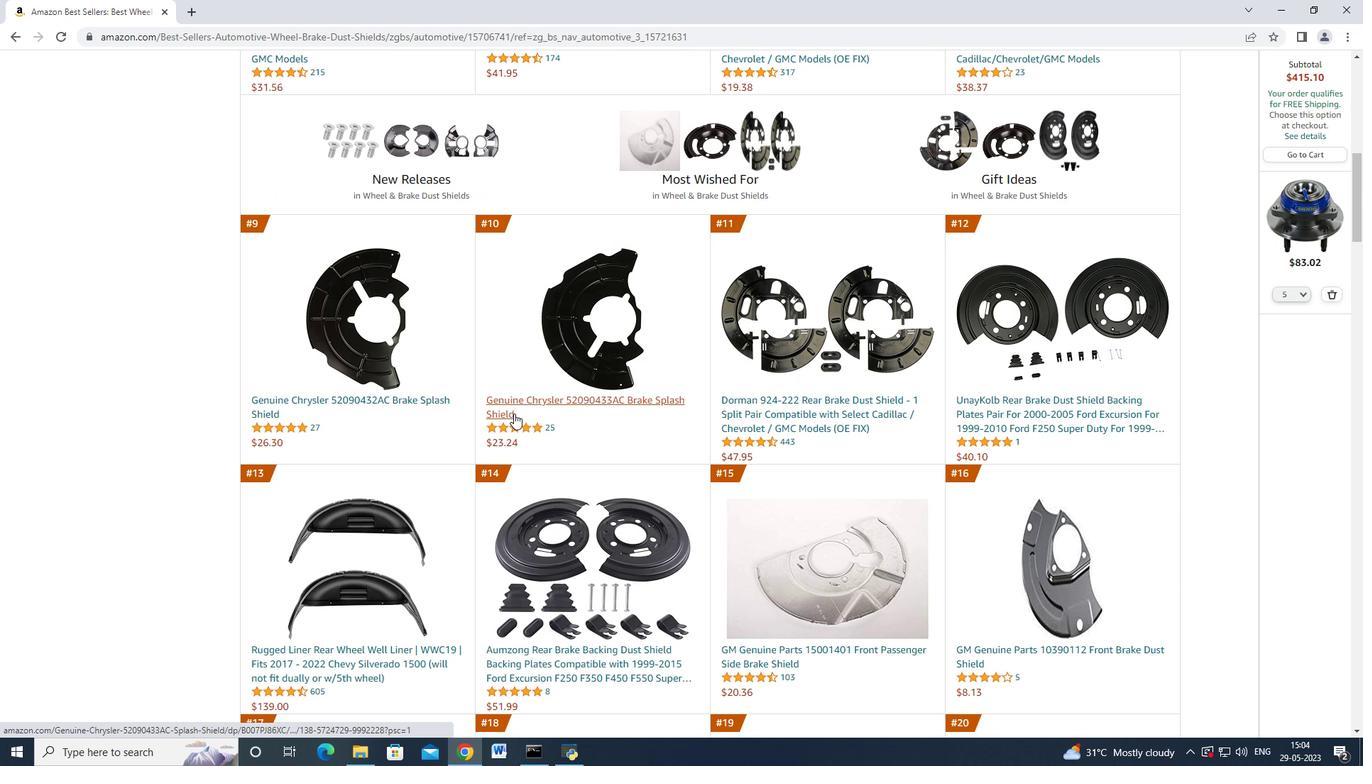 
Action: Mouse scrolled (514, 414) with delta (0, 0)
Screenshot: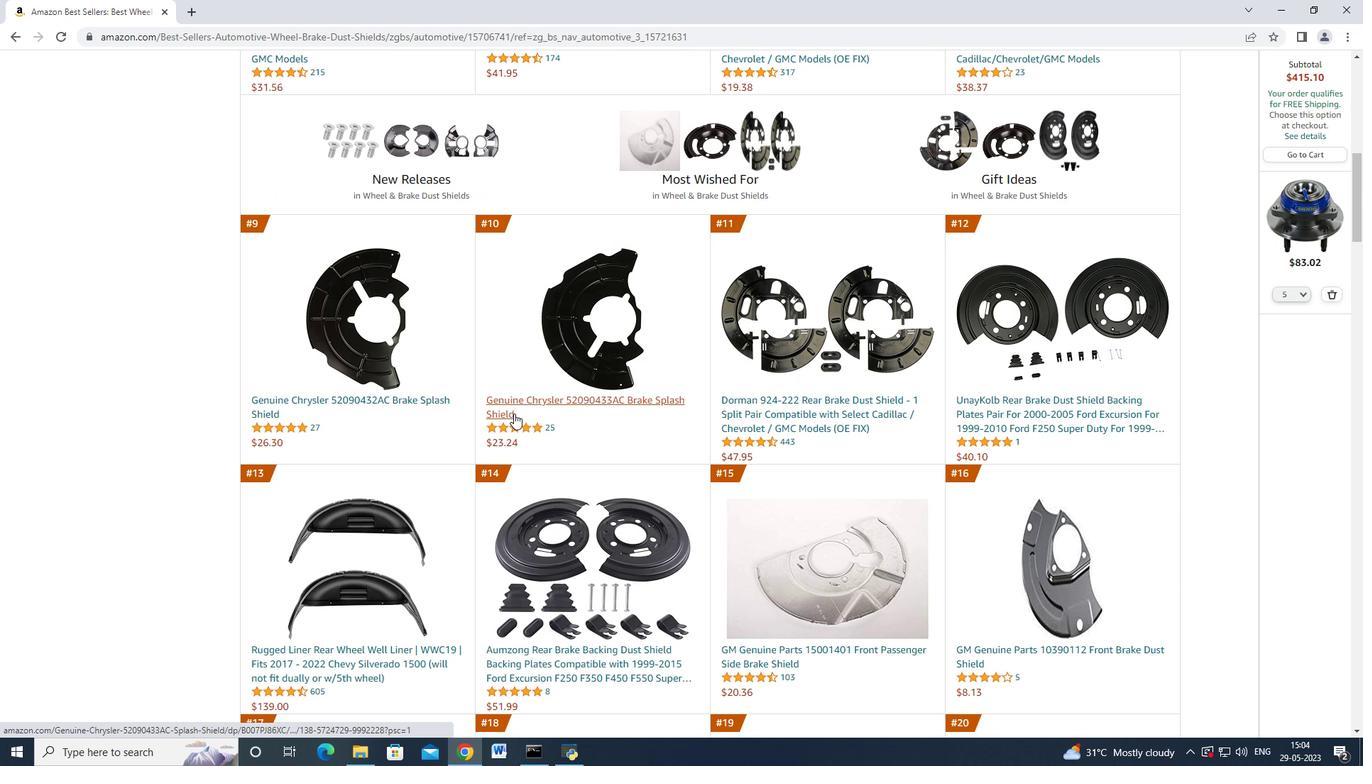 
Action: Mouse scrolled (514, 414) with delta (0, 0)
Screenshot: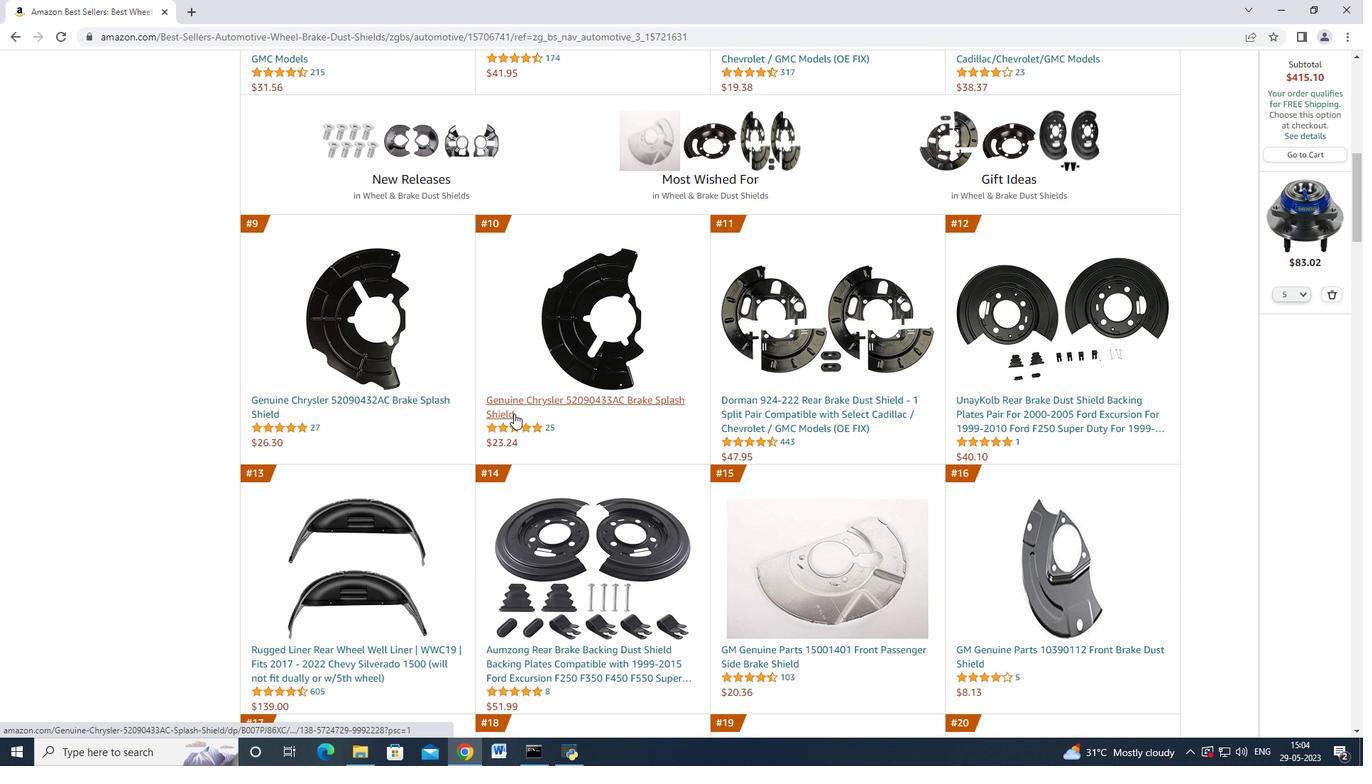 
Action: Mouse moved to (514, 413)
Screenshot: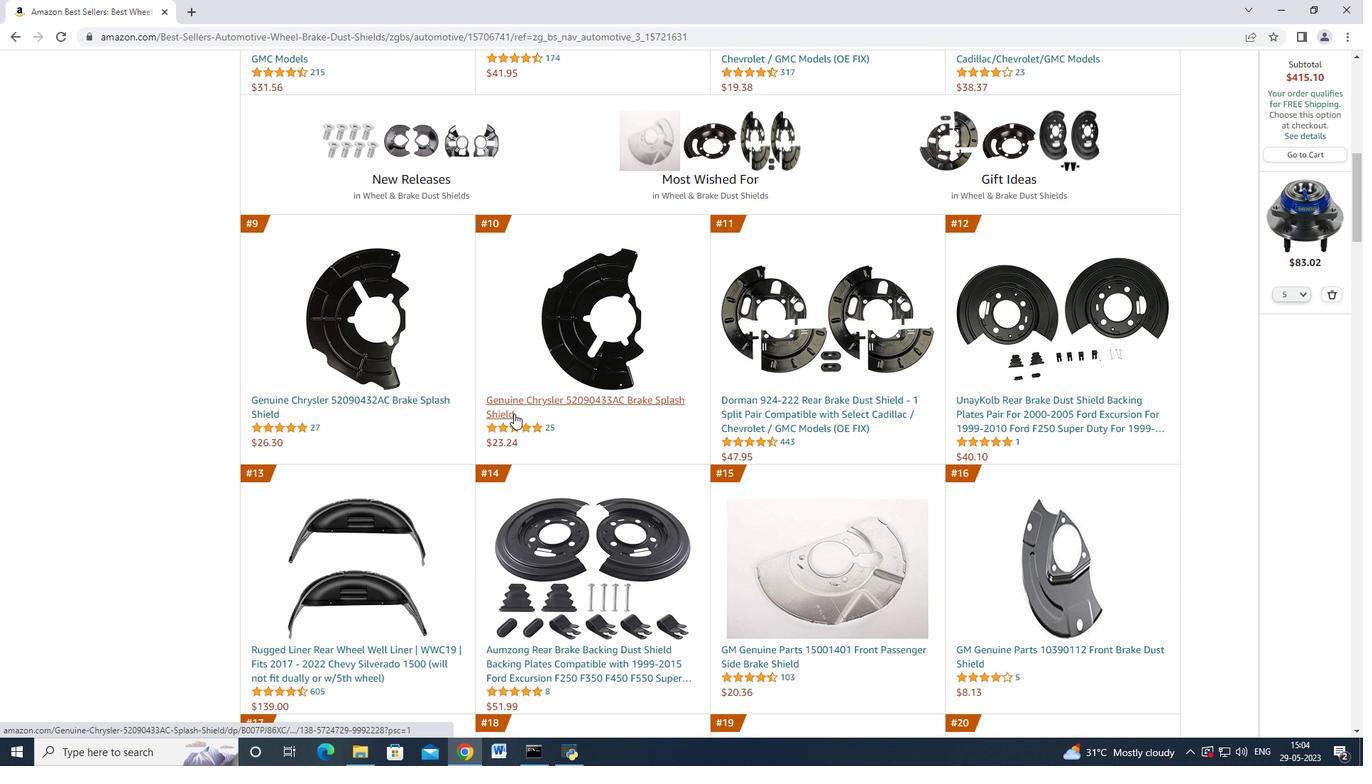 
Action: Mouse scrolled (514, 414) with delta (0, 0)
Screenshot: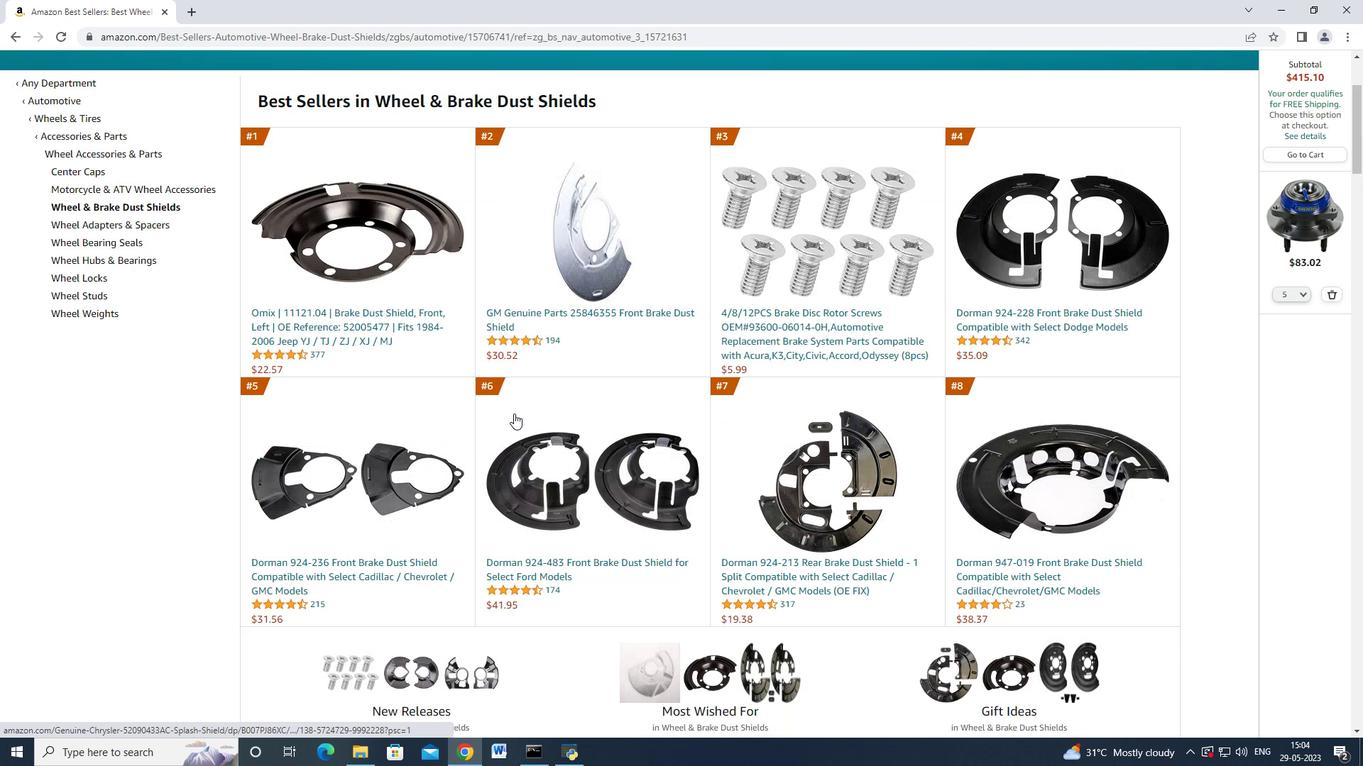 
Action: Mouse scrolled (514, 414) with delta (0, 0)
Screenshot: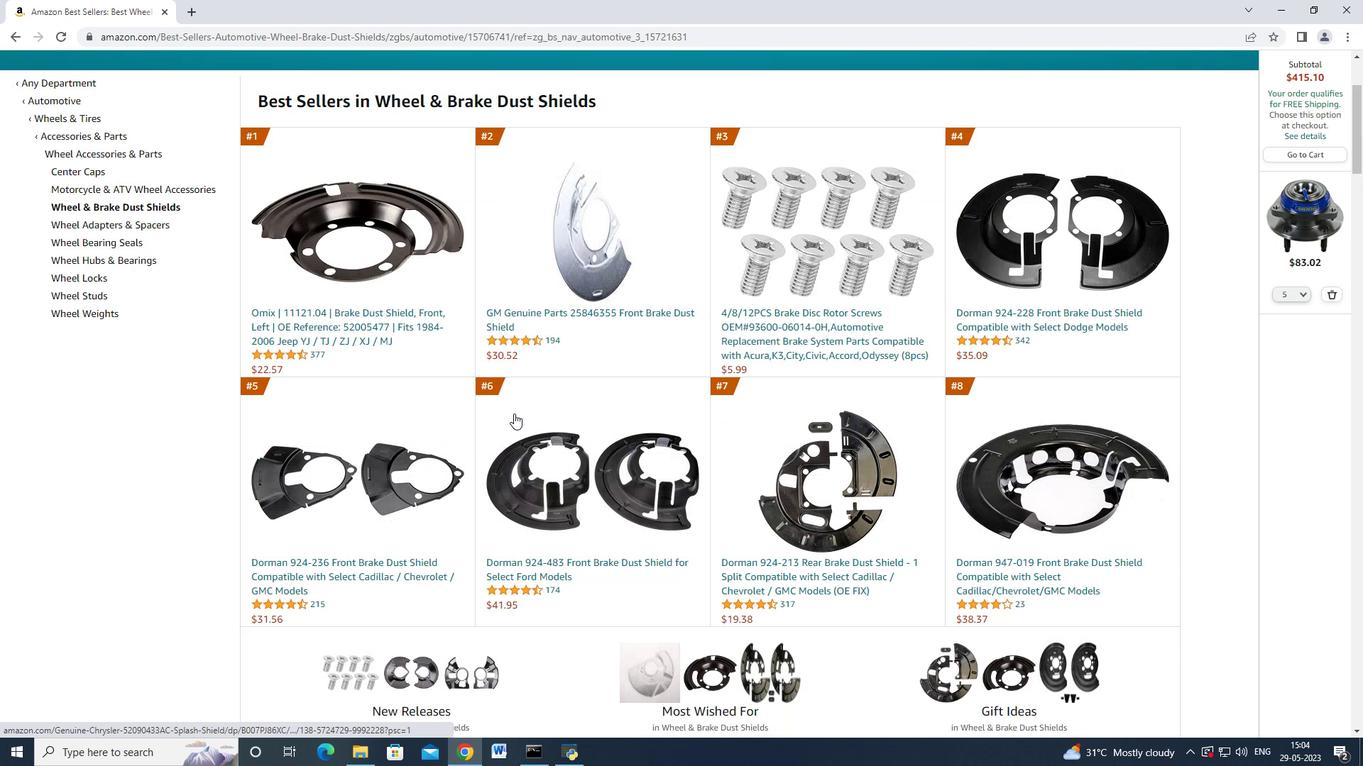 
Action: Mouse scrolled (514, 414) with delta (0, 0)
Screenshot: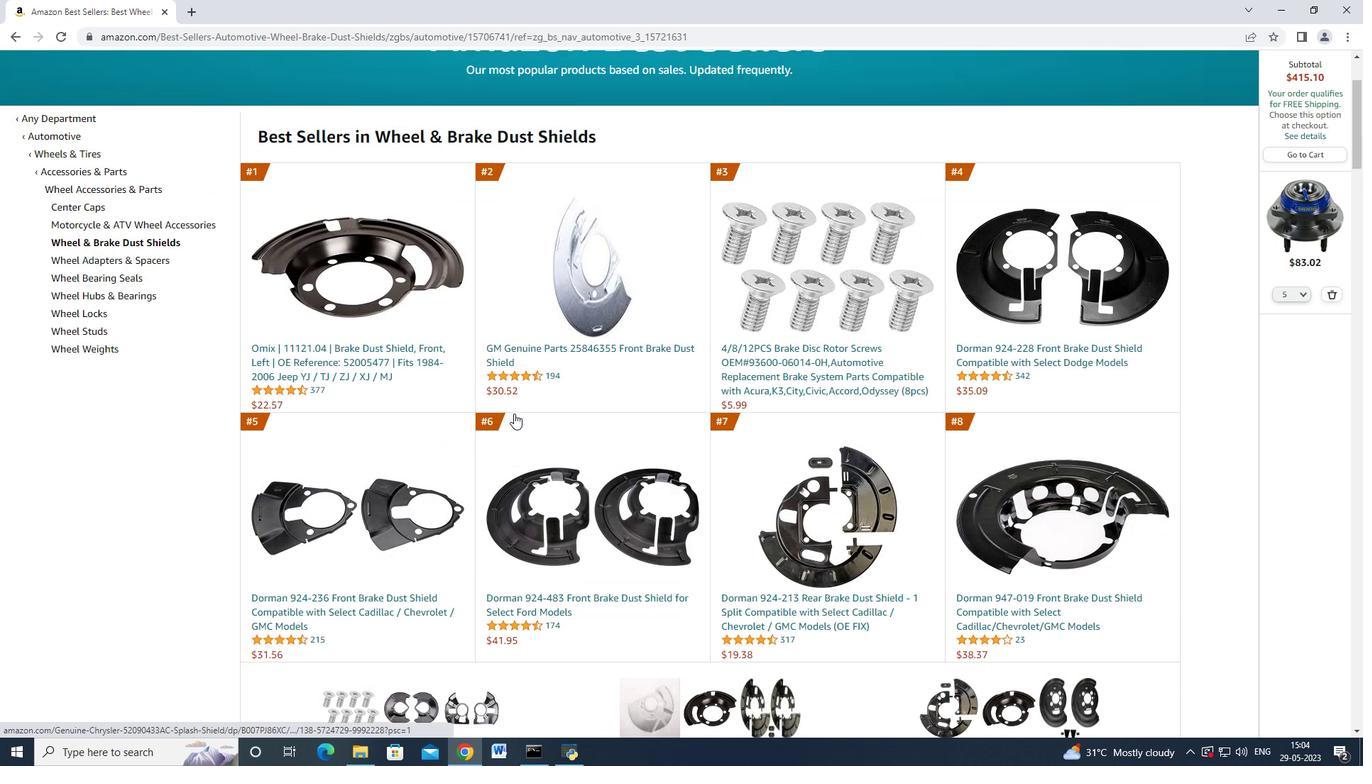 
Action: Mouse scrolled (514, 414) with delta (0, 0)
Screenshot: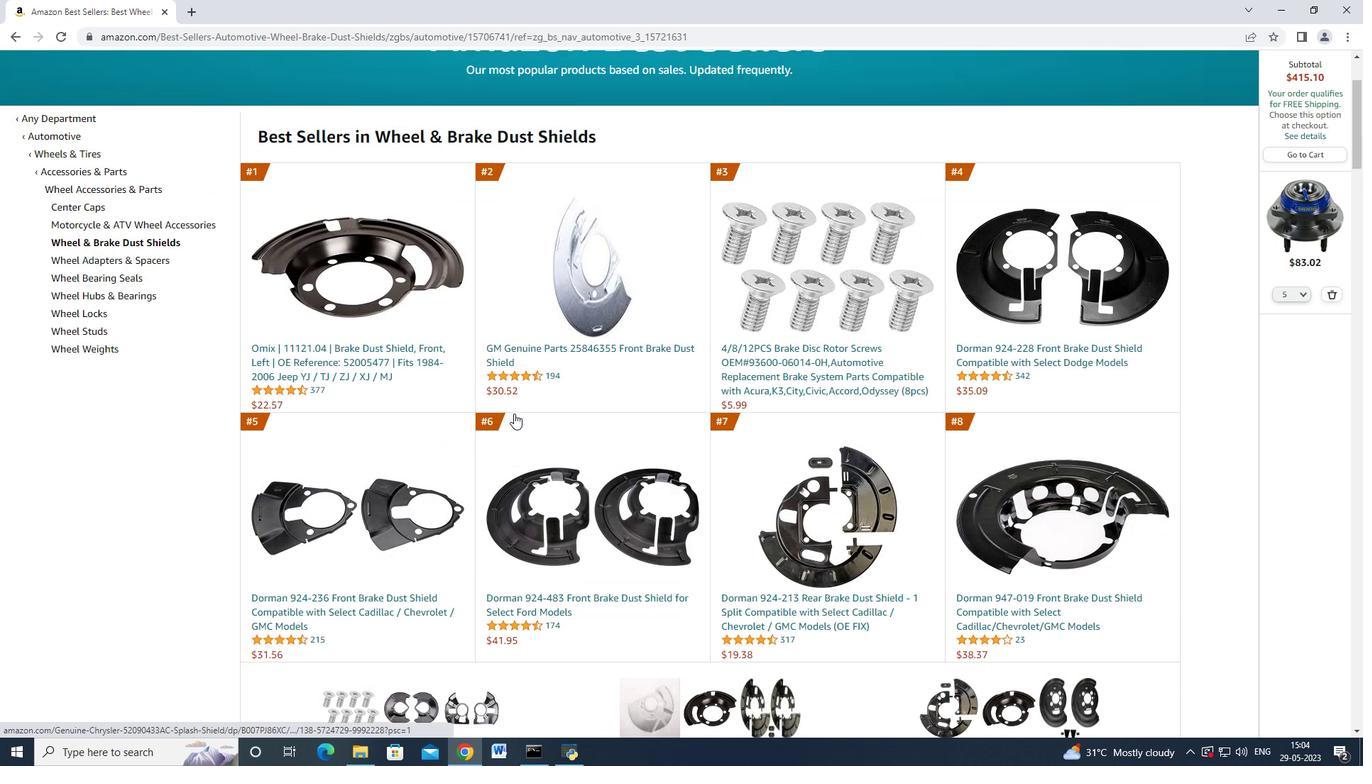 
Action: Mouse scrolled (514, 414) with delta (0, 0)
Screenshot: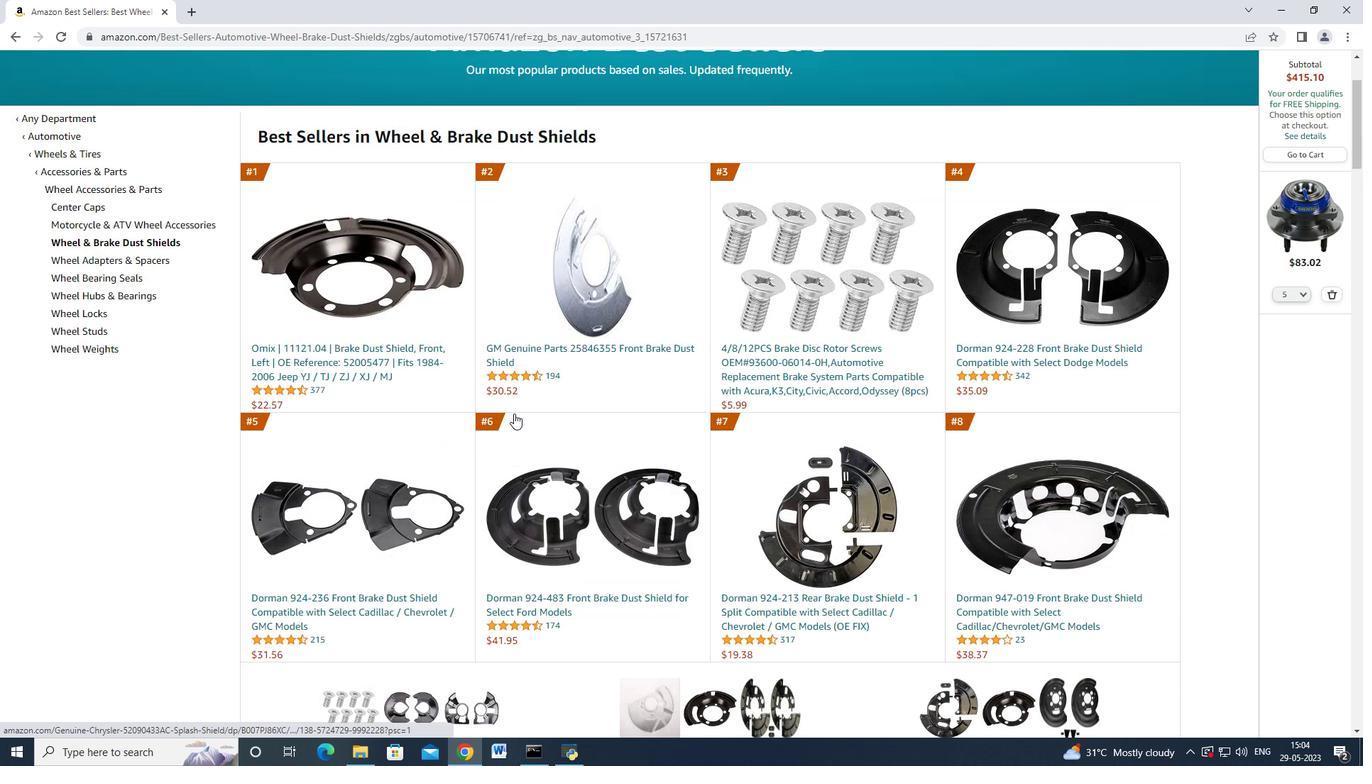 
Action: Mouse scrolled (514, 414) with delta (0, 0)
Screenshot: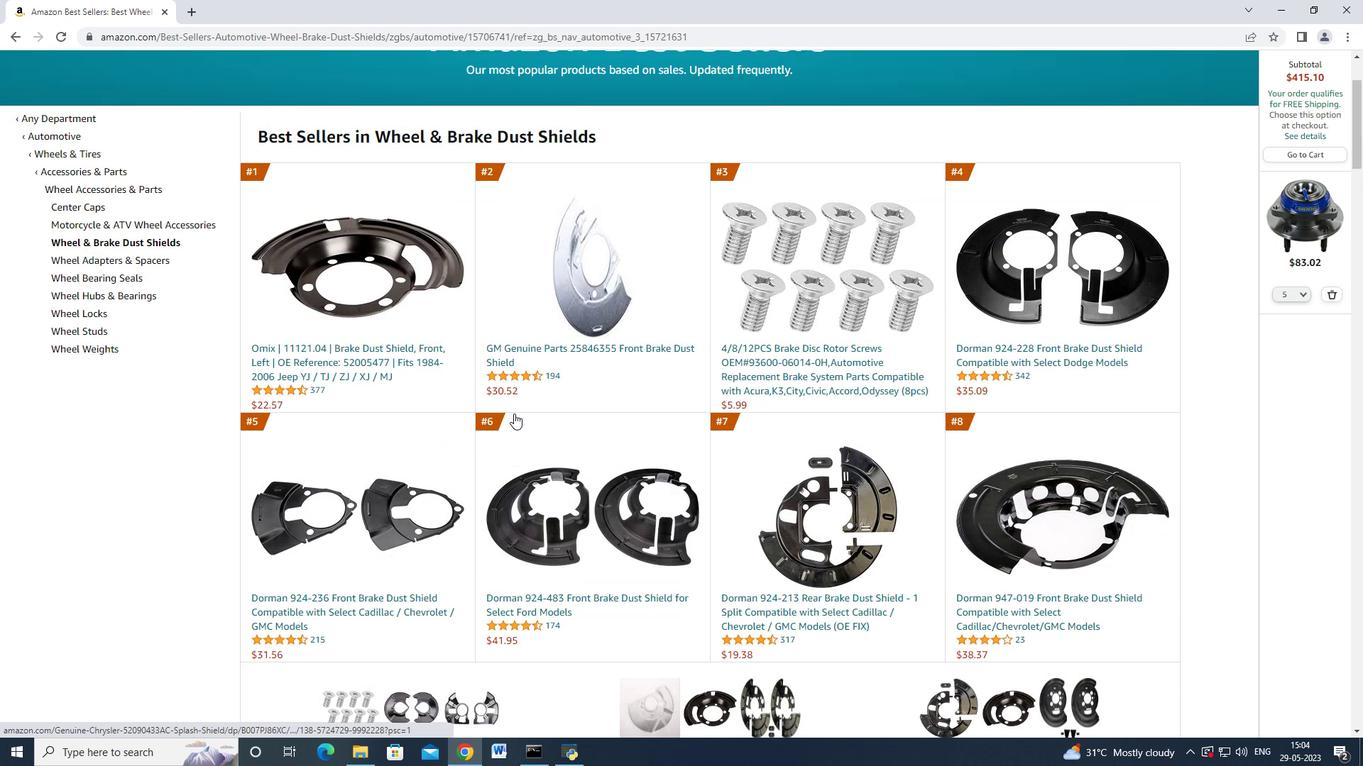 
Action: Mouse moved to (92, 457)
Screenshot: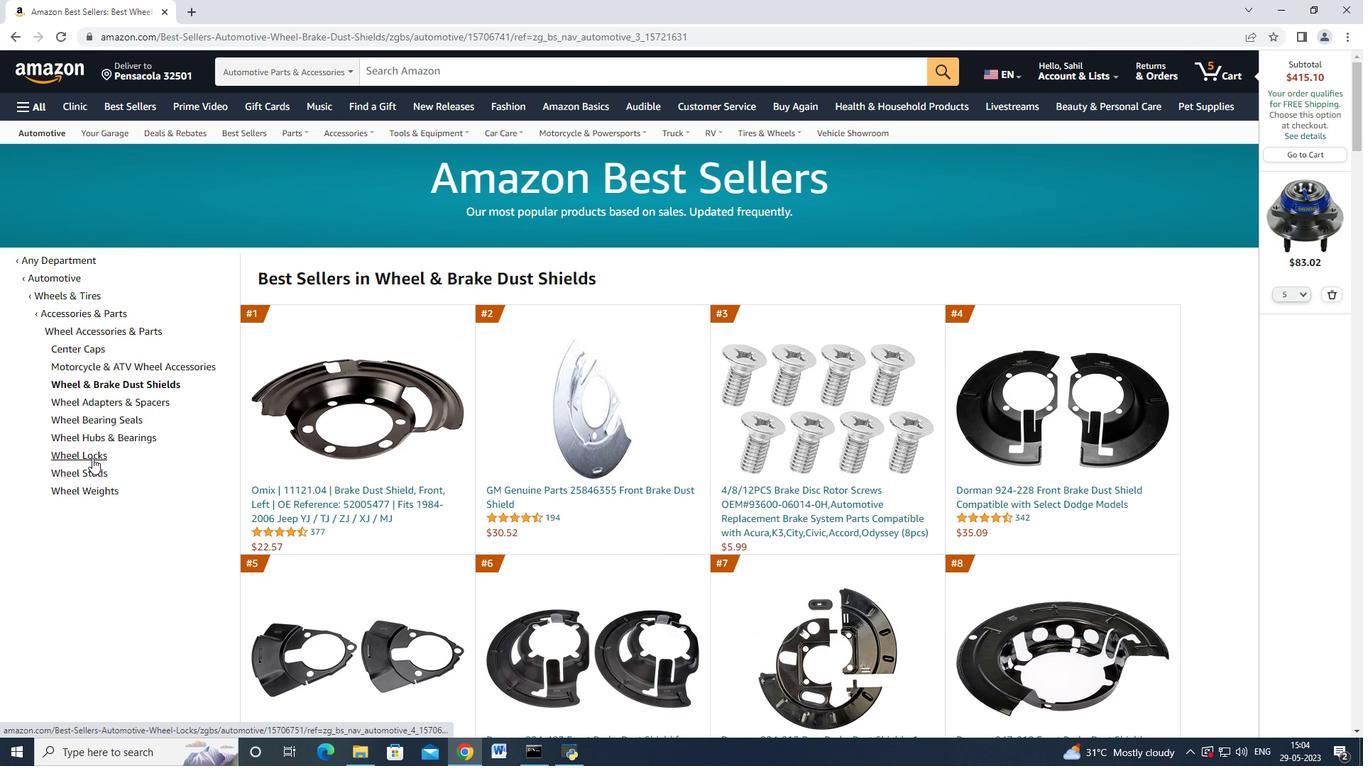
Action: Mouse pressed left at (92, 457)
Screenshot: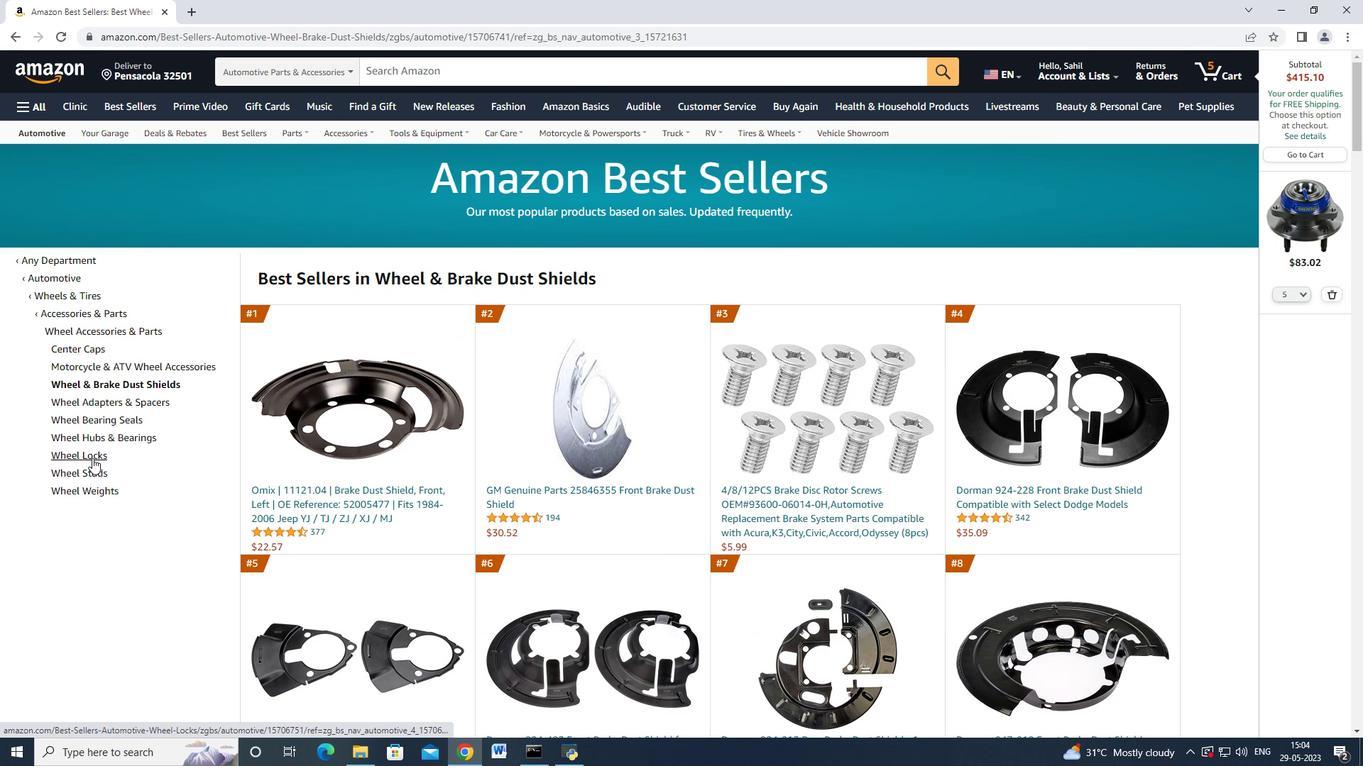 
Action: Mouse moved to (416, 430)
Screenshot: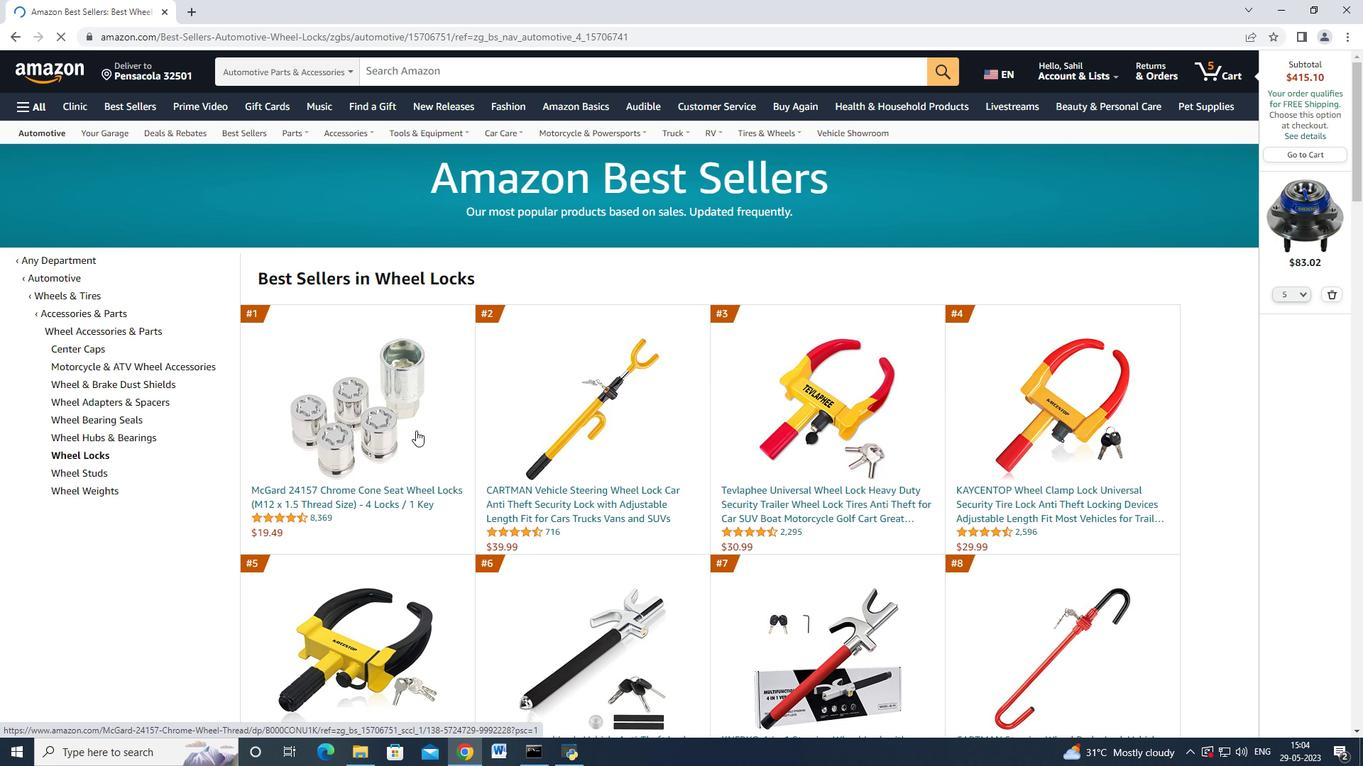 
Action: Mouse scrolled (416, 430) with delta (0, 0)
Screenshot: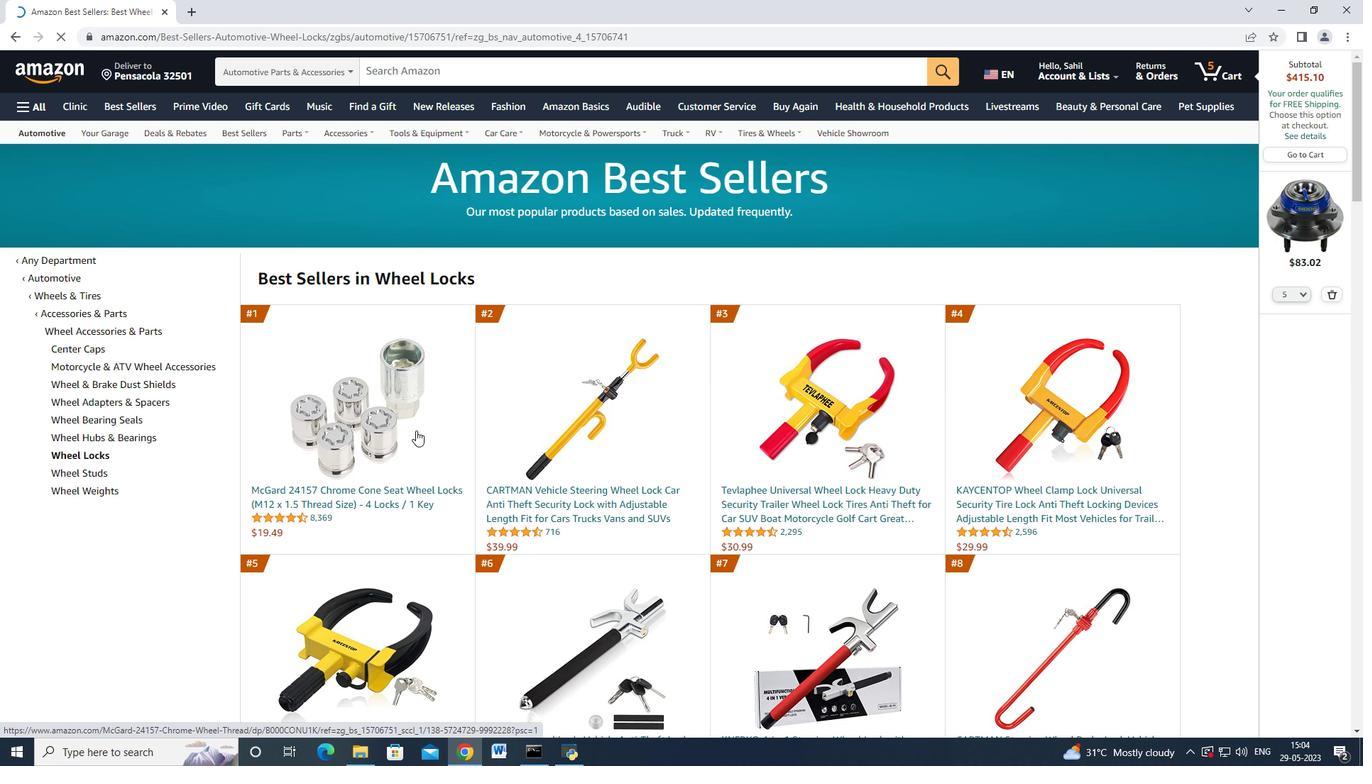 
Action: Mouse moved to (413, 430)
Screenshot: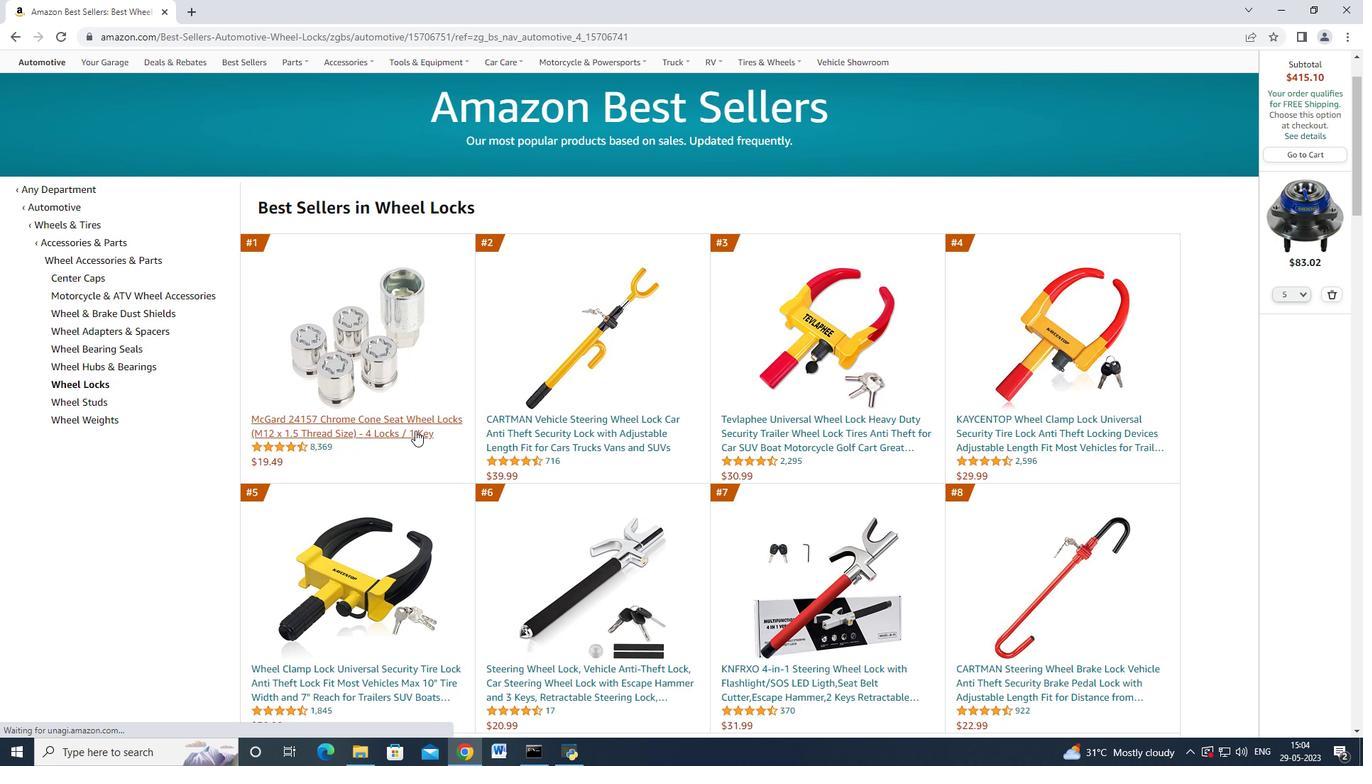 
Action: Mouse scrolled (413, 430) with delta (0, 0)
Screenshot: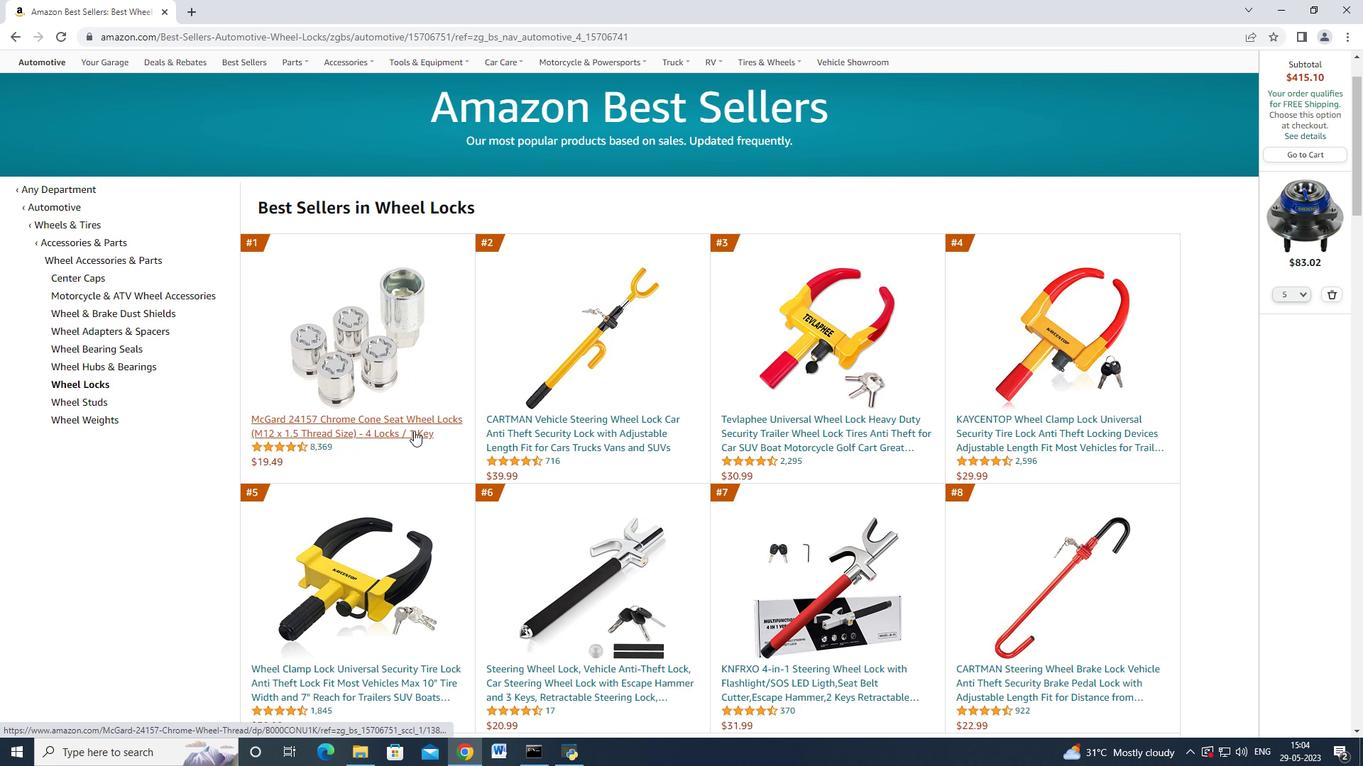 
Action: Mouse moved to (387, 348)
Screenshot: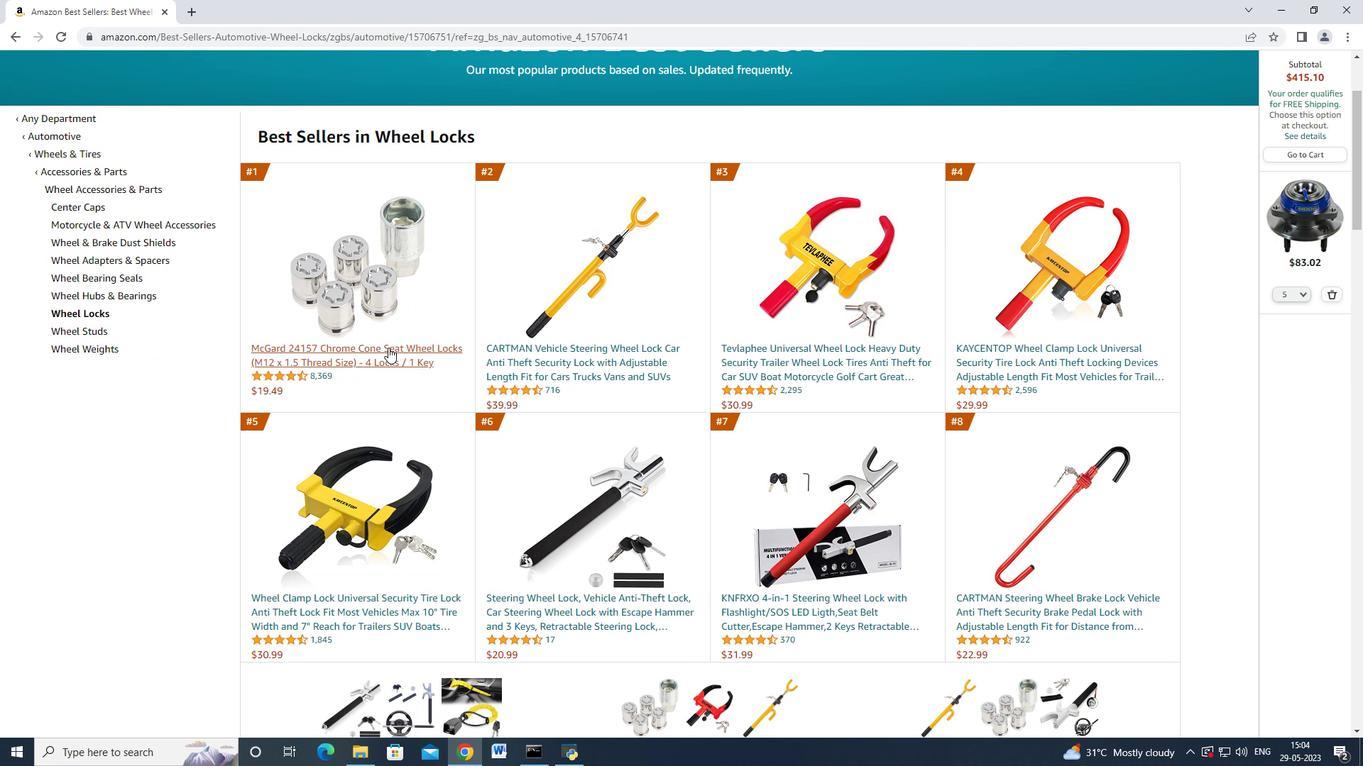 
Action: Mouse pressed left at (387, 348)
Screenshot: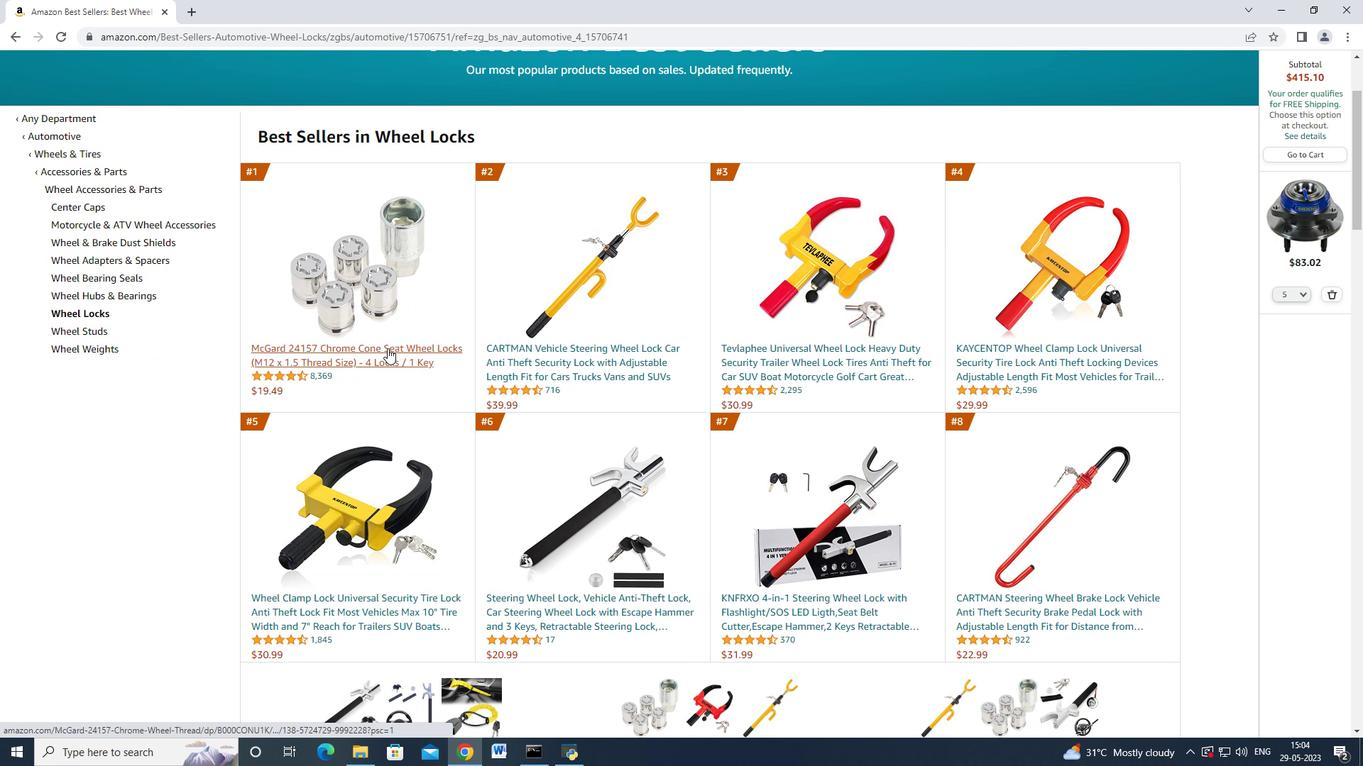 
Action: Mouse moved to (1054, 586)
Screenshot: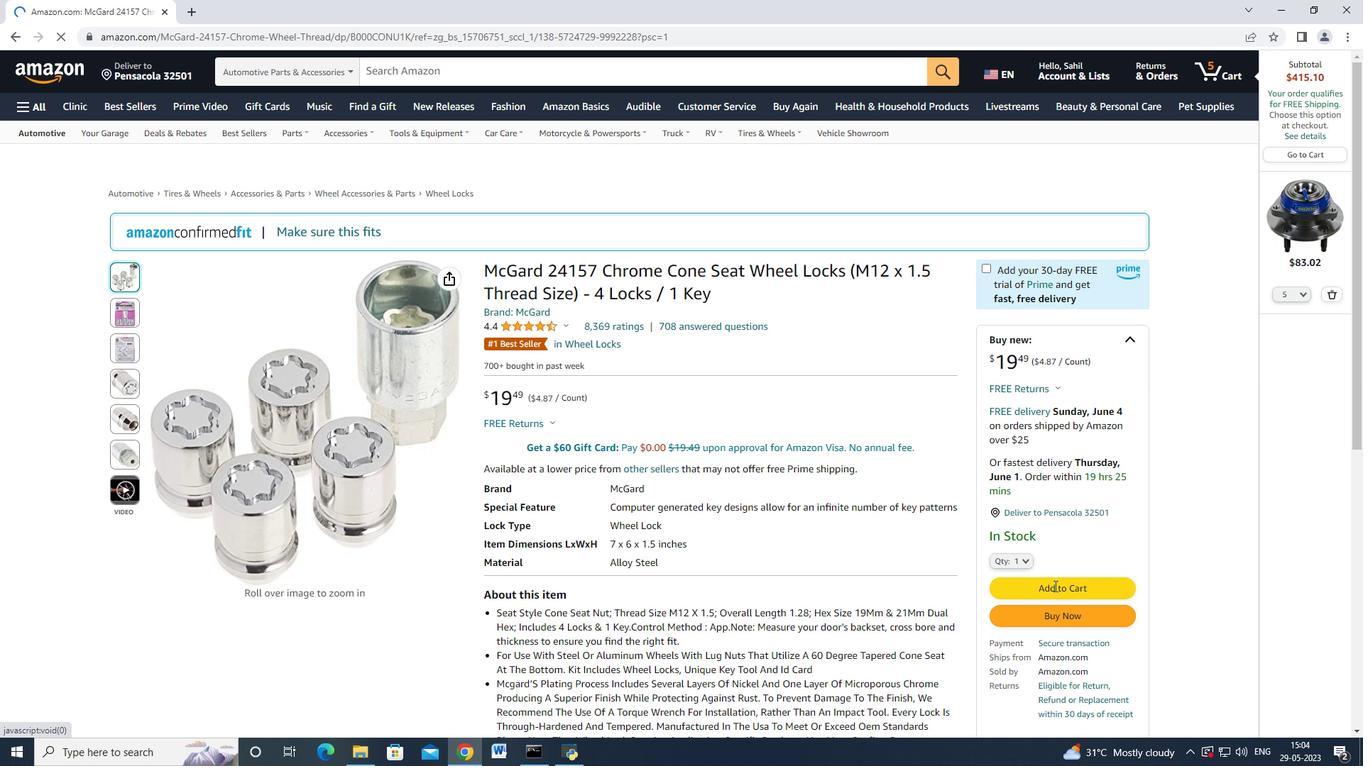 
Action: Mouse pressed left at (1054, 586)
Screenshot: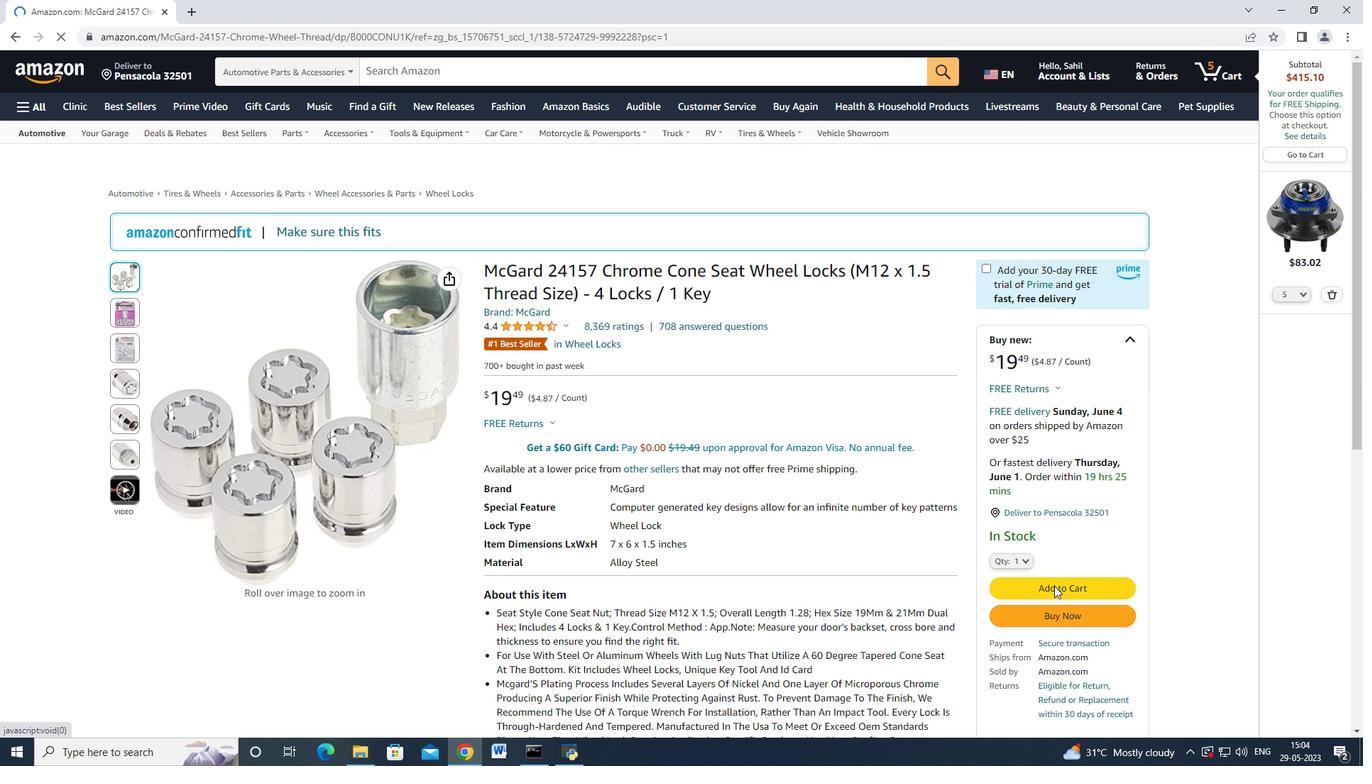 
Action: Mouse moved to (1224, 74)
Screenshot: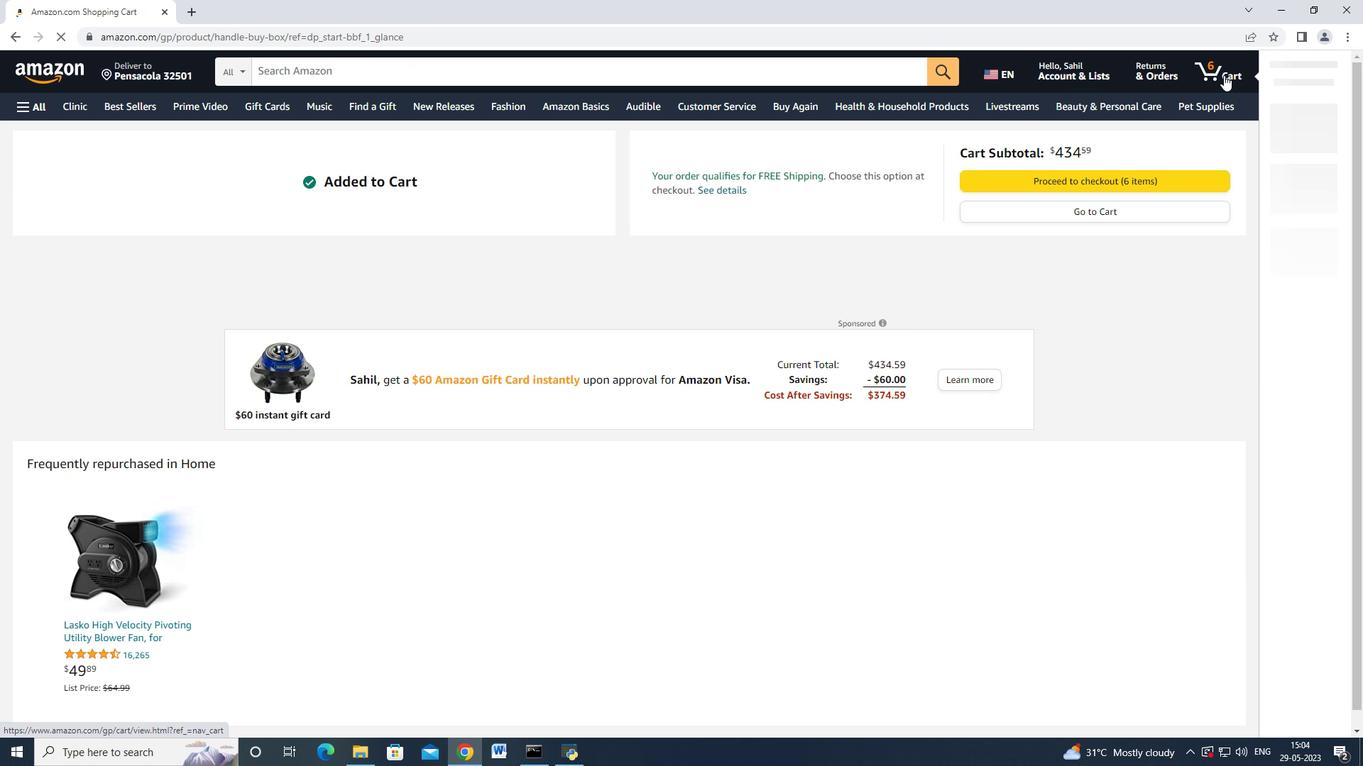 
Action: Mouse pressed left at (1224, 74)
Screenshot: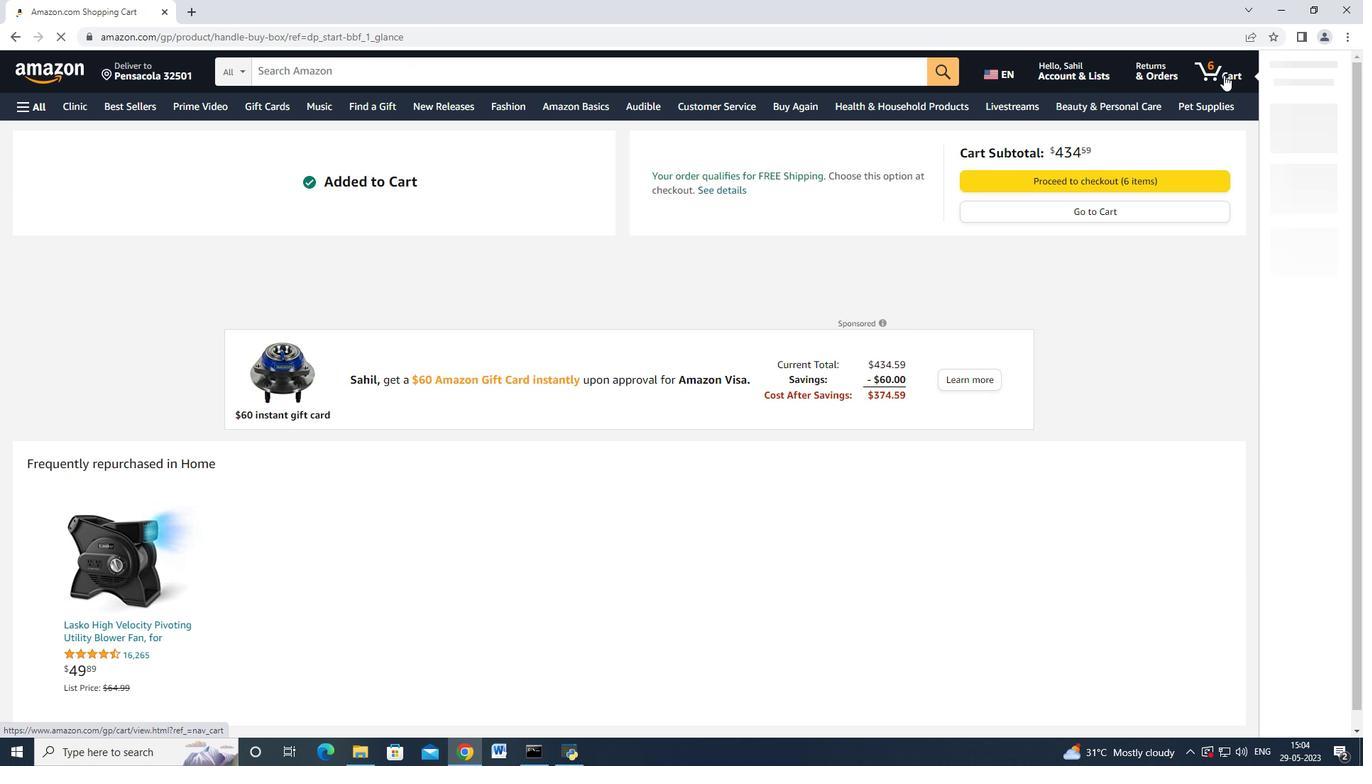
Action: Mouse moved to (175, 534)
Screenshot: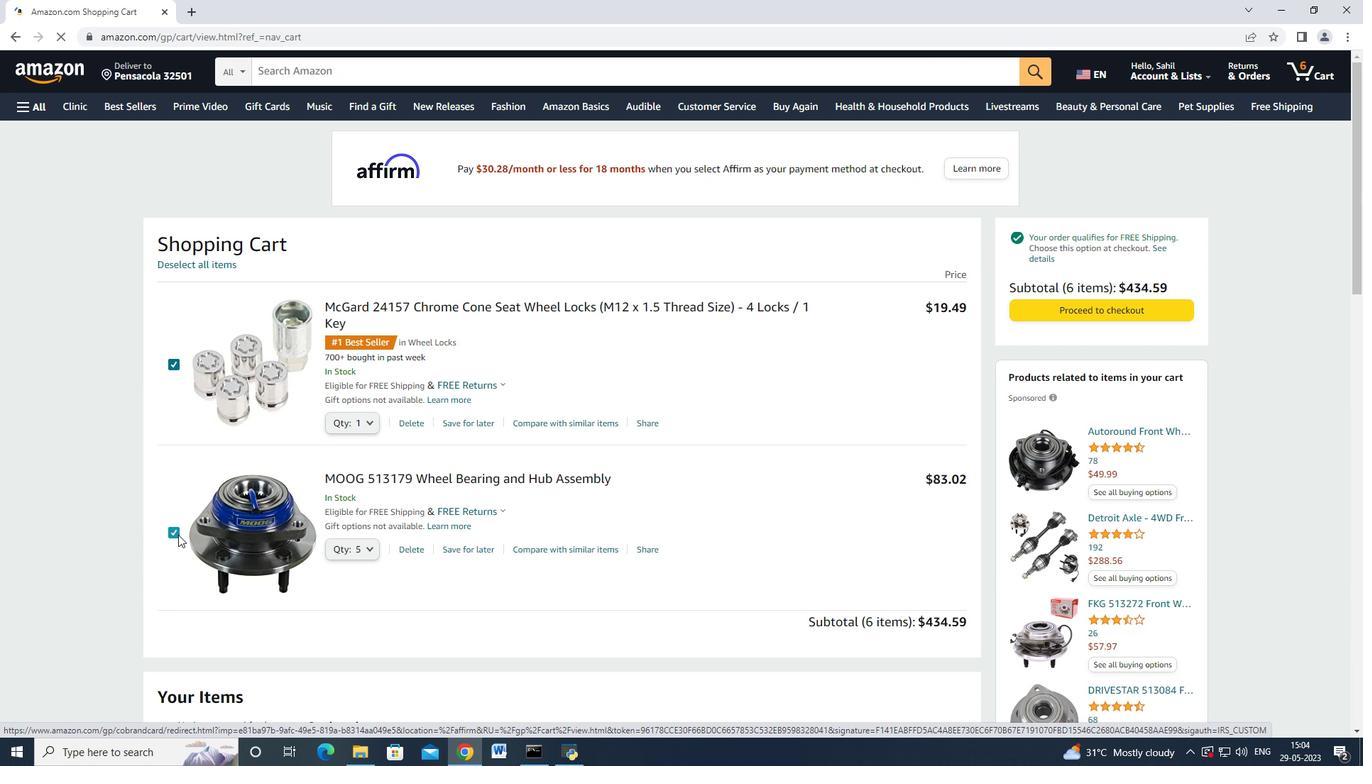 
Action: Mouse pressed left at (175, 534)
Screenshot: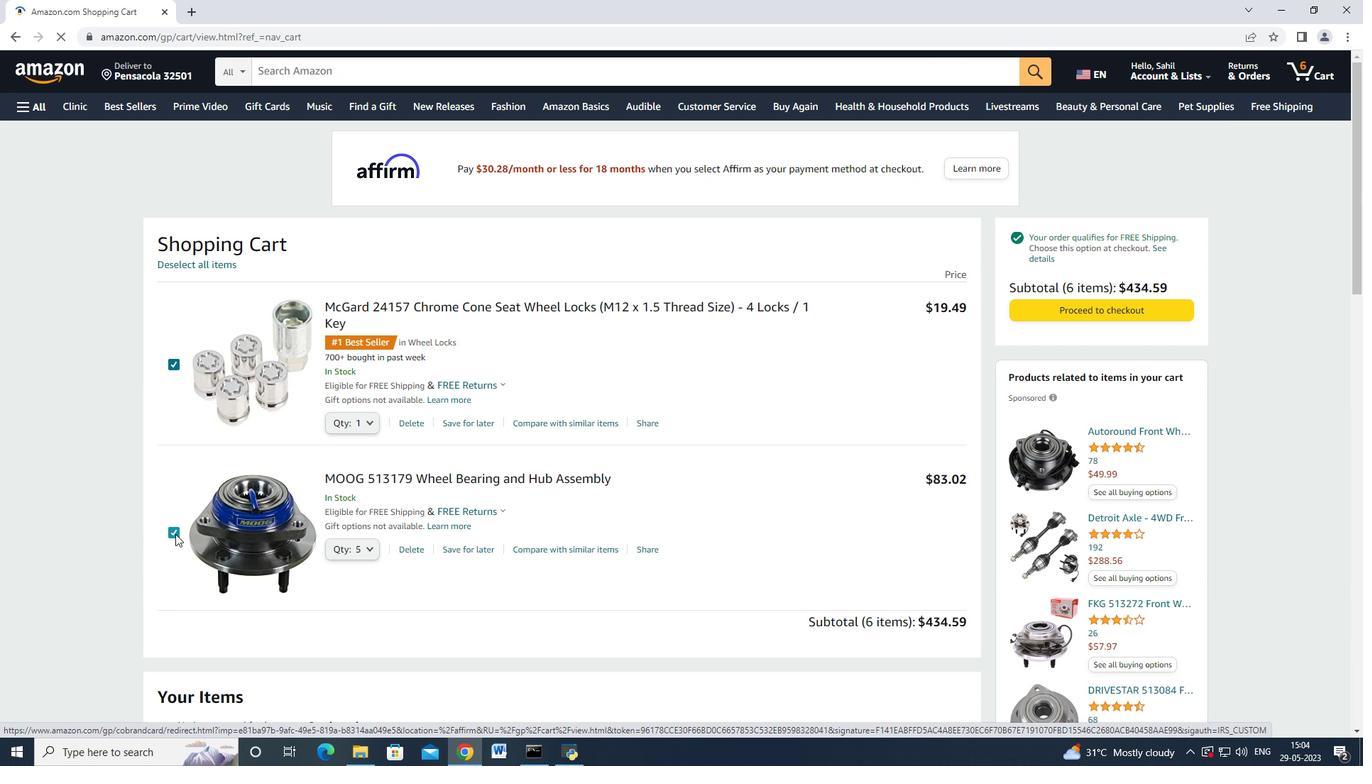 
Action: Mouse moved to (1108, 301)
Screenshot: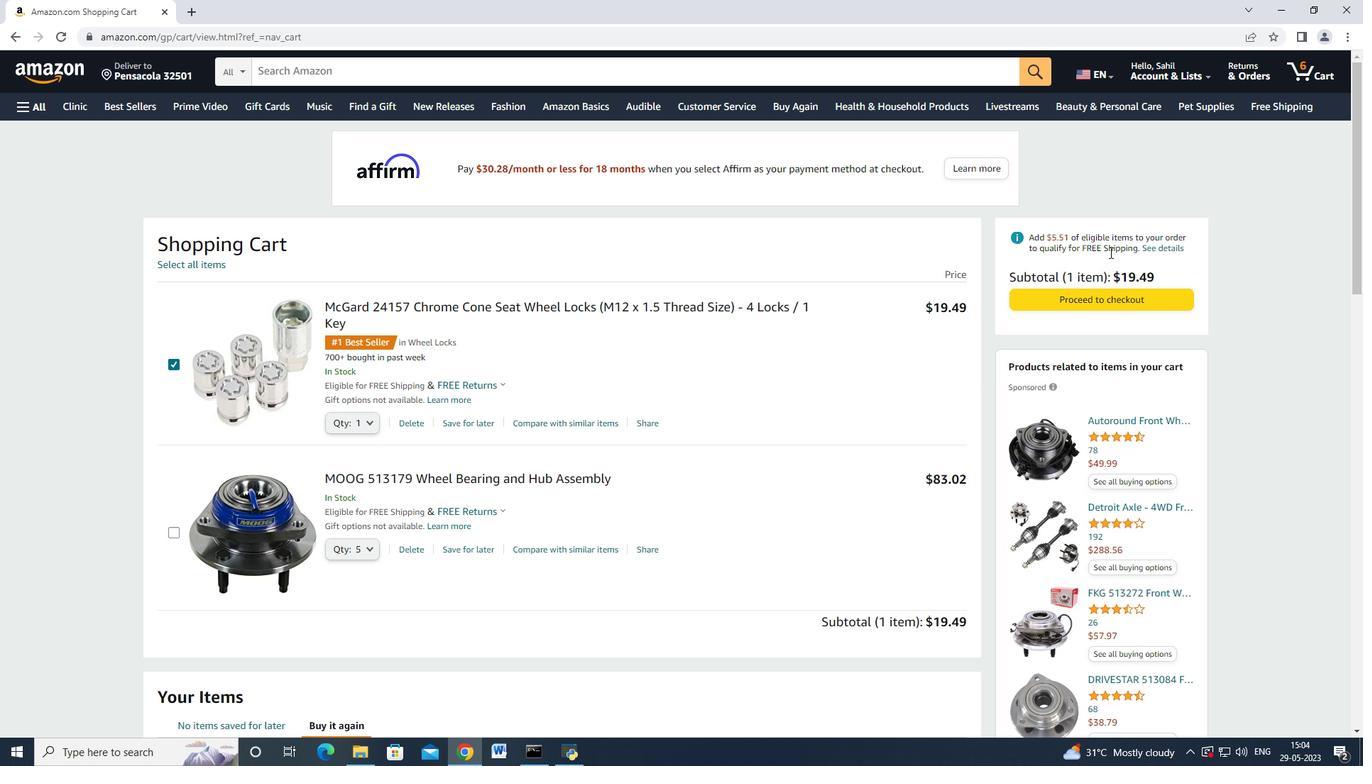 
Action: Mouse pressed left at (1108, 301)
Screenshot: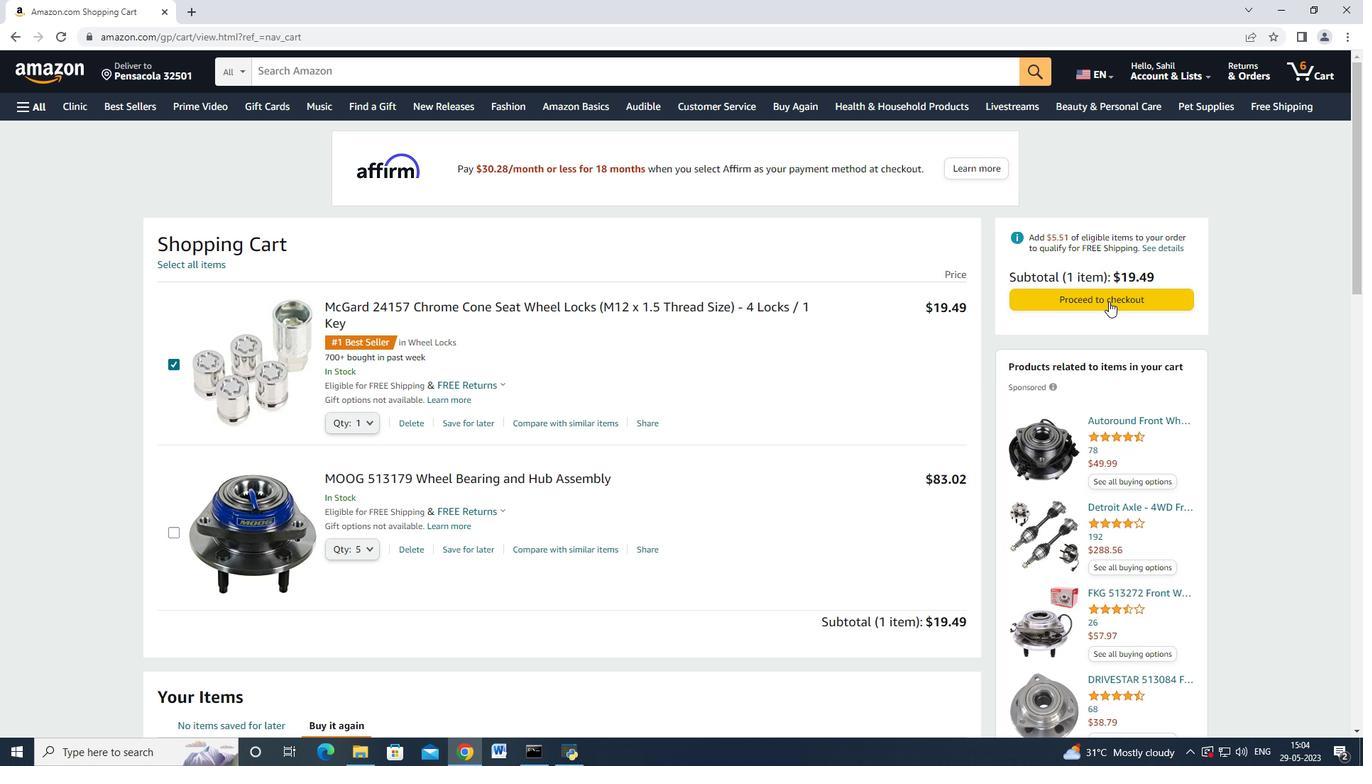 
Action: Mouse moved to (523, 350)
Screenshot: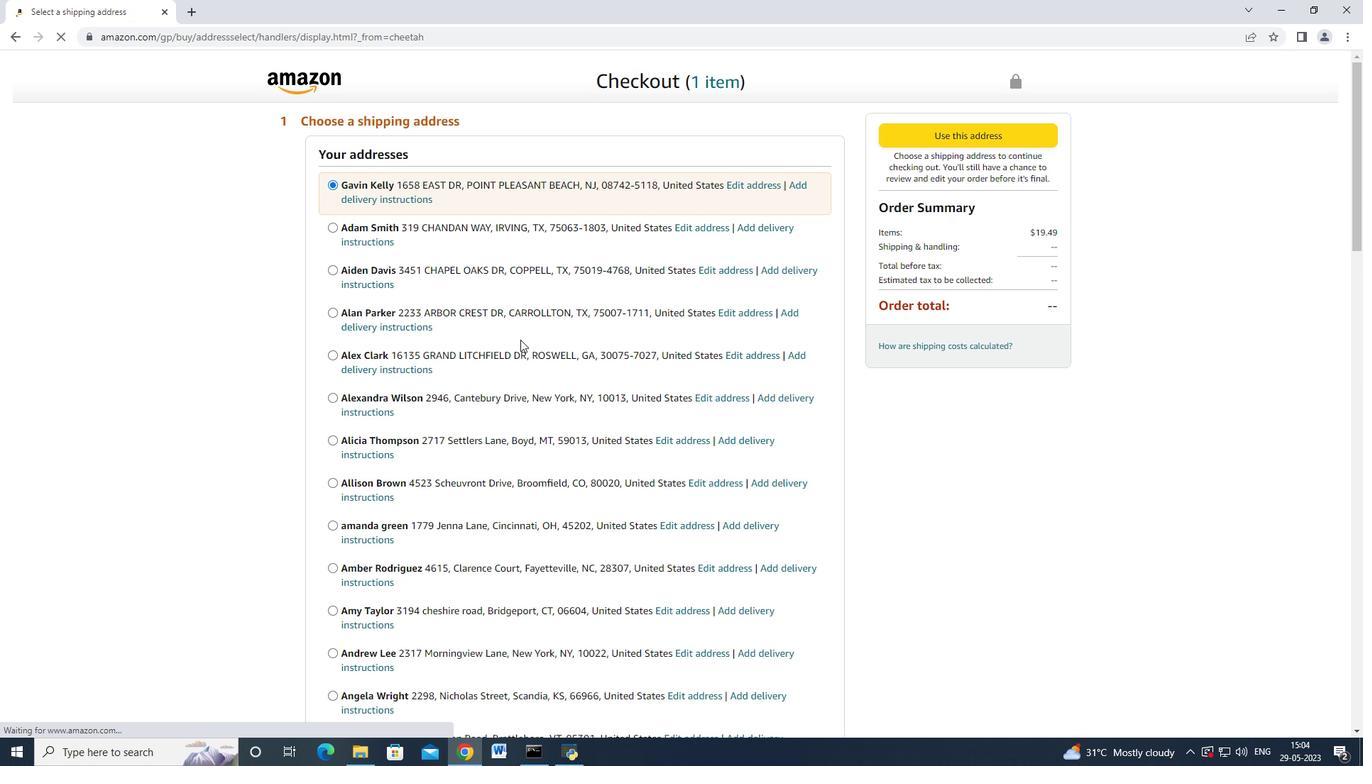 
Action: Mouse scrolled (523, 349) with delta (0, 0)
Screenshot: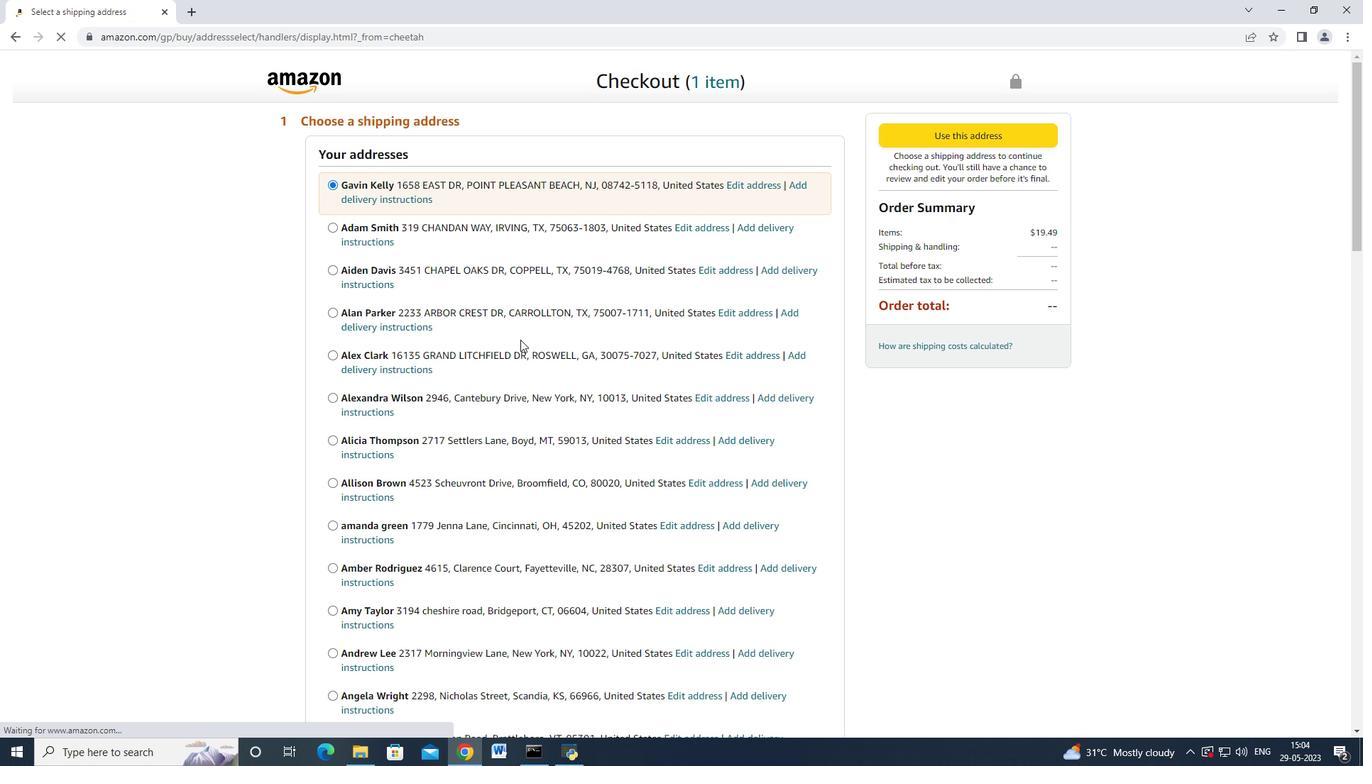 
Action: Mouse moved to (523, 350)
Screenshot: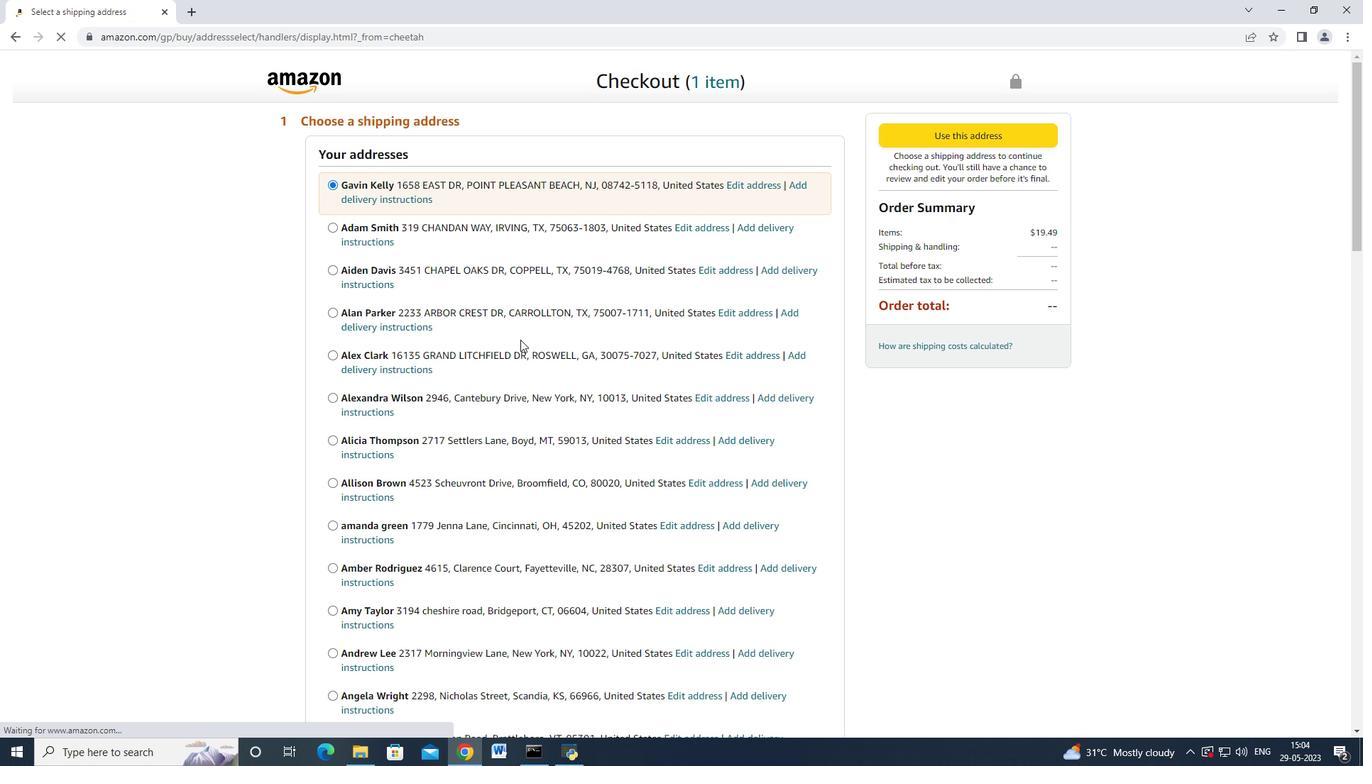 
Action: Mouse scrolled (523, 350) with delta (0, 0)
Screenshot: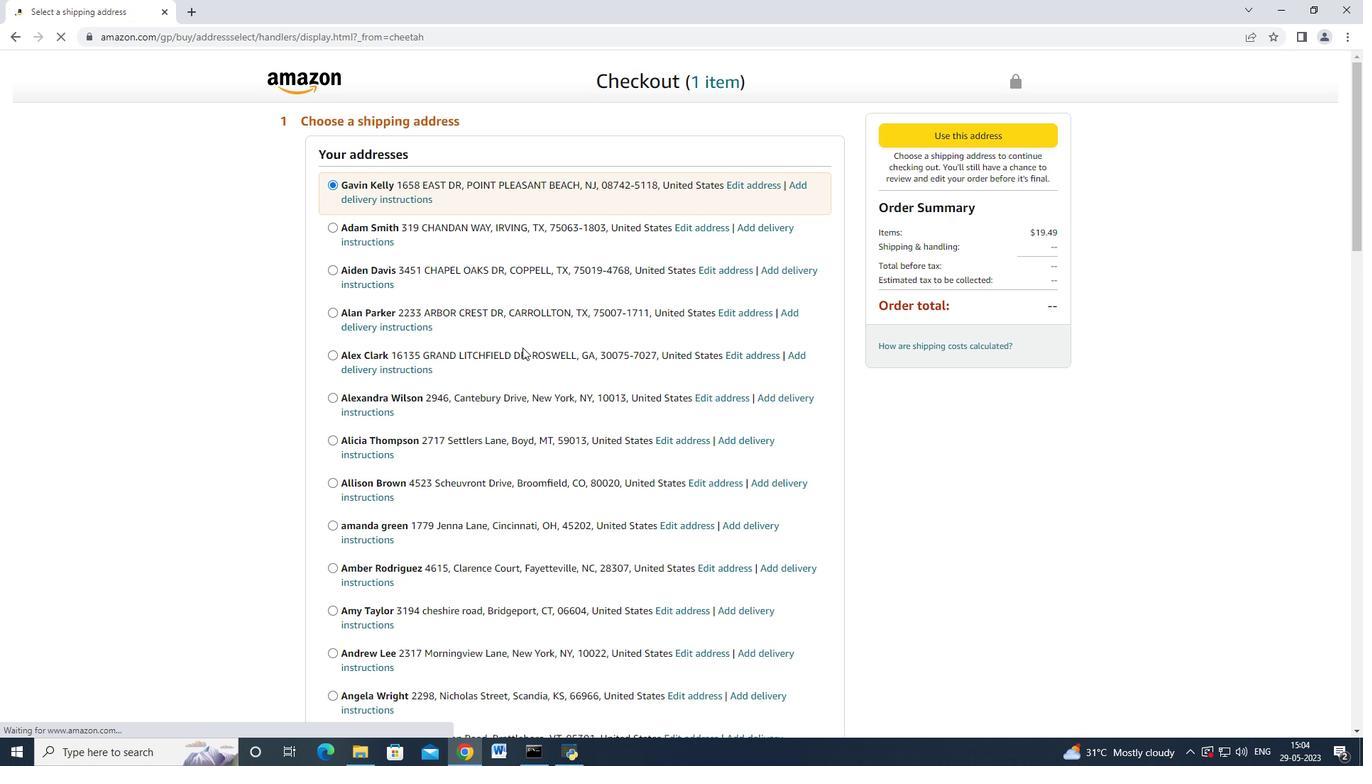 
Action: Mouse scrolled (523, 350) with delta (0, 0)
Screenshot: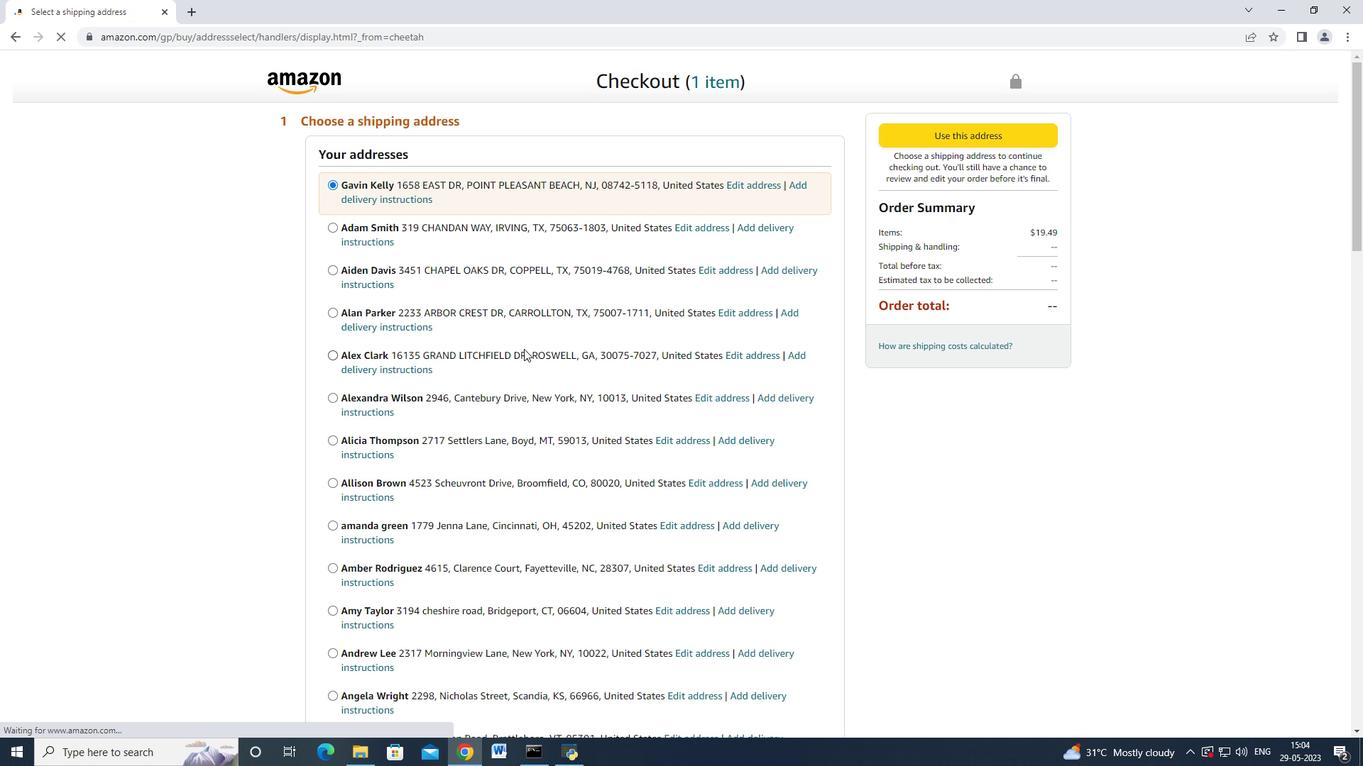
Action: Mouse scrolled (523, 350) with delta (0, 0)
Screenshot: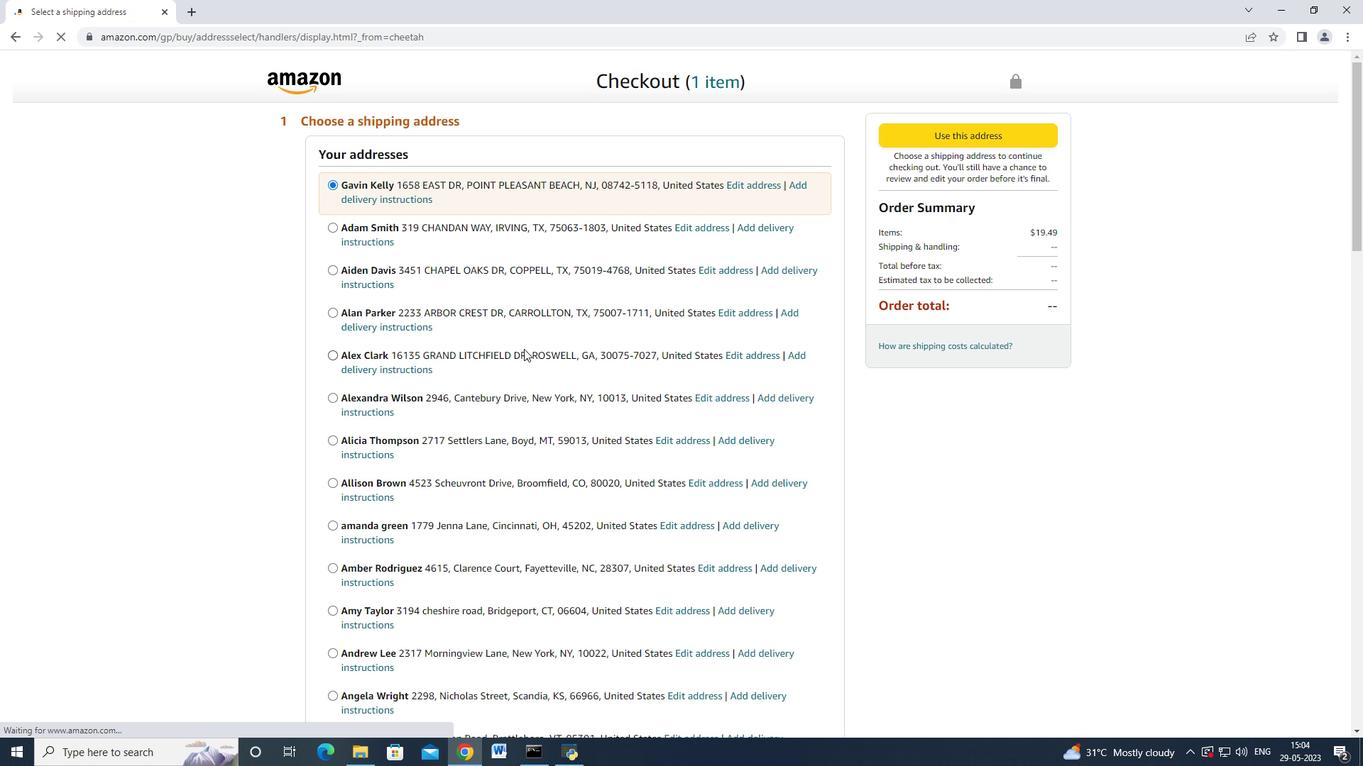 
Action: Mouse scrolled (523, 350) with delta (0, 0)
Screenshot: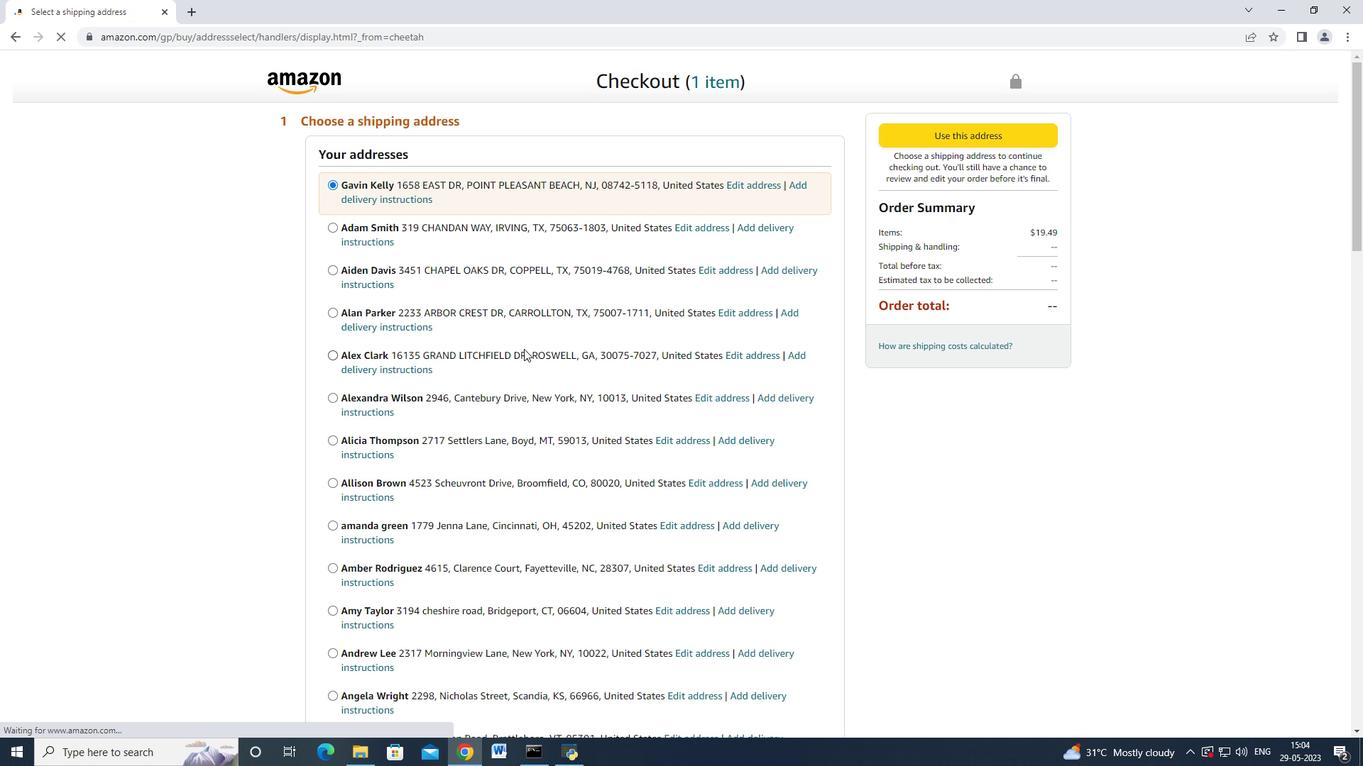 
Action: Mouse moved to (523, 351)
Screenshot: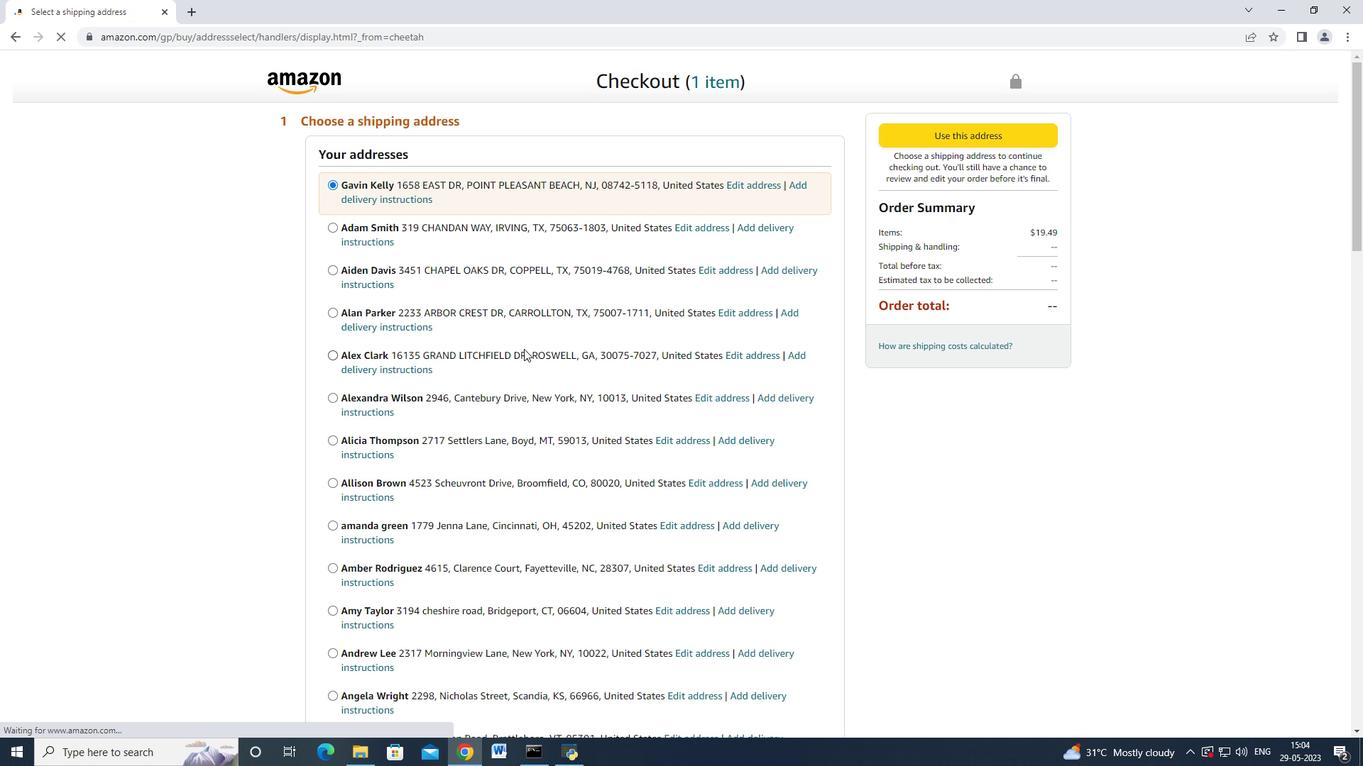 
Action: Mouse scrolled (523, 350) with delta (0, 0)
Screenshot: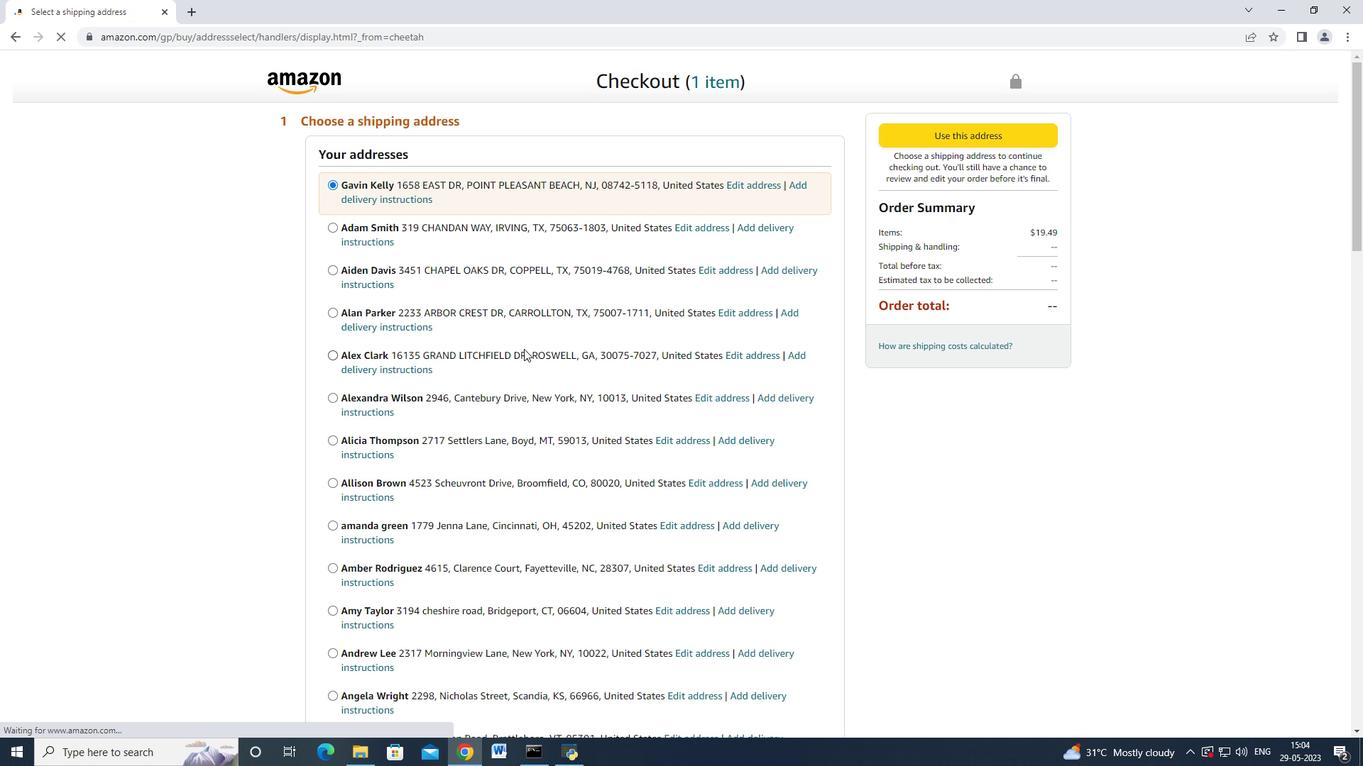
Action: Mouse scrolled (523, 350) with delta (0, 0)
Screenshot: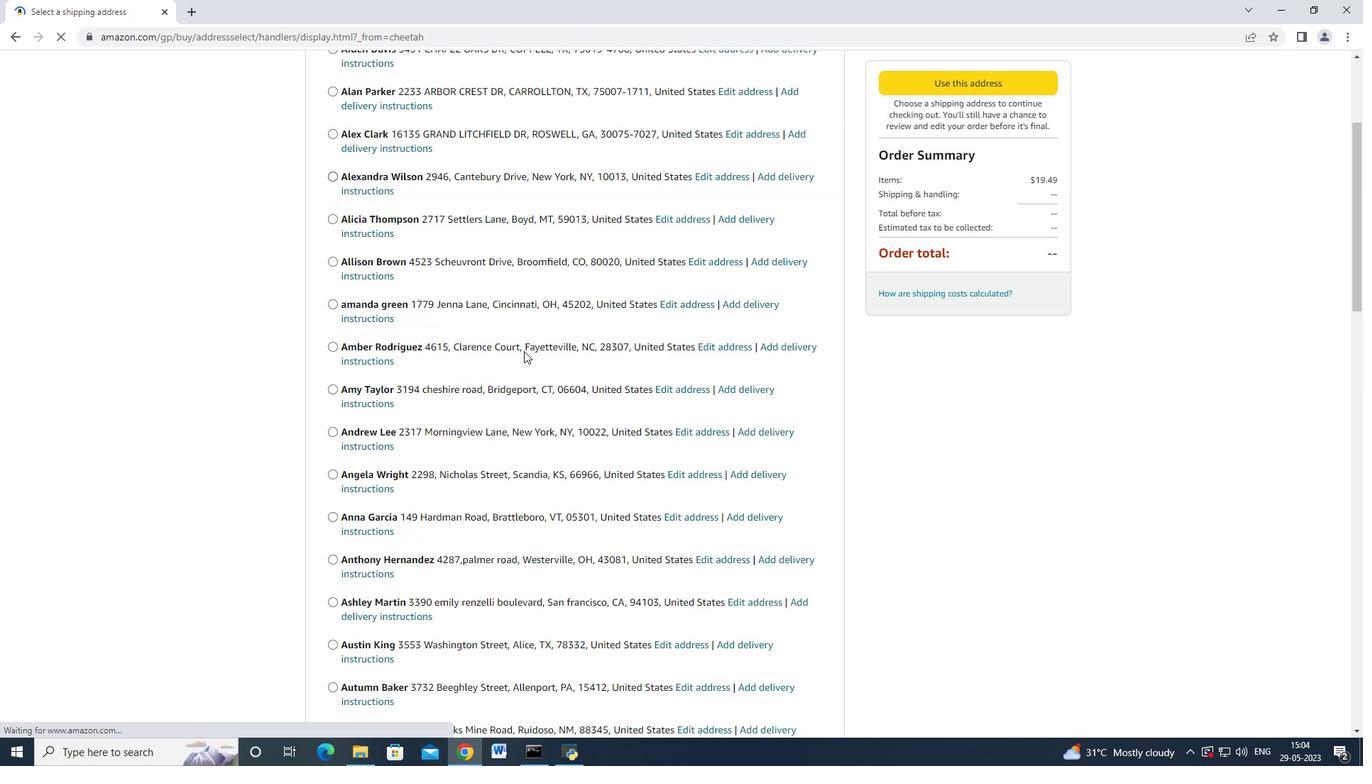 
Action: Mouse scrolled (523, 350) with delta (0, 0)
Screenshot: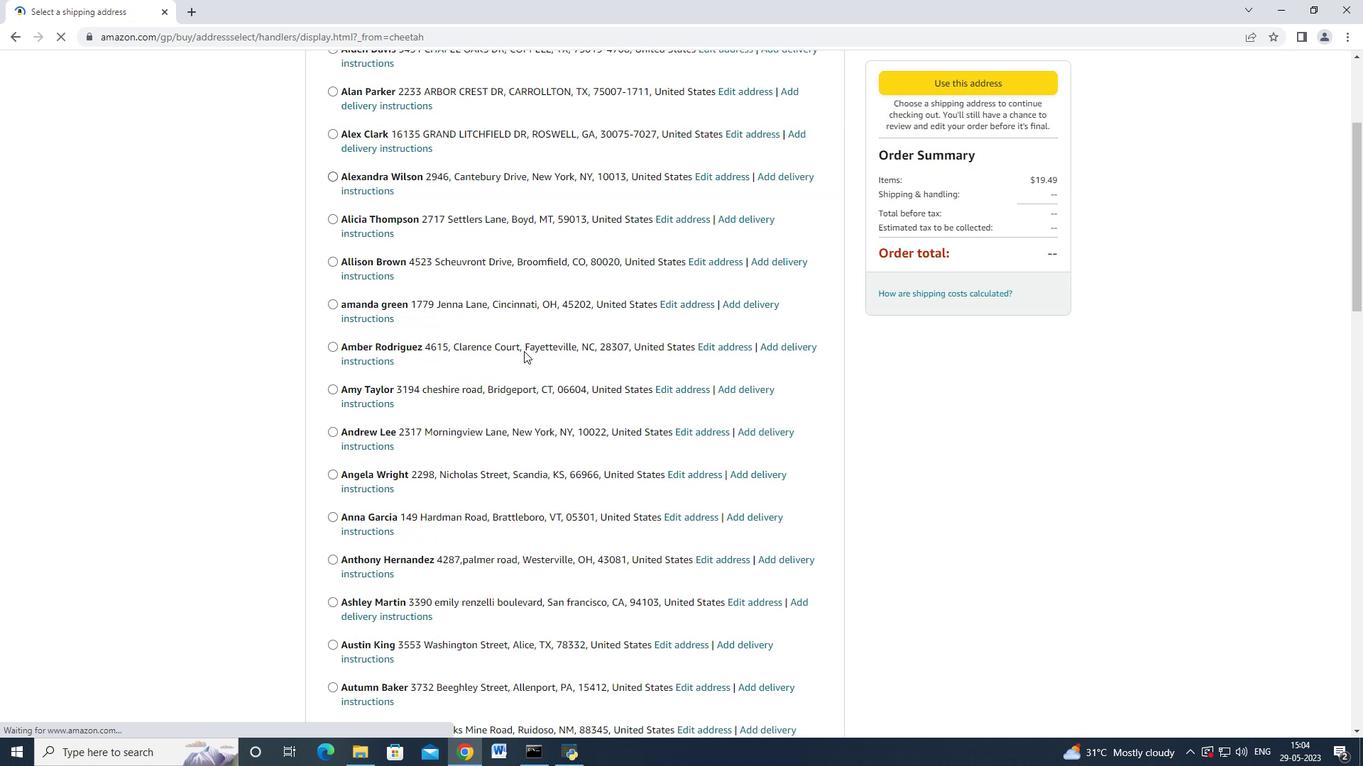 
Action: Mouse scrolled (523, 350) with delta (0, 0)
Screenshot: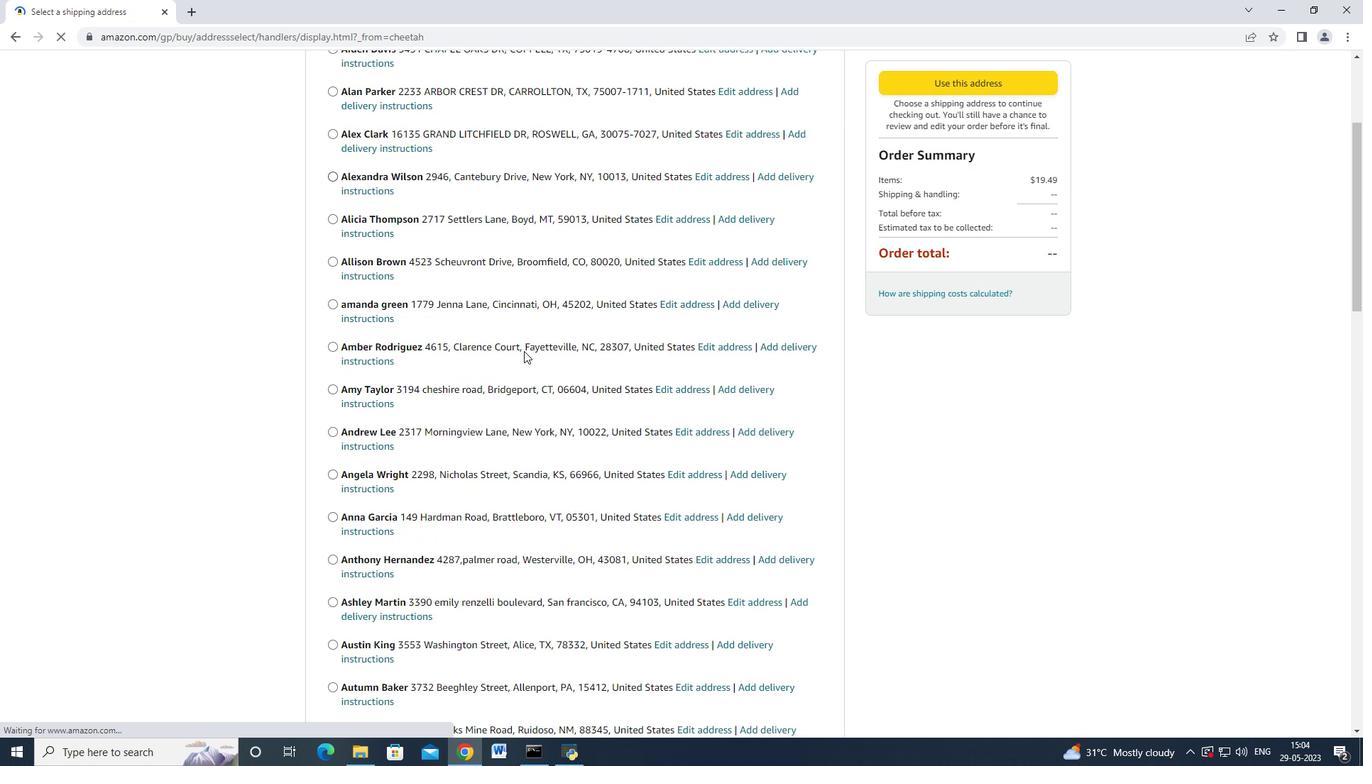 
Action: Mouse moved to (523, 351)
Screenshot: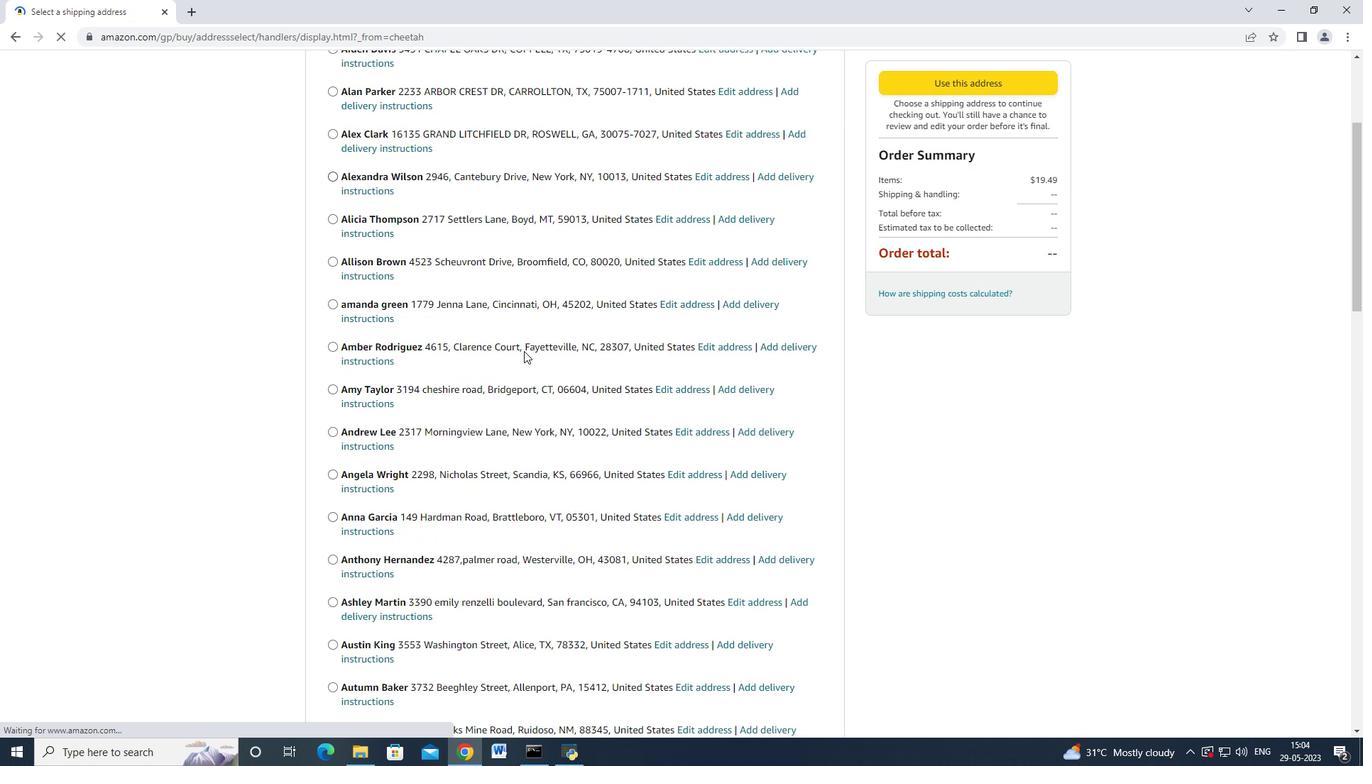 
Action: Mouse scrolled (523, 350) with delta (0, 0)
Screenshot: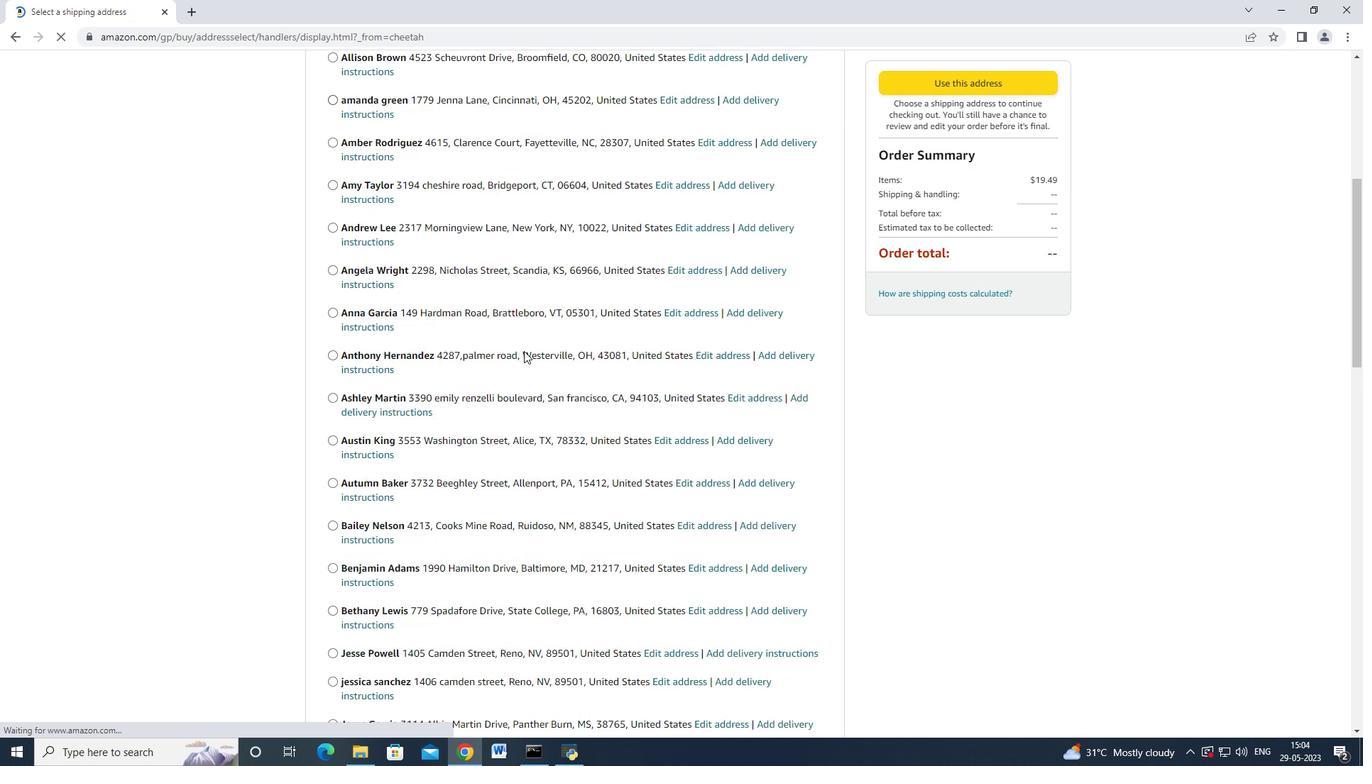 
Action: Mouse scrolled (523, 350) with delta (0, 0)
Screenshot: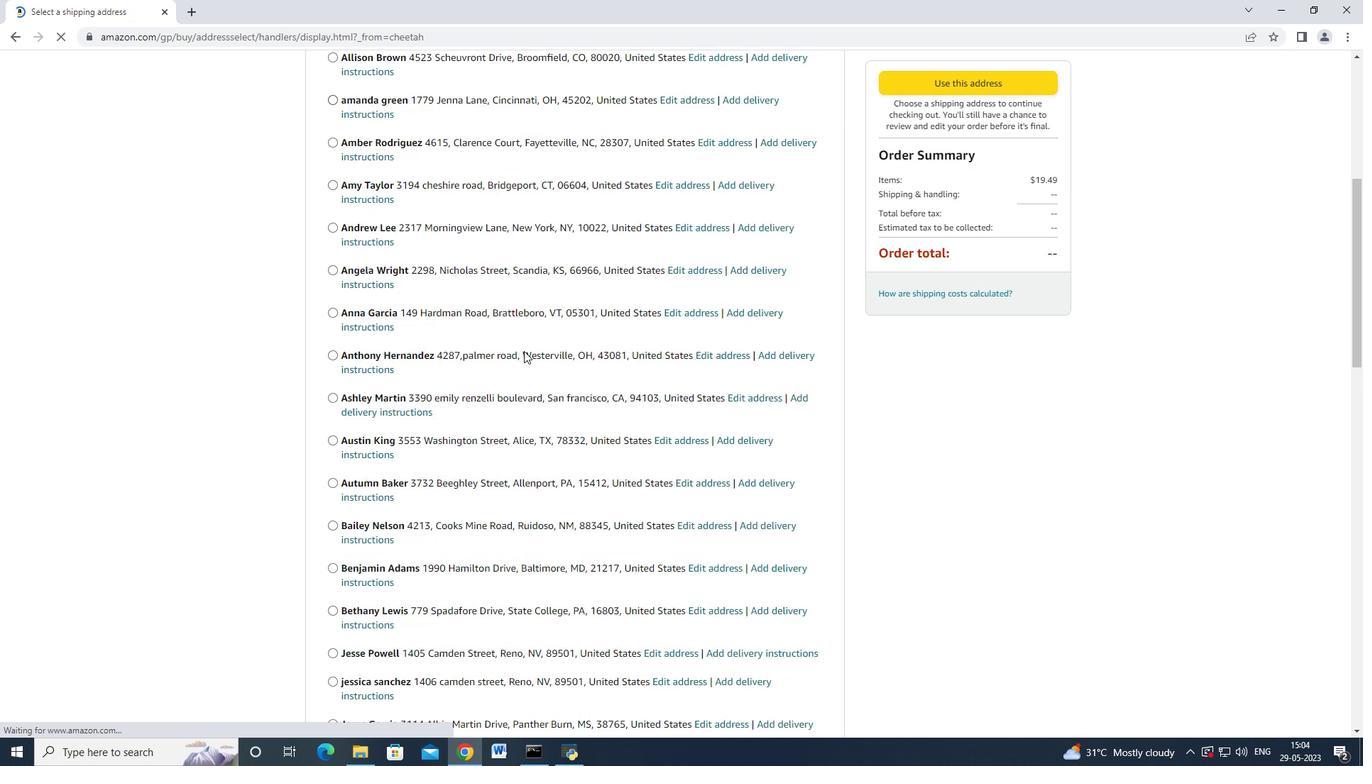 
Action: Mouse scrolled (523, 350) with delta (0, 0)
Screenshot: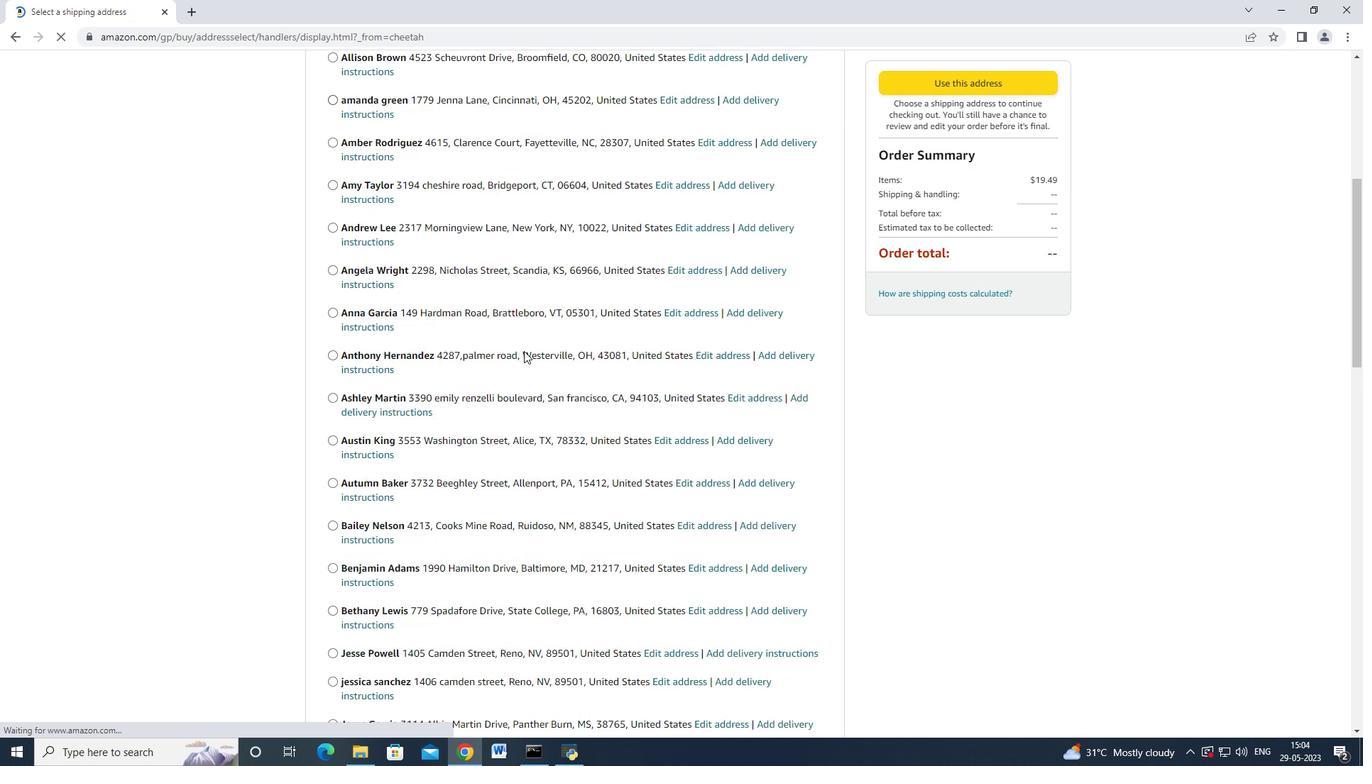
Action: Mouse moved to (523, 352)
Screenshot: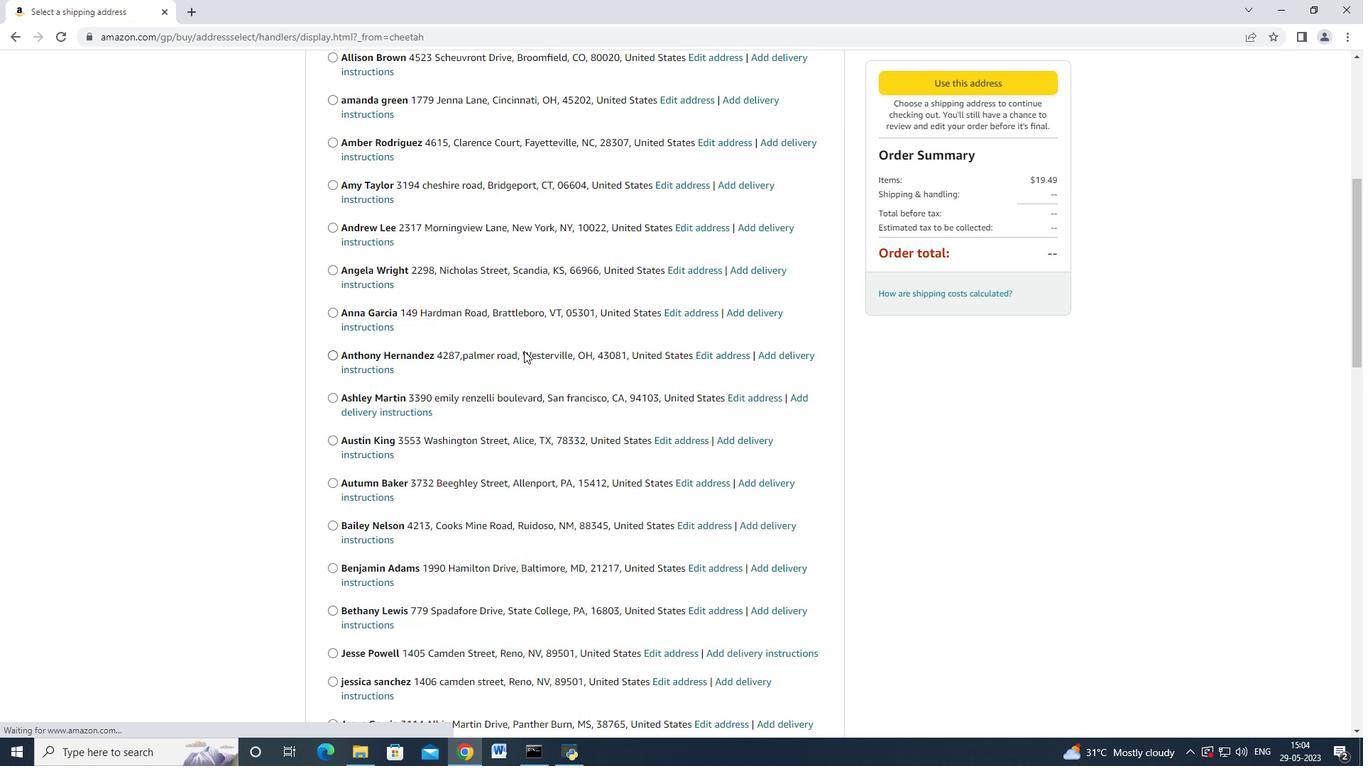 
Action: Mouse scrolled (523, 351) with delta (0, 0)
Screenshot: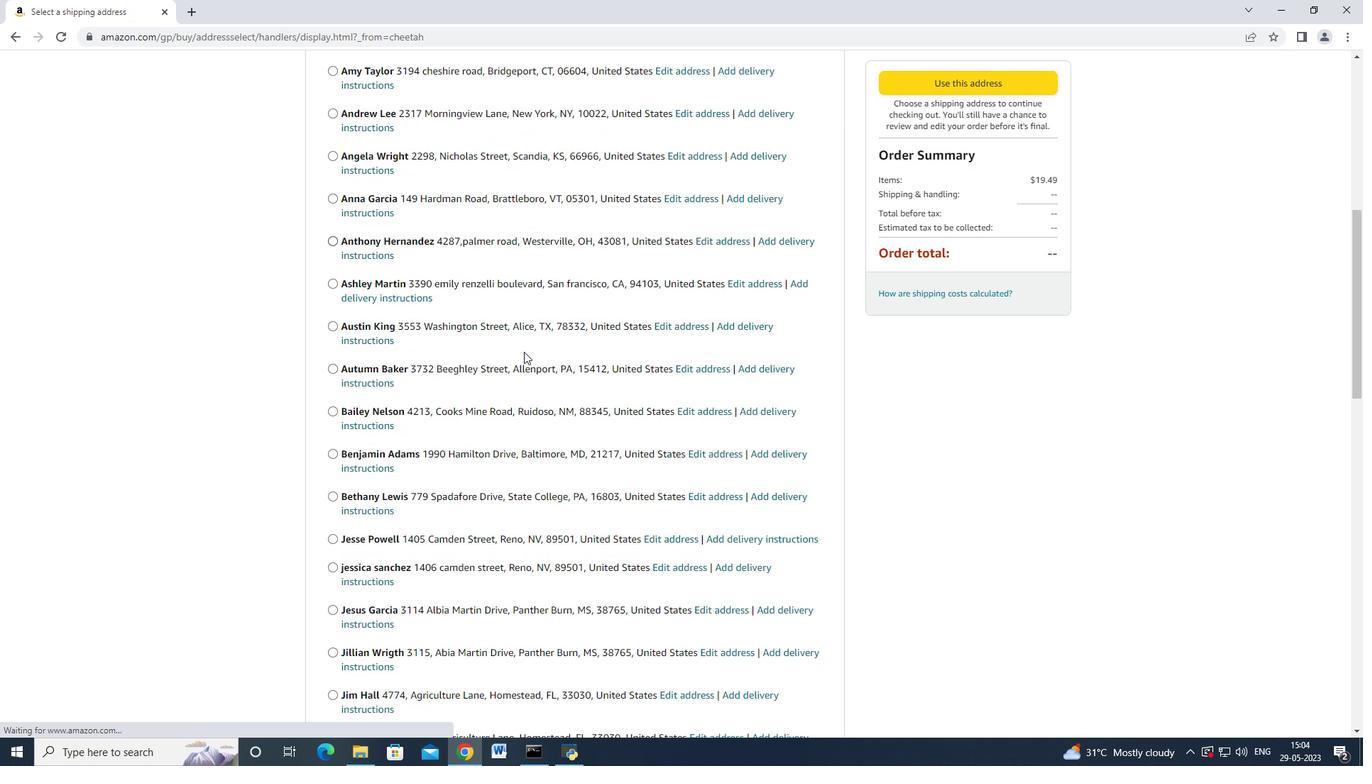 
Action: Mouse scrolled (523, 351) with delta (0, 0)
Screenshot: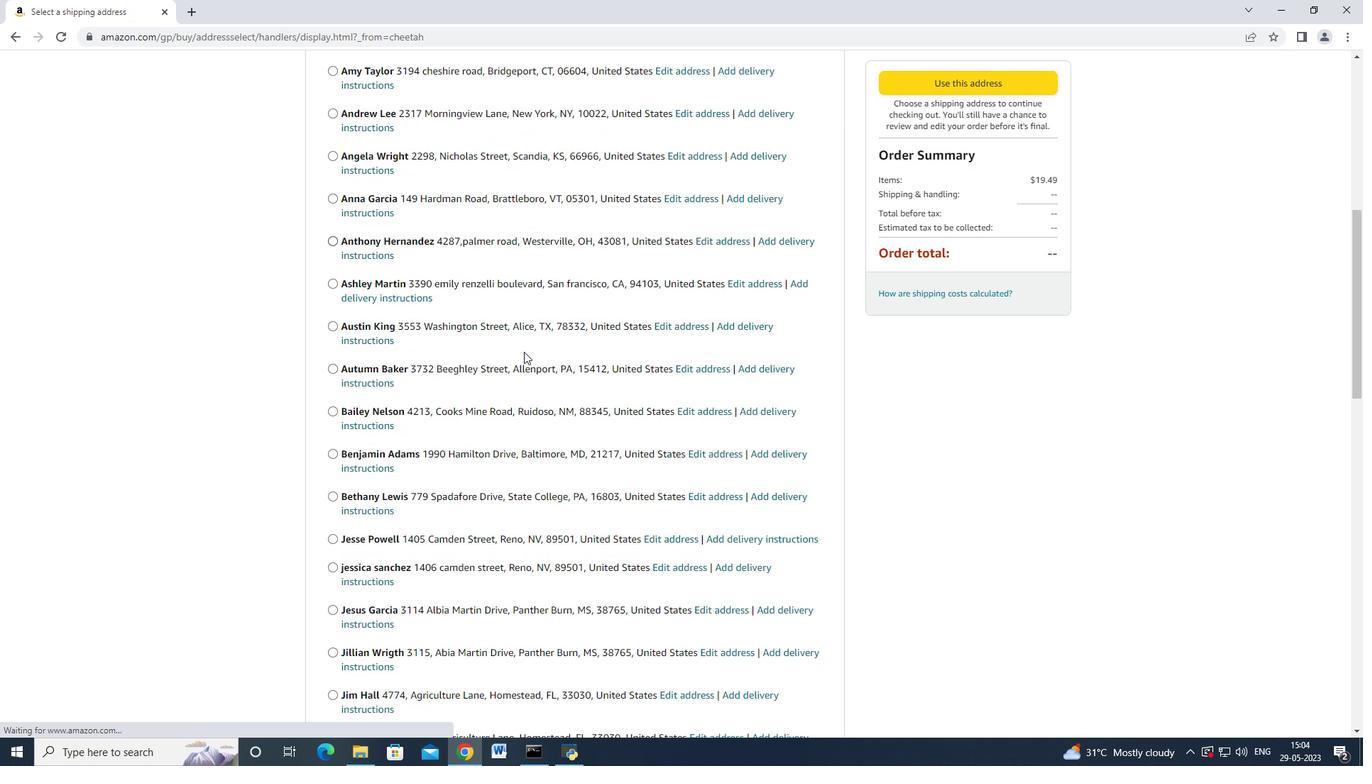 
Action: Mouse scrolled (523, 351) with delta (0, 0)
Screenshot: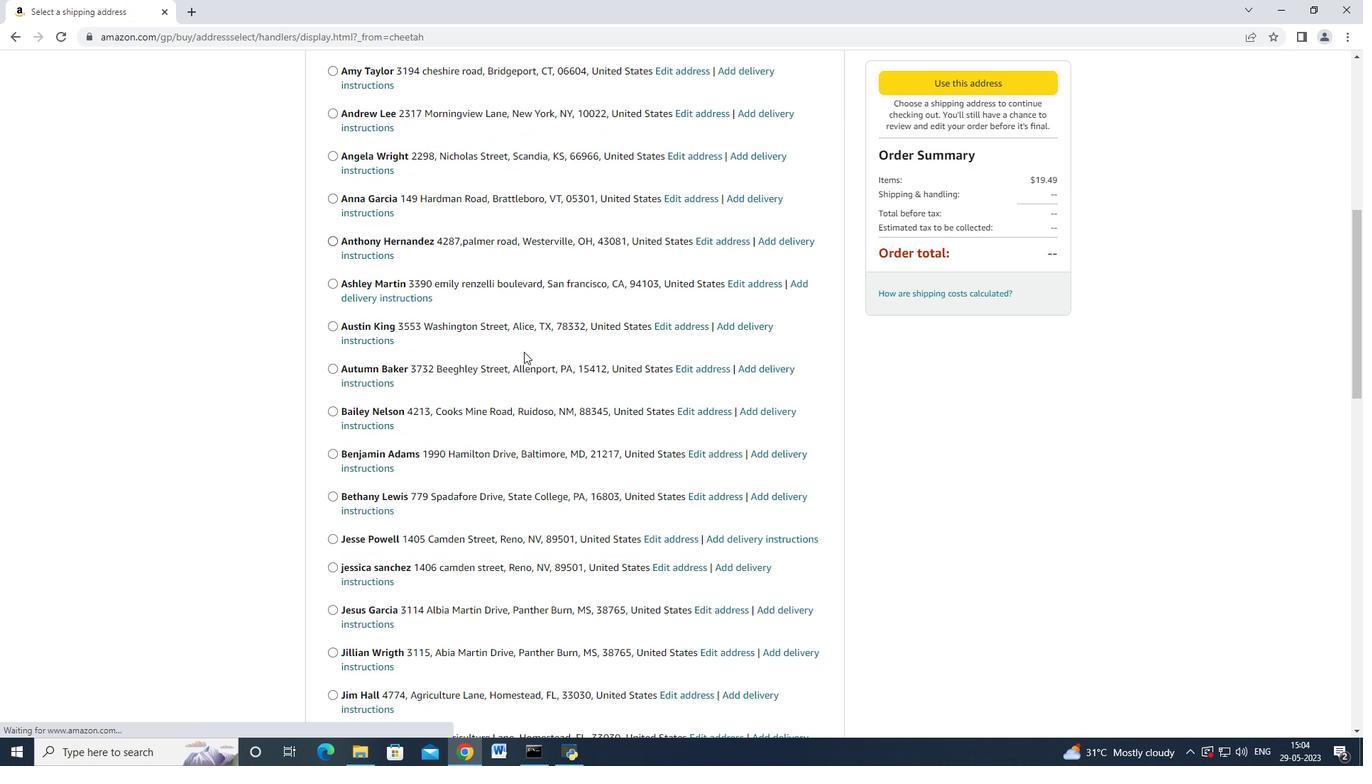 
Action: Mouse scrolled (523, 351) with delta (0, 0)
Screenshot: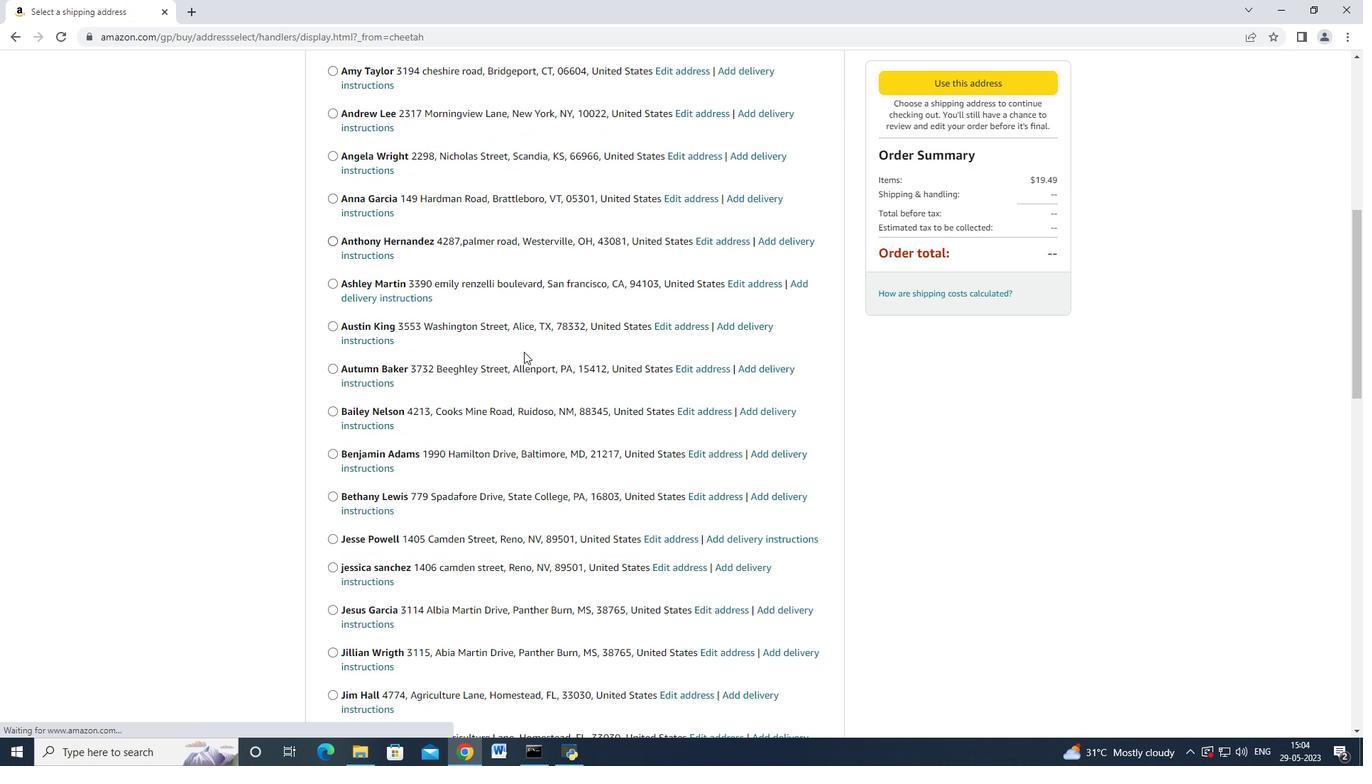 
Action: Mouse moved to (523, 352)
Screenshot: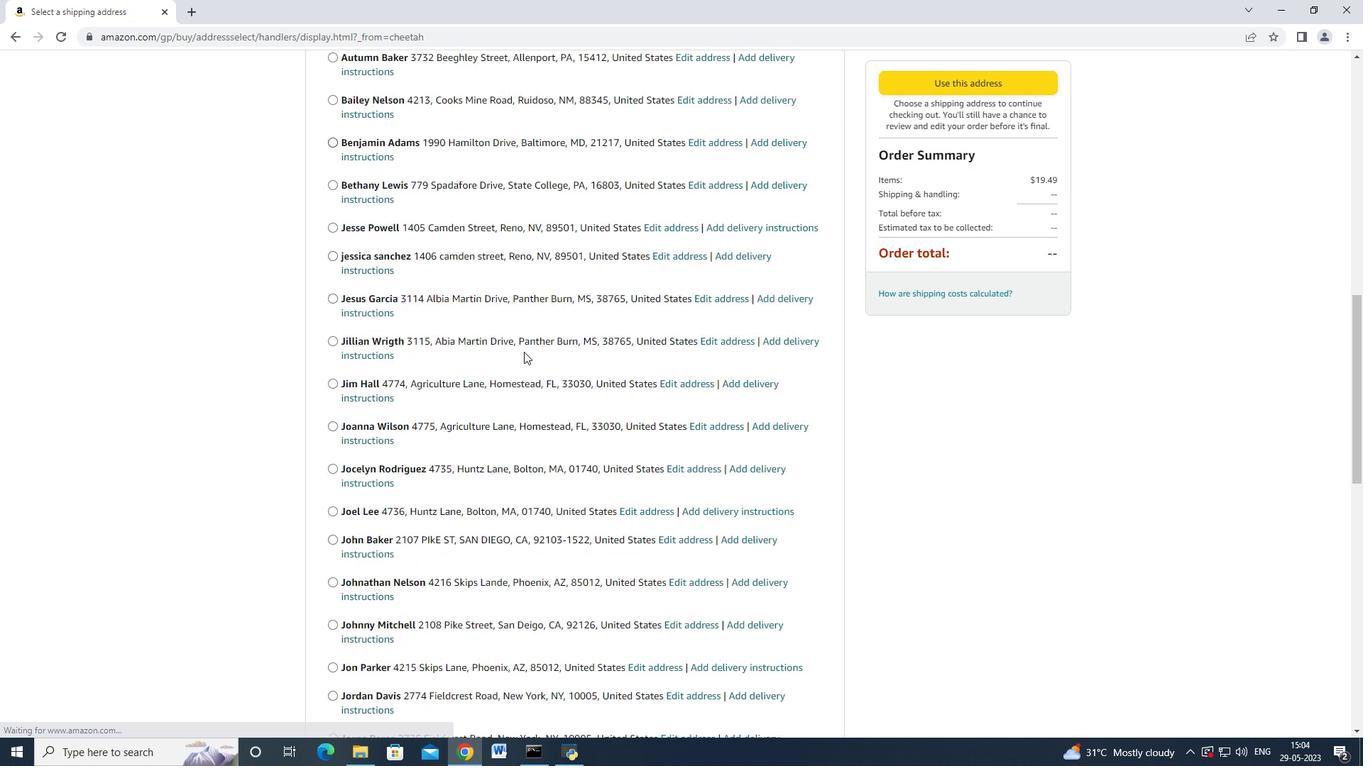 
Action: Mouse scrolled (523, 351) with delta (0, 0)
Screenshot: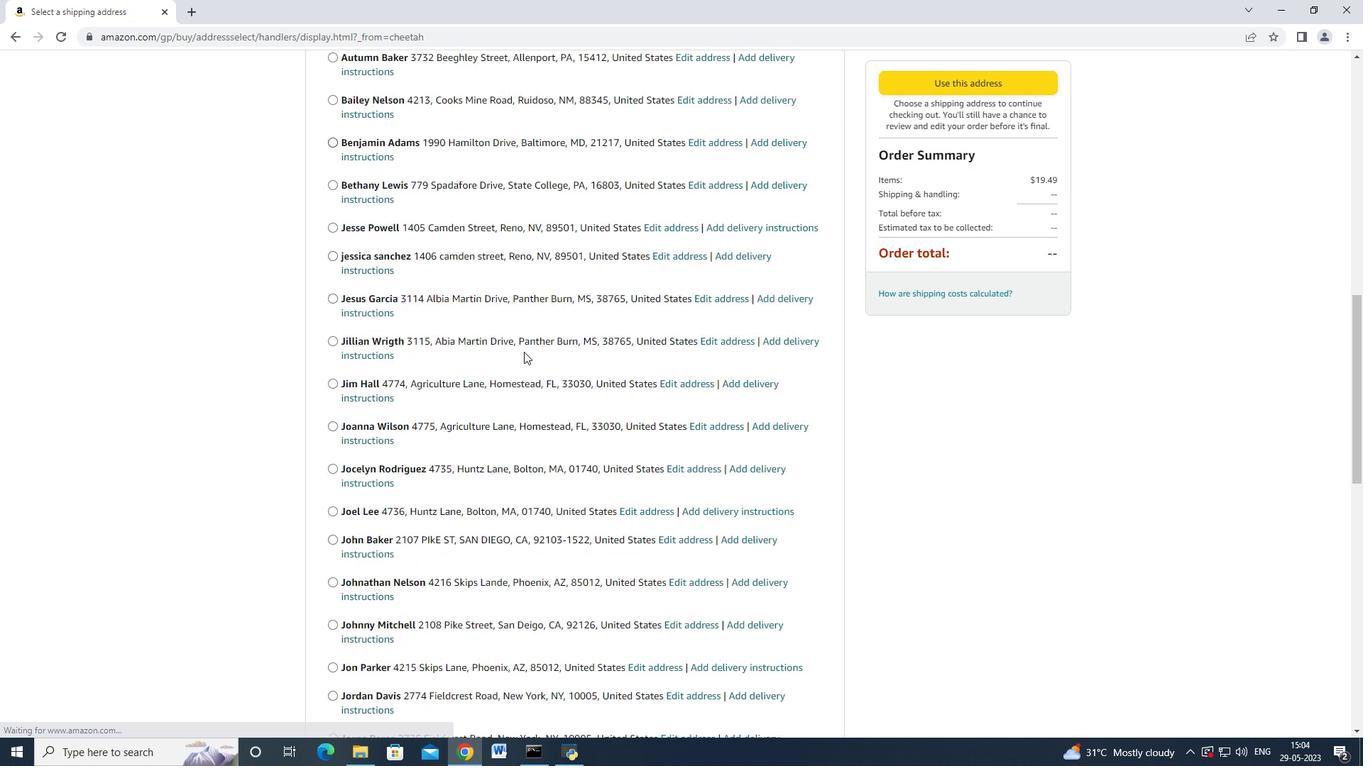 
Action: Mouse moved to (522, 352)
Screenshot: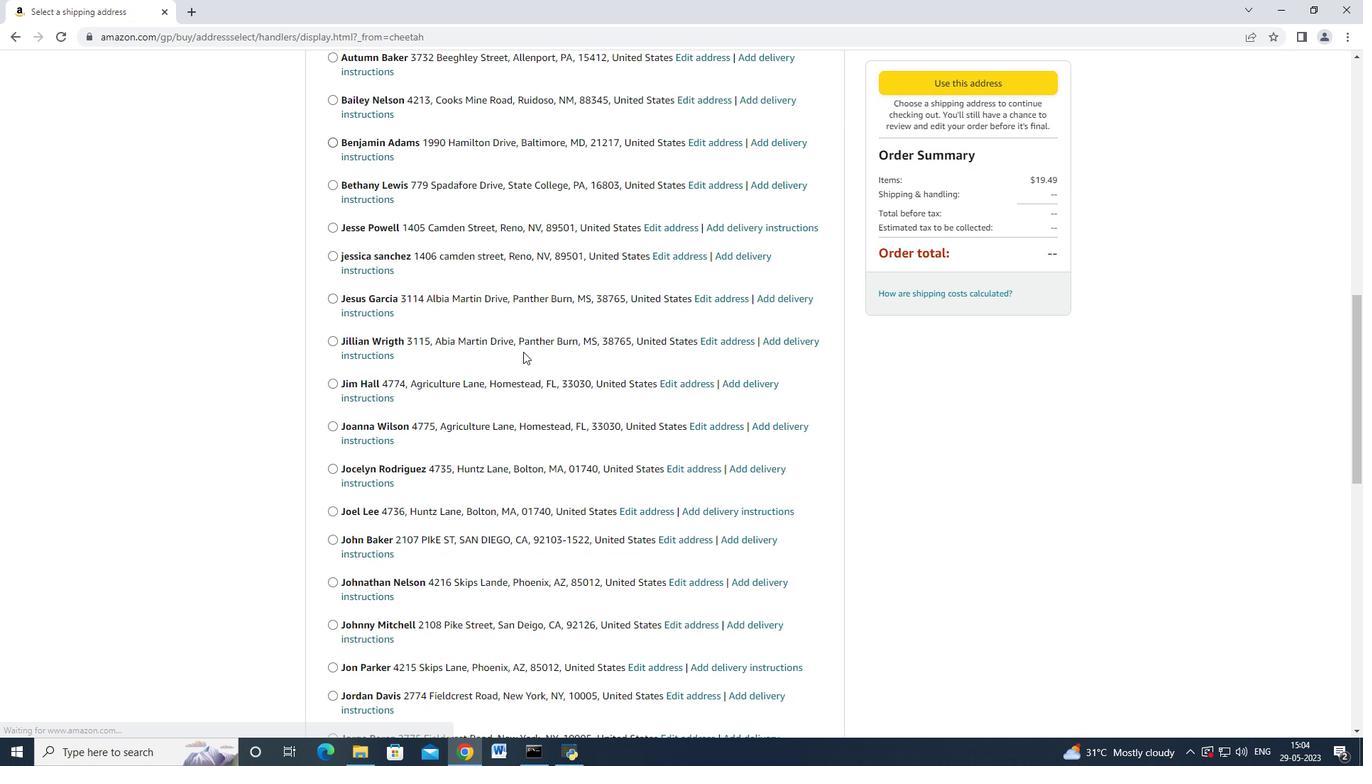 
Action: Mouse scrolled (522, 351) with delta (0, 0)
Screenshot: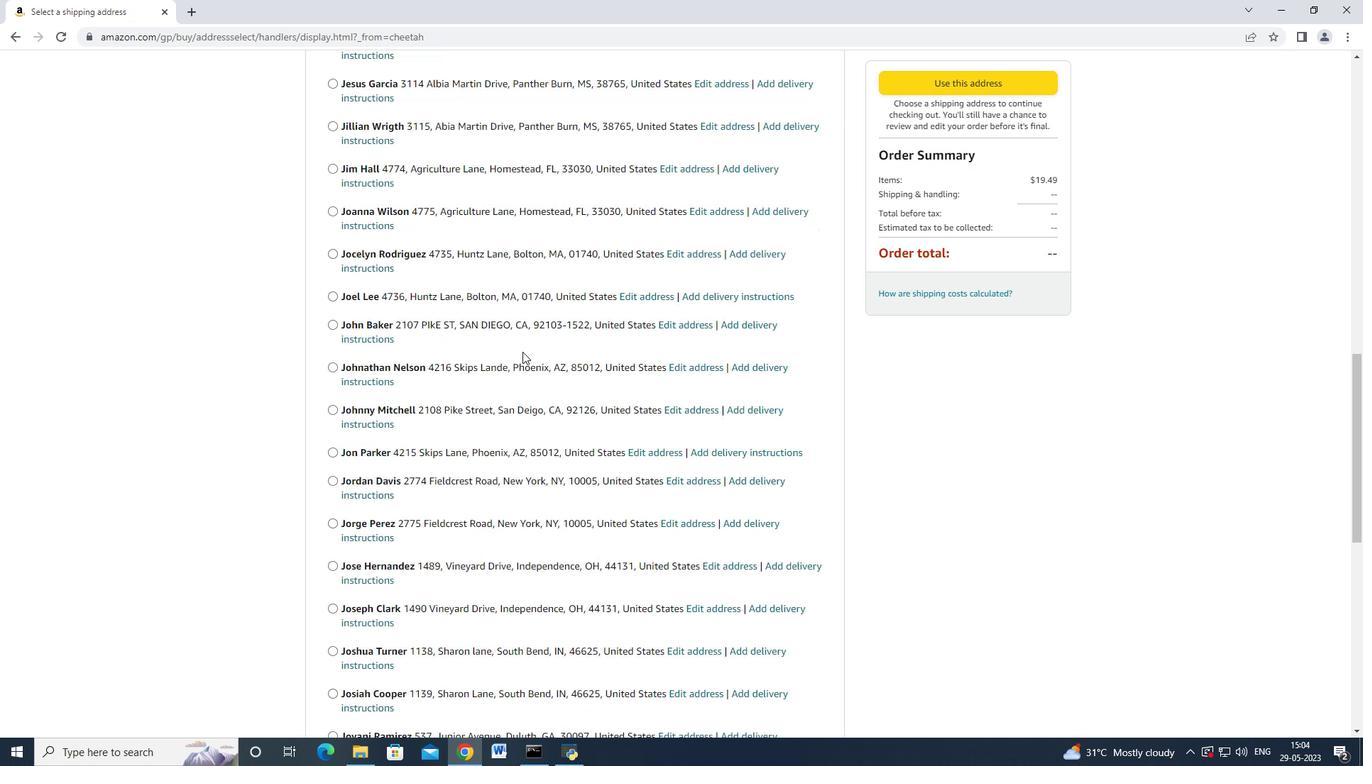 
Action: Mouse scrolled (522, 351) with delta (0, 0)
Screenshot: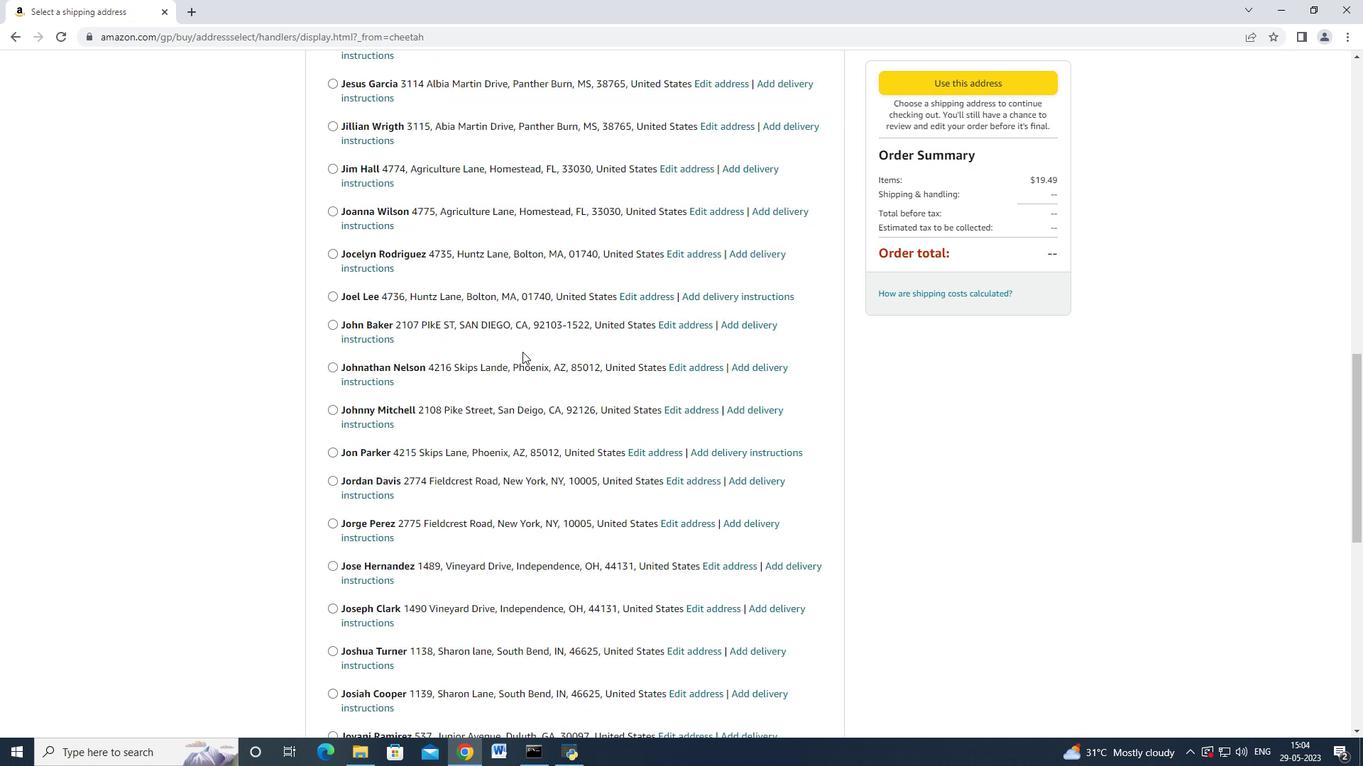 
Action: Mouse scrolled (522, 351) with delta (0, 0)
Screenshot: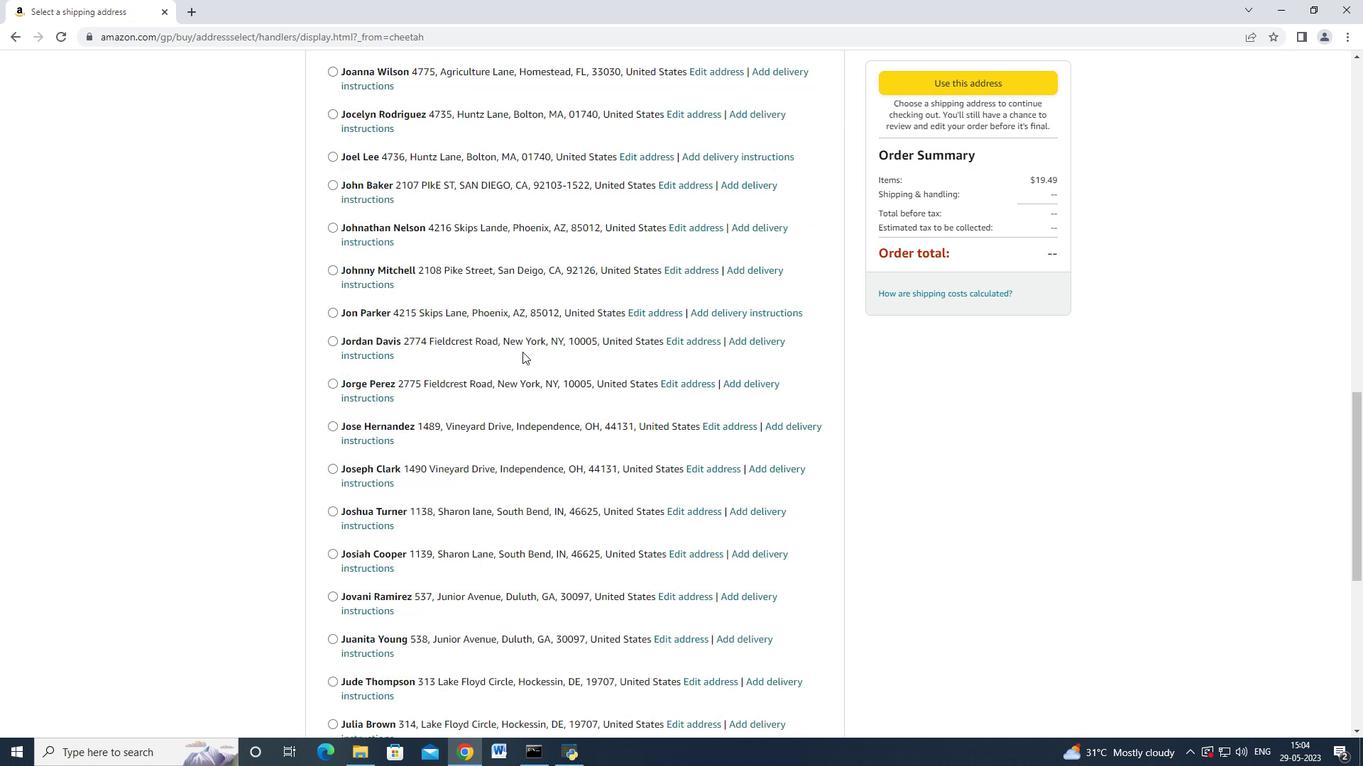 
Action: Mouse moved to (522, 352)
Screenshot: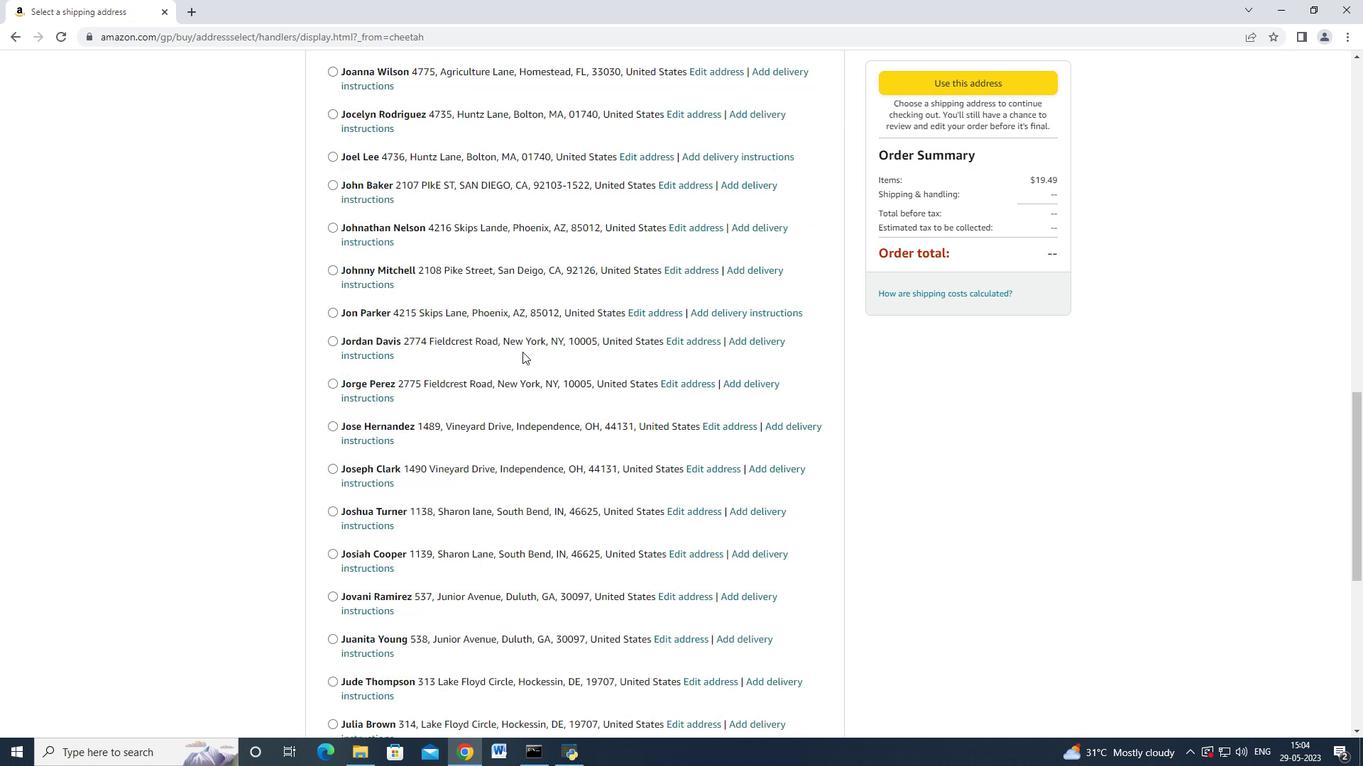 
Action: Mouse scrolled (522, 351) with delta (0, 0)
Screenshot: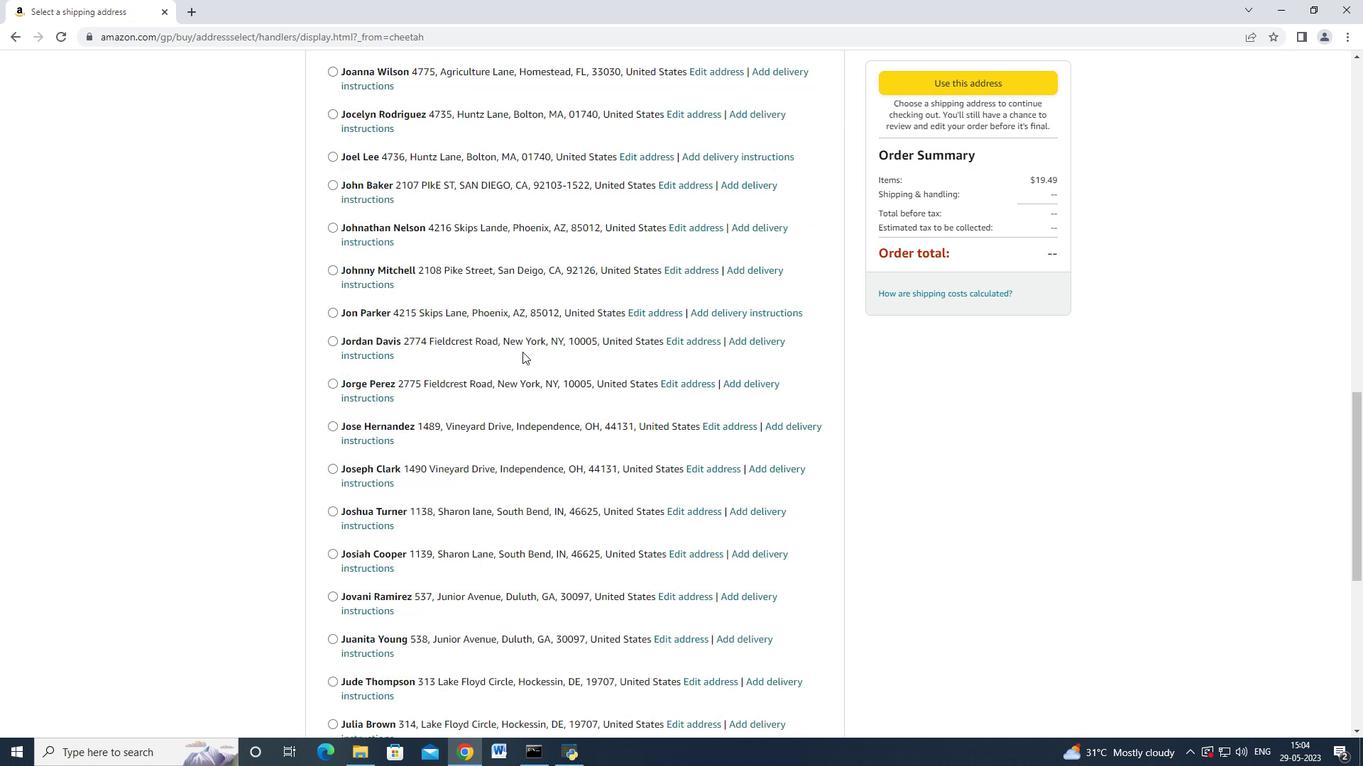 
Action: Mouse scrolled (522, 351) with delta (0, 0)
Screenshot: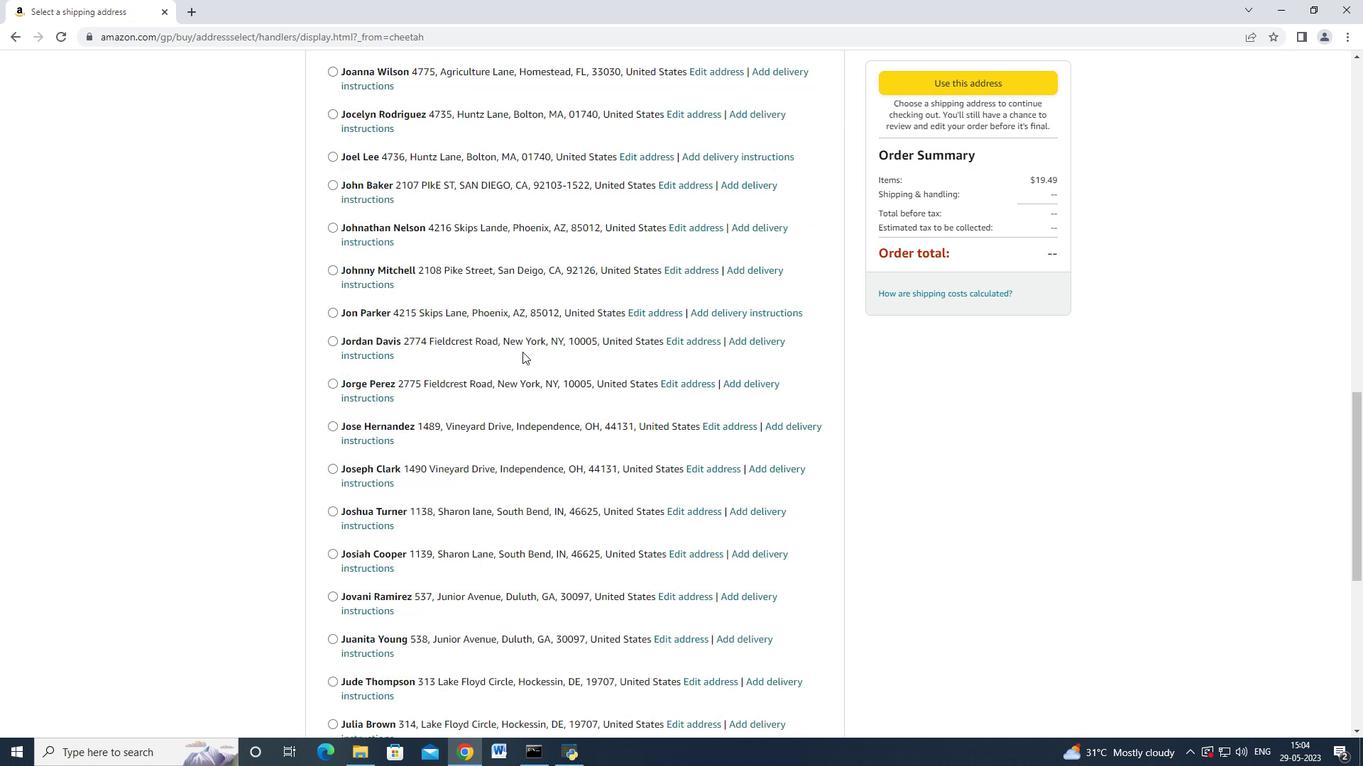 
Action: Mouse moved to (519, 352)
Screenshot: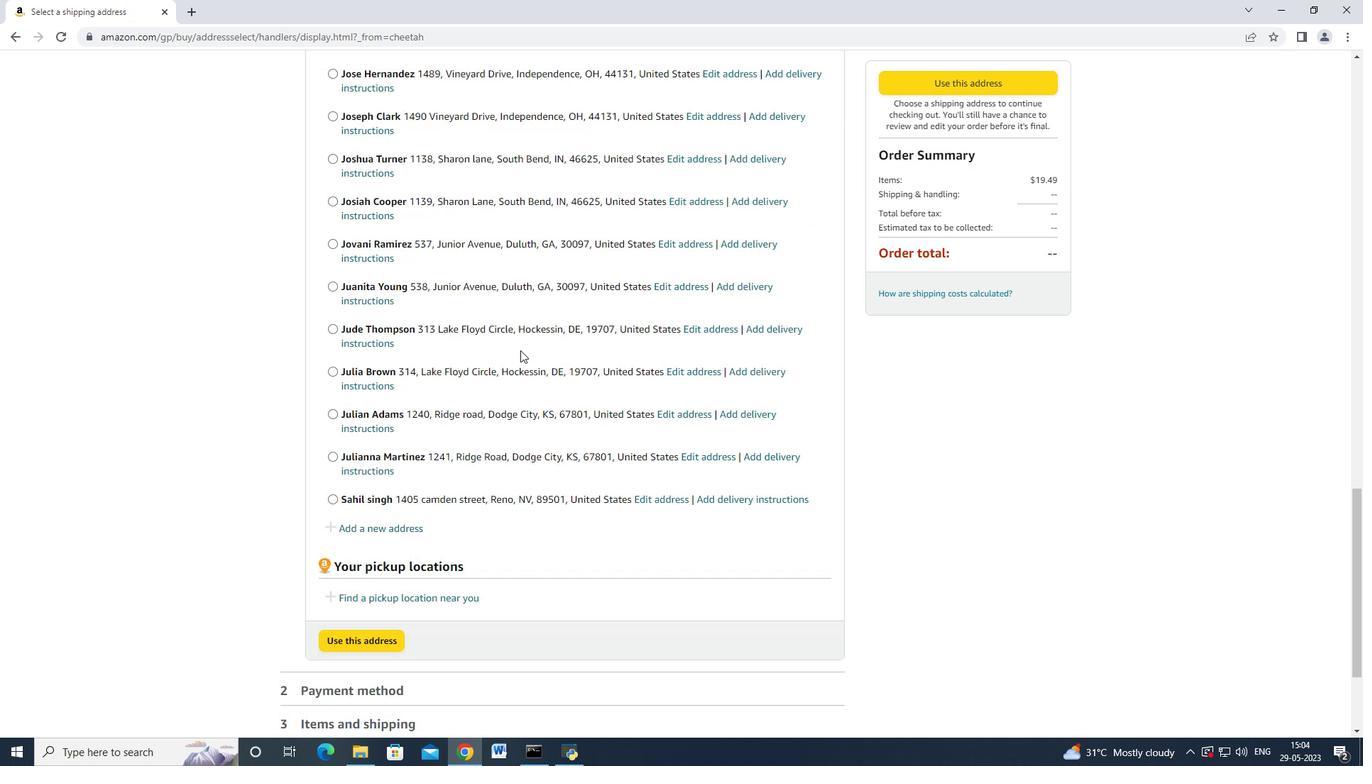 
Action: Mouse scrolled (519, 351) with delta (0, 0)
Screenshot: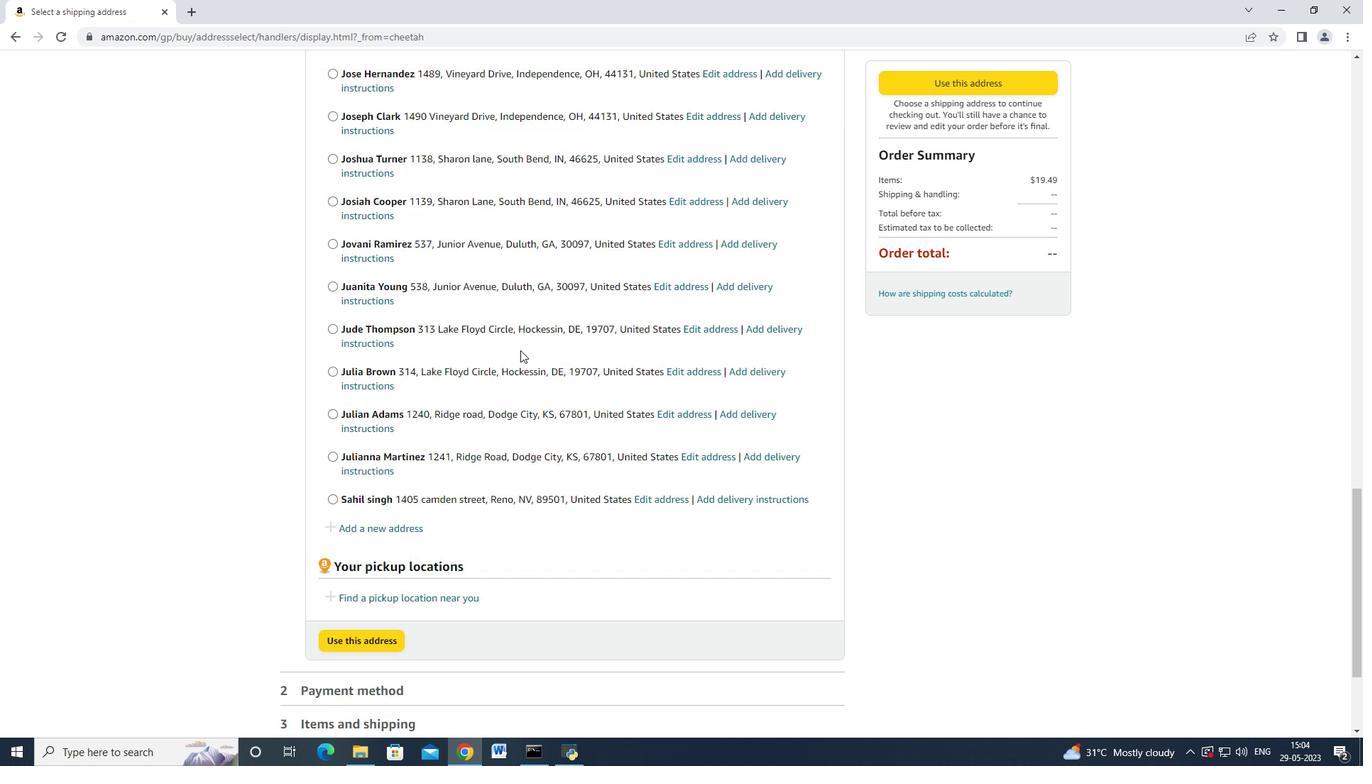 
Action: Mouse scrolled (519, 351) with delta (0, 0)
Screenshot: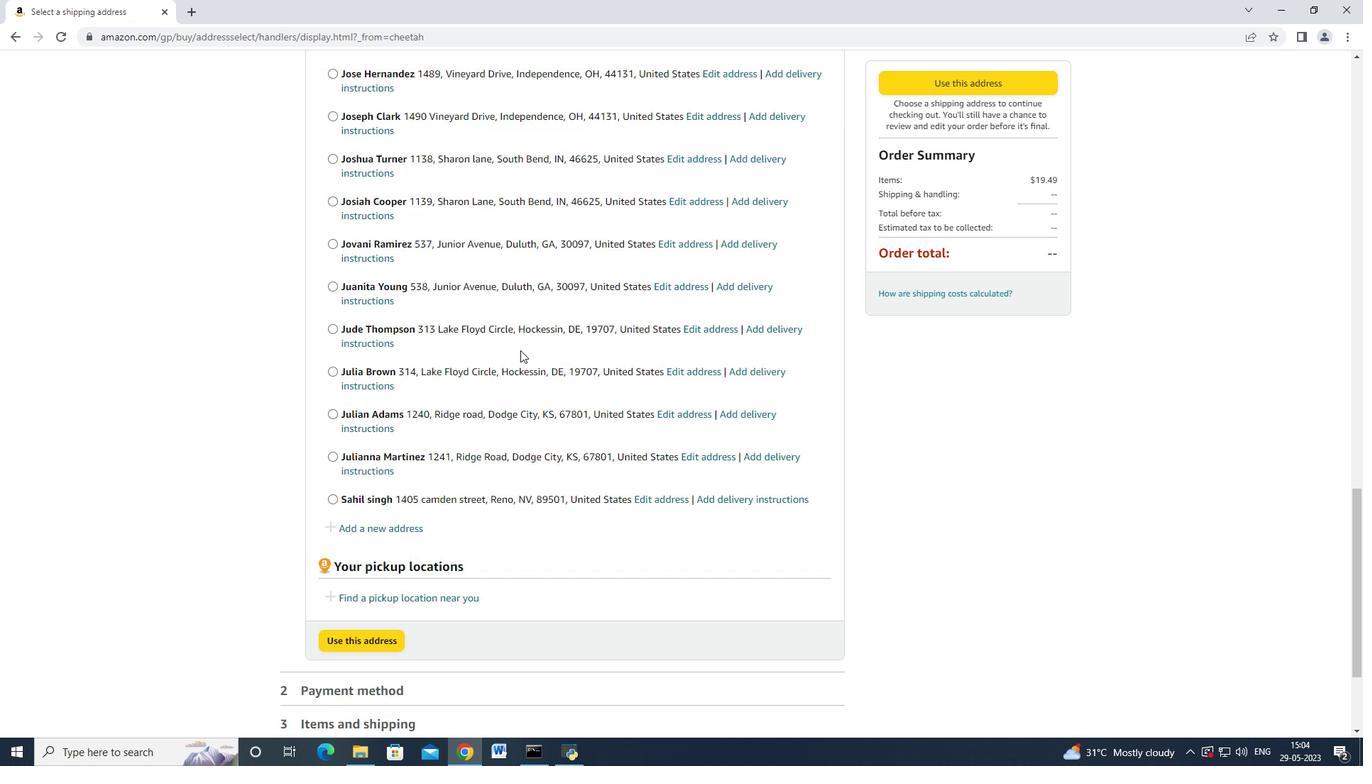 
Action: Mouse scrolled (519, 351) with delta (0, 0)
Screenshot: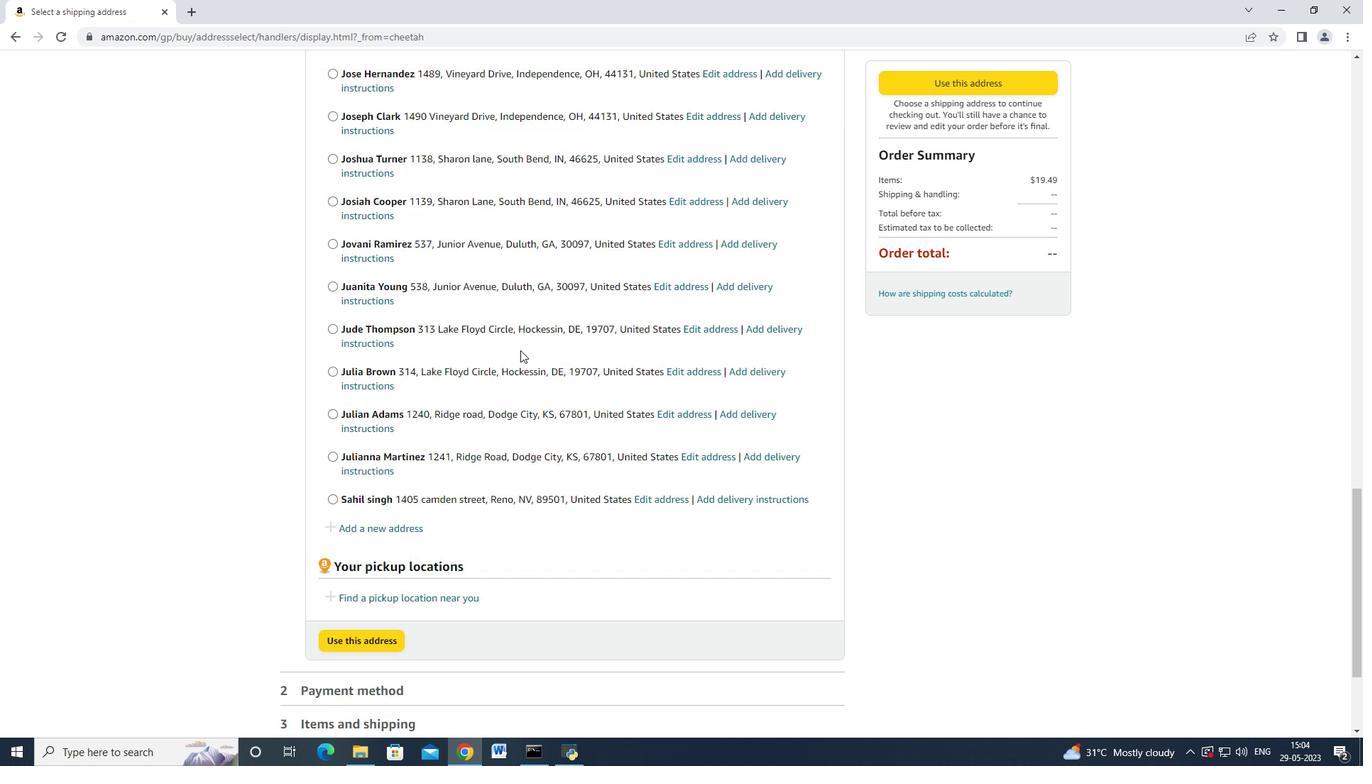 
Action: Mouse scrolled (519, 351) with delta (0, 0)
Screenshot: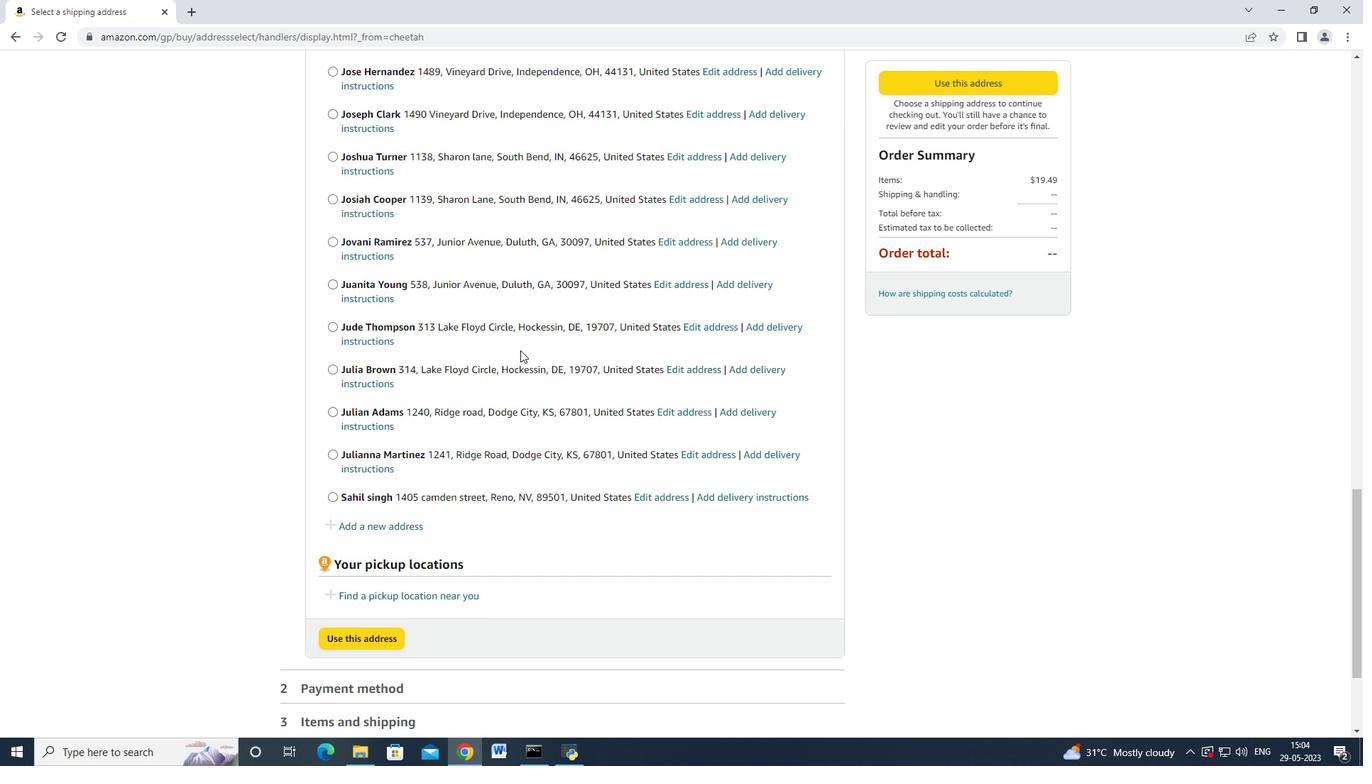 
Action: Mouse scrolled (519, 351) with delta (0, 0)
Screenshot: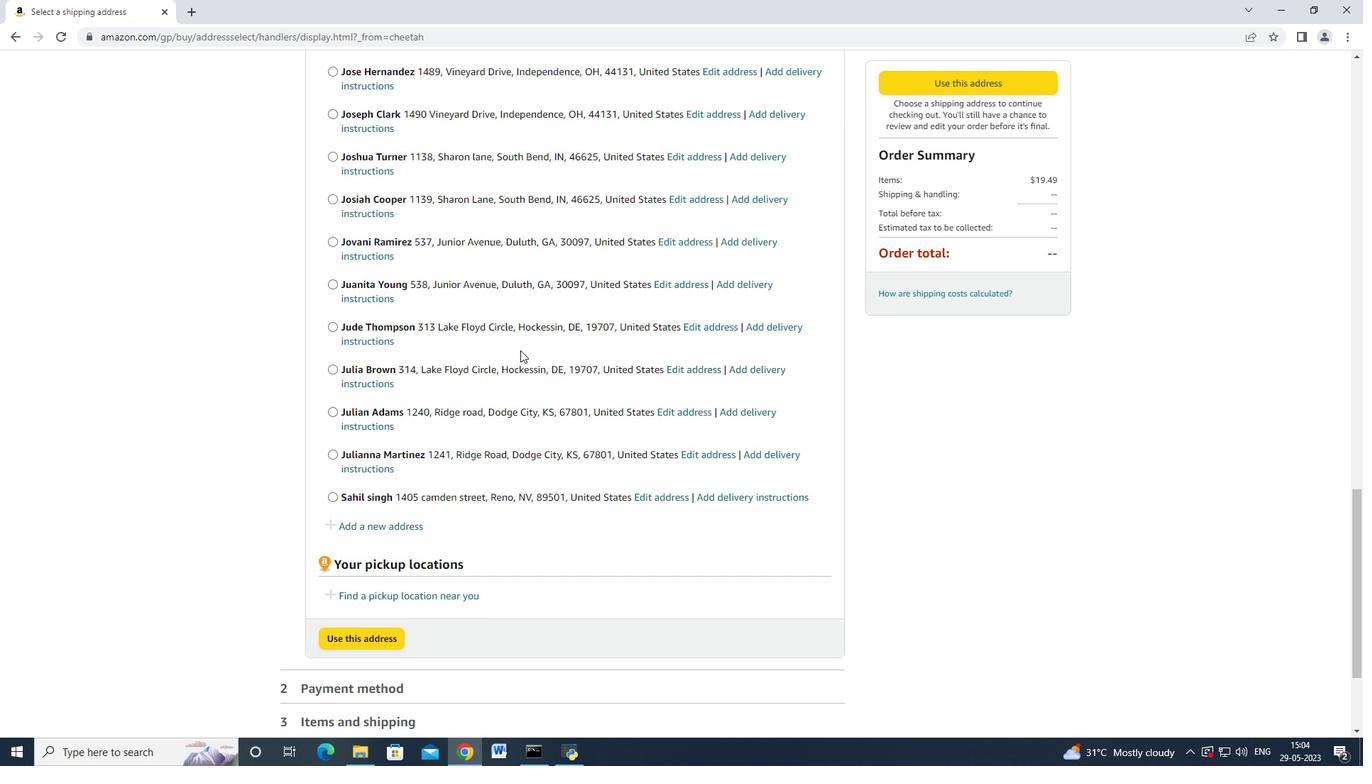 
Action: Mouse moved to (391, 354)
Screenshot: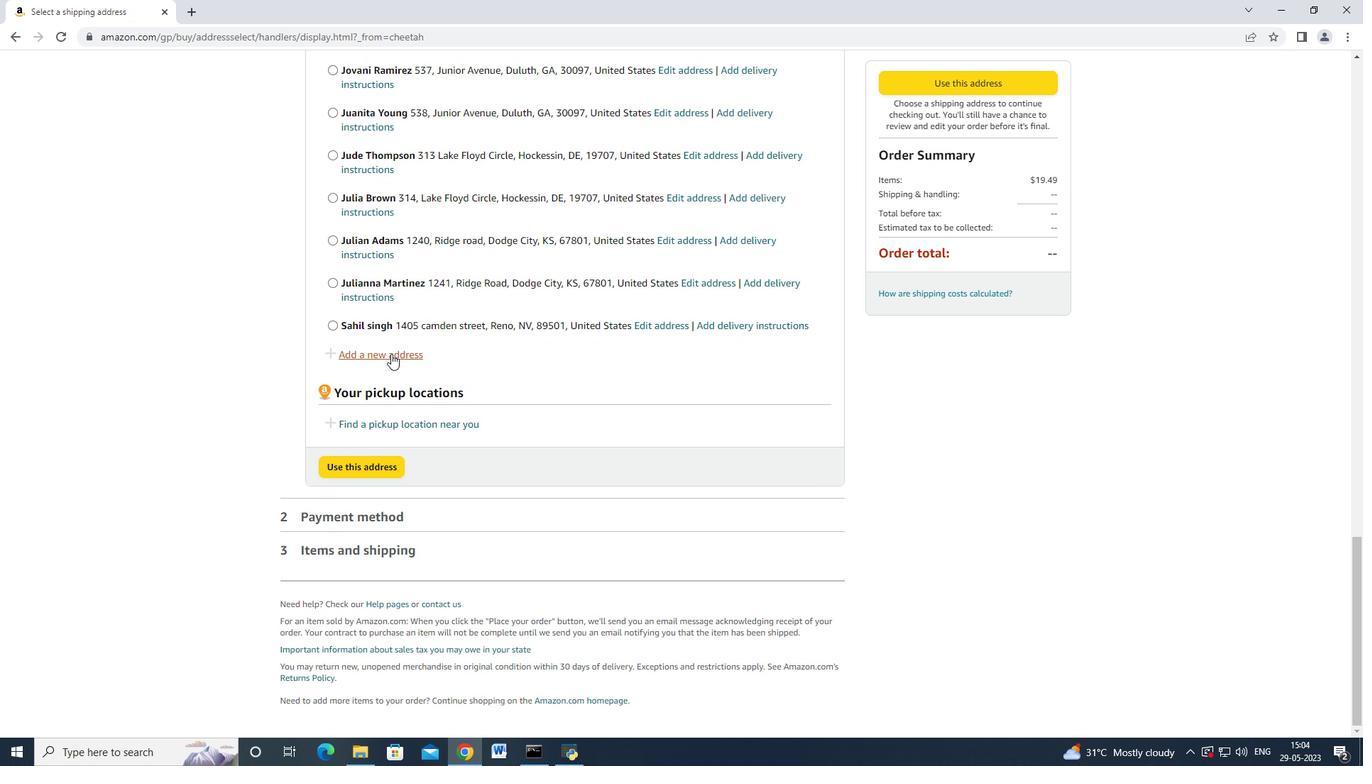 
Action: Mouse pressed left at (391, 354)
Screenshot: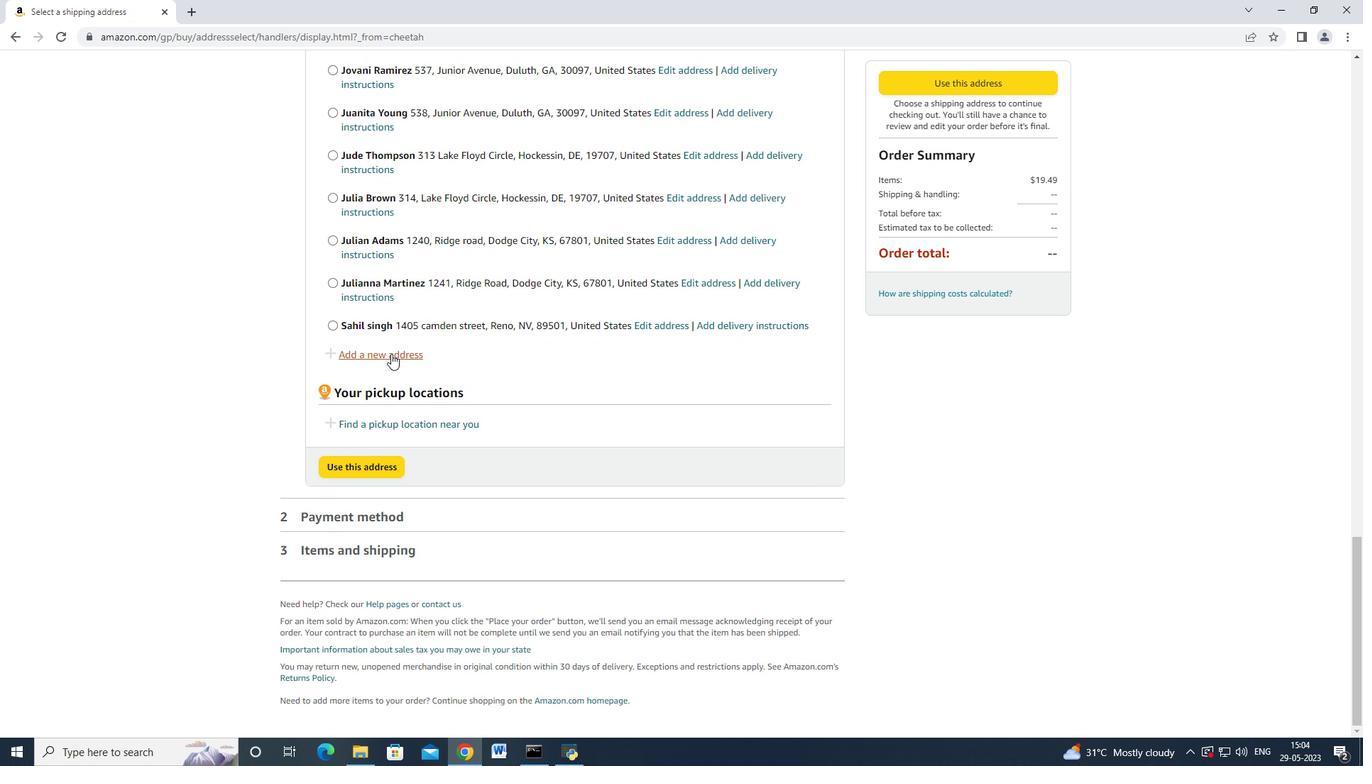 
Action: Mouse moved to (474, 344)
Screenshot: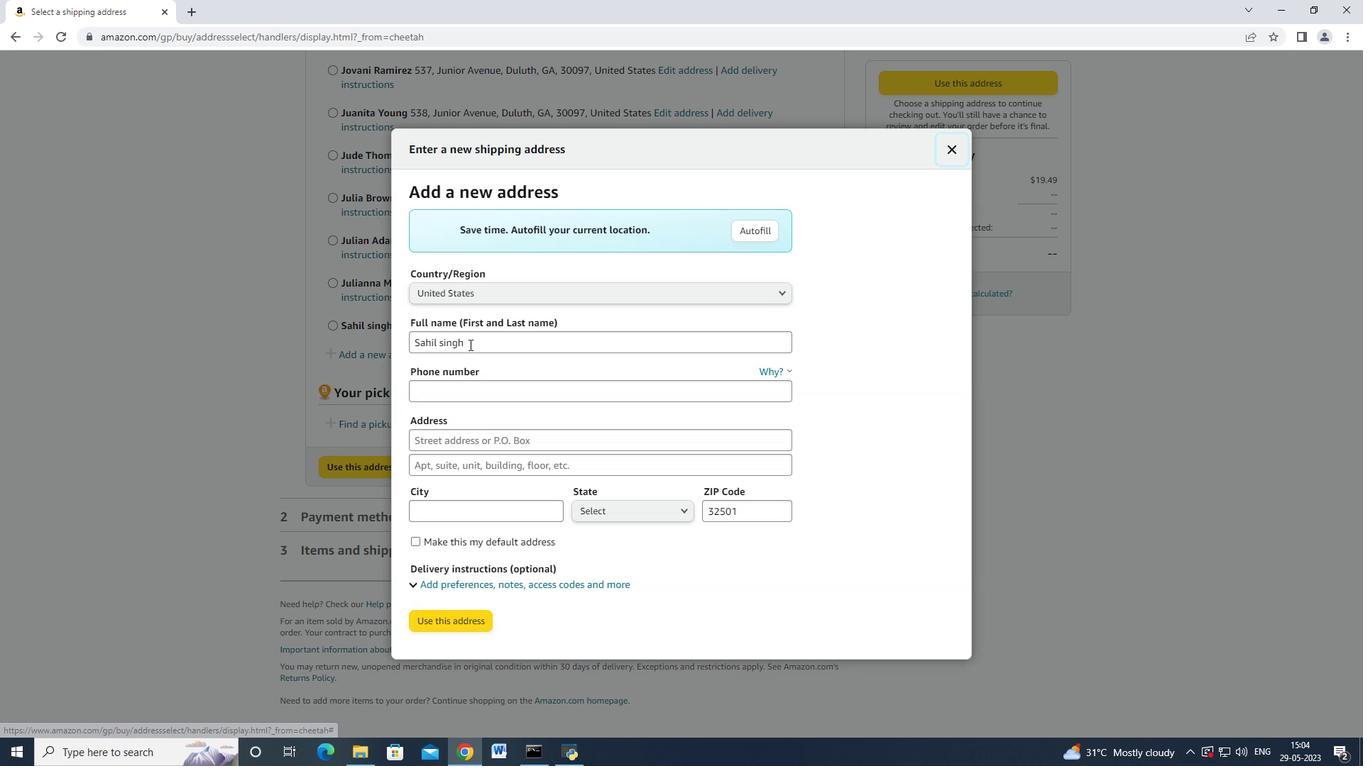 
Action: Mouse pressed left at (474, 344)
Screenshot: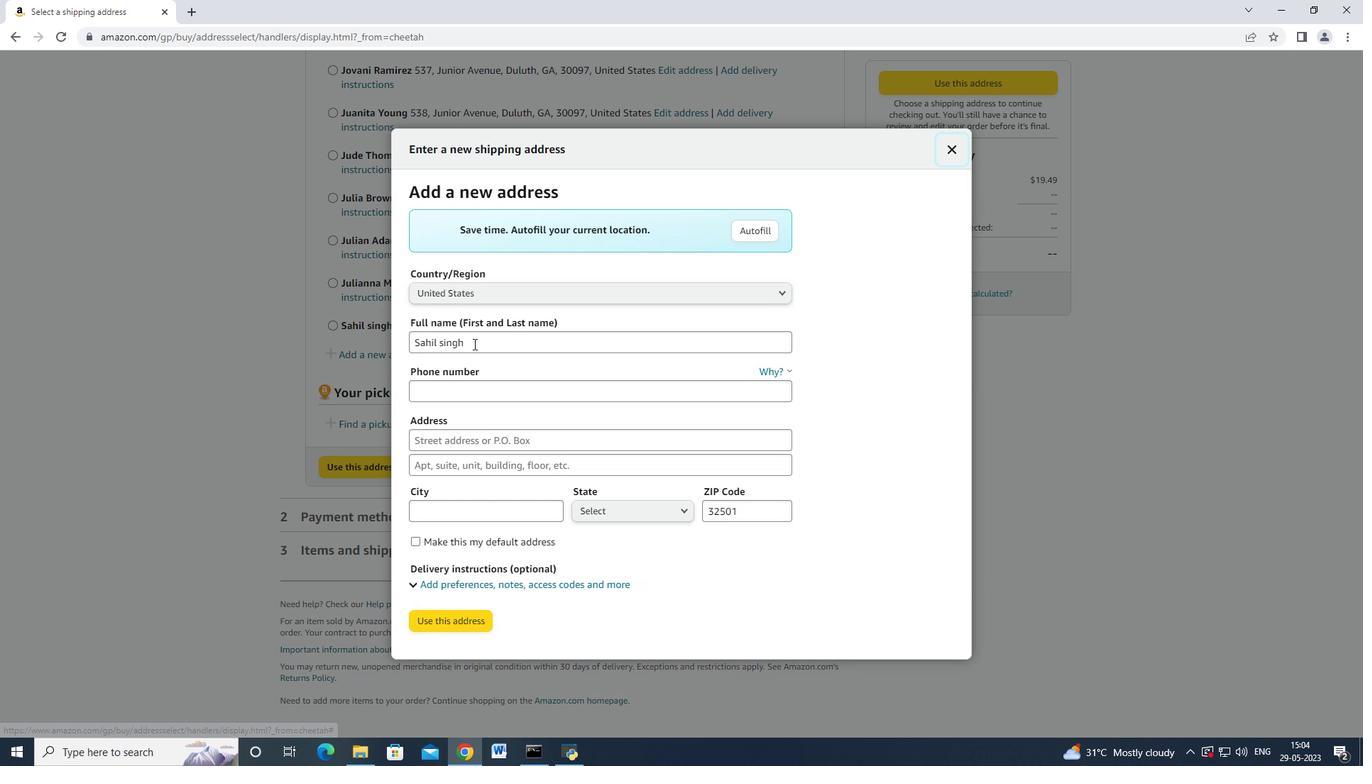 
Action: Mouse moved to (474, 344)
Screenshot: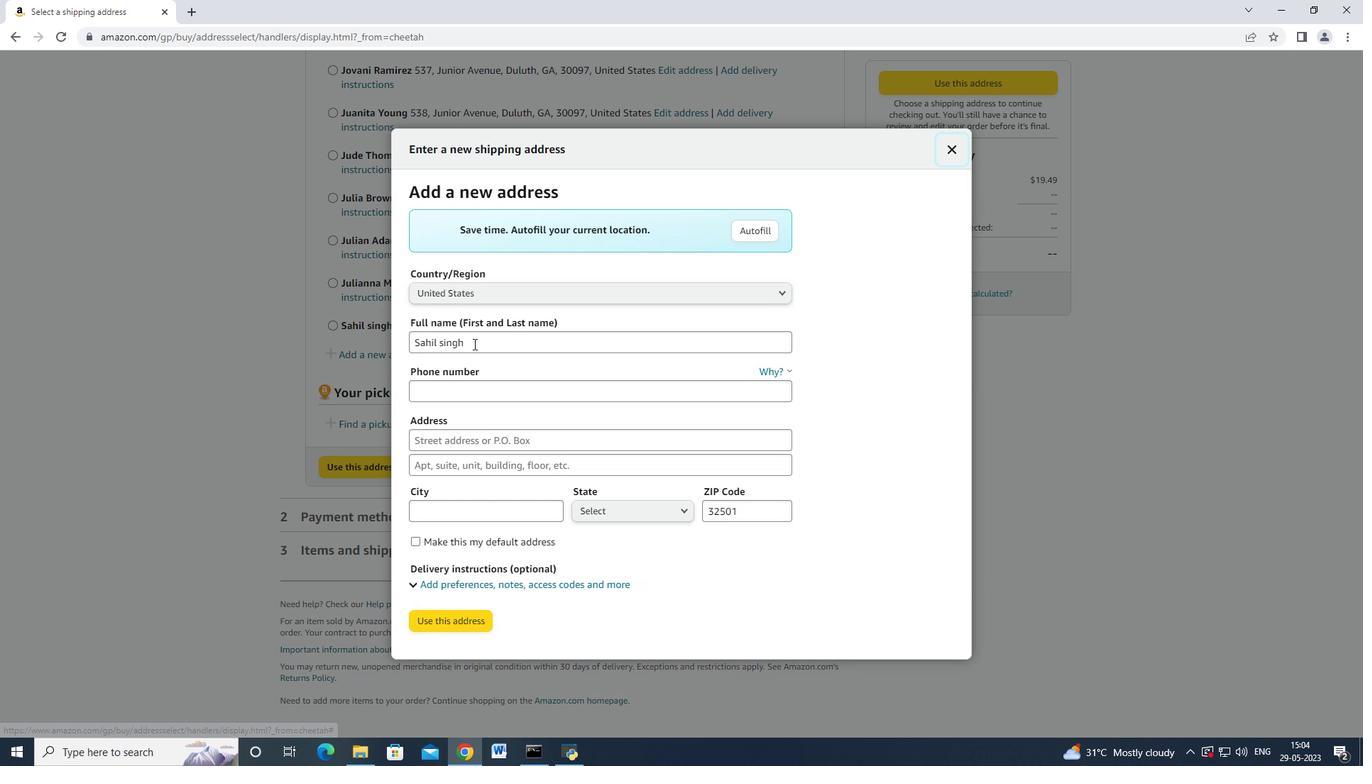 
Action: Key pressed <Key.backspace><Key.backspace><Key.backspace><Key.backspace><Key.backspace><Key.backspace><Key.backspace><Key.backspace><Key.backspace><Key.backspace><Key.backspace><Key.shift>Brandon<Key.space><Key.shift>Turnen<Key.tab><Key.tab>0<Key.backspace>8064<Key.backspace>7581089<Key.tab>4646<Key.space><Key.shift_r>Smithfield<Key.space><Key.shift><Key.shift_r>Avene<Key.backspace>ue,<Key.space><Key.backspace><Key.tab><Key.tab><Key.shift>Lubbock<Key.tab><Key.enter><Key.down><Key.down><Key.down><Key.down><Key.down><Key.down><Key.down><Key.down><Key.down><Key.down><Key.down><Key.down><Key.down><Key.down><Key.down><Key.down><Key.down><Key.down><Key.down><Key.down><Key.down><Key.down><Key.down><Key.down><Key.down><Key.down><Key.down><Key.down><Key.down><Key.down><Key.down><Key.down><Key.down><Key.down><Key.down><Key.down><Key.down><Key.down><Key.down><Key.down><Key.down><Key.down><Key.down><Key.down><Key.down><Key.down><Key.down><Key.down><Key.down><Key.down><Key.down><Key.down><Key.down><Key.down><Key.down><Key.down><Key.down><Key.up><Key.up><Key.up><Key.up><Key.up><Key.up><Key.up><Key.enter><Key.tab><Key.tab><Key.tab>
Screenshot: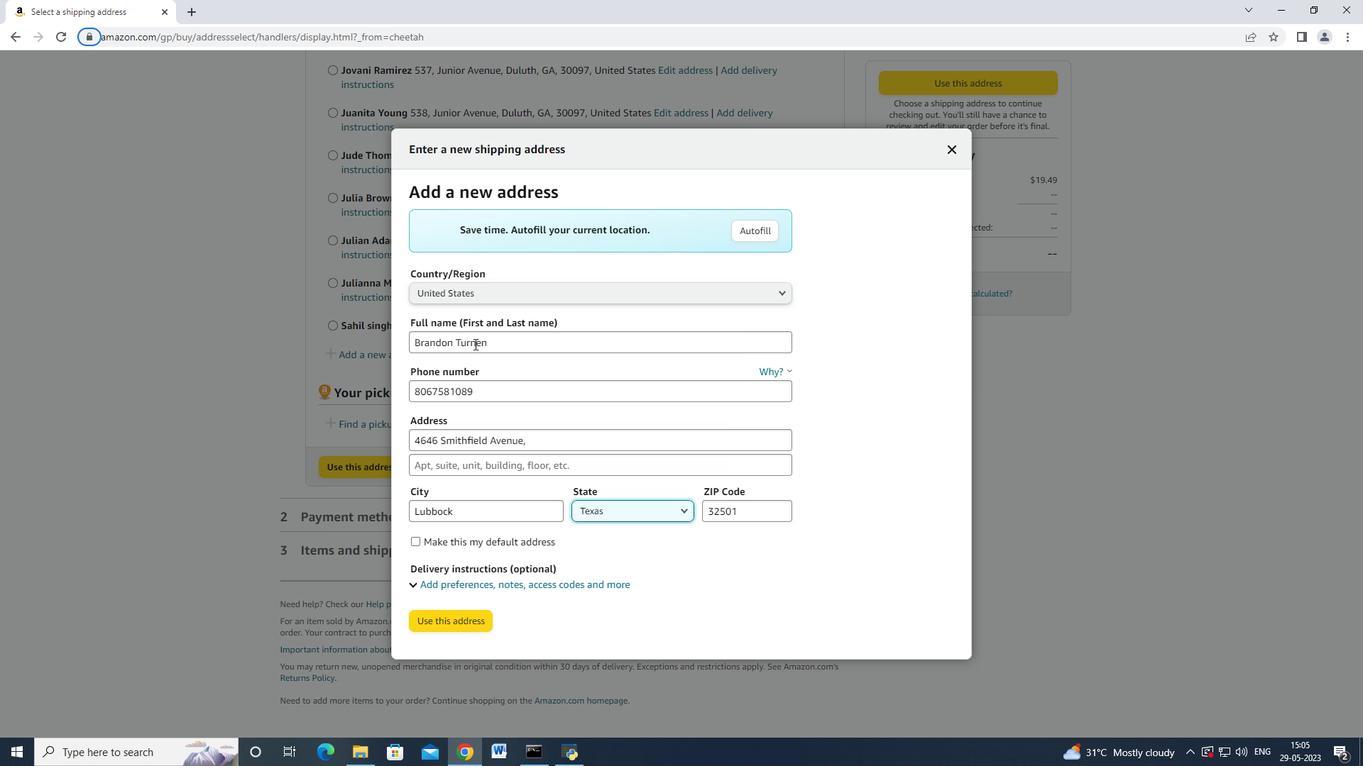 
Action: Mouse moved to (744, 513)
Screenshot: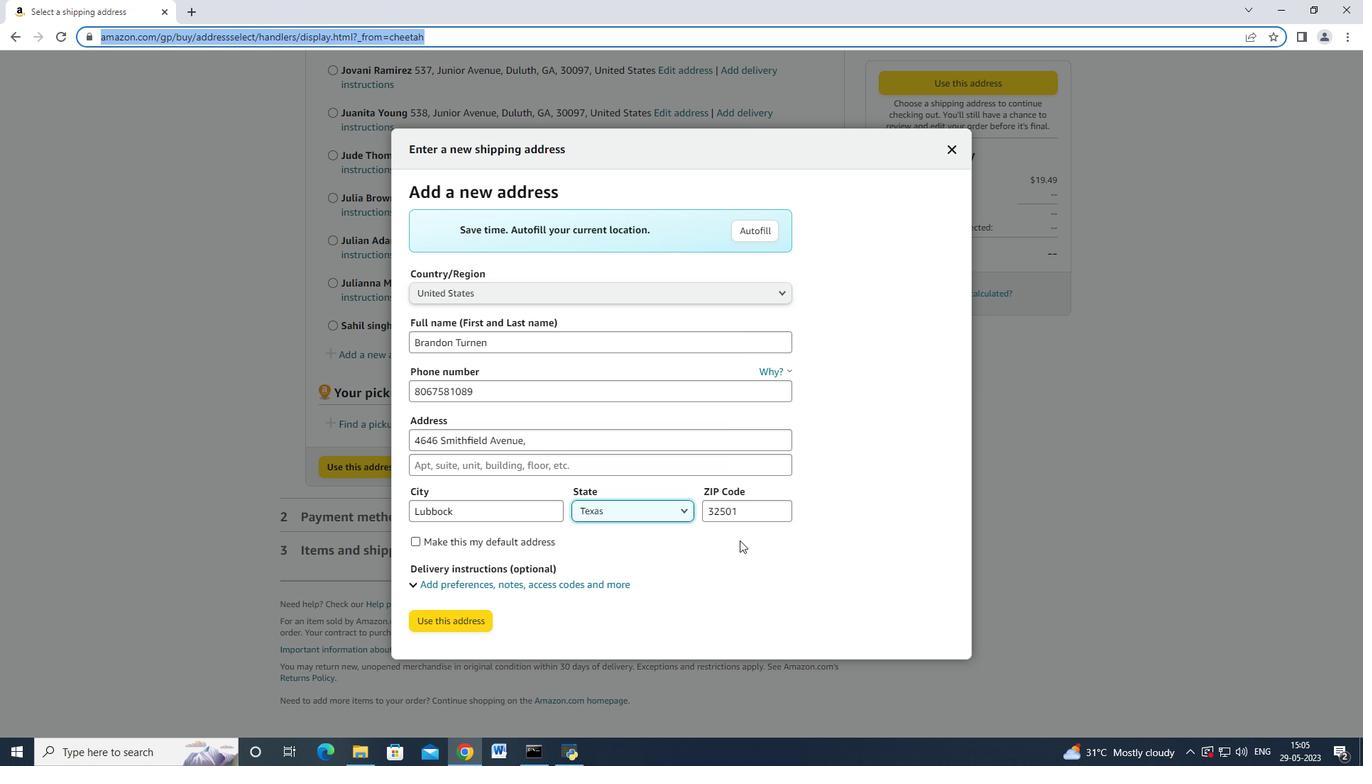 
Action: Mouse pressed left at (744, 513)
Screenshot: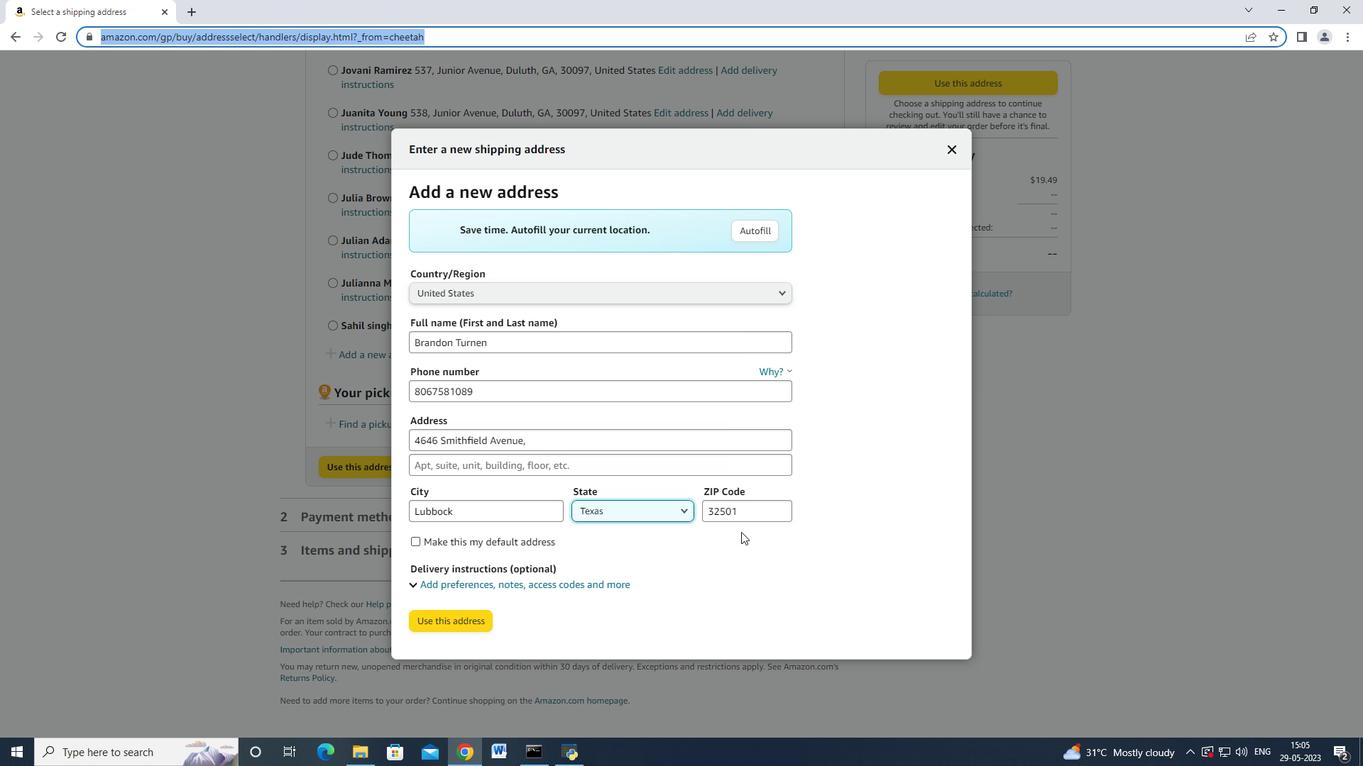 
Action: Mouse moved to (744, 513)
Screenshot: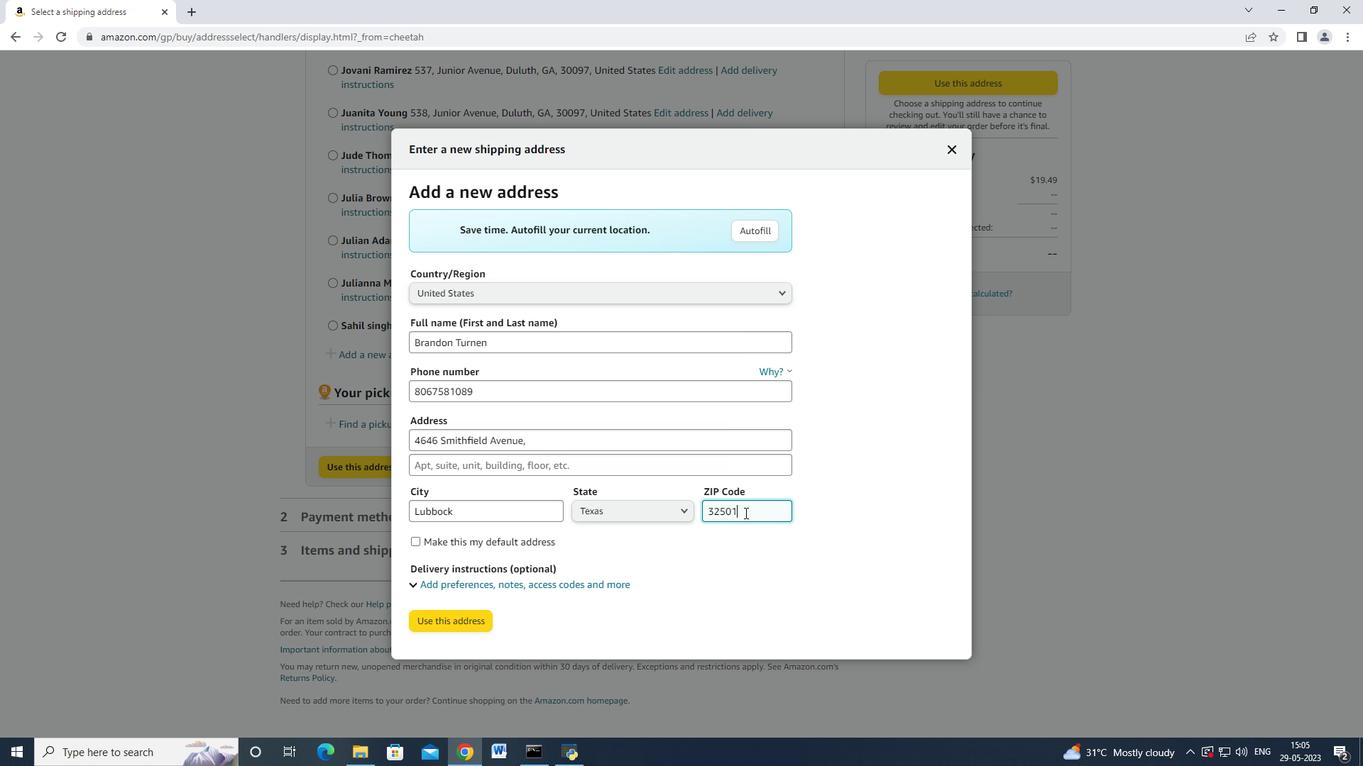 
Action: Key pressed <Key.backspace><Key.backspace><Key.backspace><Key.backspace><Key.backspace><Key.backspace><Key.backspace>79401
Screenshot: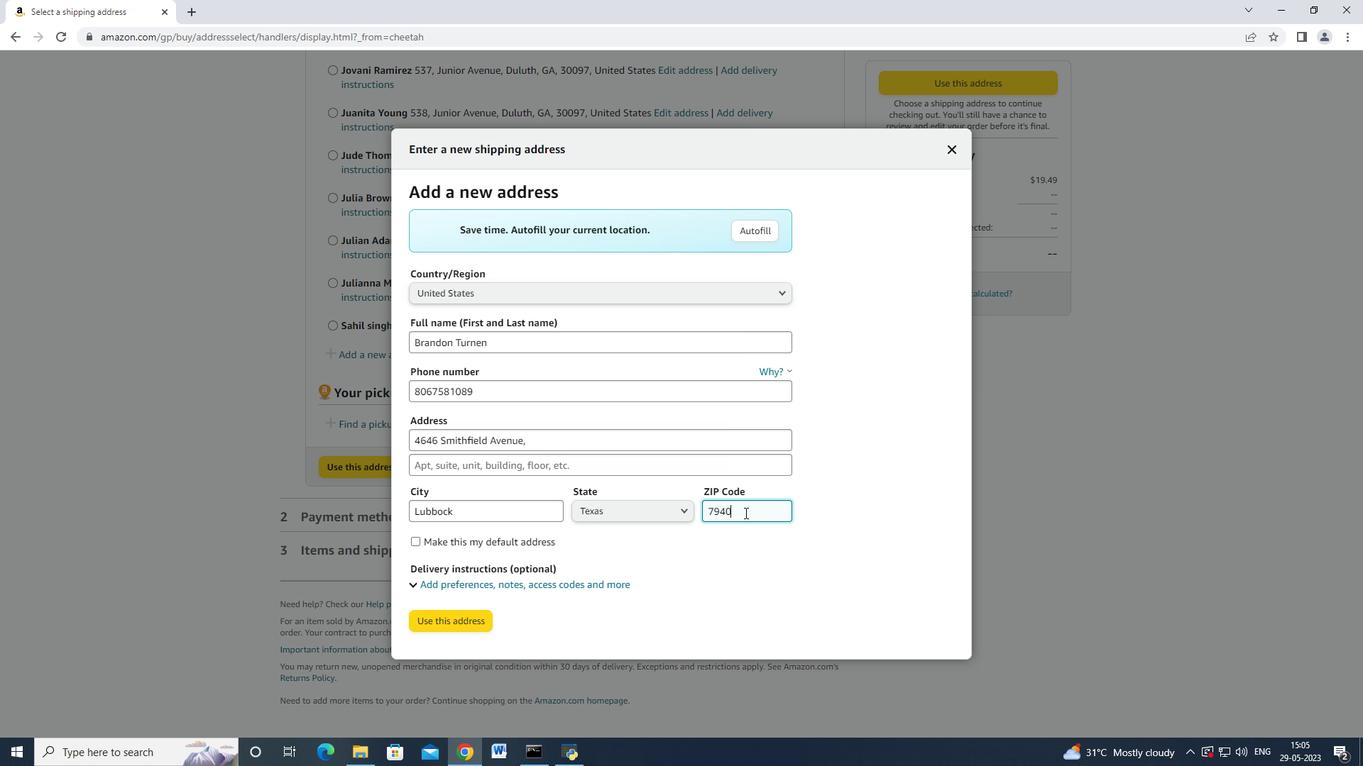 
Action: Mouse moved to (468, 616)
Screenshot: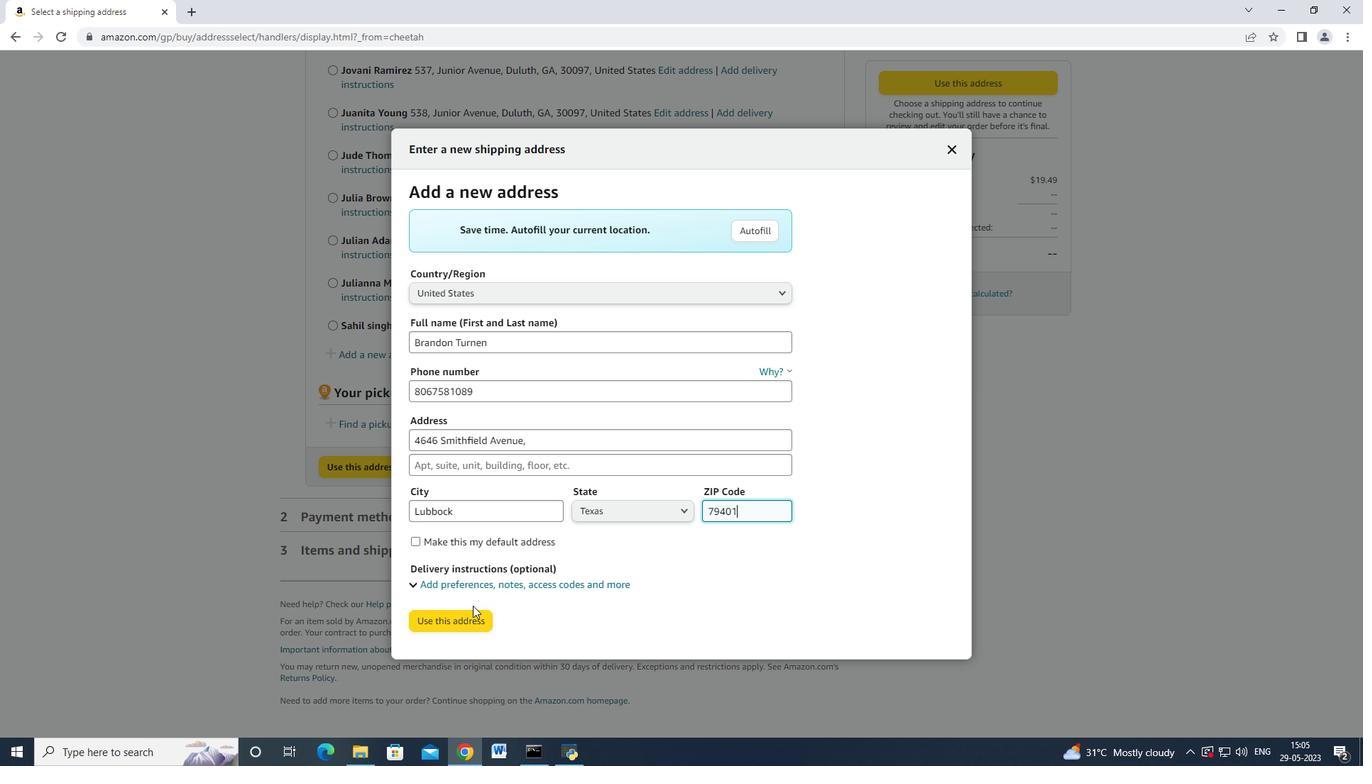 
Action: Mouse pressed left at (468, 616)
Screenshot: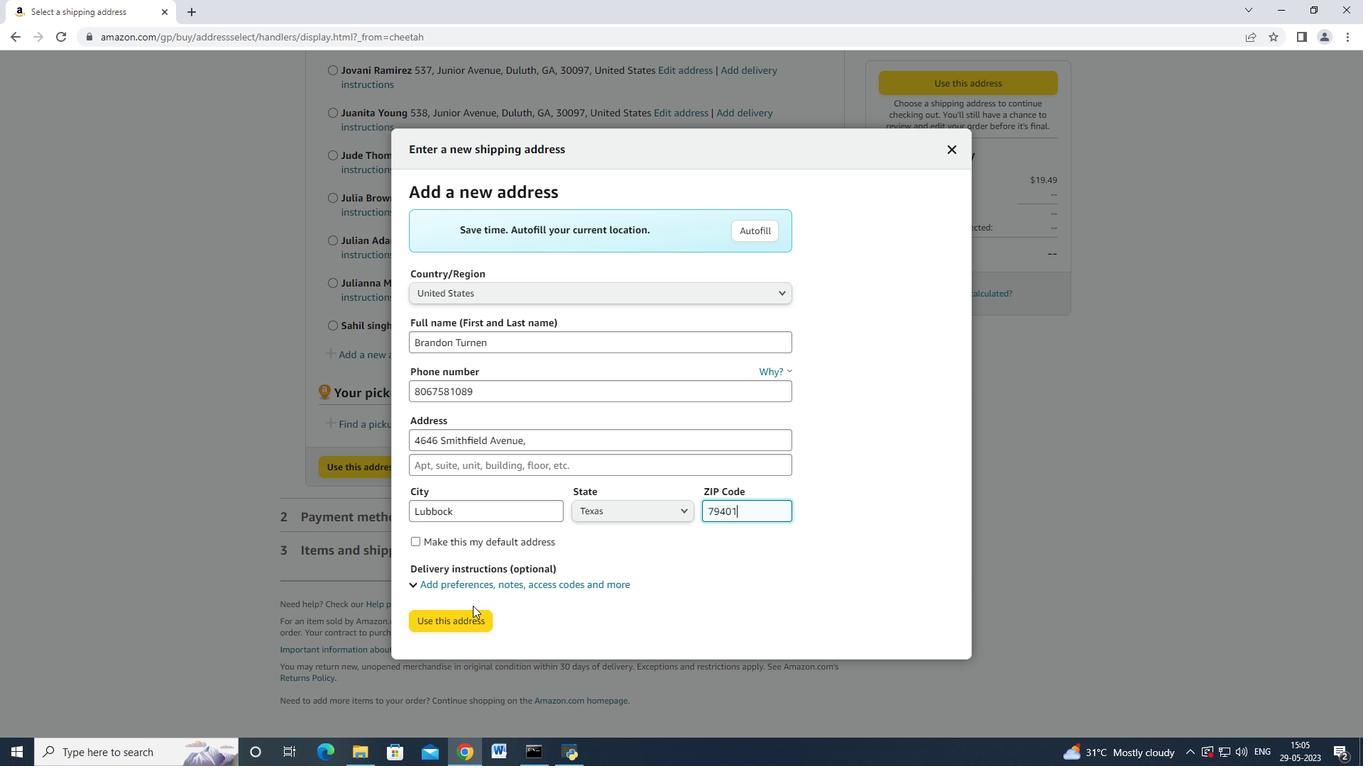 
Action: Mouse moved to (464, 699)
Screenshot: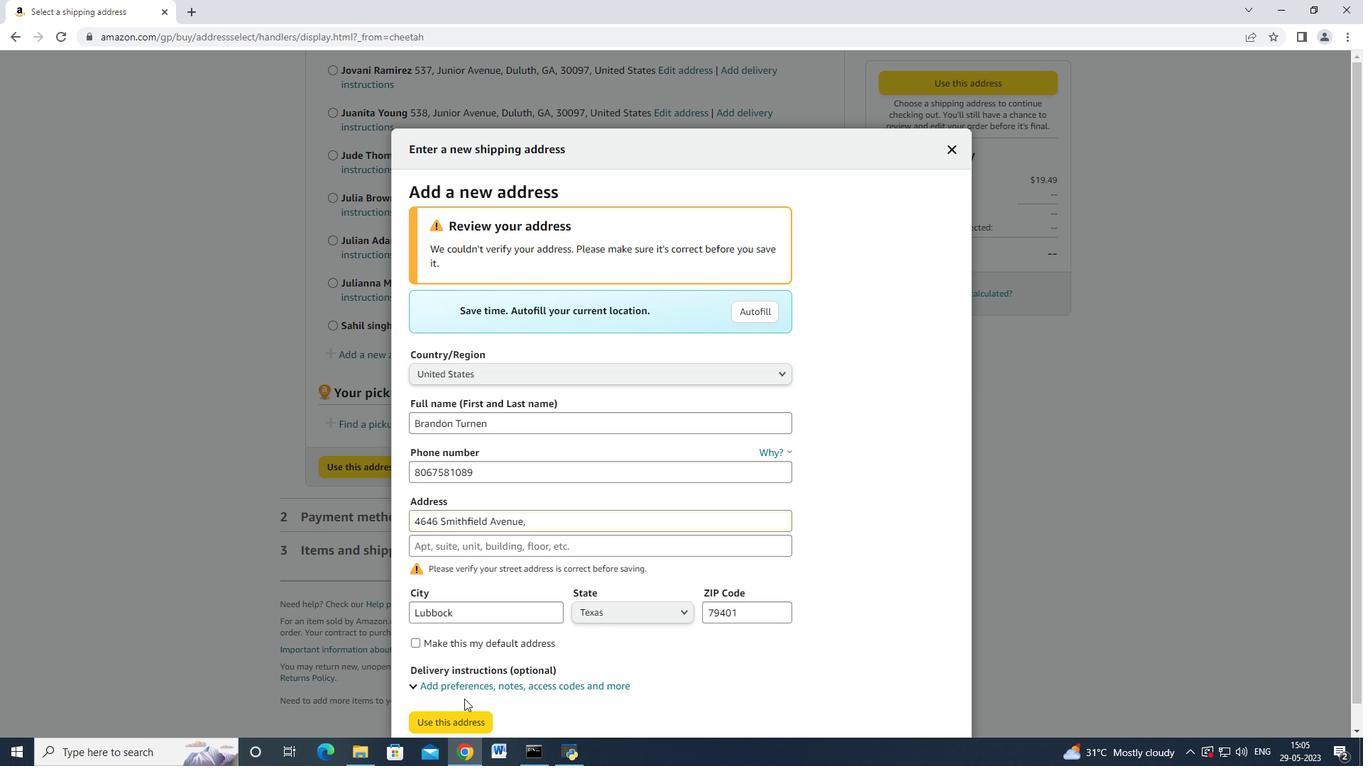 
Action: Mouse scrolled (464, 698) with delta (0, 0)
Screenshot: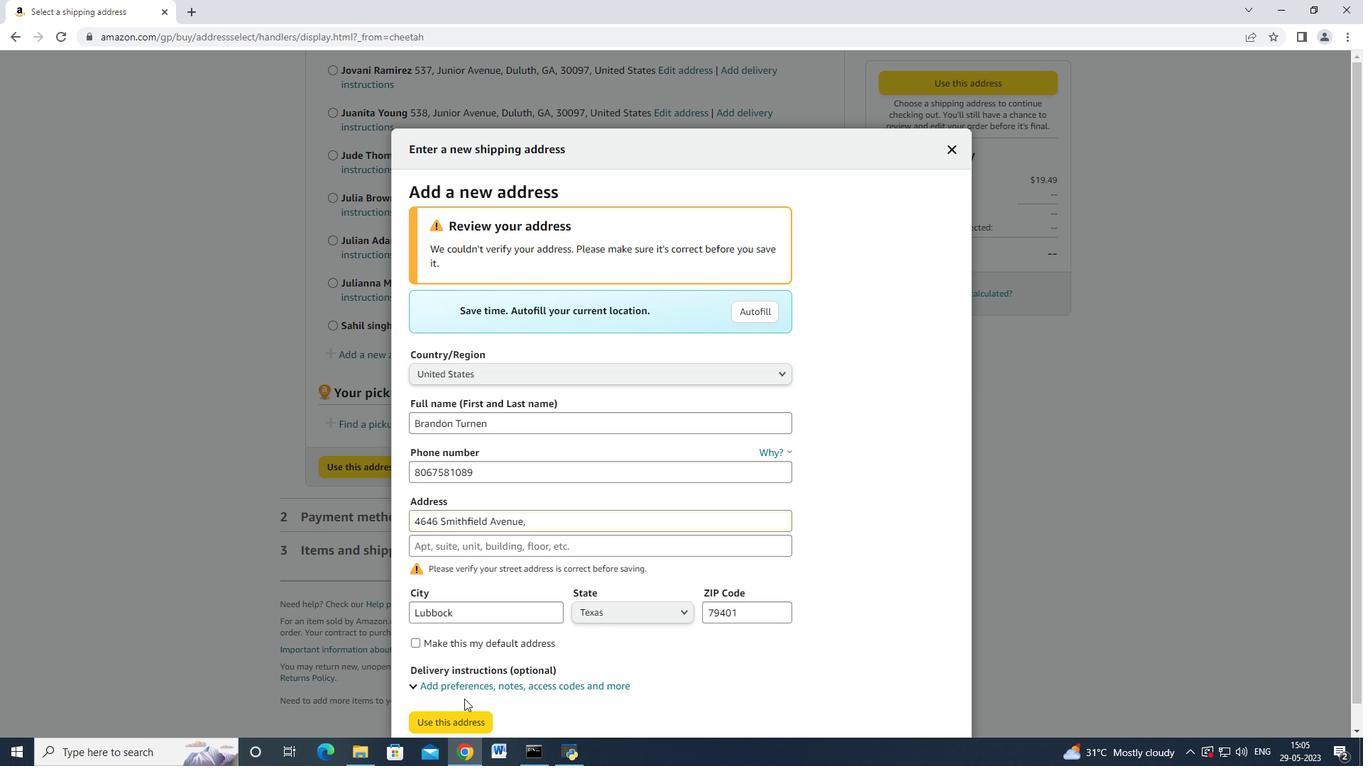 
Action: Mouse scrolled (464, 698) with delta (0, 0)
Screenshot: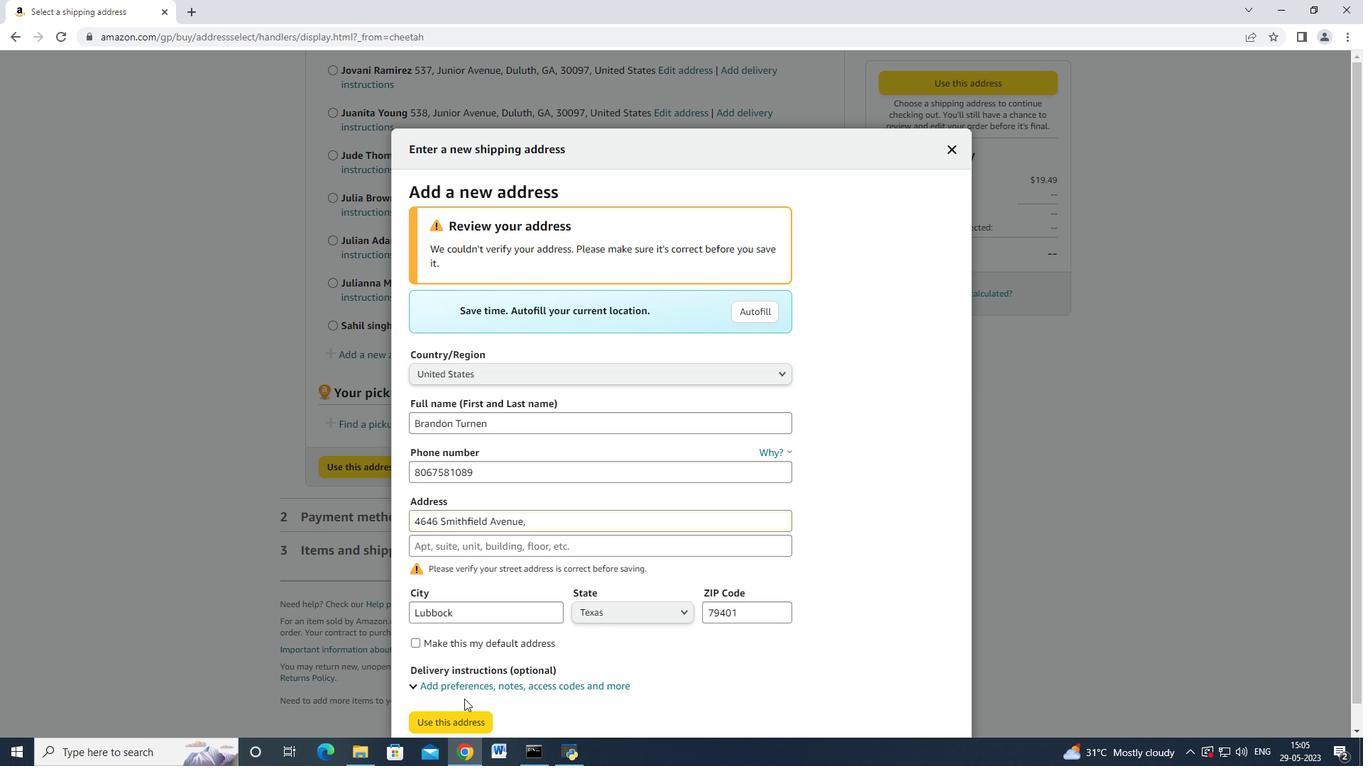 
Action: Mouse moved to (465, 695)
Screenshot: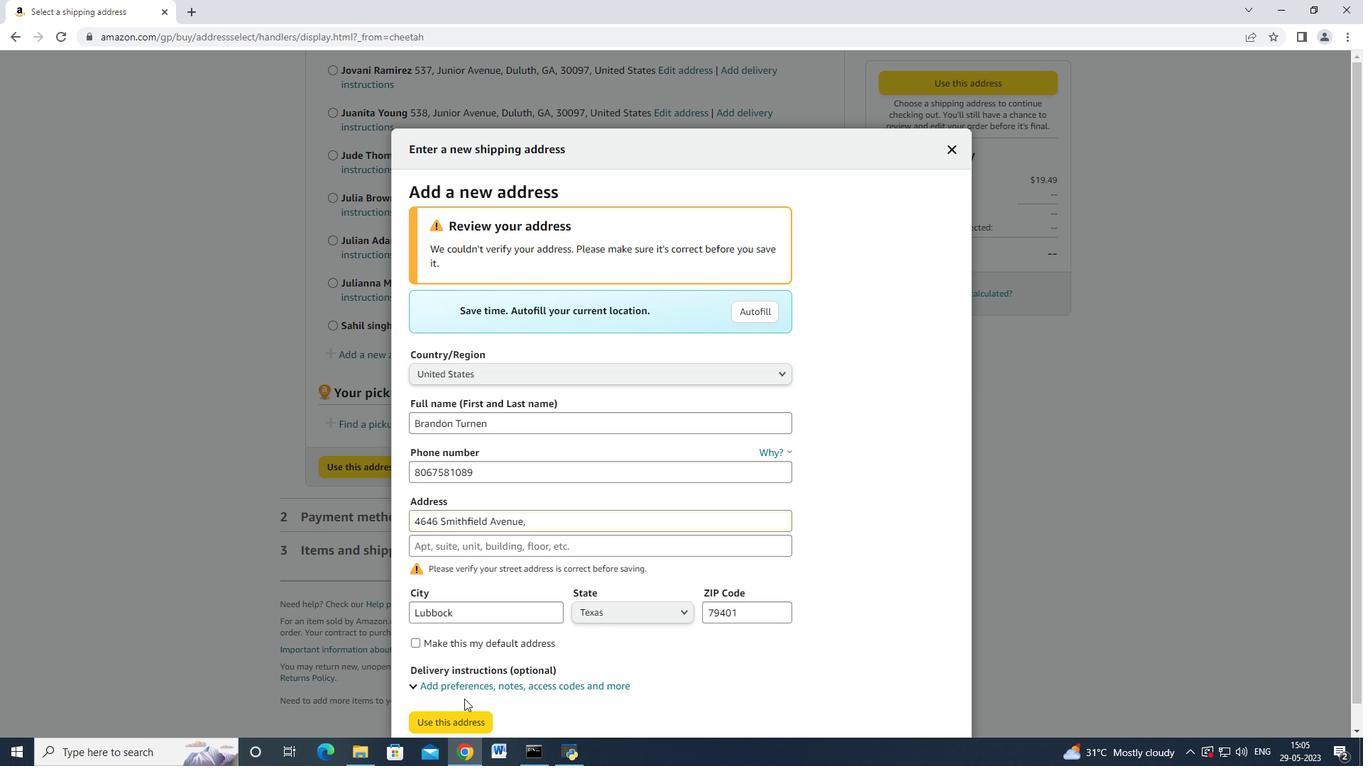 
Action: Mouse scrolled (465, 696) with delta (0, 0)
Screenshot: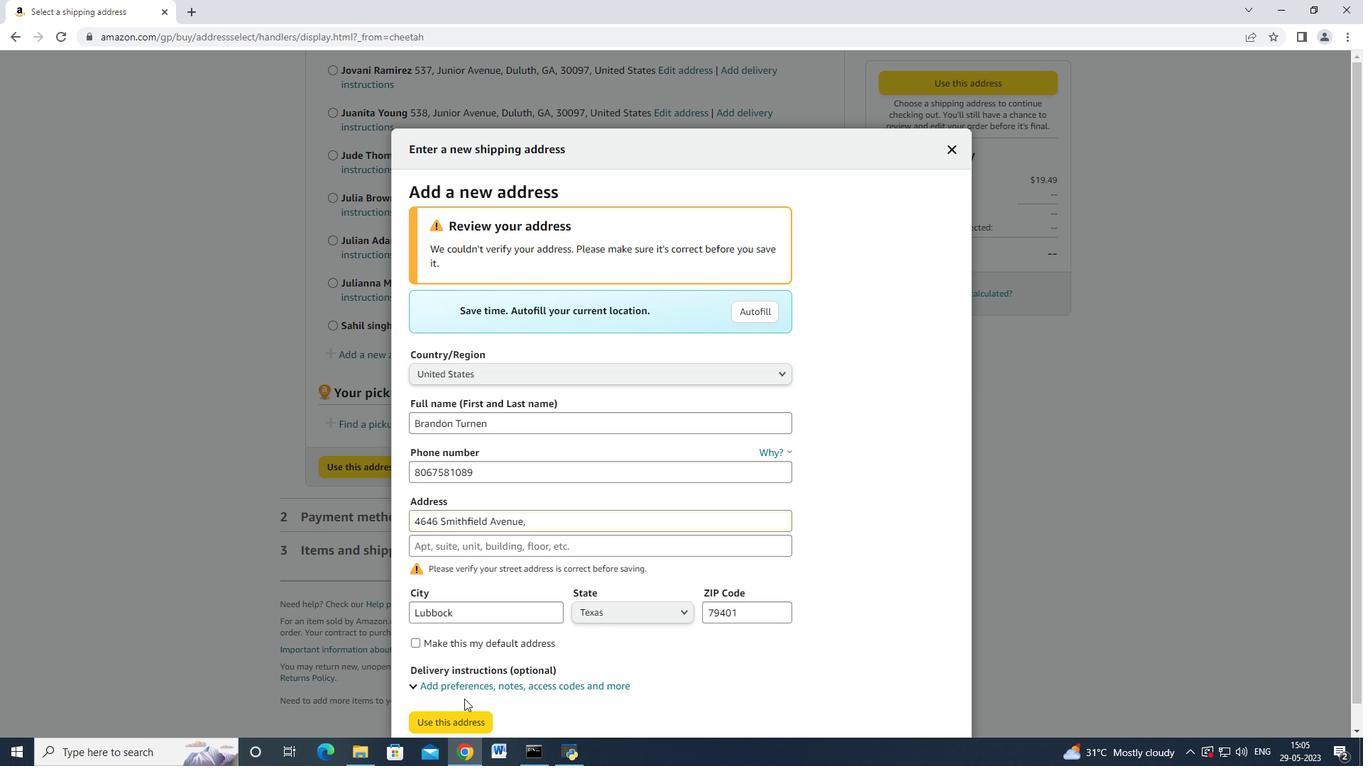 
Action: Mouse moved to (443, 715)
Screenshot: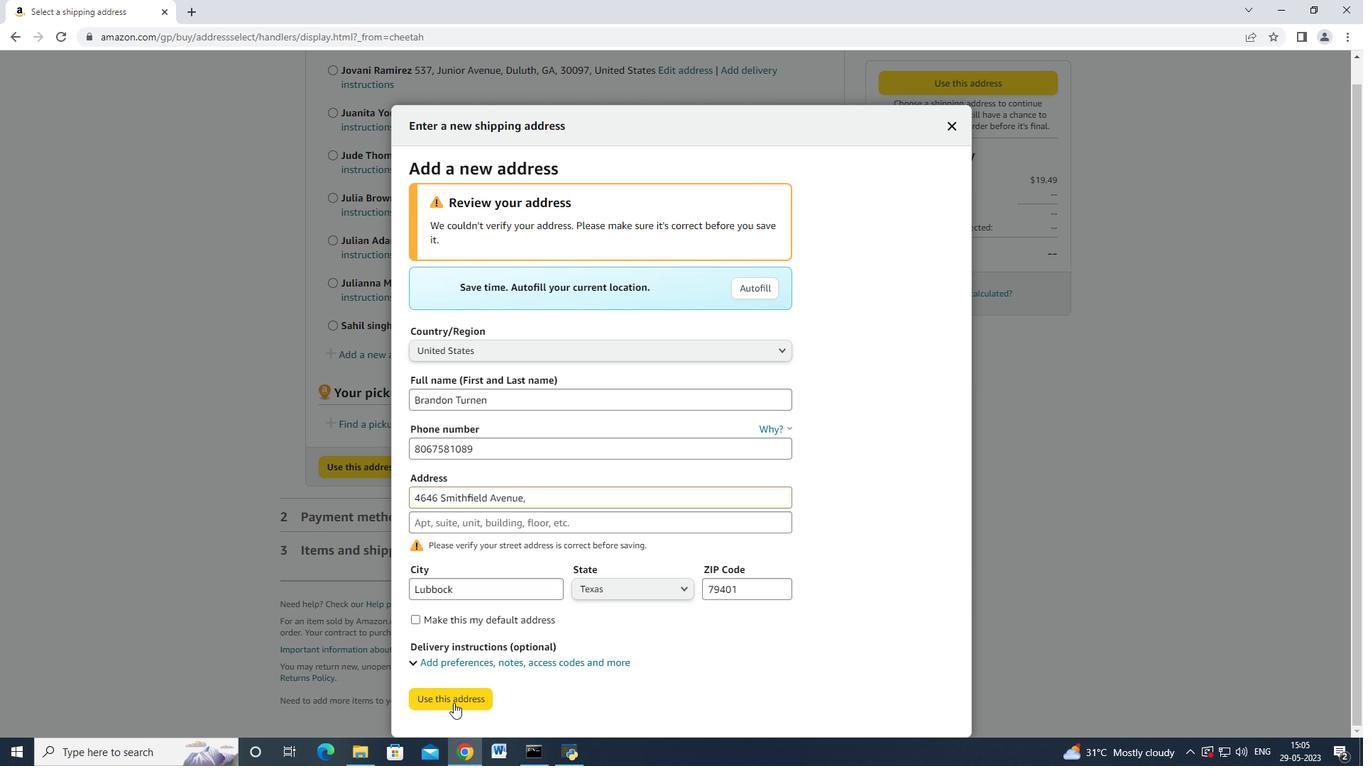 
Action: Mouse pressed left at (443, 715)
Screenshot: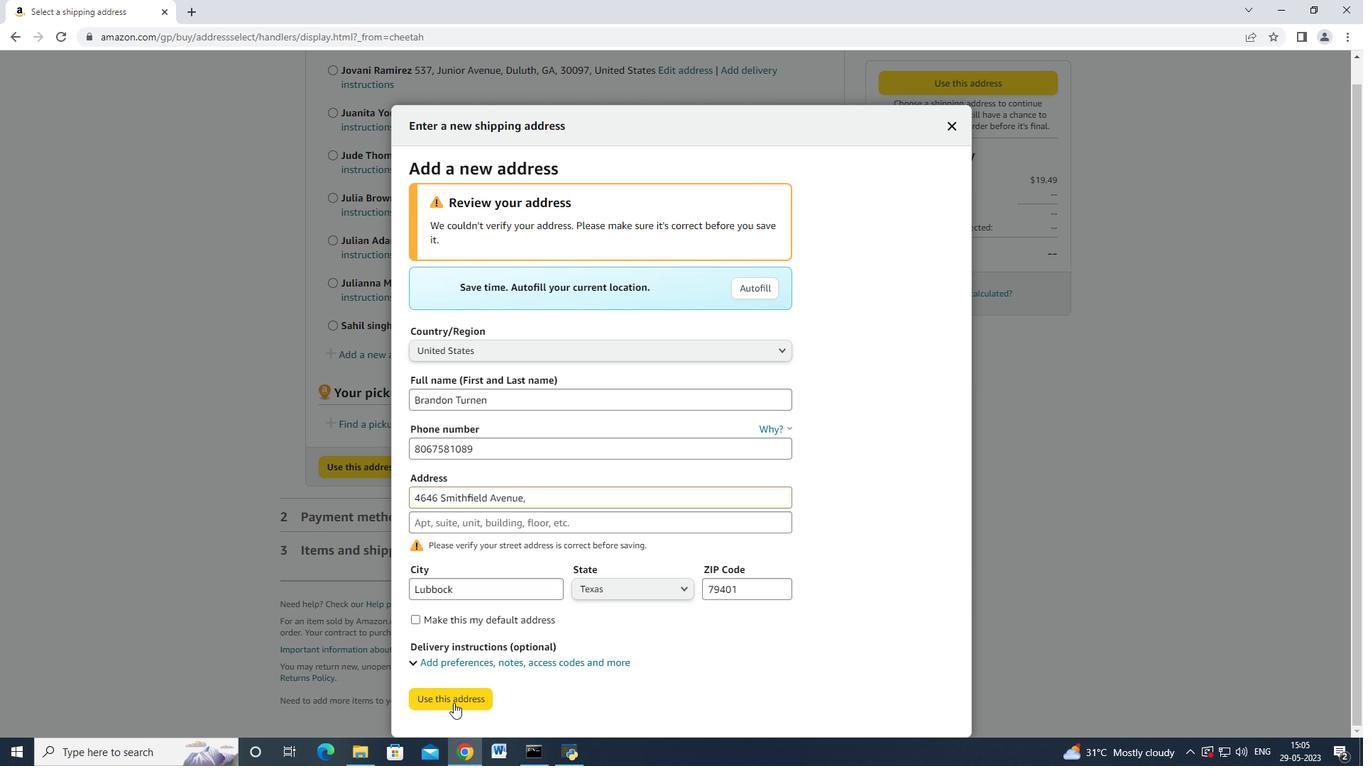 
Action: Mouse moved to (462, 697)
Screenshot: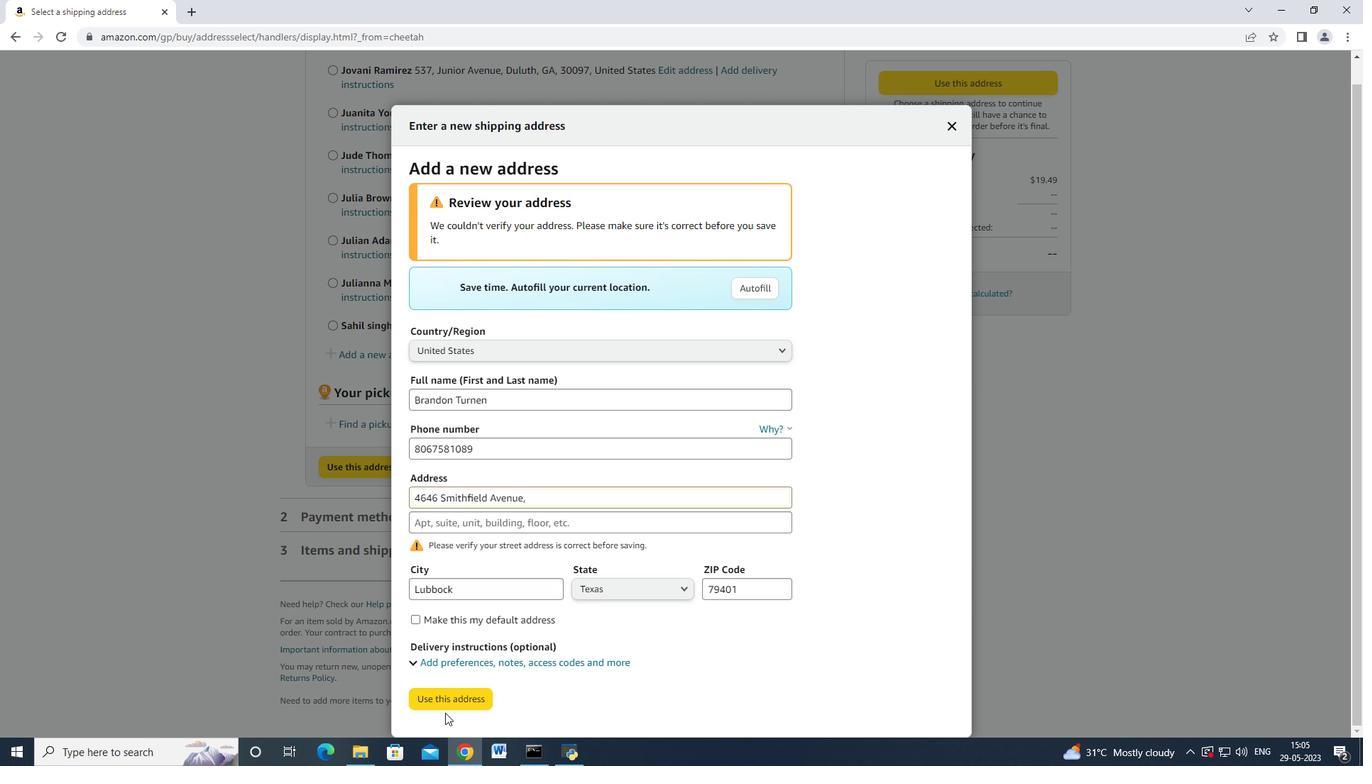 
Action: Mouse pressed left at (462, 697)
Screenshot: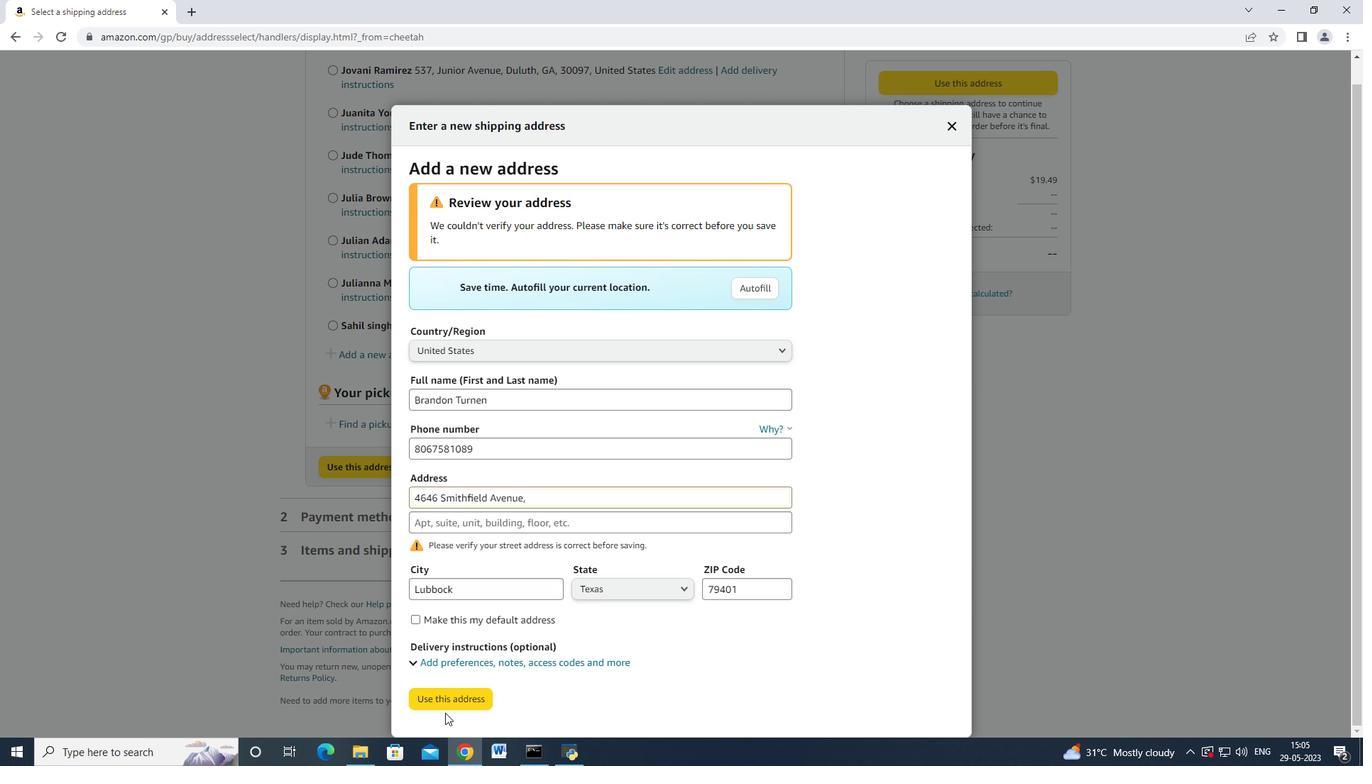 
Action: Mouse moved to (420, 312)
Screenshot: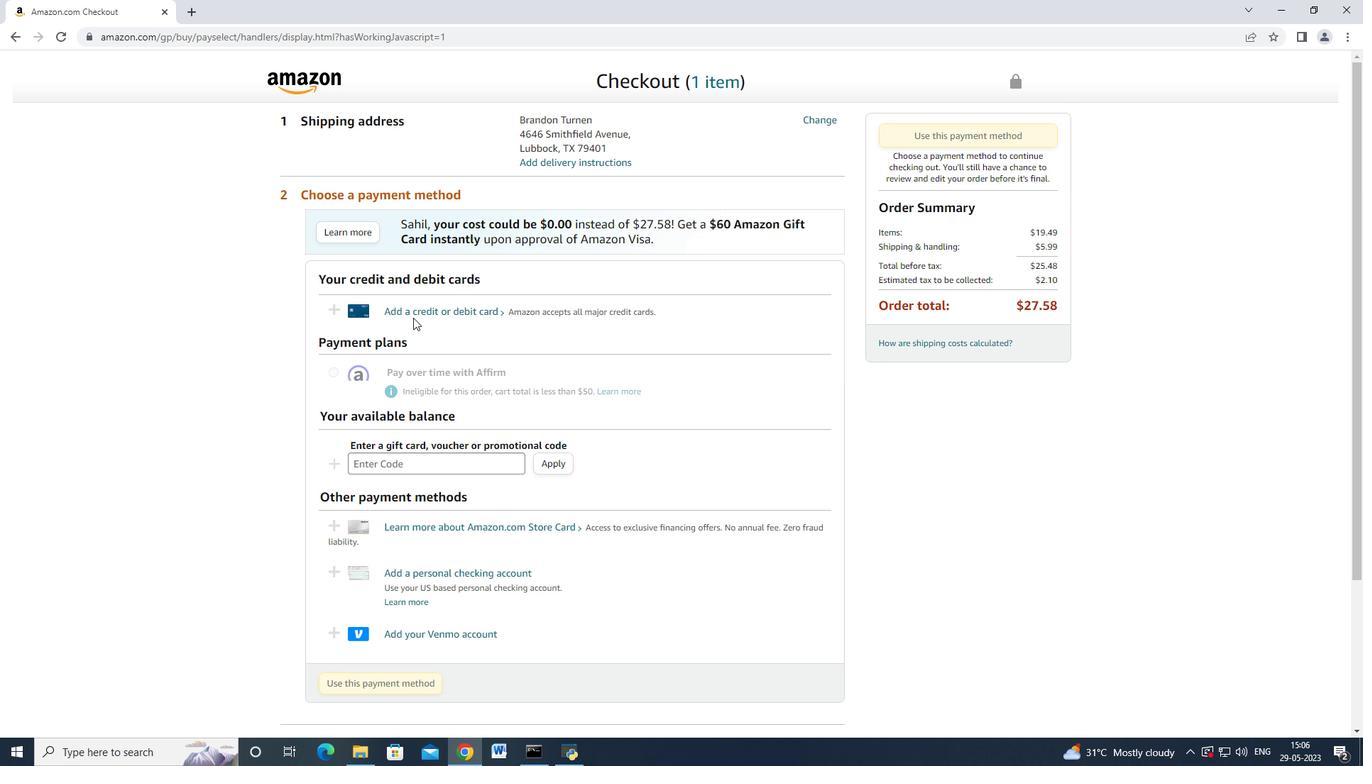 
Action: Mouse pressed left at (420, 312)
Screenshot: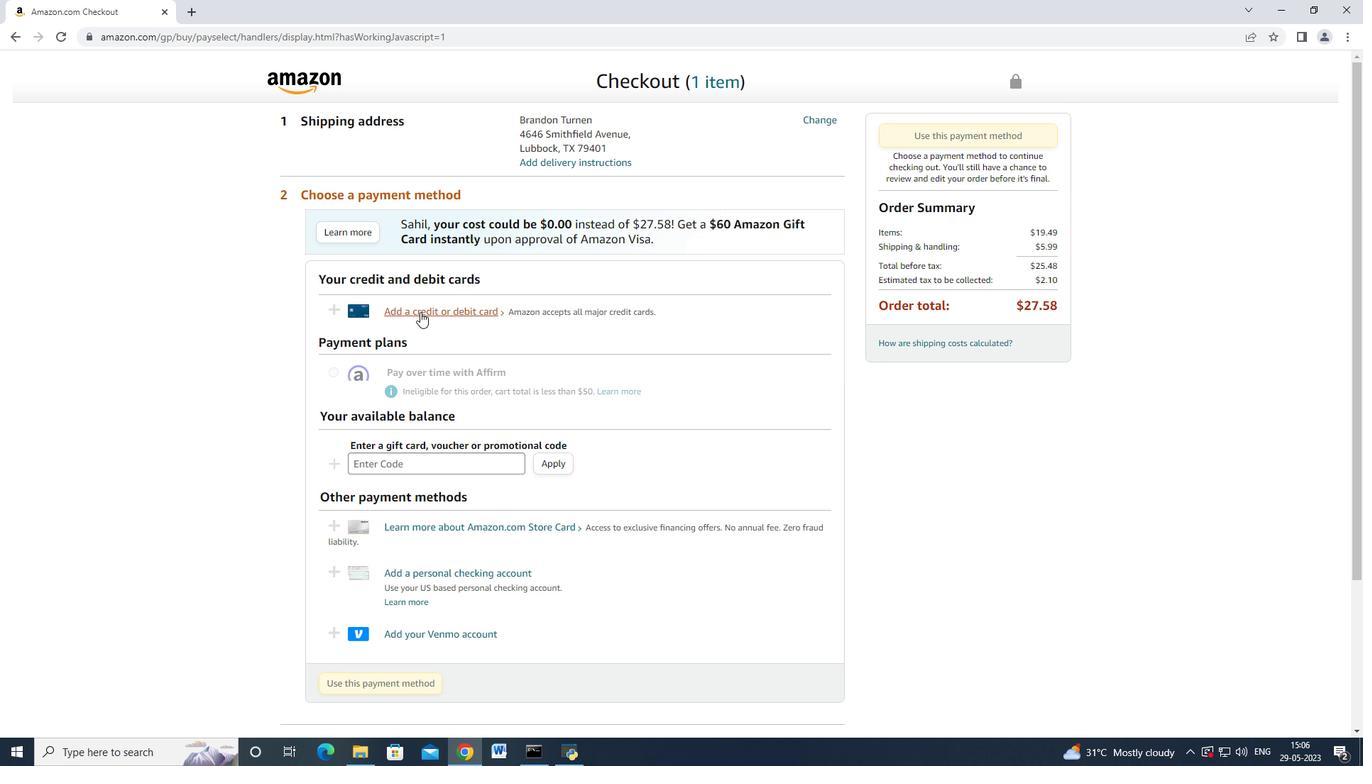 
Action: Mouse moved to (543, 336)
Screenshot: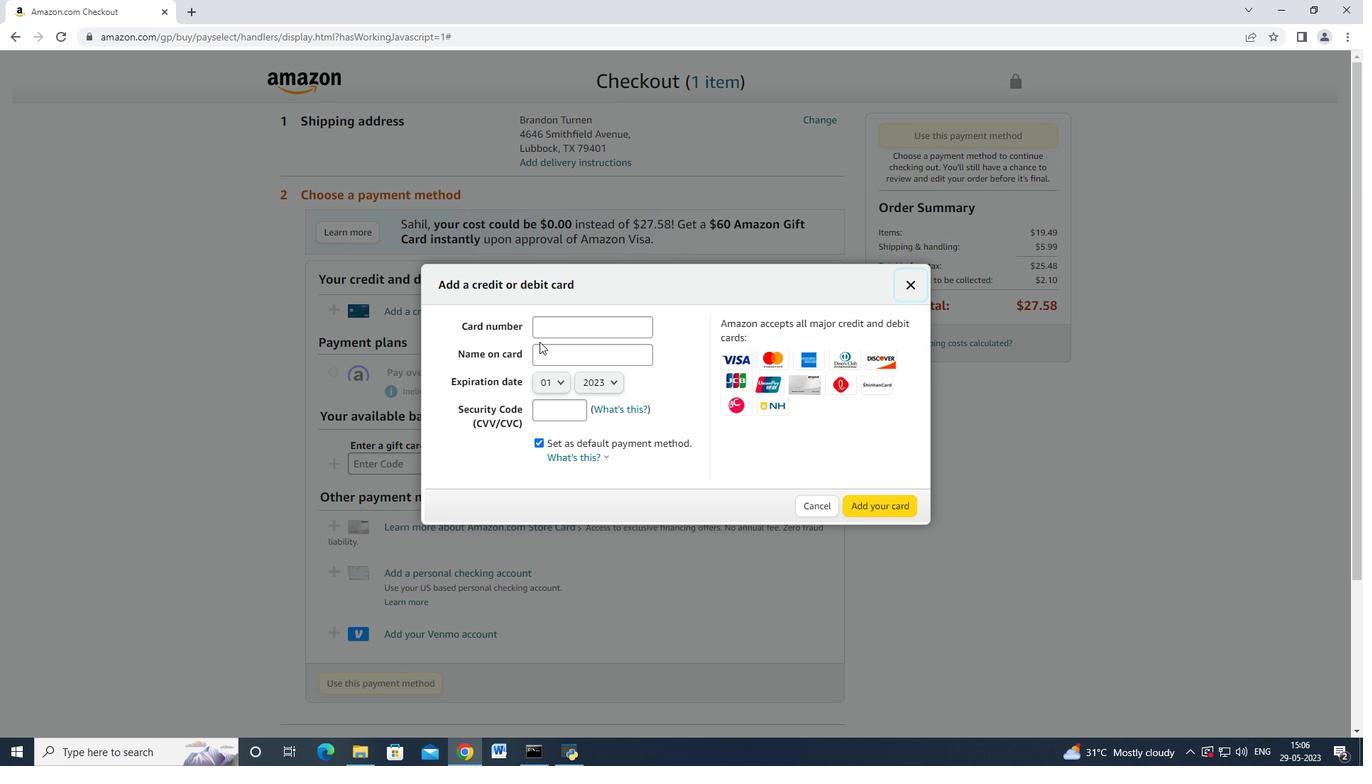 
Action: Mouse pressed left at (543, 336)
Screenshot: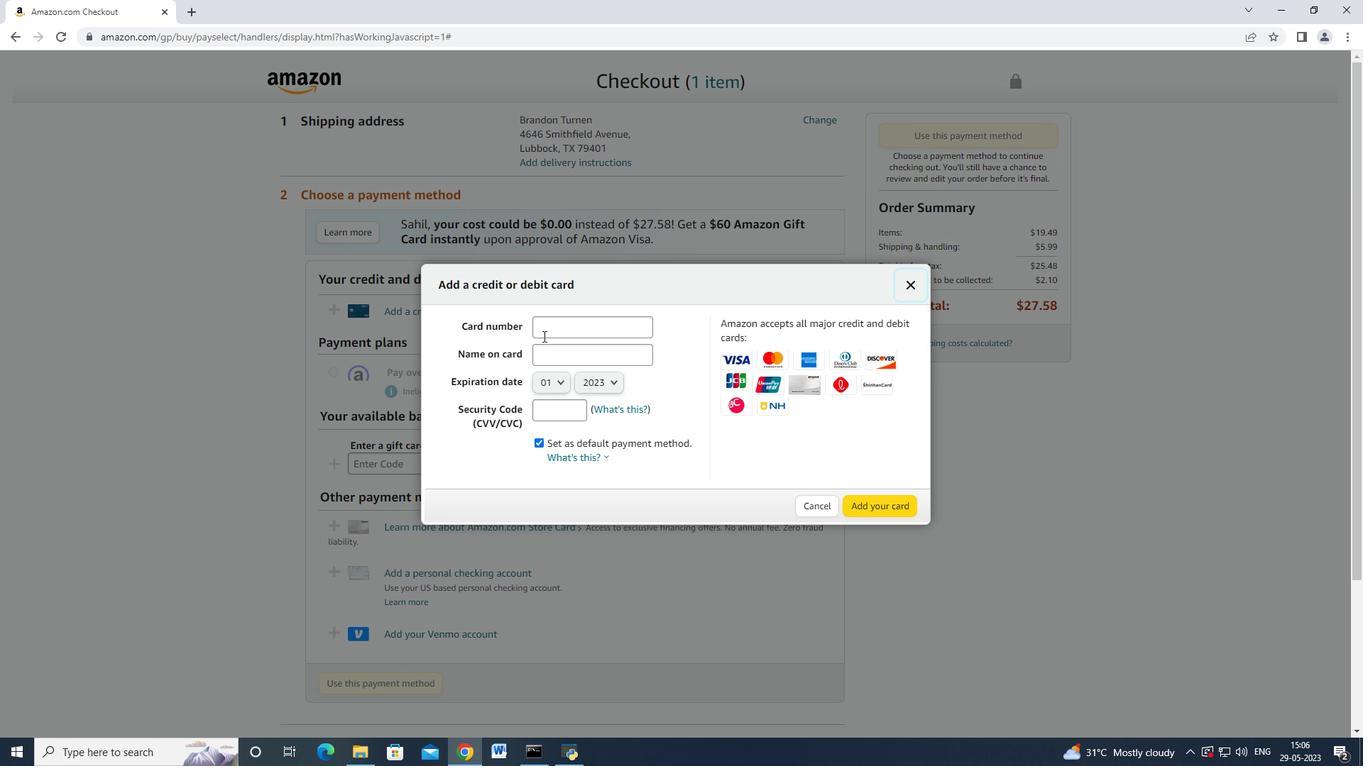 
Action: Mouse moved to (542, 337)
Screenshot: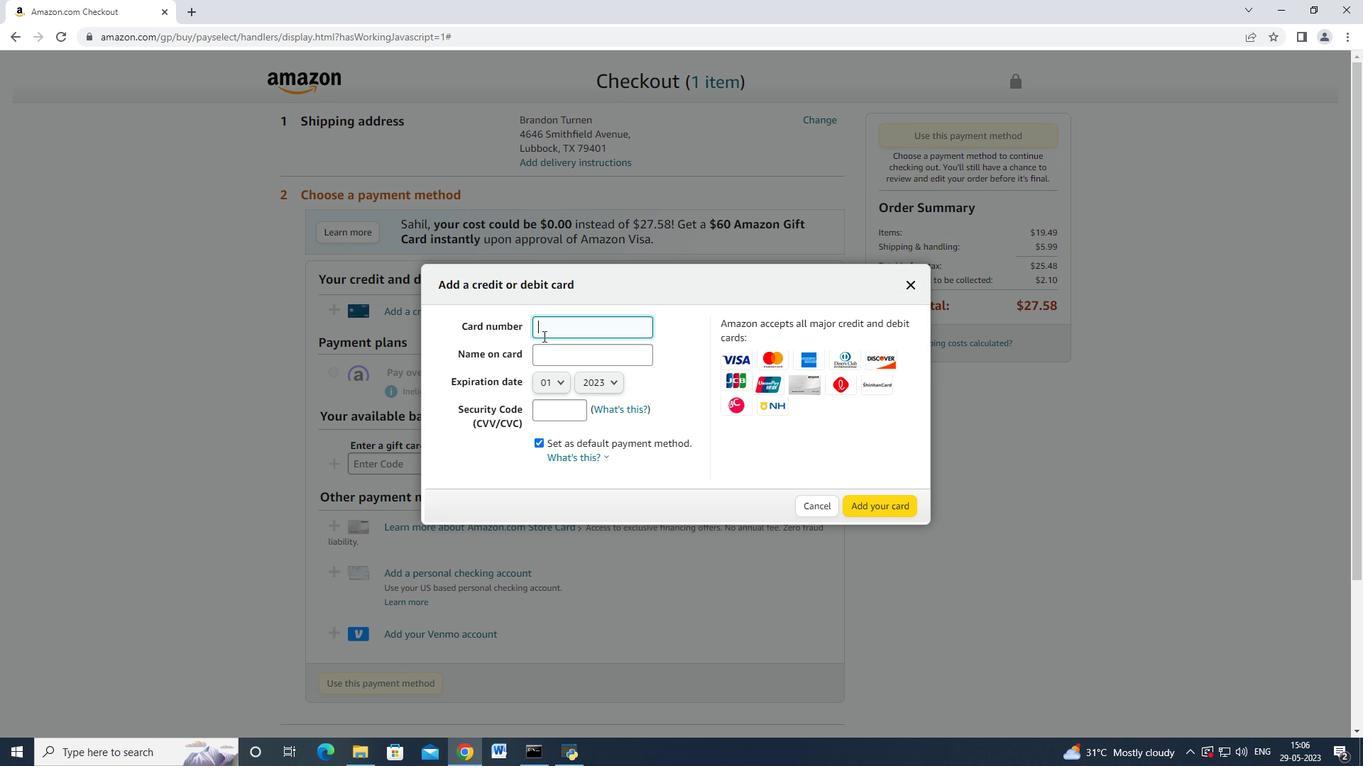 
Action: Key pressed 80677<Key.backspace>581089<Key.backspace><Key.backspace><Key.backspace><Key.backspace><Key.backspace><Key.backspace><Key.backspace><Key.backspace><Key.backspace><Key.backspace><Key.backspace><Key.backspace><Key.backspace><Key.backspace><Key.backspace><Key.backspace><Key.backspace><Key.backspace>4672664277526010<Key.tab><Key.shift>Brandon<Key.space><Key.shift>Turner<Key.tab>
Screenshot: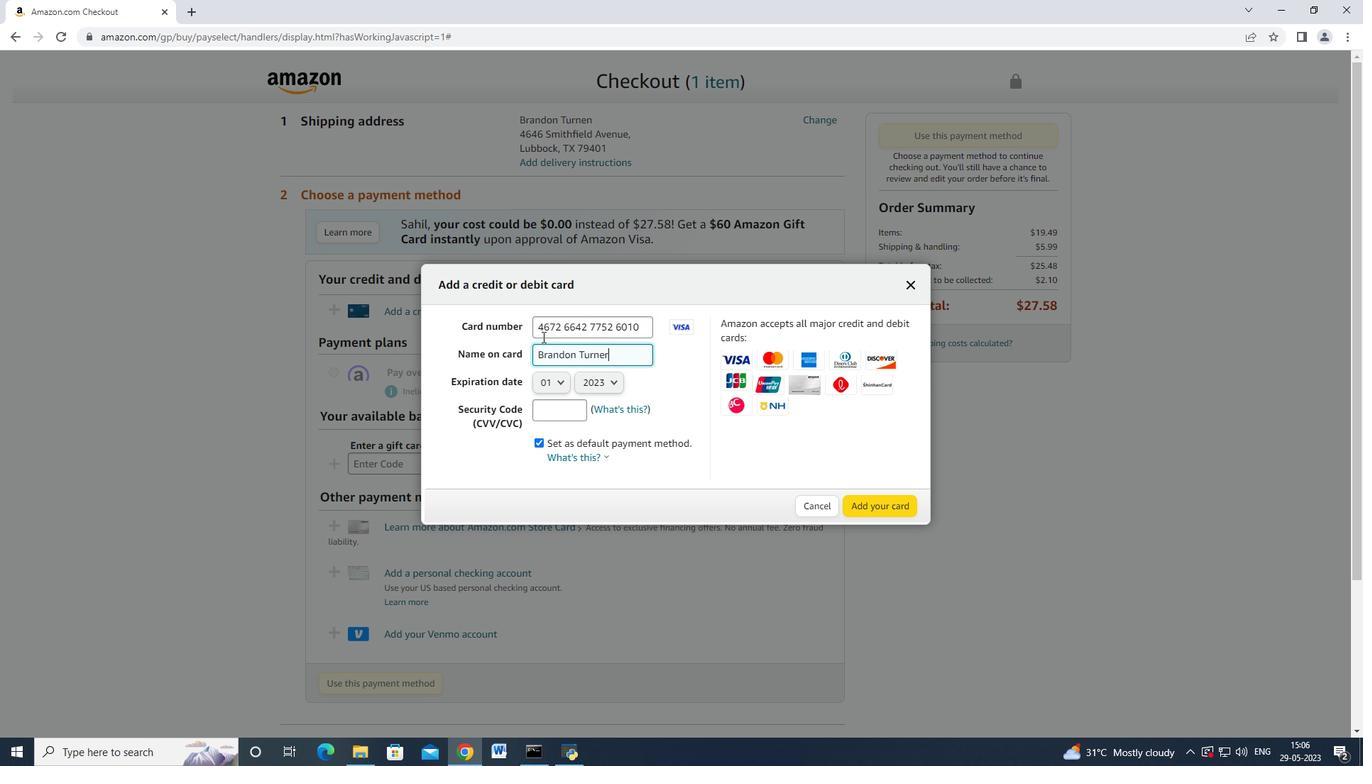 
Action: Mouse moved to (548, 374)
Screenshot: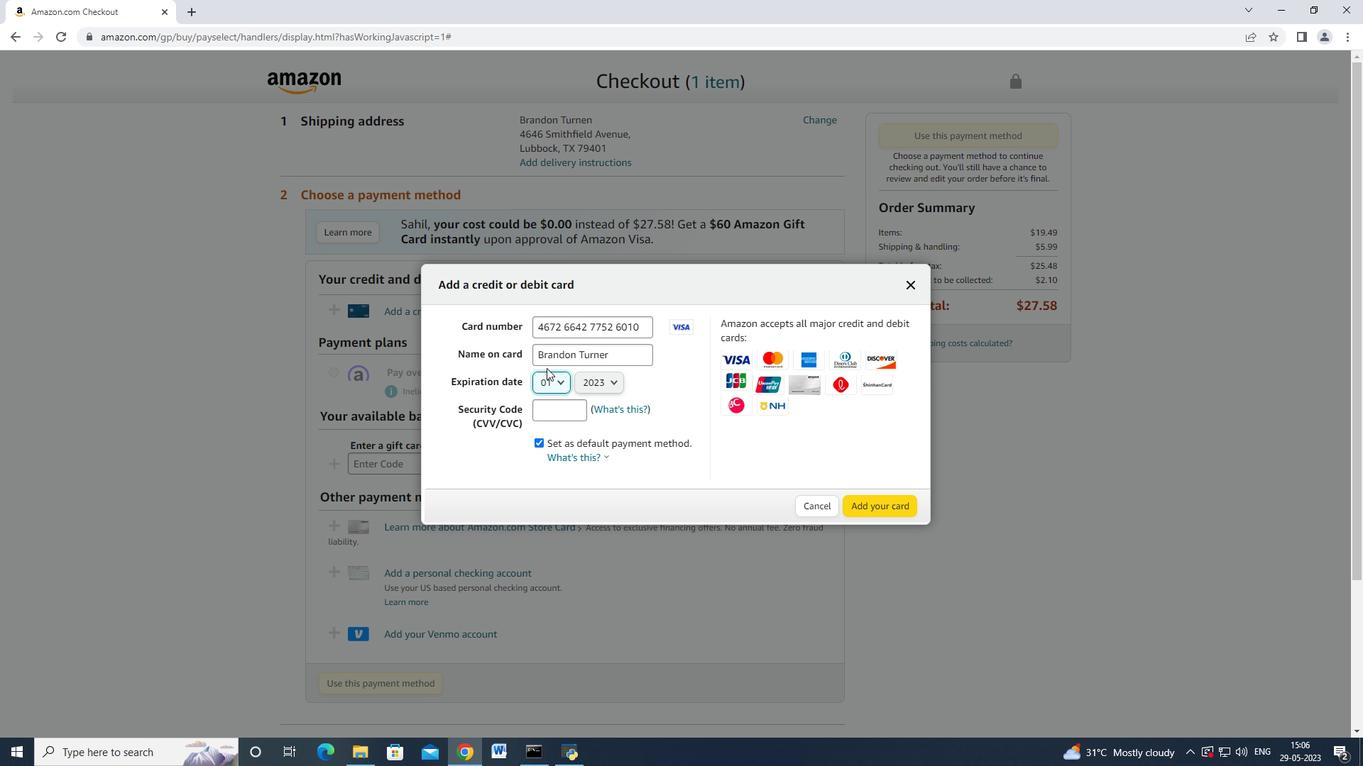 
Action: Mouse pressed left at (548, 374)
Screenshot: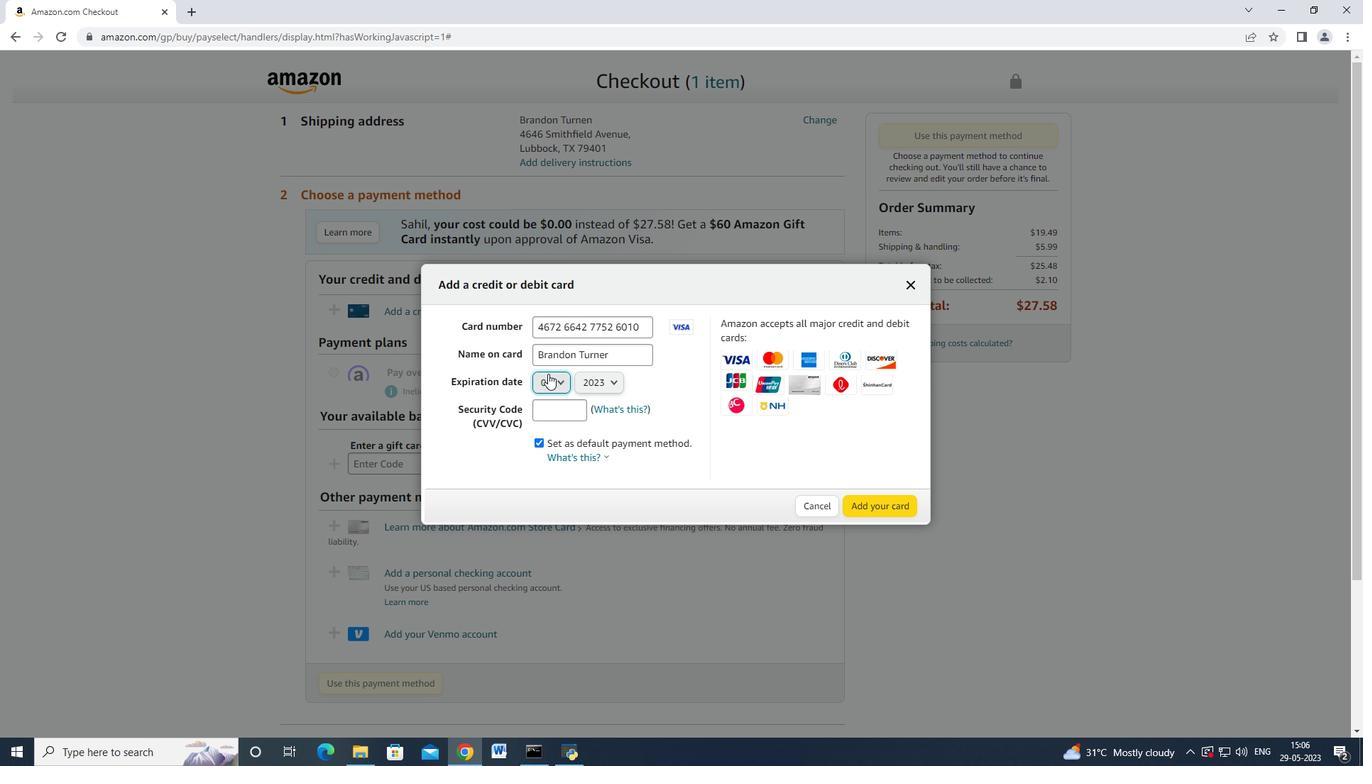 
Action: Mouse moved to (548, 434)
Screenshot: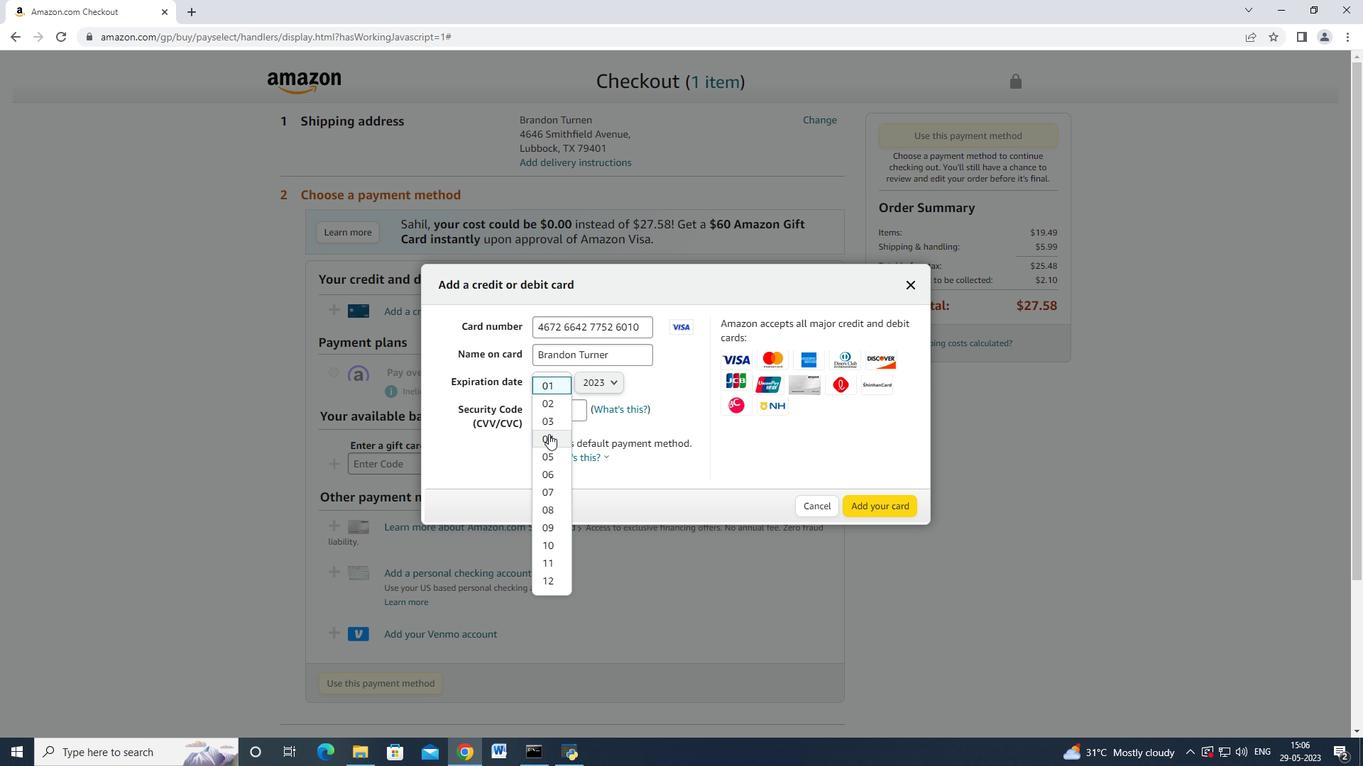 
Action: Mouse pressed left at (548, 434)
Screenshot: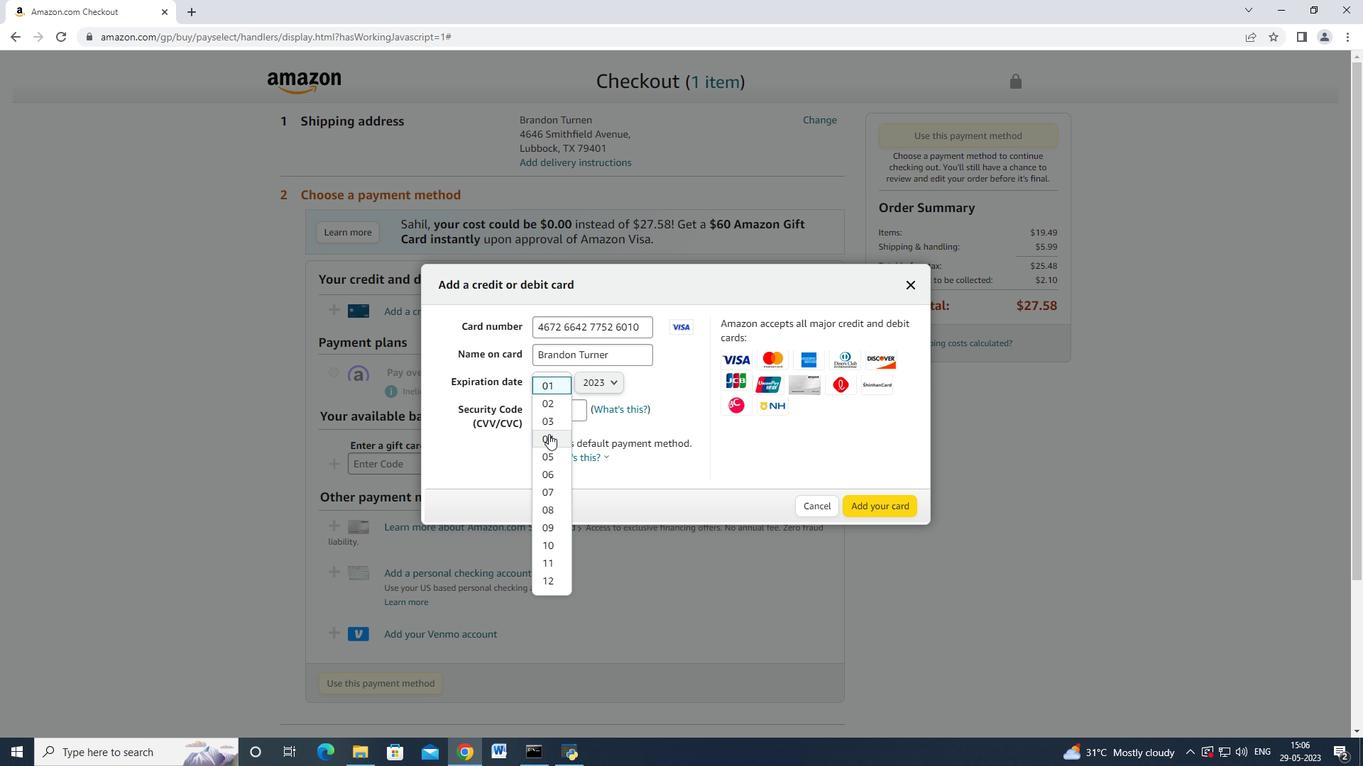 
Action: Mouse moved to (580, 380)
Screenshot: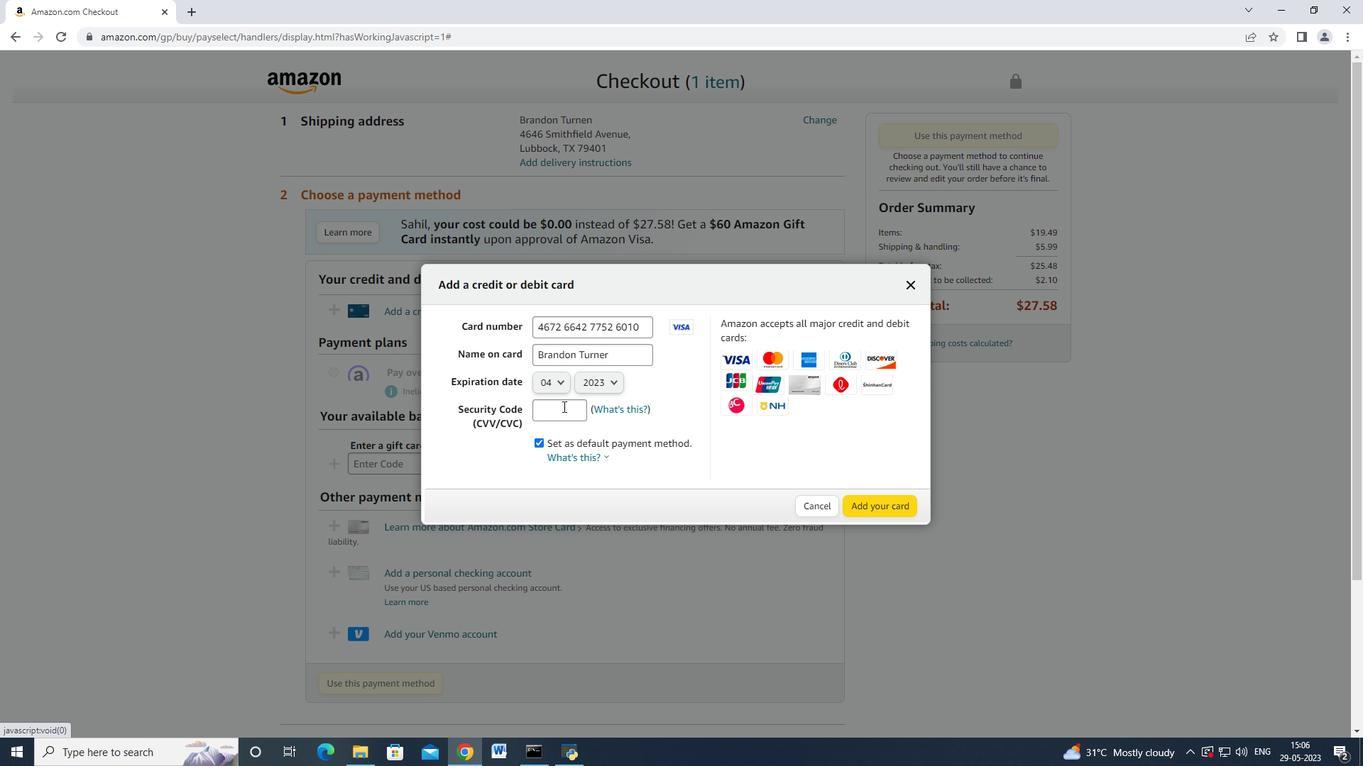 
Action: Mouse pressed left at (580, 380)
Screenshot: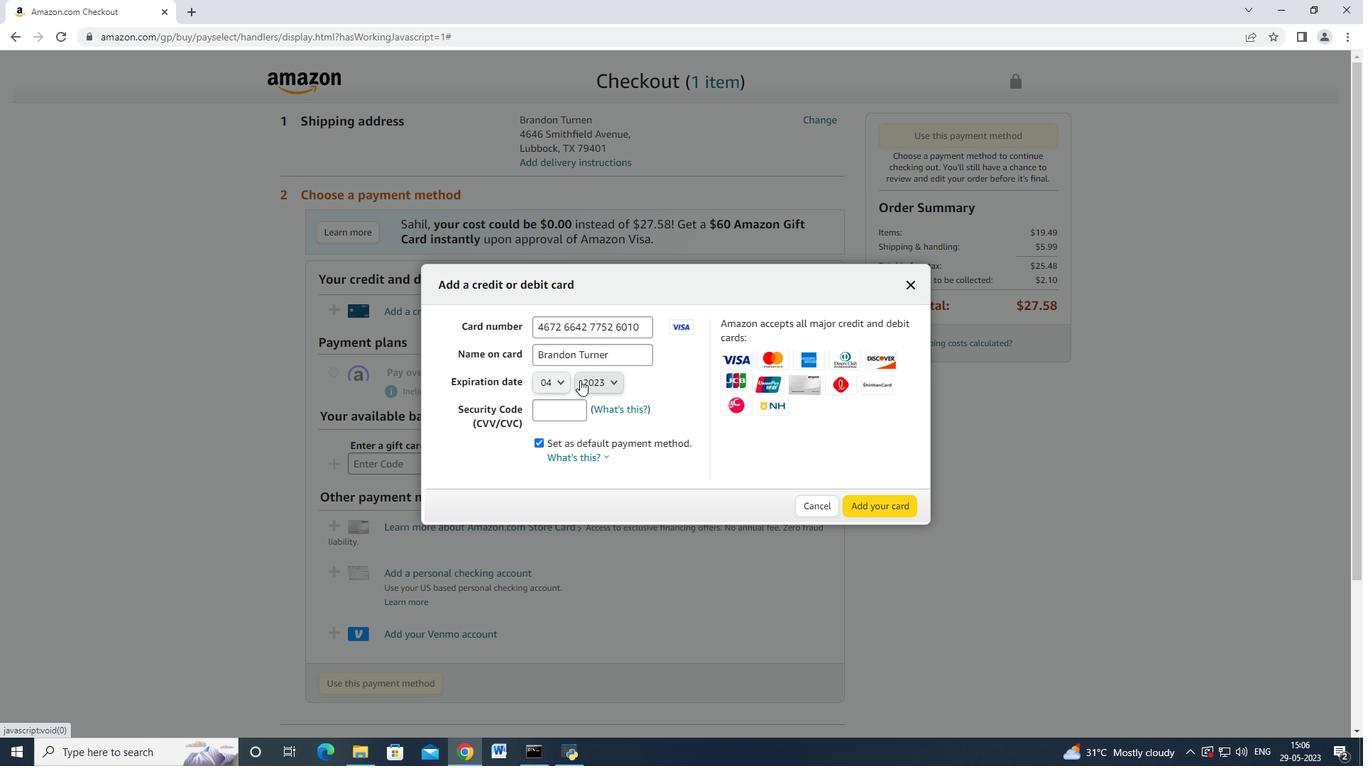 
Action: Mouse moved to (599, 424)
Screenshot: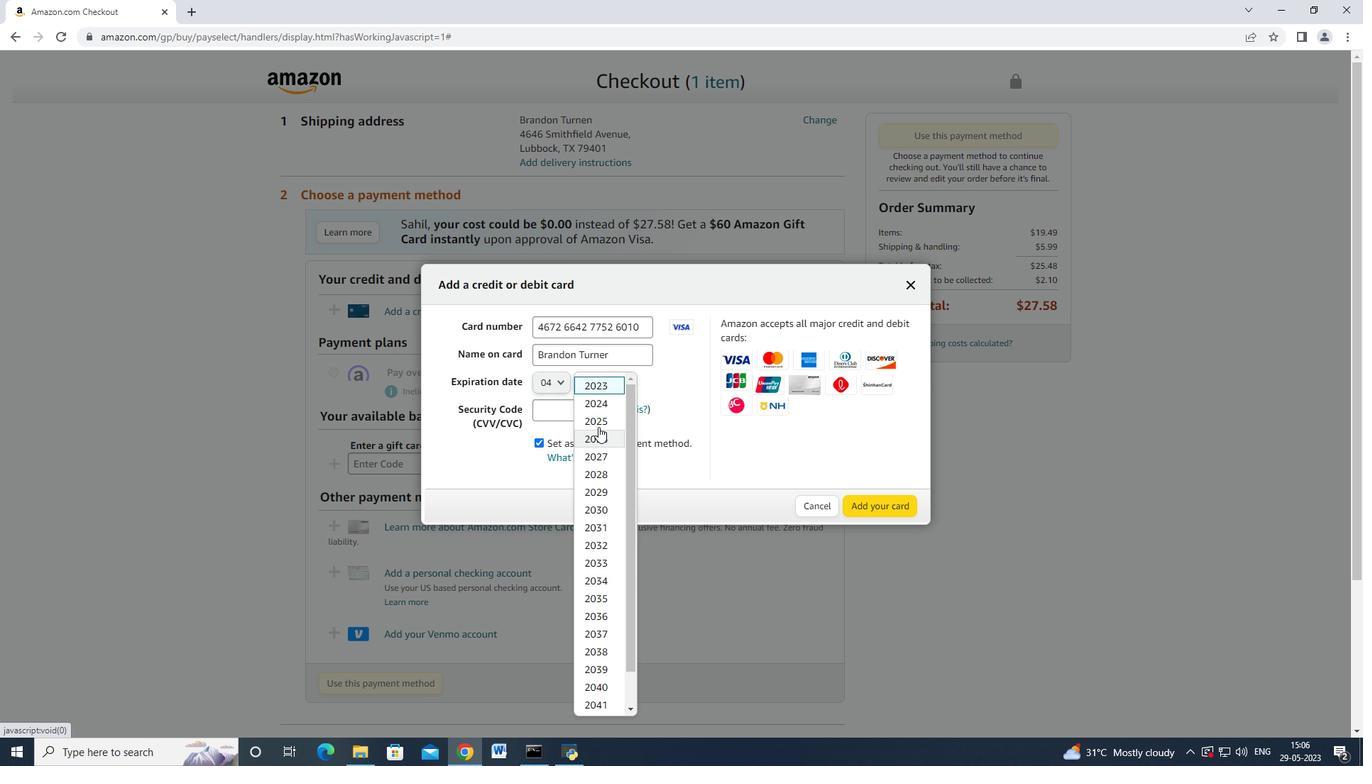 
Action: Mouse pressed left at (599, 424)
Screenshot: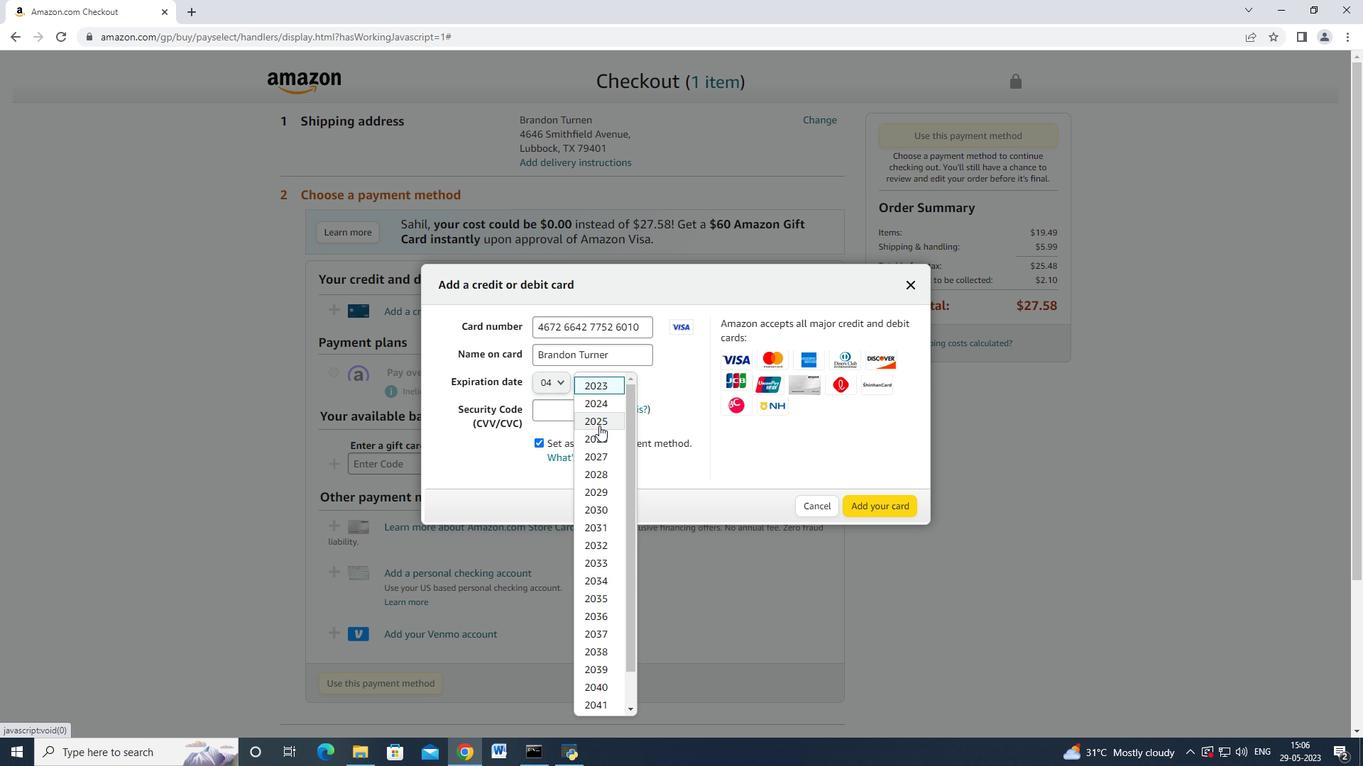 
Action: Mouse moved to (556, 409)
Screenshot: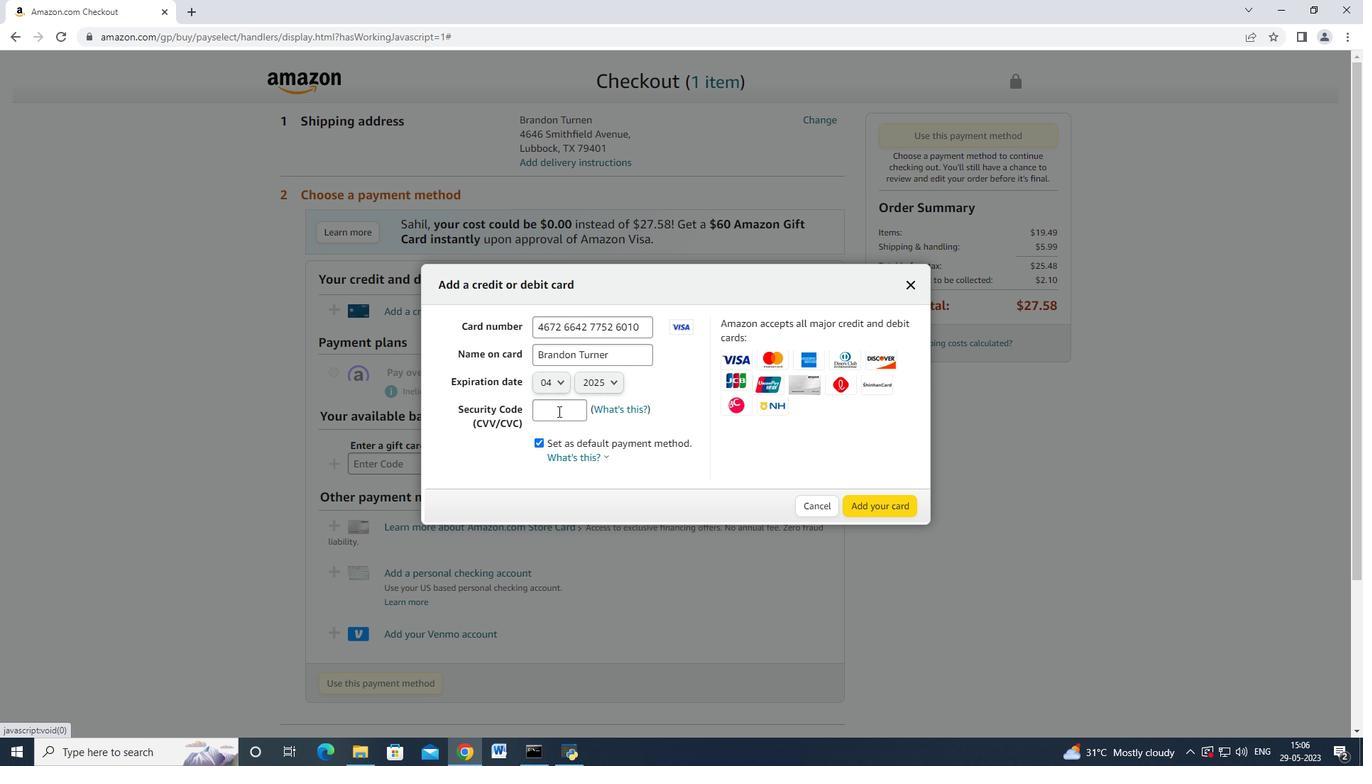
Action: Mouse pressed left at (556, 409)
Screenshot: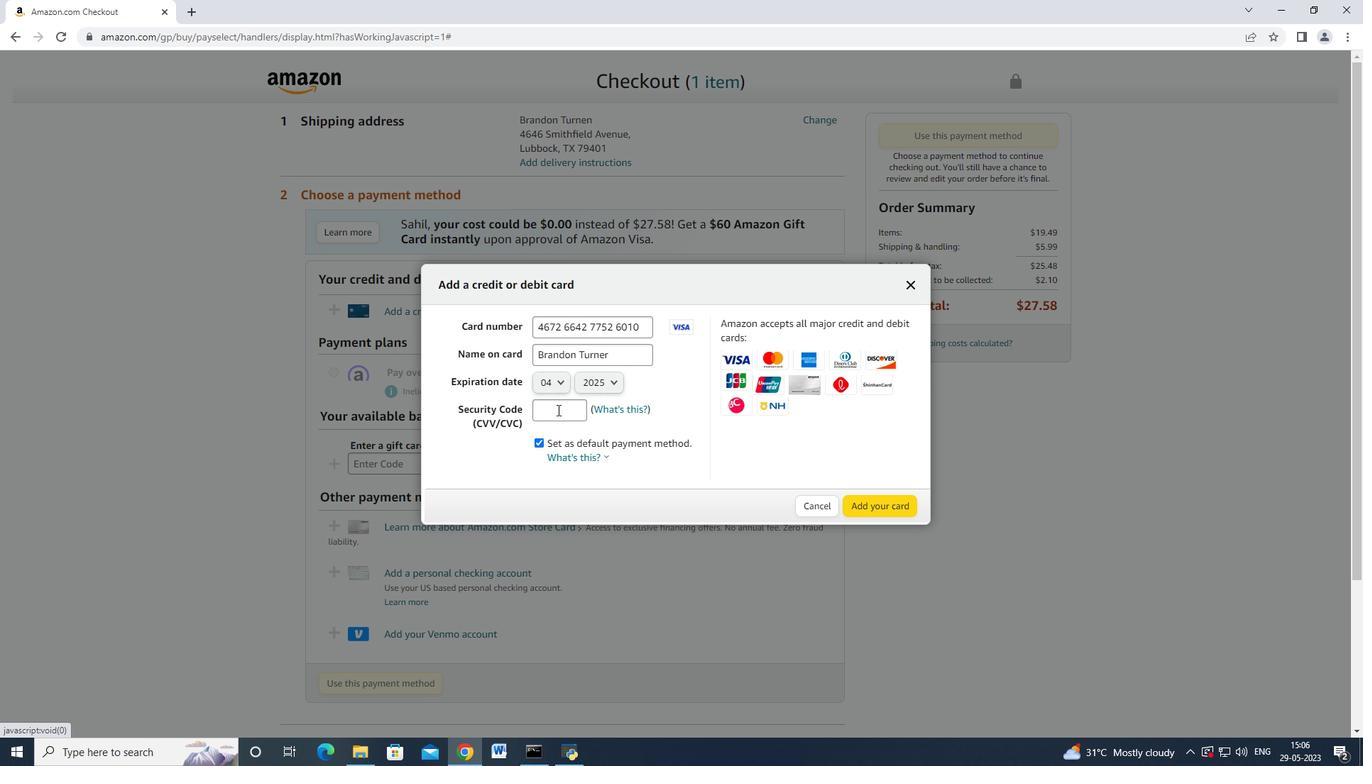 
Action: Mouse moved to (550, 409)
Screenshot: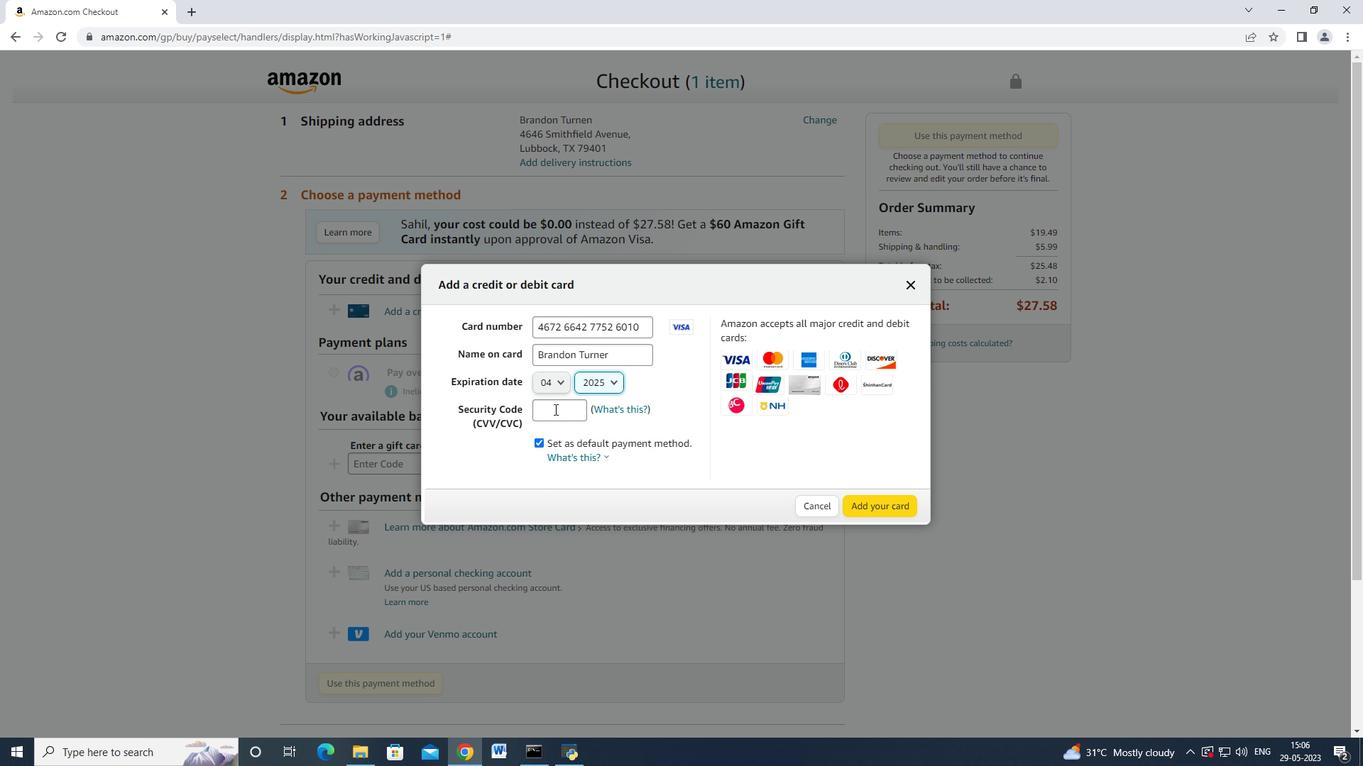 
Action: Mouse pressed left at (550, 409)
Screenshot: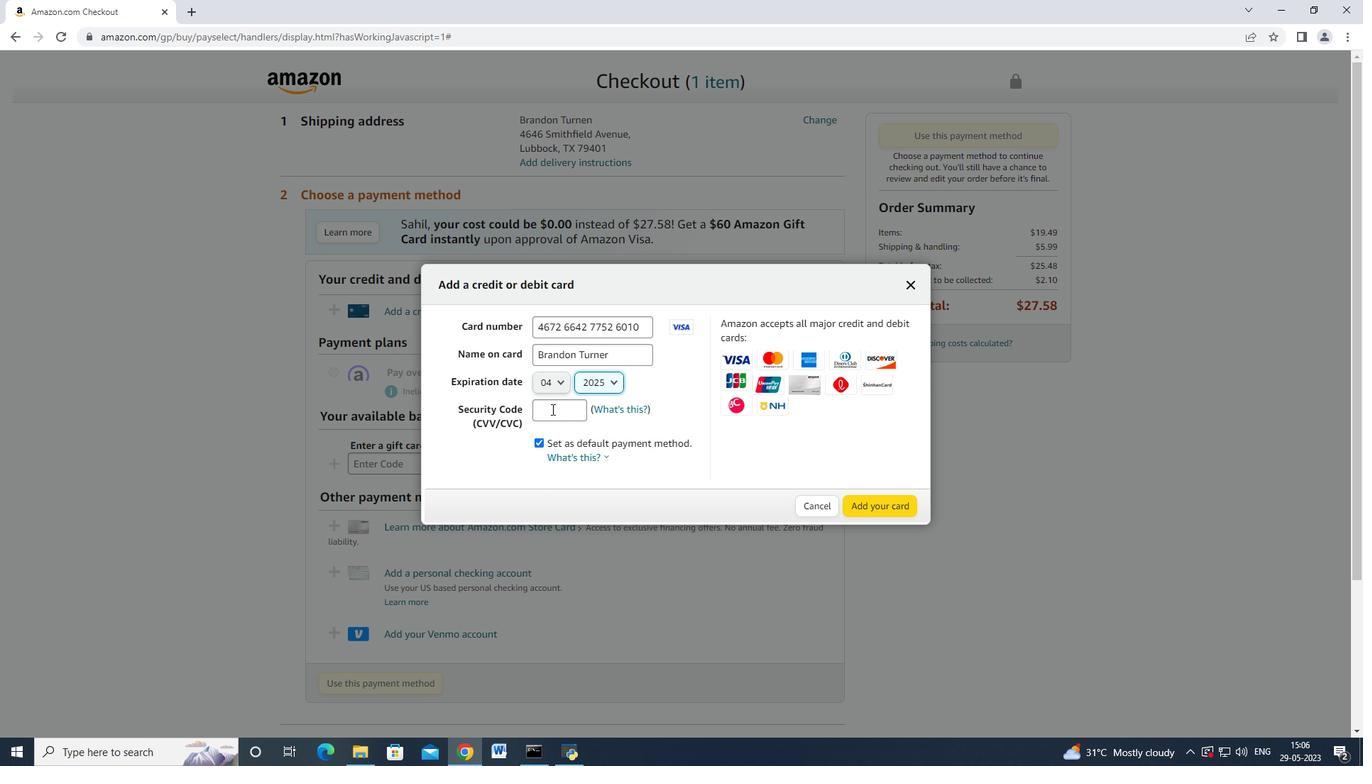 
Action: Mouse moved to (550, 409)
Screenshot: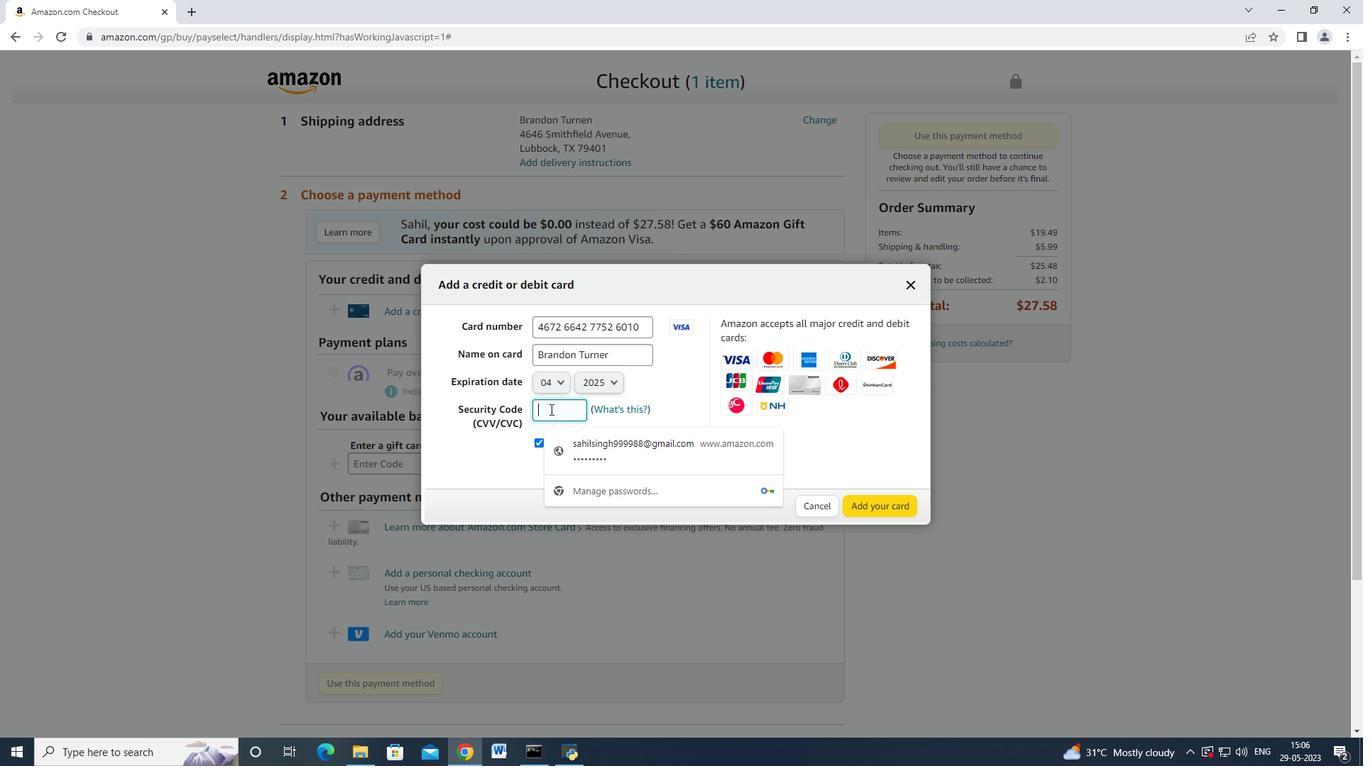 
Action: Key pressed 682
Screenshot: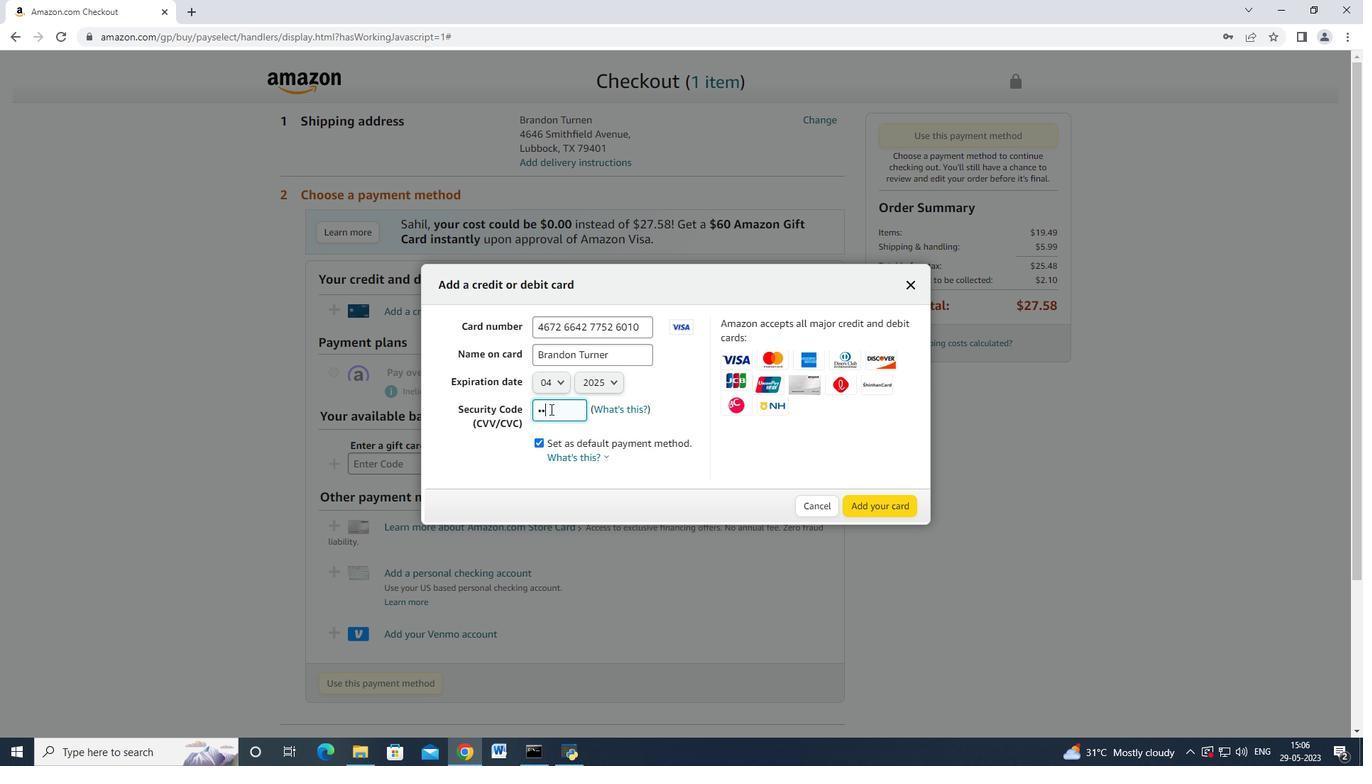 
Action: Mouse moved to (866, 501)
Screenshot: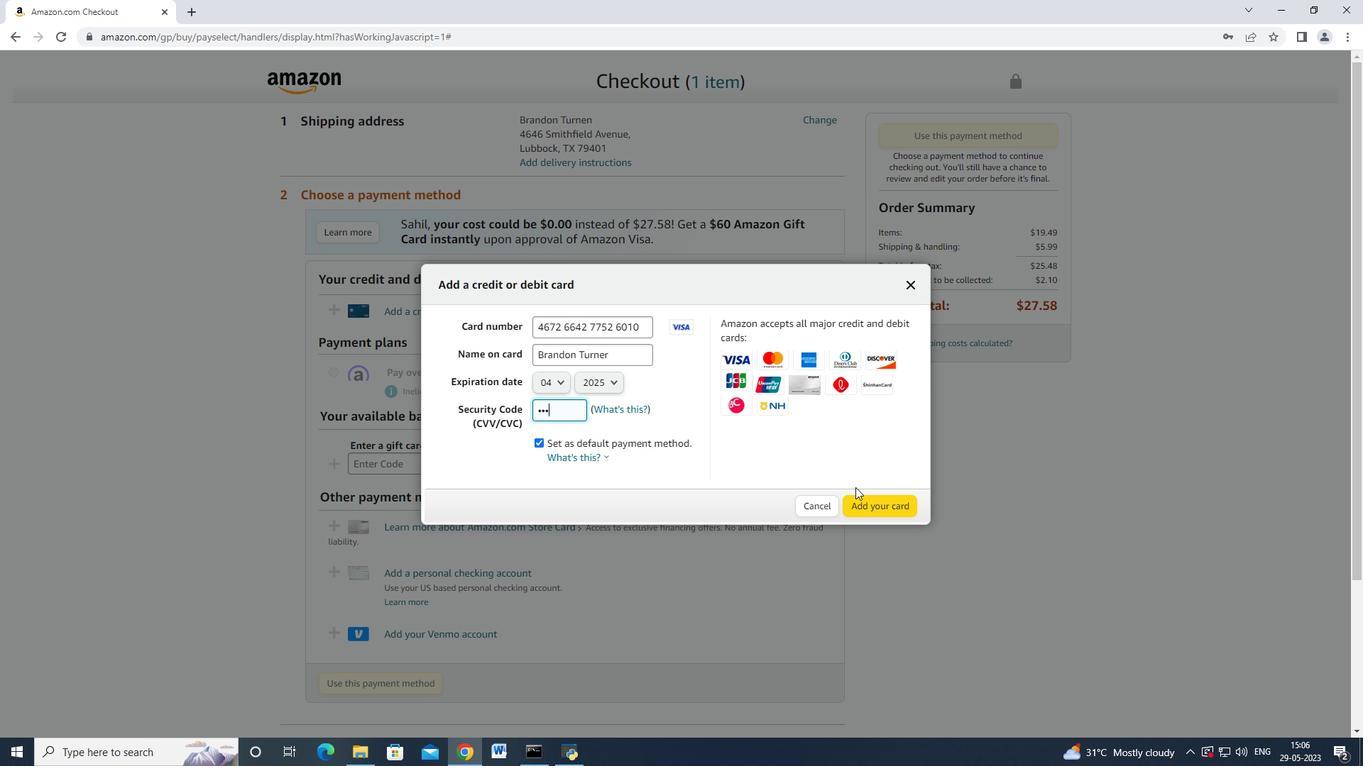 
